 Task: Add an event  with title  Casual Lunch Break: Guided Meditation and Wellness Breakout Session, date '2024/05/24' to 2024/05/25 & Select Event type as  Group. Add location for the event as  Brussels, Belgium and add a description: As each participant delivers their presentation, fellow participants and a designated facilitator will provide constructive feedback, highlighting strengths and offering suggestions for improvement. The feedback will focus on areas such as clarity of message, organization of content, vocal delivery, non-verbal communication, and overall presentation effectiveness.Create an event link  http-casuallunchbreak:guidedmeditationandwellnessbreakoutsessioncom & Select the event color as  Lime Green. , logged in from the account softage.4@softage.netand send the event invitation to softage.9@softage.net and softage.10@softage.net
Action: Mouse pressed left at (726, 101)
Screenshot: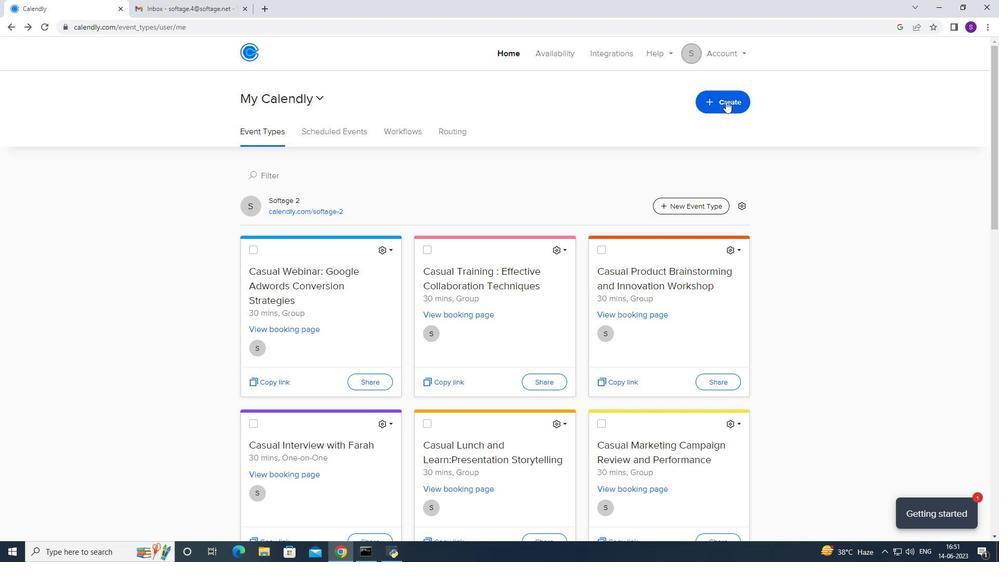 
Action: Mouse moved to (649, 138)
Screenshot: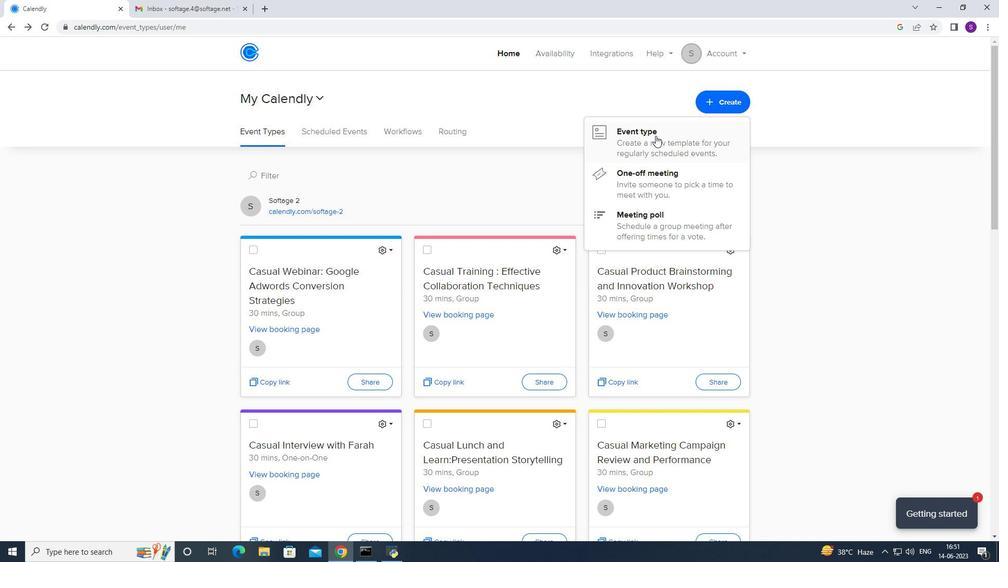 
Action: Mouse pressed left at (649, 138)
Screenshot: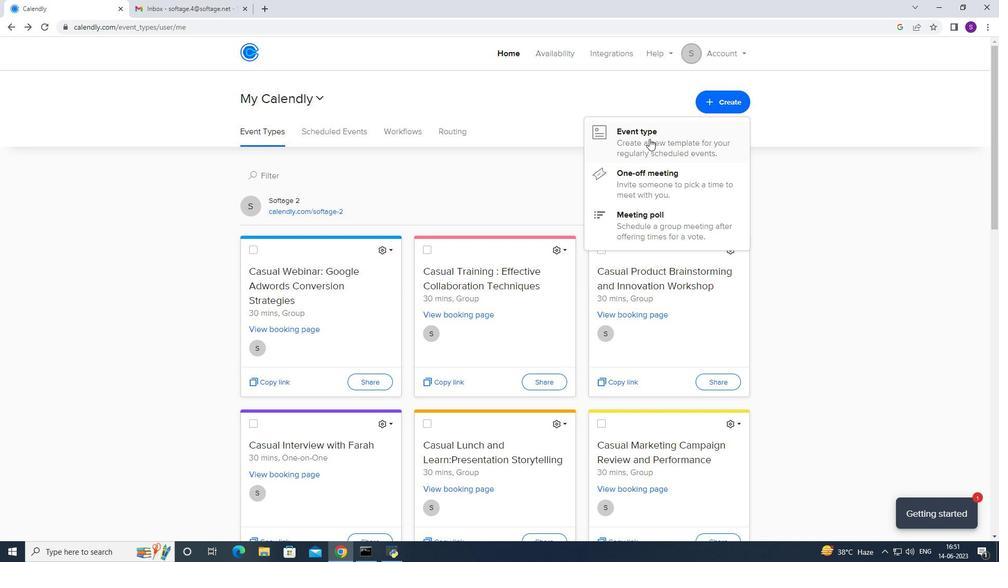 
Action: Mouse moved to (438, 227)
Screenshot: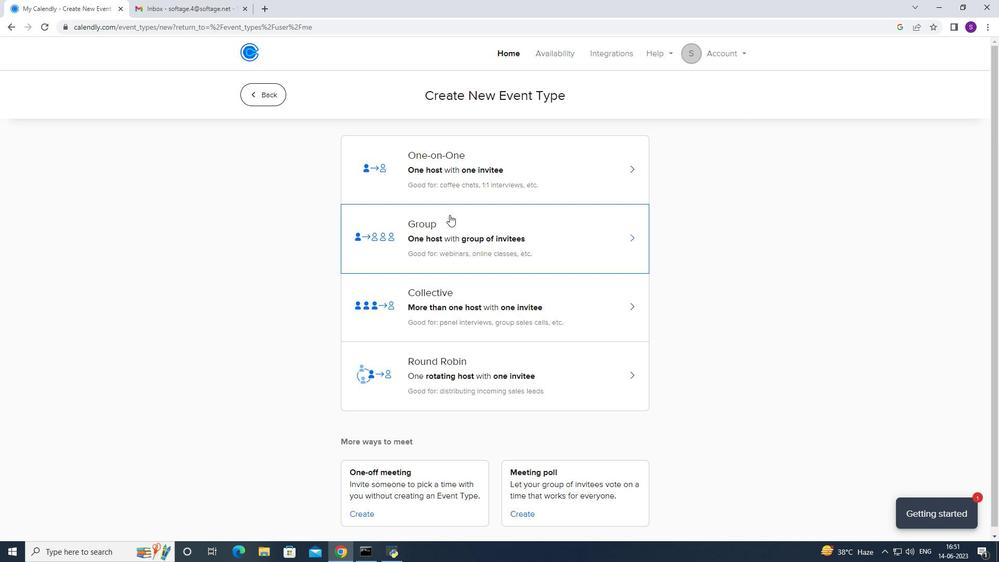 
Action: Mouse pressed left at (438, 227)
Screenshot: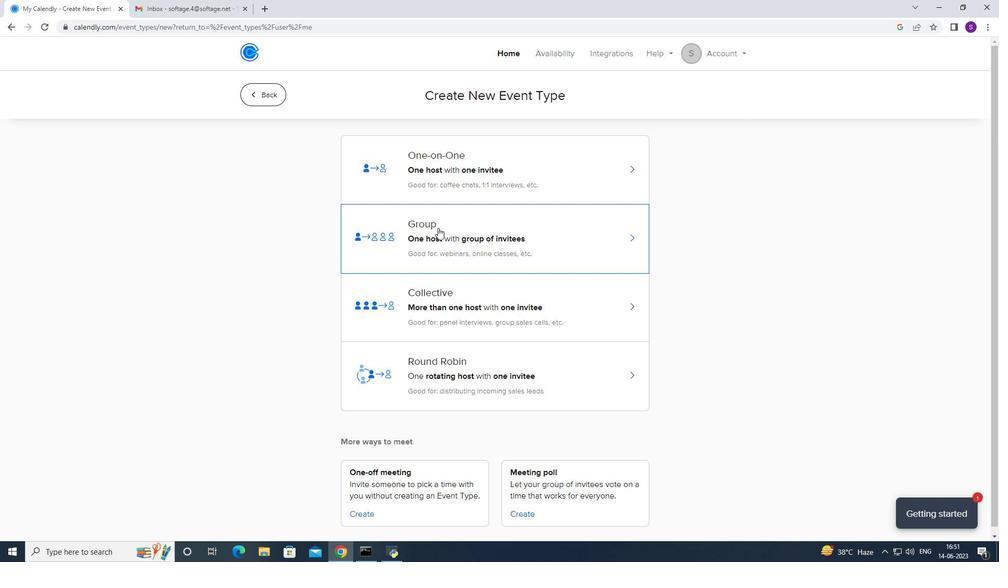 
Action: Mouse moved to (326, 238)
Screenshot: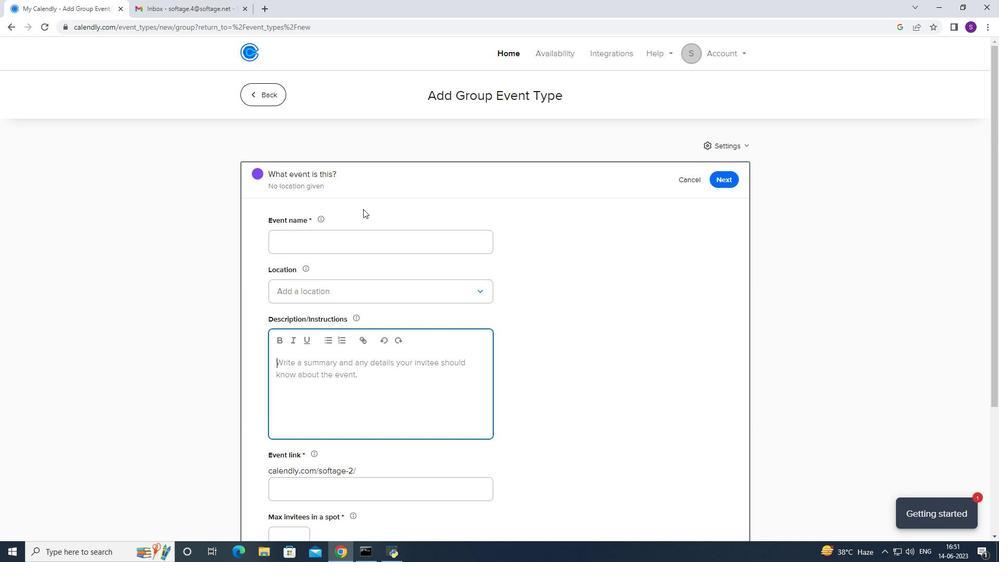 
Action: Mouse pressed left at (326, 238)
Screenshot: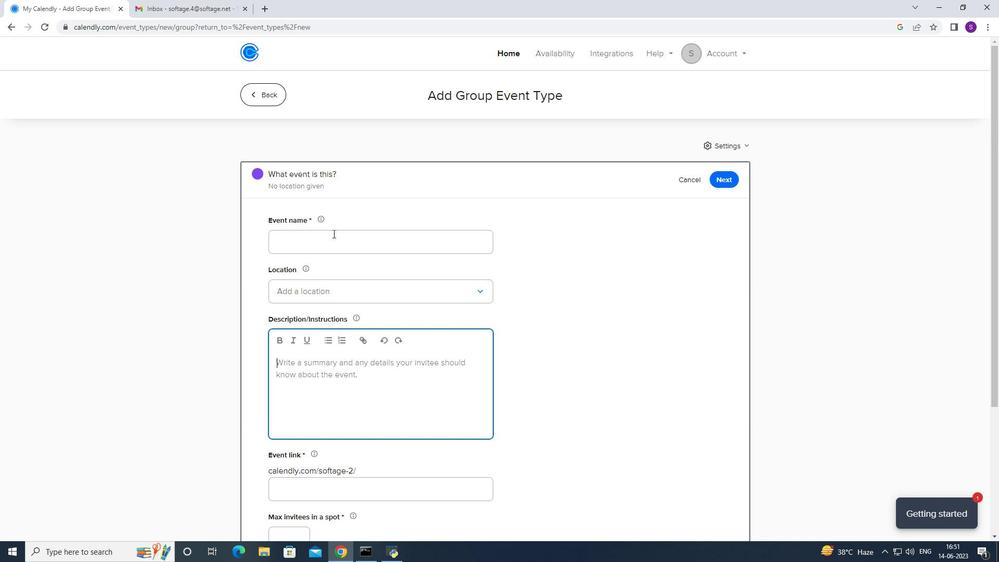 
Action: Mouse moved to (774, 215)
Screenshot: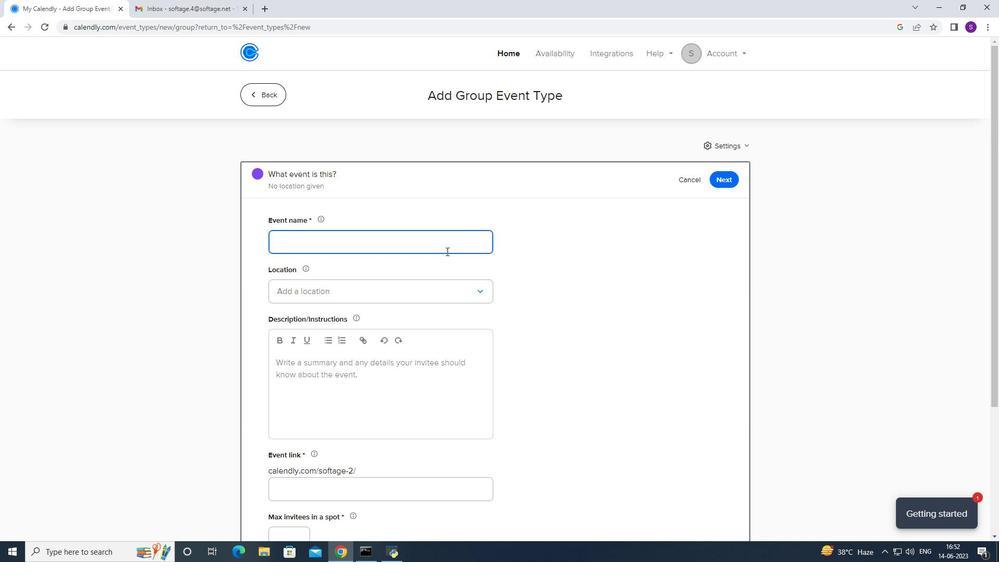 
Action: Key pressed <Key.caps_lock>C<Key.caps_lock>asual<Key.space><Key.caps_lock><Key.caps_lock>lunch<Key.space><Key.caps_lock><Key.caps_lock>break<Key.shift_r>::<Key.space>
Screenshot: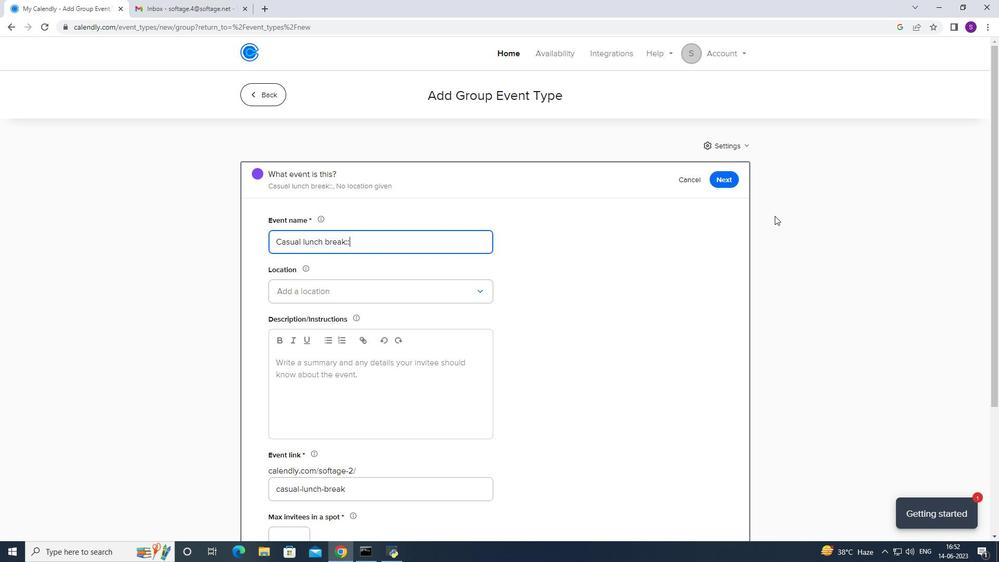 
Action: Mouse moved to (773, 223)
Screenshot: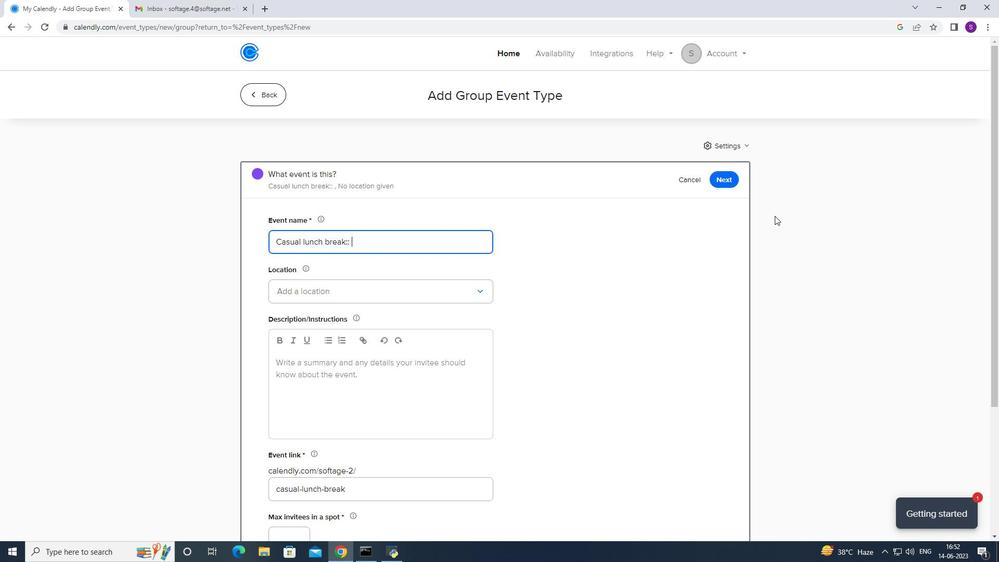 
Action: Key pressed <Key.backspace>
Screenshot: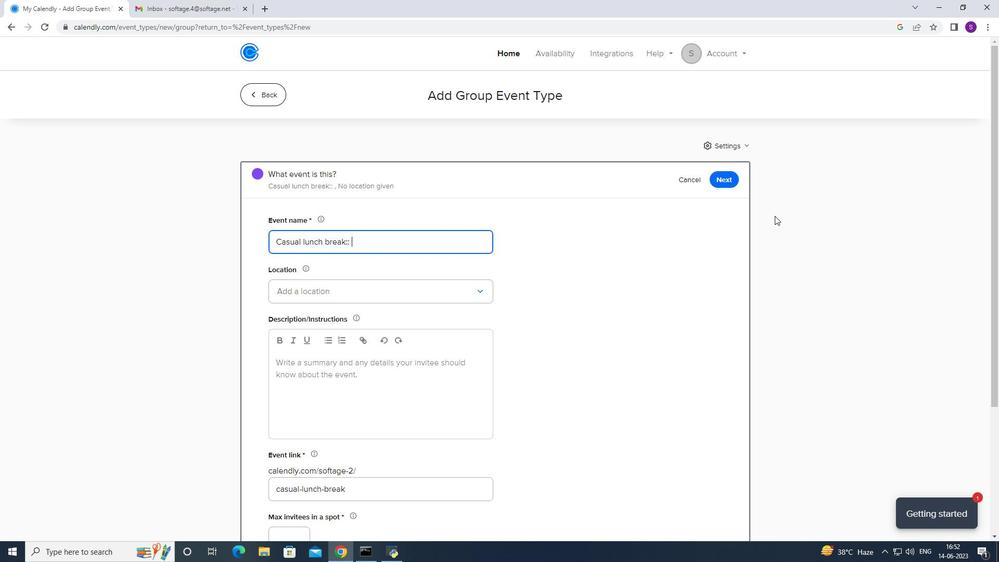 
Action: Mouse moved to (761, 236)
Screenshot: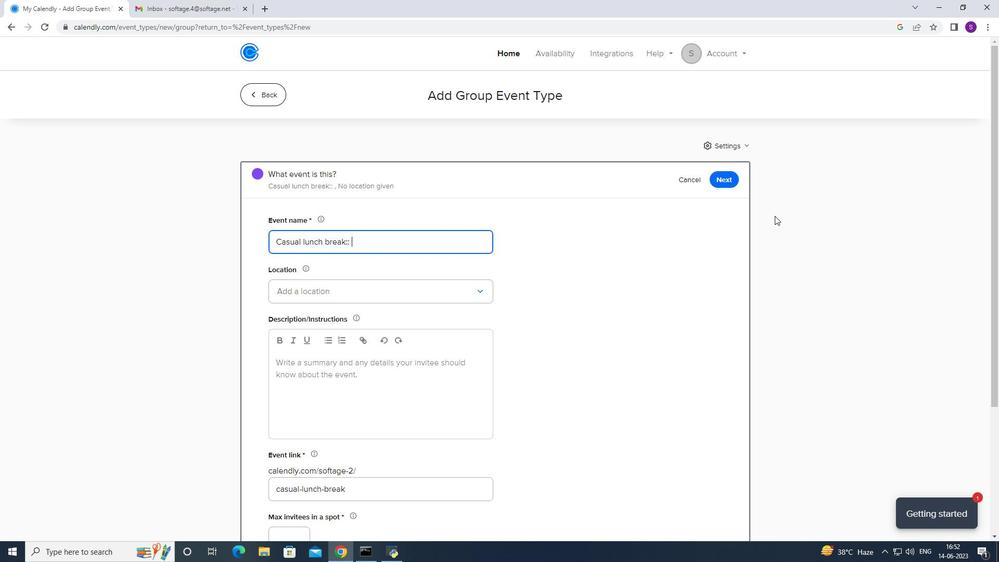 
Action: Key pressed <Key.backspace><Key.backspace><Key.backspace><Key.backspace><Key.backspace><Key.backspace><Key.backspace><Key.backspace><Key.backspace><Key.backspace><Key.backspace><Key.backspace><Key.backspace>
Screenshot: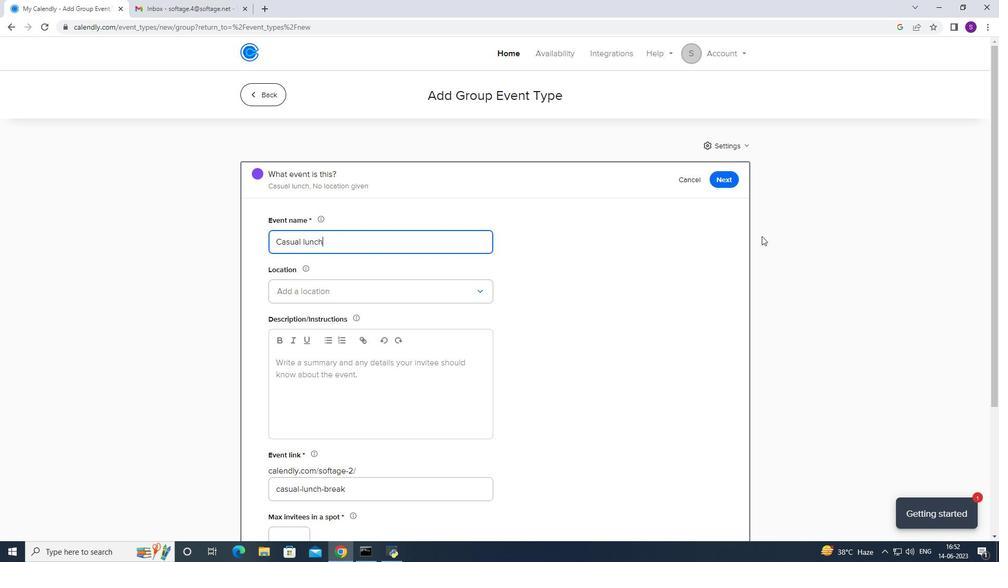 
Action: Mouse moved to (761, 236)
Screenshot: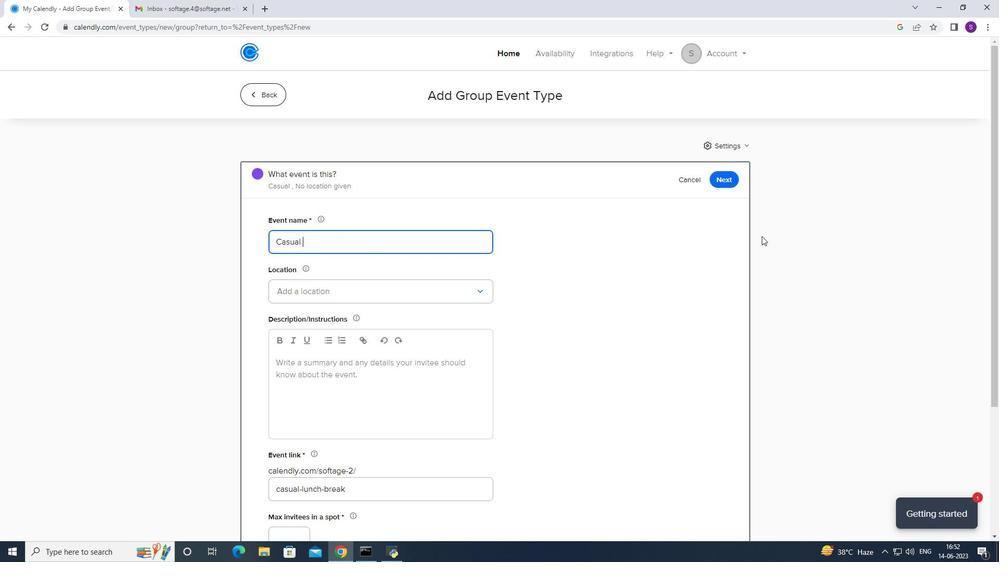 
Action: Key pressed <Key.caps_lock>L<Key.caps_lock>i
Screenshot: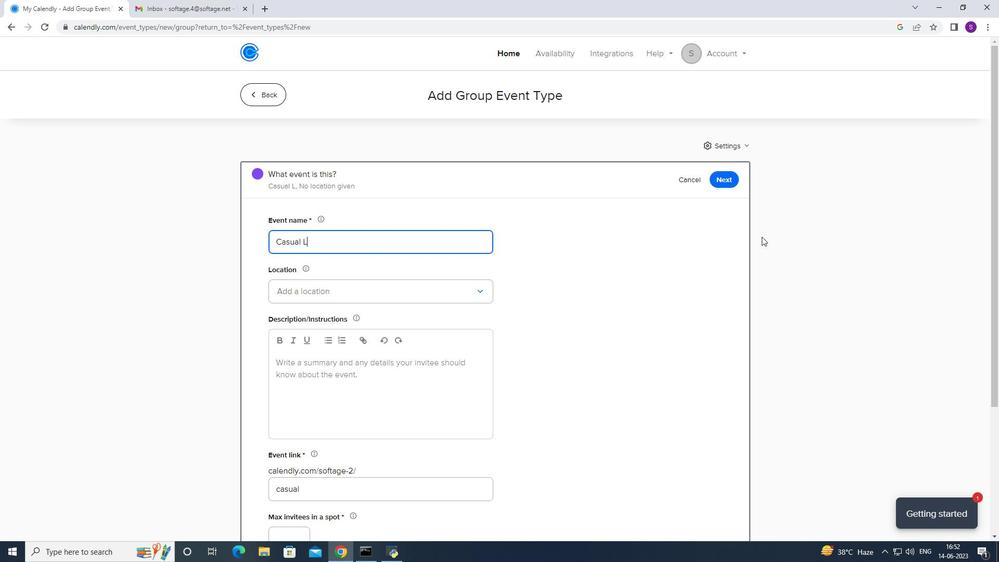 
Action: Mouse moved to (760, 238)
Screenshot: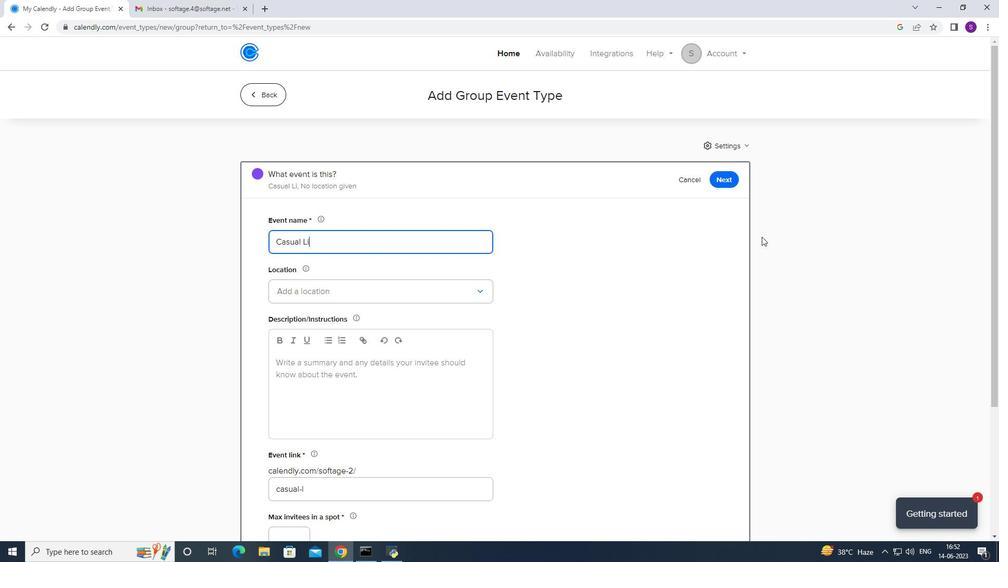 
Action: Key pressed <Key.backspace>
Screenshot: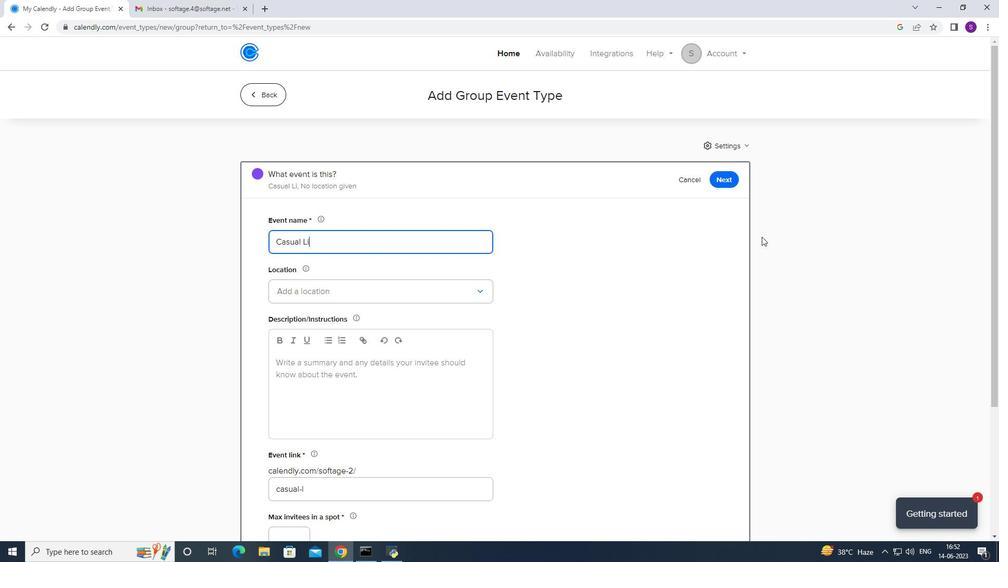 
Action: Mouse moved to (743, 262)
Screenshot: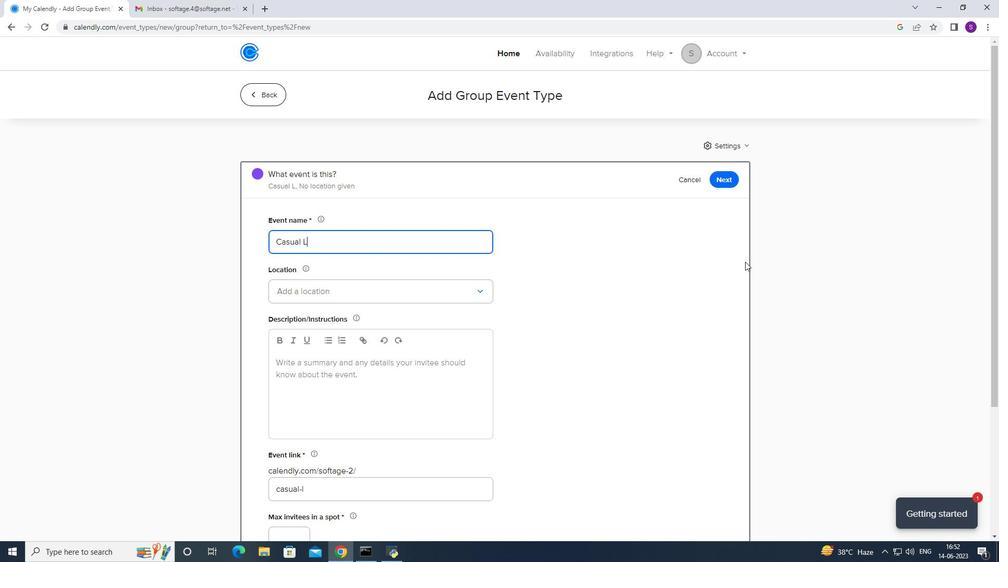 
Action: Key pressed unch<Key.space><Key.caps_lock>B<Key.caps_lock><Key.caps_lock>REAK<Key.shift_r><Key.shift_r><Key.shift_r><Key.shift_r>
Screenshot: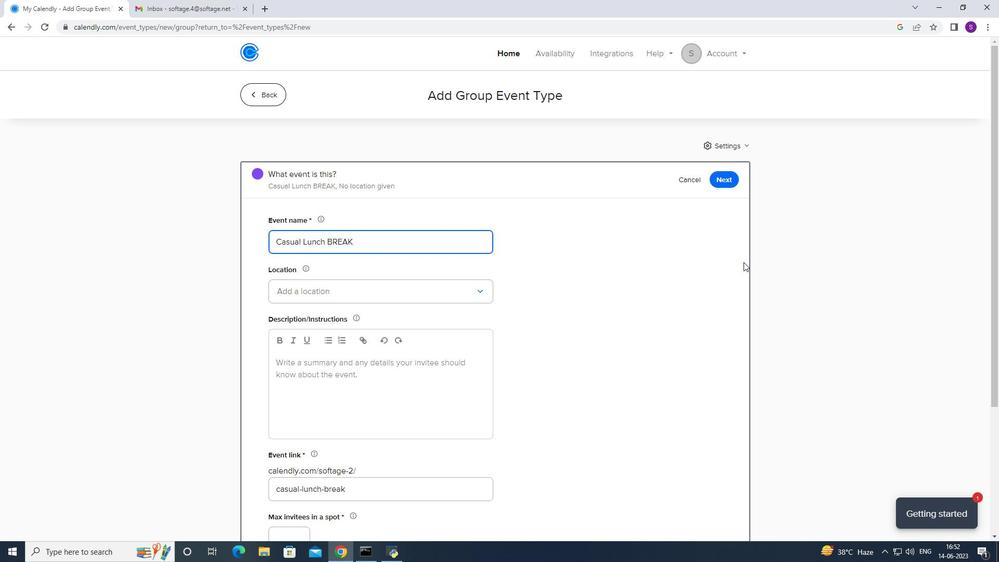 
Action: Mouse moved to (718, 296)
Screenshot: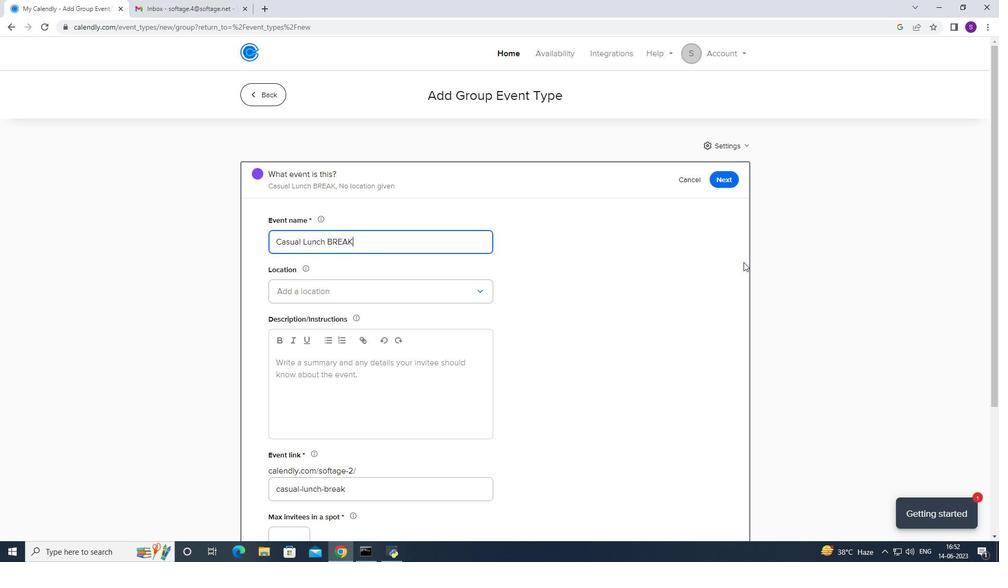 
Action: Key pressed <Key.backspace>
Screenshot: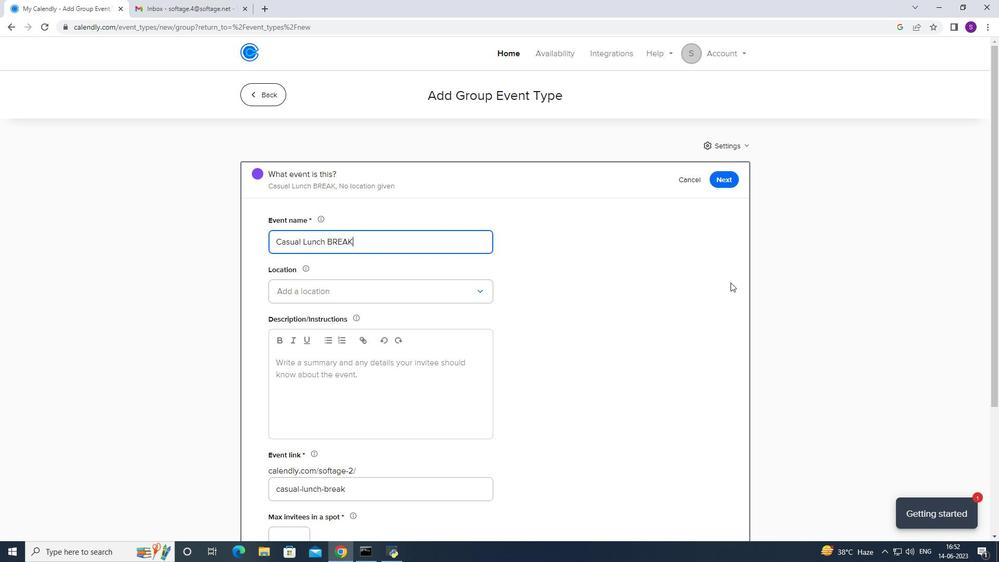 
Action: Mouse moved to (719, 296)
Screenshot: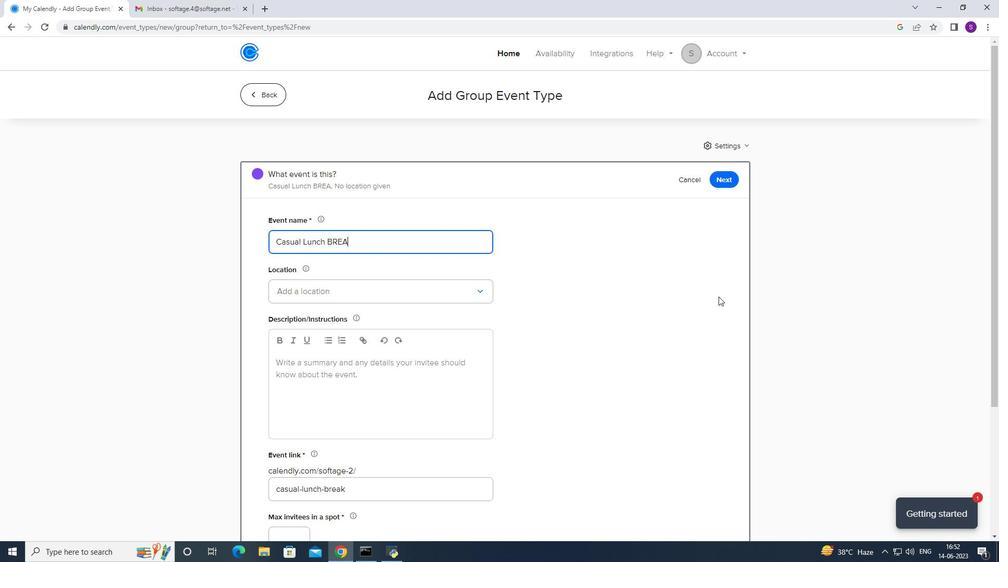 
Action: Key pressed <Key.backspace><Key.backspace><Key.backspace><Key.caps_lock>reak<Key.shift_r>:<Key.space><Key.caps_lock><Key.caps_lock>guided<Key.space>m]<Key.backspace><Key.caps_lock>M<Key.caps_lock><Key.caps_lock>EDIT<Key.backspace><Key.backspace><Key.backspace><Key.backspace><Key.backspace>
Screenshot: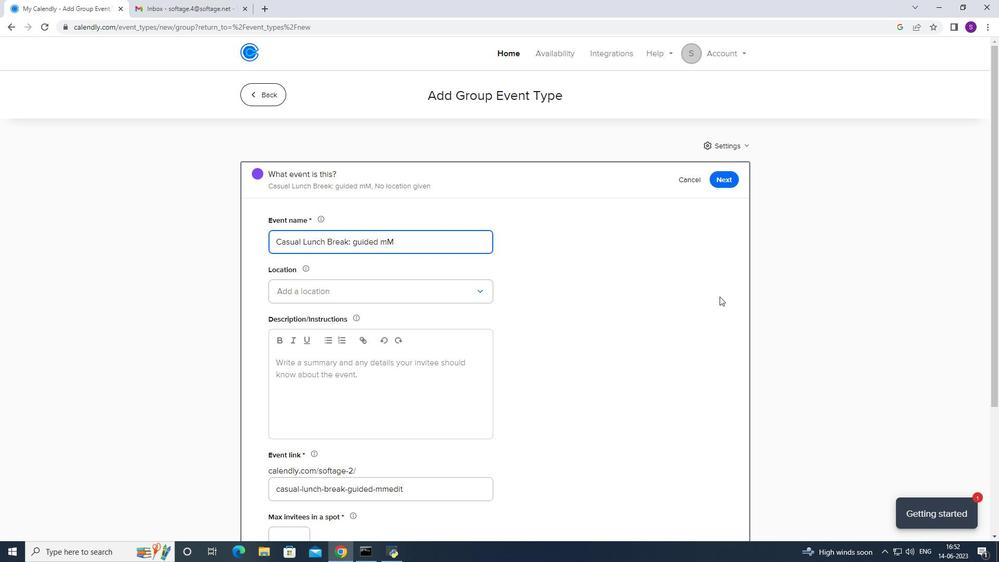 
Action: Mouse moved to (719, 296)
Screenshot: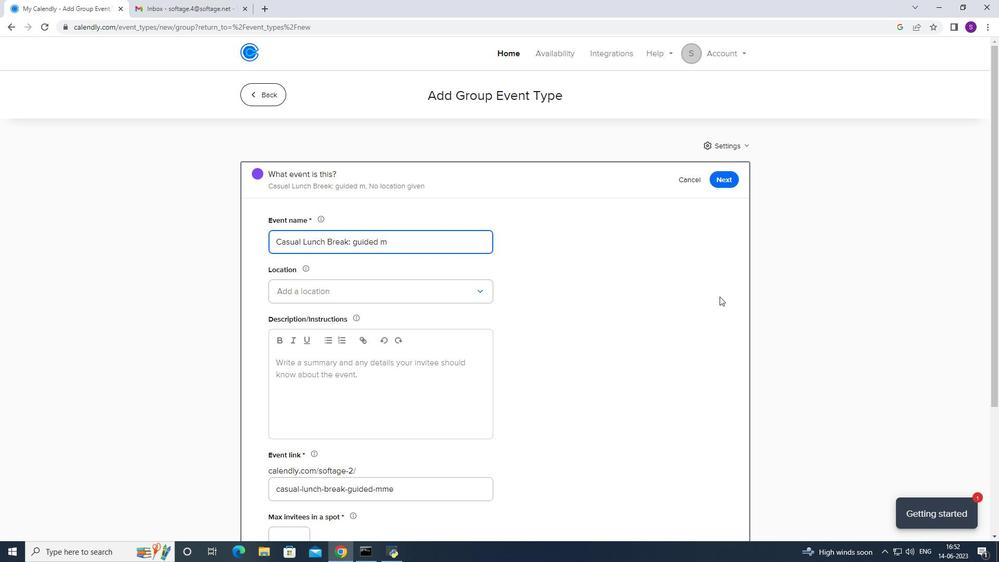 
Action: Key pressed <Key.backspace><Key.backspace>
Screenshot: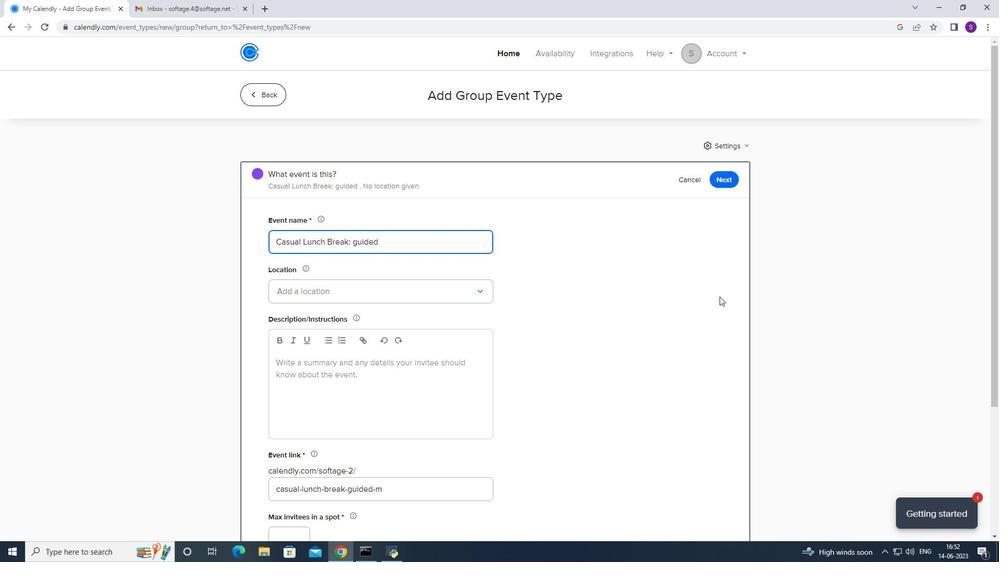 
Action: Mouse moved to (719, 299)
Screenshot: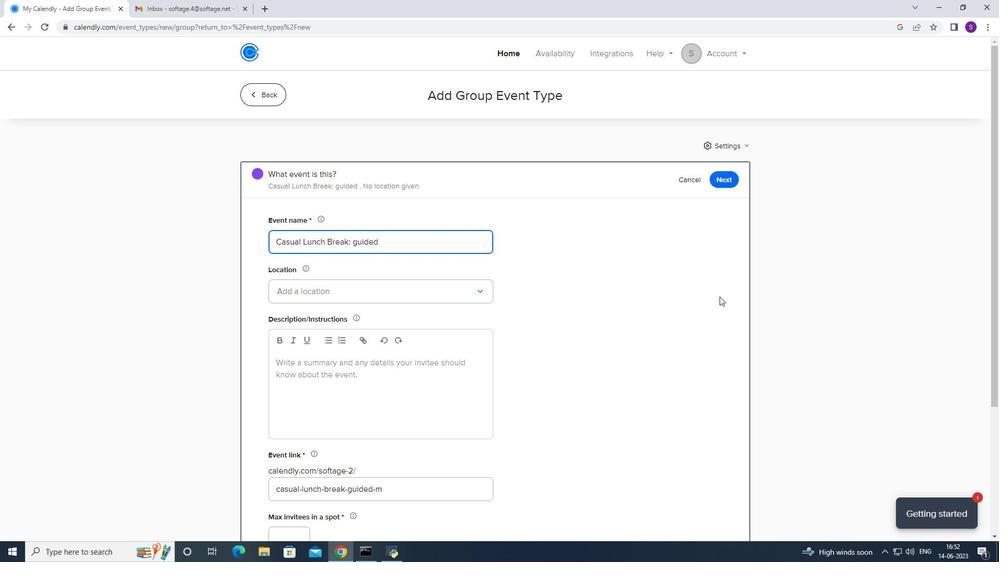 
Action: Key pressed <Key.backspace><Key.backspace><Key.backspace><Key.backspace><Key.backspace><Key.backspace>G<Key.caps_lock>uided<Key.space><Key.caps_lock>M<Key.caps_lock>editation<Key.space>and<Key.space><Key.caps_lock>W<Key.caps_lock>ek<Key.backspace>llness<Key.space><Key.caps_lock><Key.caps_lock>session
Screenshot: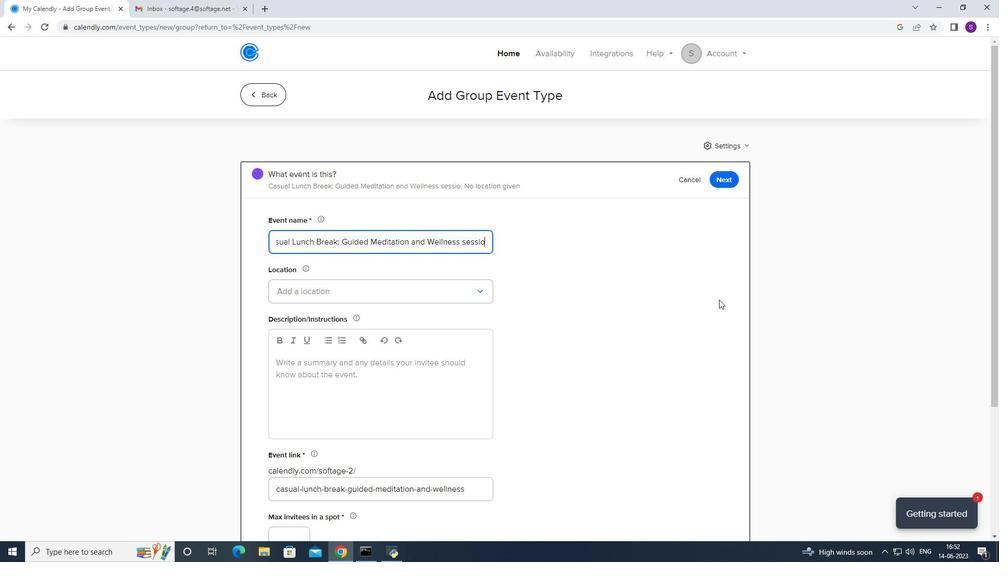 
Action: Mouse moved to (460, 238)
Screenshot: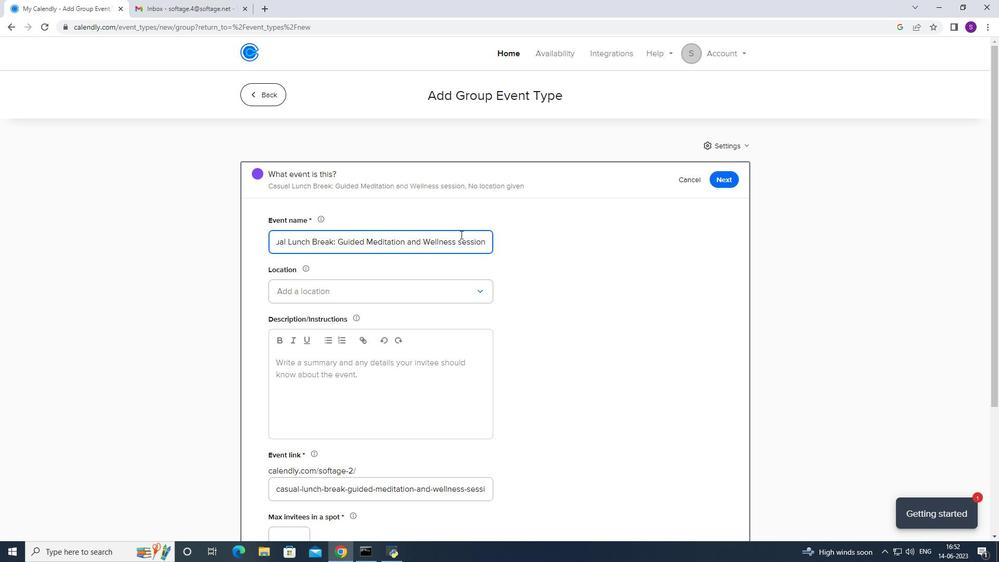 
Action: Mouse pressed left at (460, 238)
Screenshot: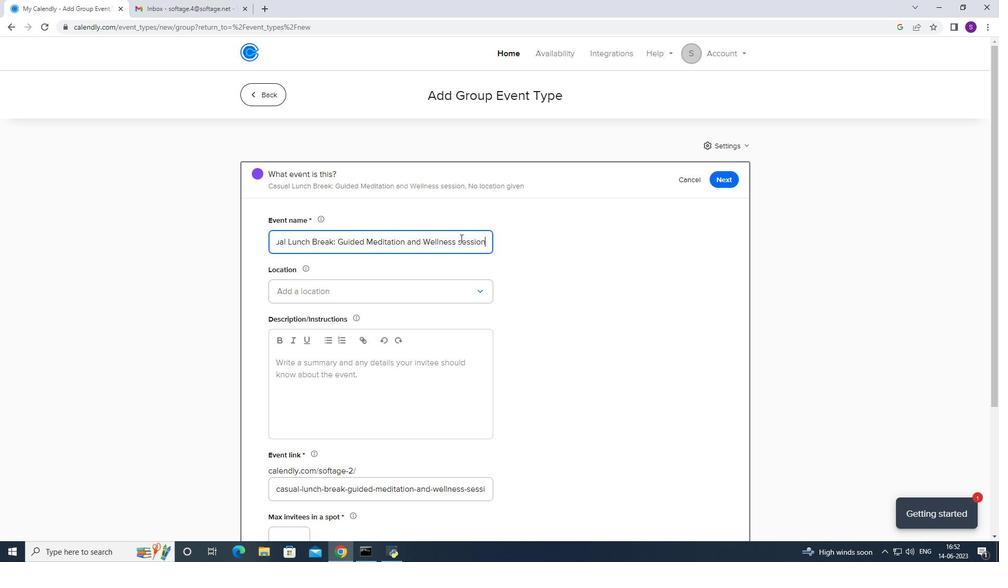 
Action: Mouse moved to (457, 242)
Screenshot: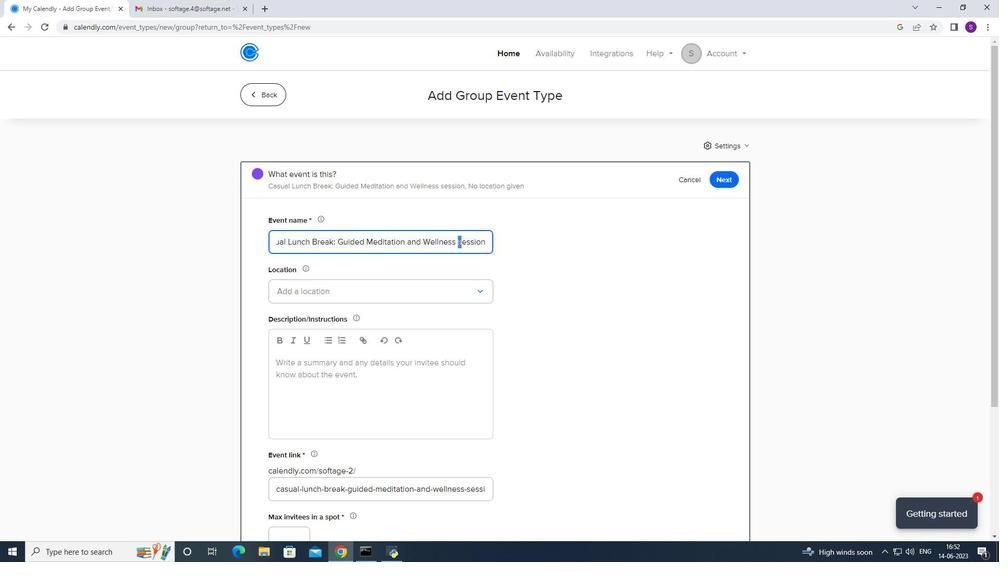 
Action: Key pressed <Key.backspace>
Screenshot: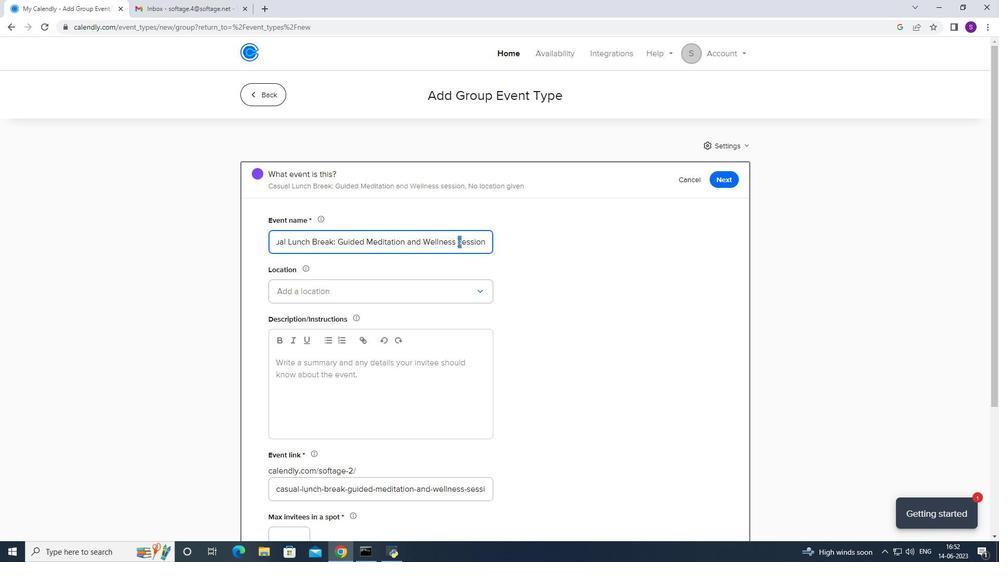 
Action: Mouse moved to (457, 242)
Screenshot: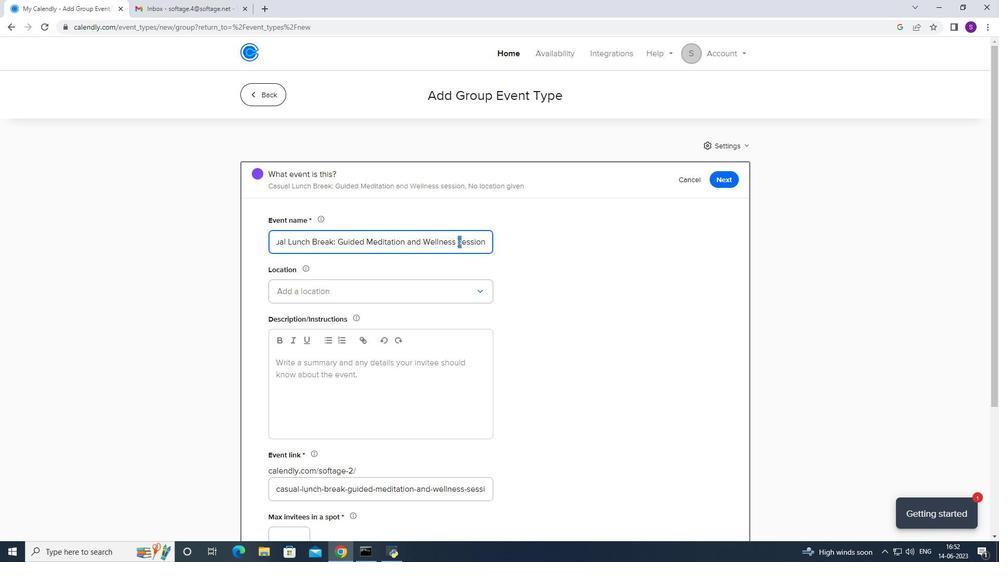 
Action: Key pressed <Key.caps_lock>S
Screenshot: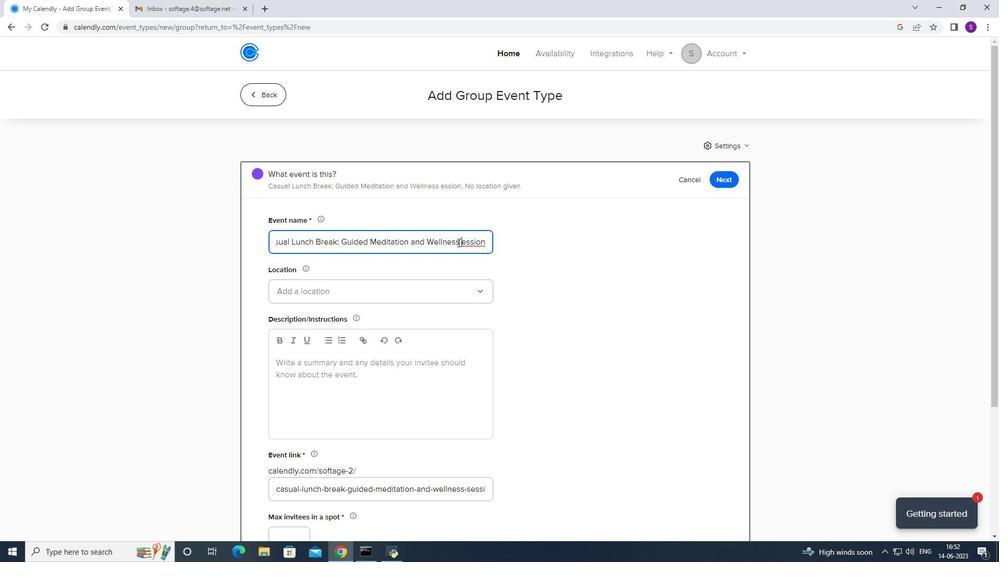 
Action: Mouse moved to (428, 243)
Screenshot: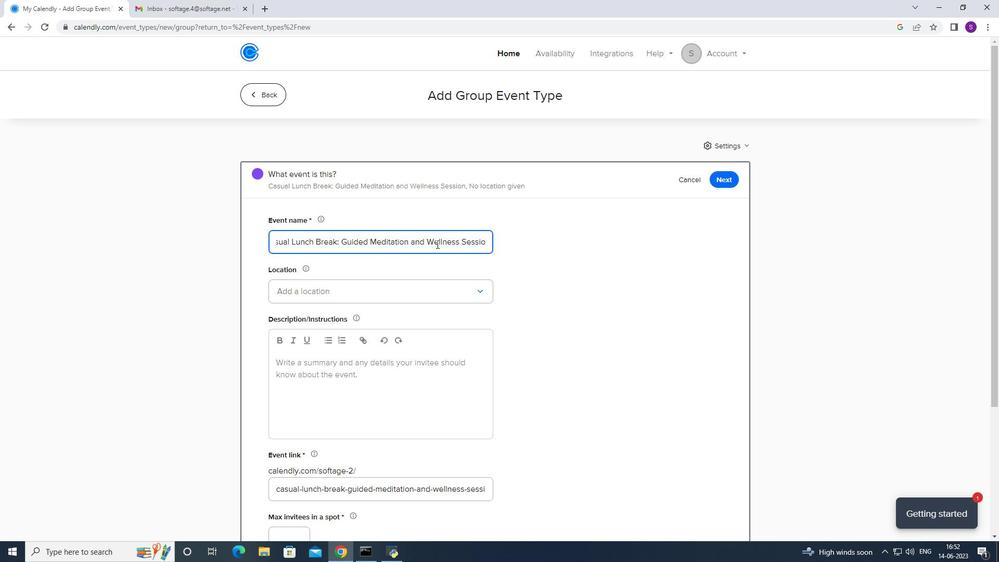 
Action: Mouse pressed left at (428, 243)
Screenshot: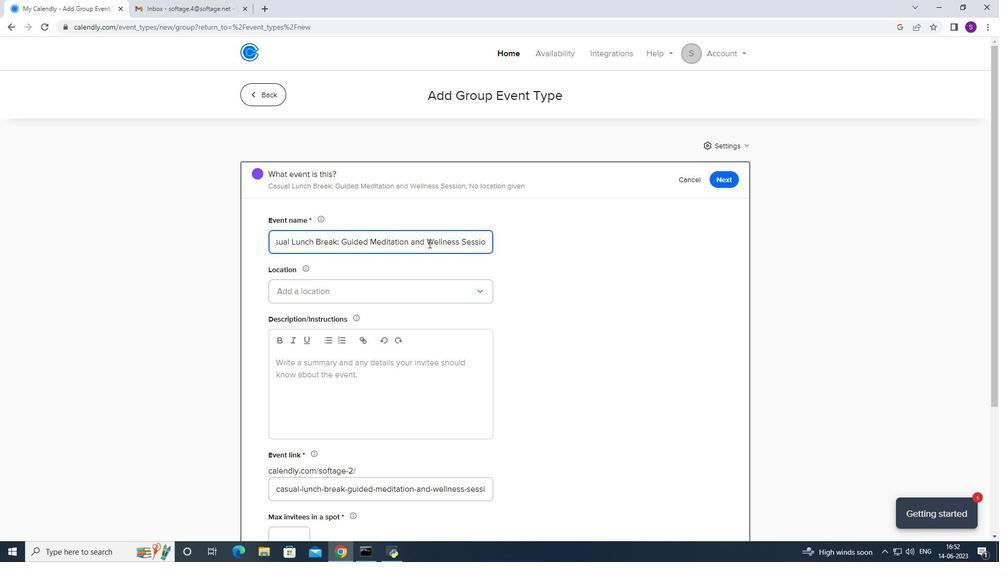 
Action: Mouse moved to (417, 243)
Screenshot: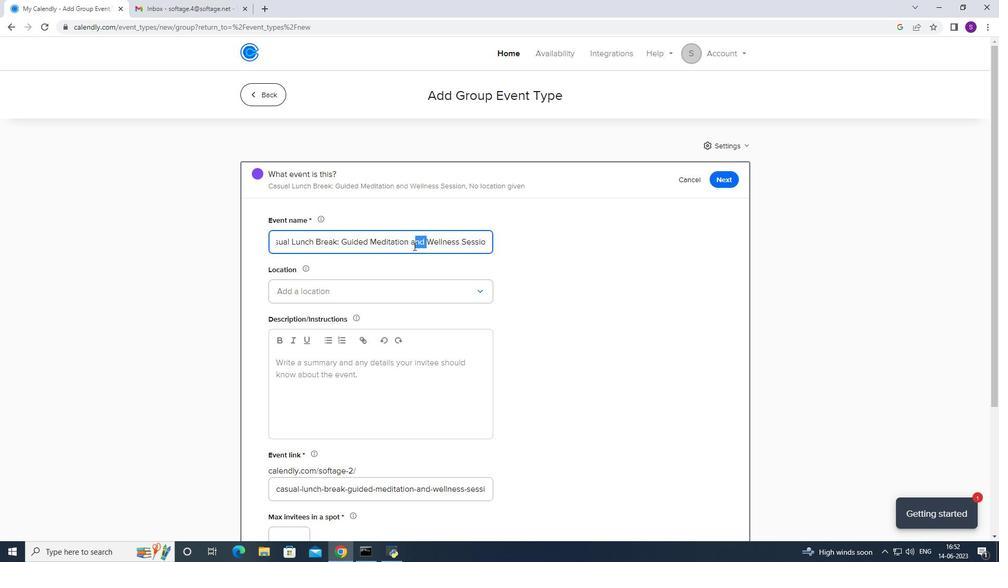 
Action: Key pressed <Key.backspace>
Screenshot: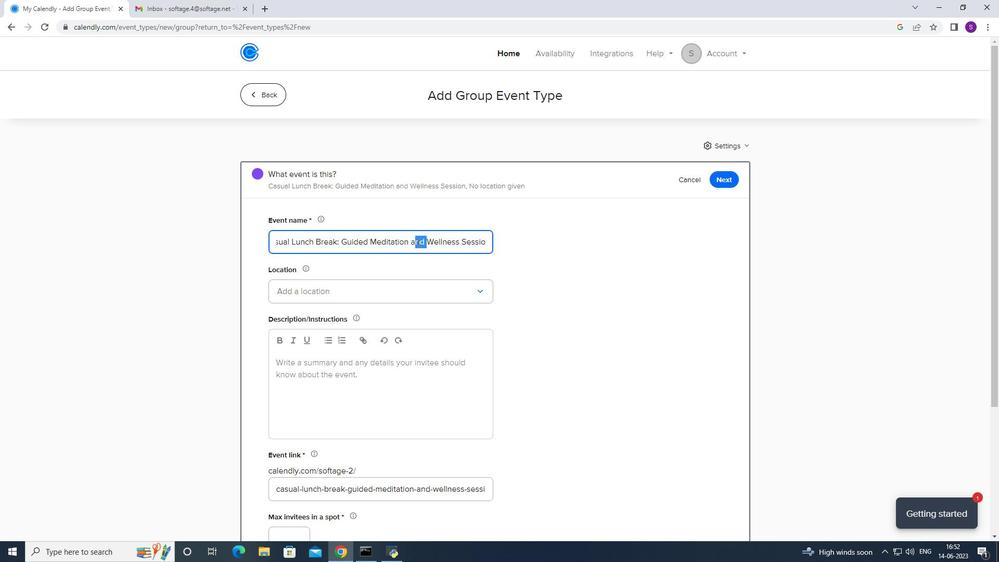 
Action: Mouse moved to (417, 244)
Screenshot: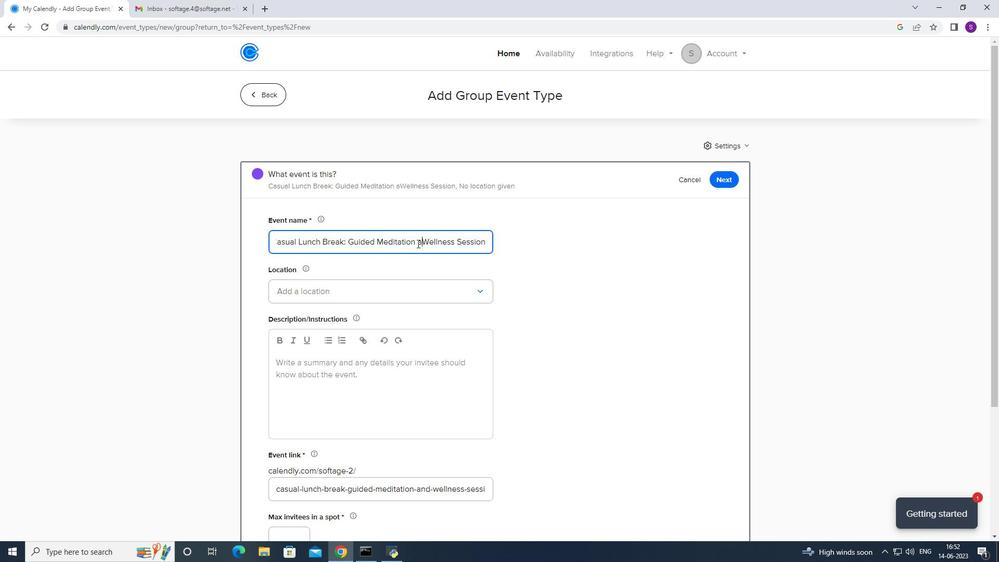 
Action: Key pressed <Key.backspace><Key.shift_r><Key.shift_r><Key.shift_r><Key.shift_r><Key.shift_r><Key.shift_r><Key.shift_r>&<Key.space>
Screenshot: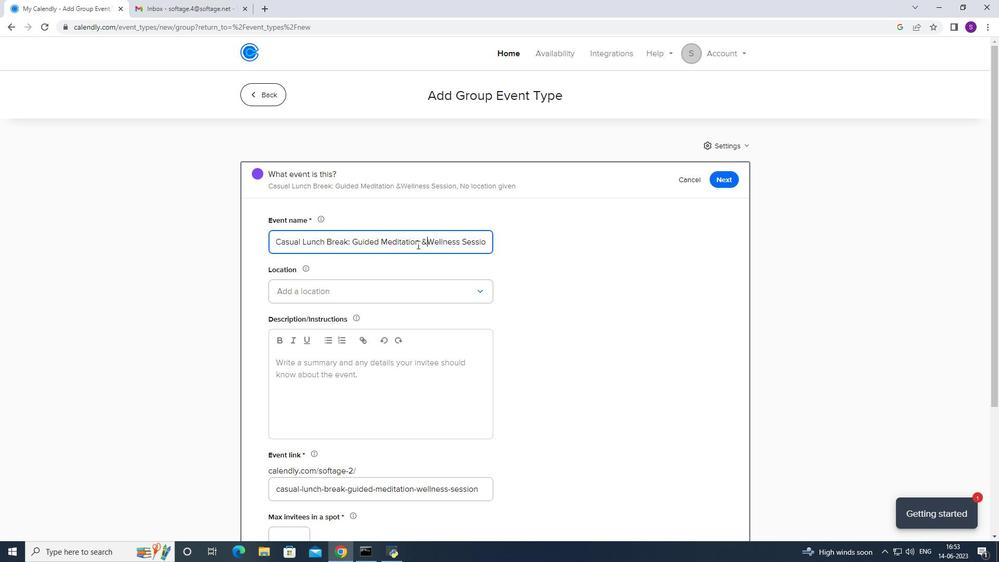 
Action: Mouse moved to (326, 292)
Screenshot: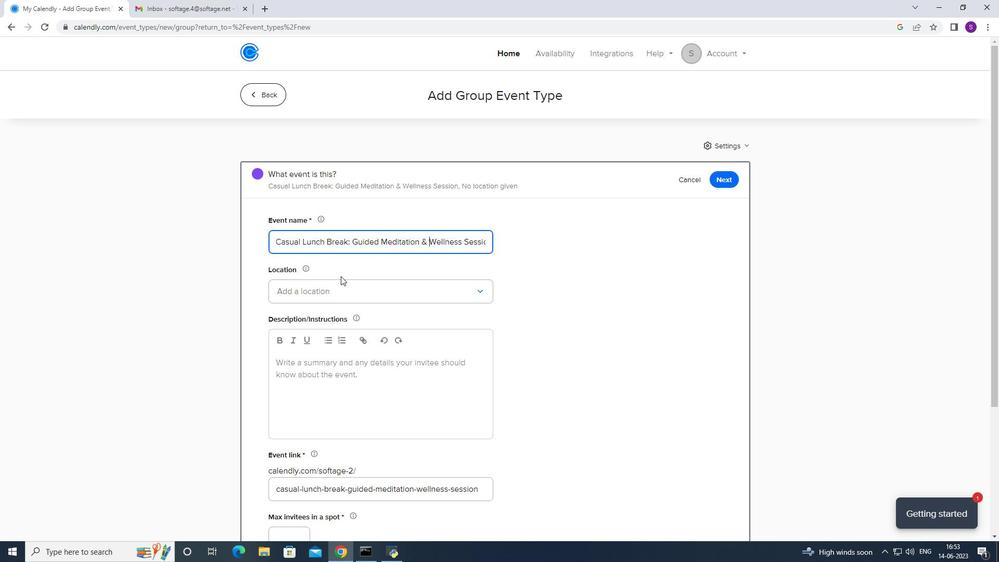 
Action: Mouse pressed left at (326, 292)
Screenshot: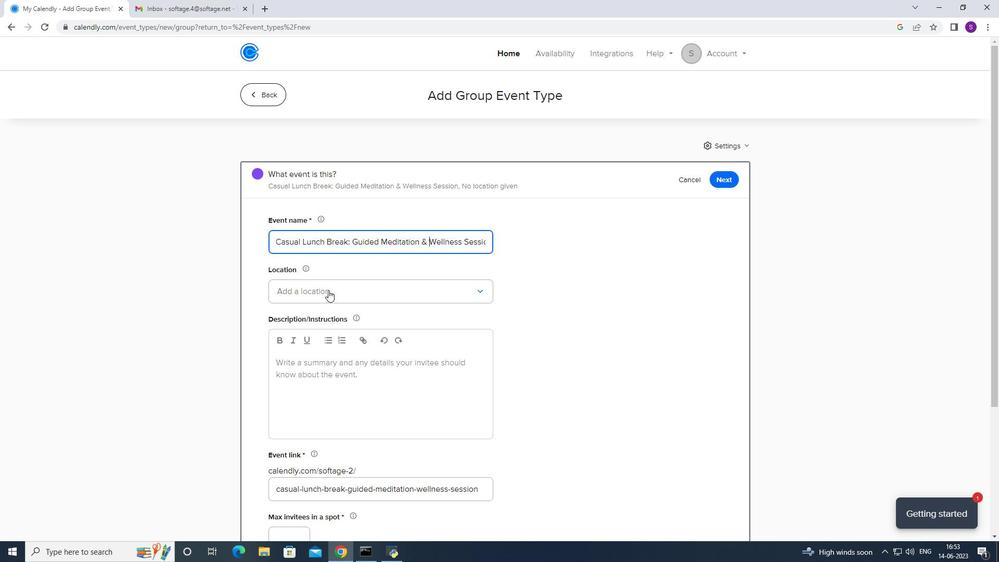 
Action: Mouse moved to (317, 312)
Screenshot: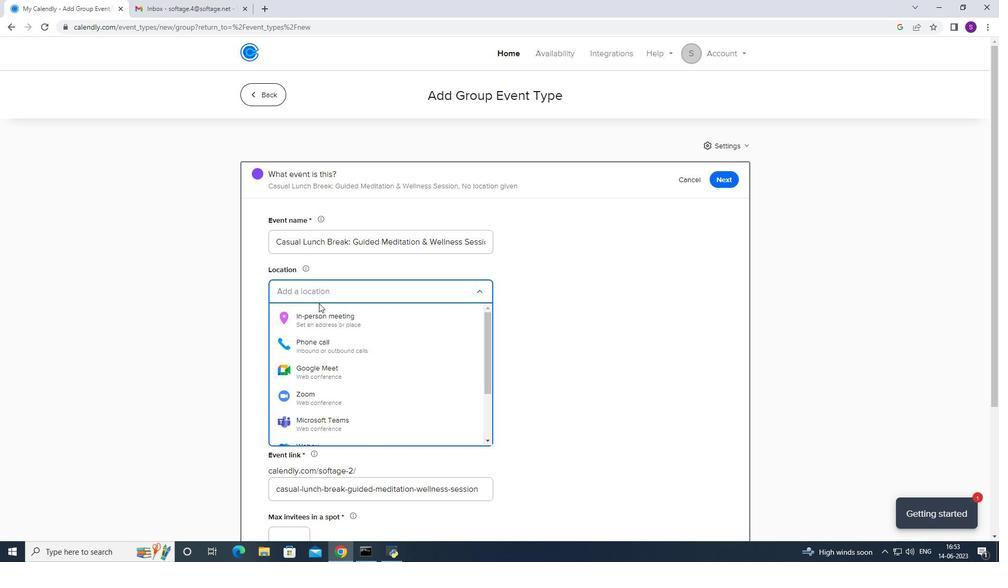 
Action: Mouse pressed left at (317, 312)
Screenshot: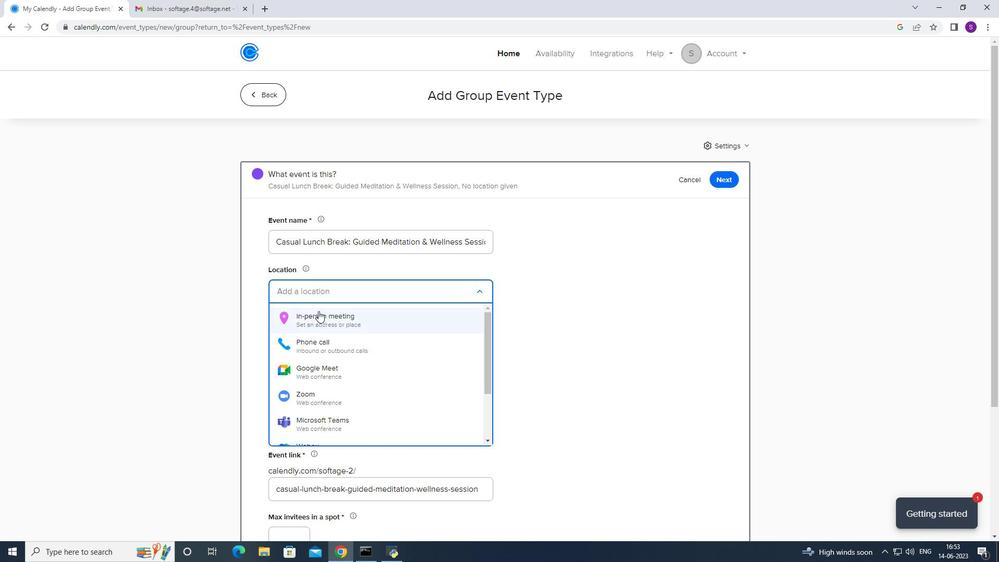 
Action: Mouse moved to (457, 164)
Screenshot: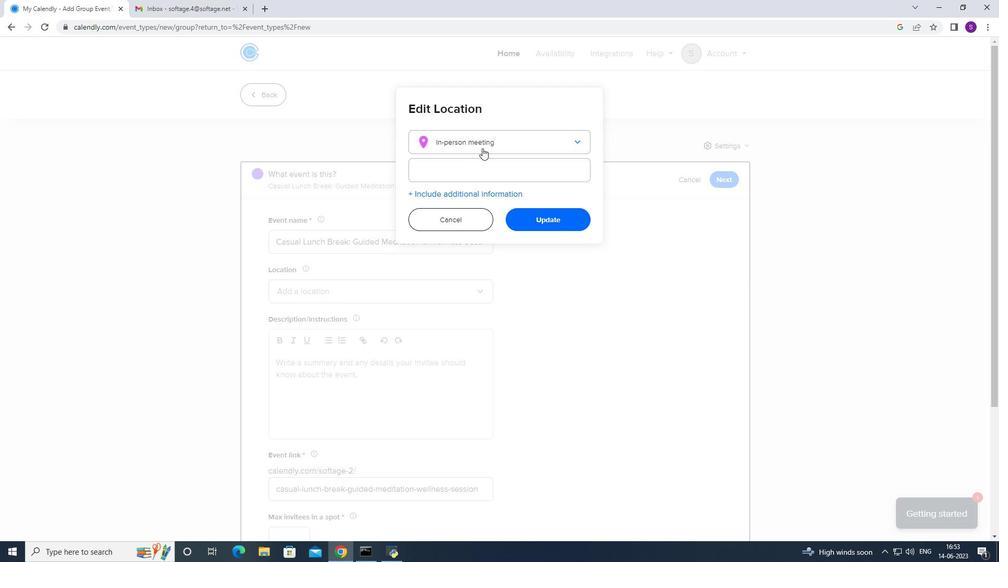 
Action: Mouse pressed left at (457, 164)
Screenshot: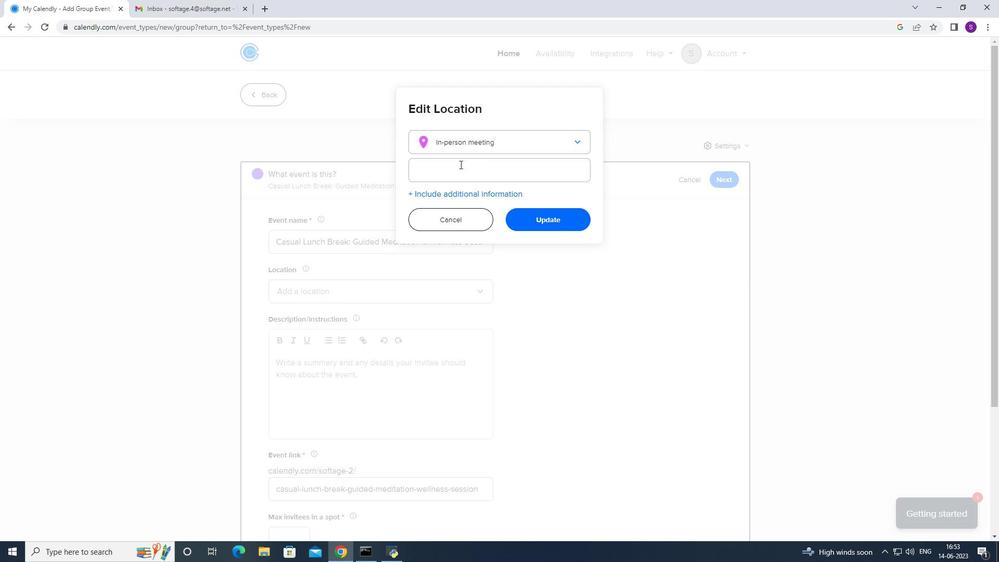 
Action: Key pressed <Key.caps_lock>
Screenshot: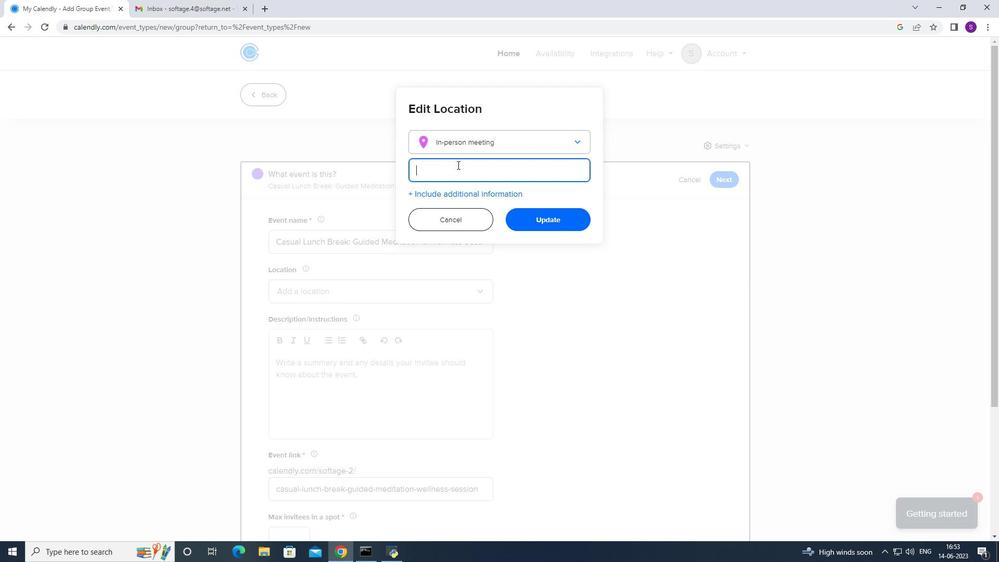 
Action: Mouse moved to (456, 165)
Screenshot: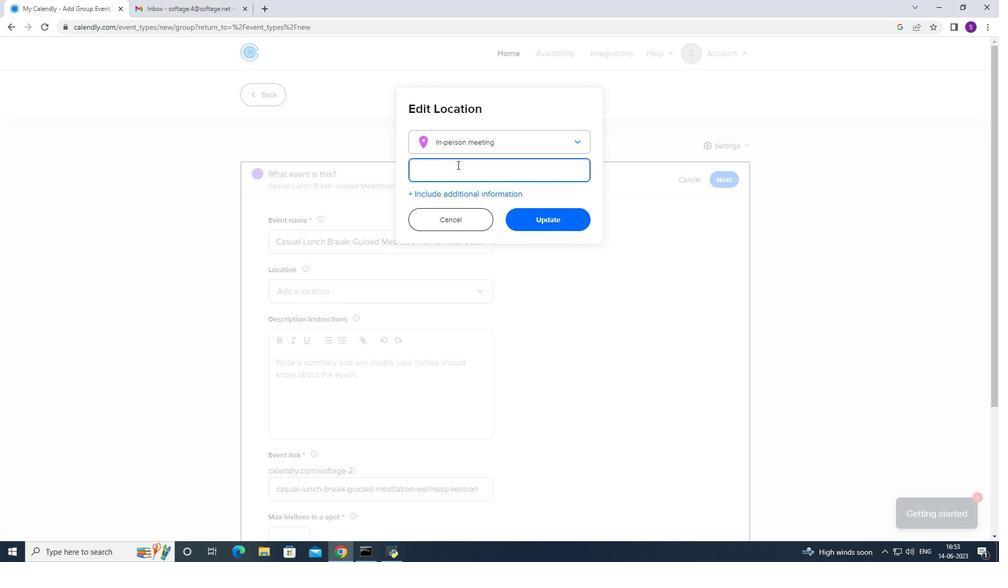 
Action: Key pressed b<Key.caps_lock>R
Screenshot: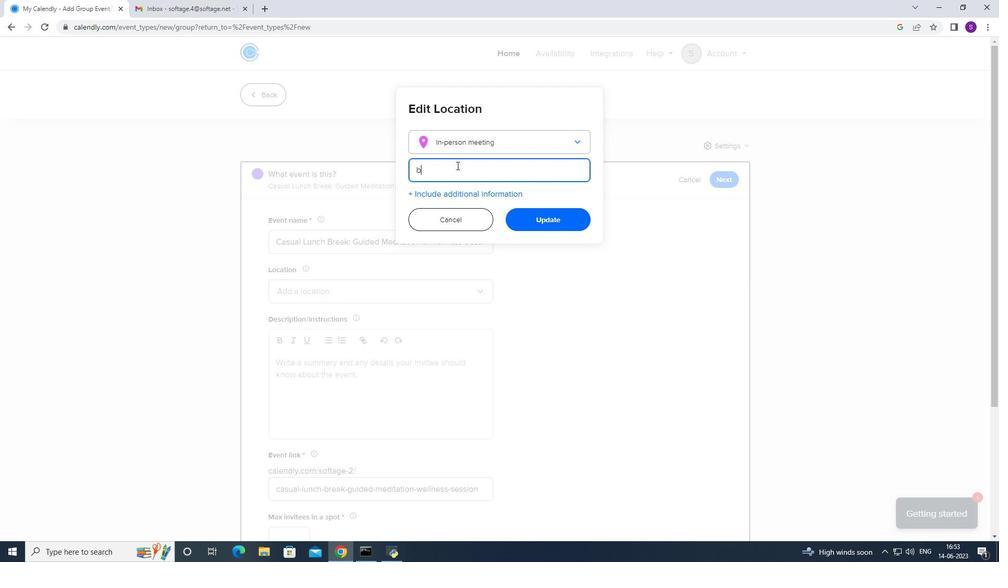 
Action: Mouse moved to (456, 165)
Screenshot: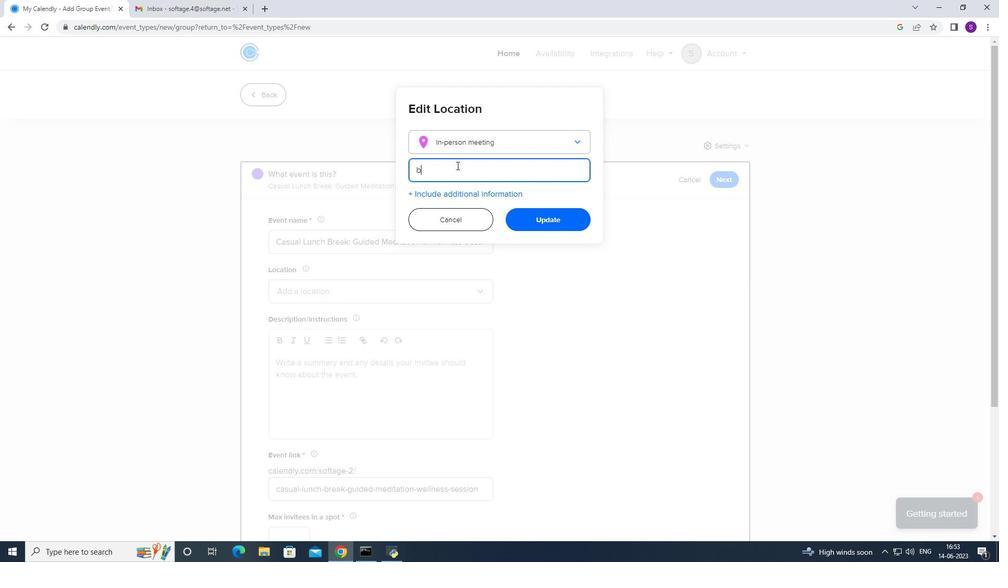 
Action: Key pressed USE
Screenshot: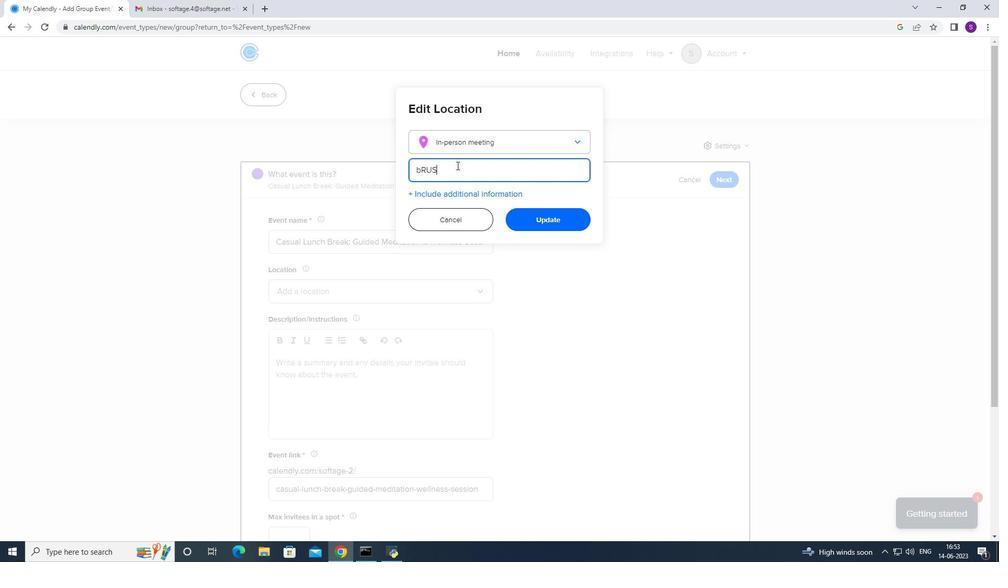 
Action: Mouse moved to (456, 166)
Screenshot: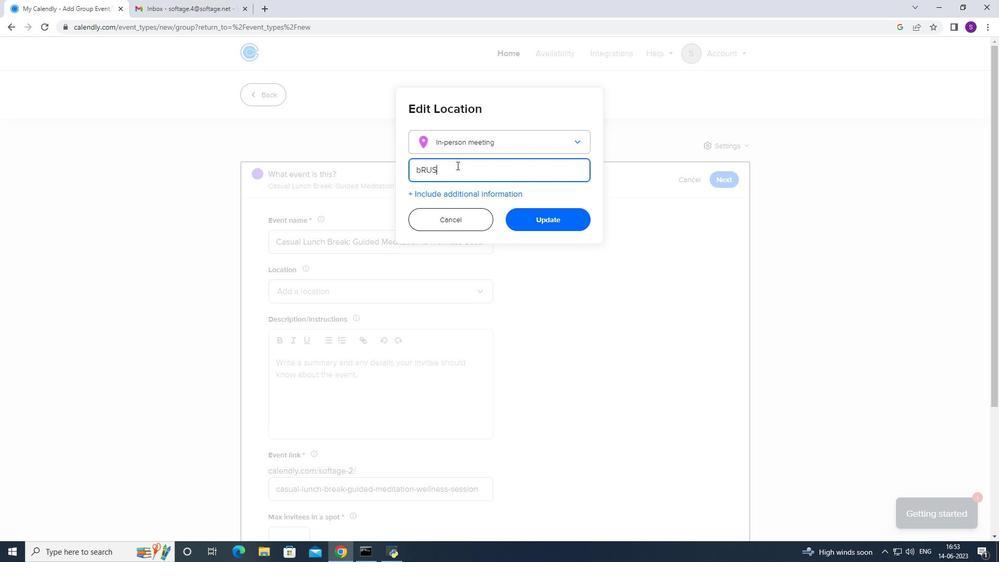 
Action: Key pressed ELS
Screenshot: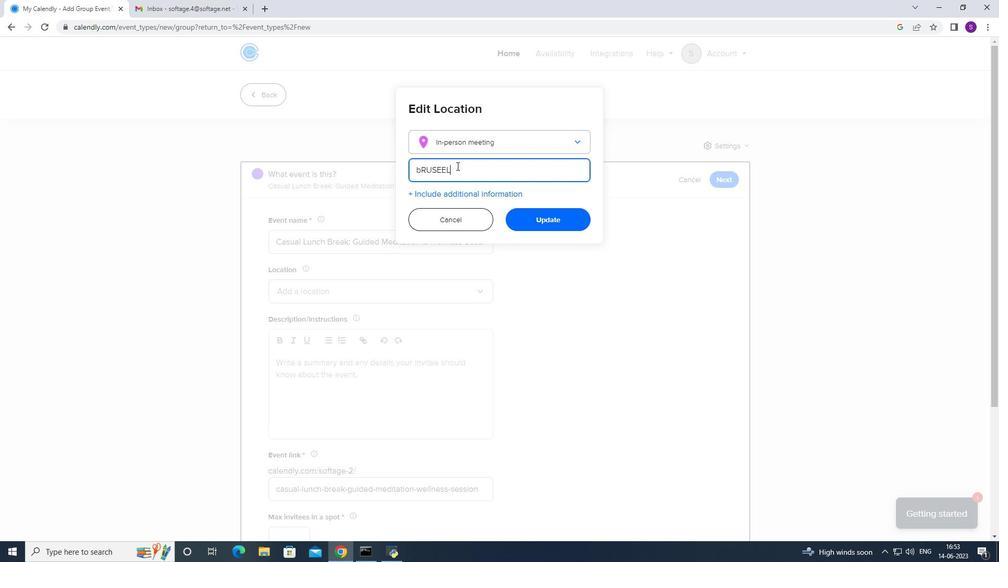 
Action: Mouse moved to (443, 188)
Screenshot: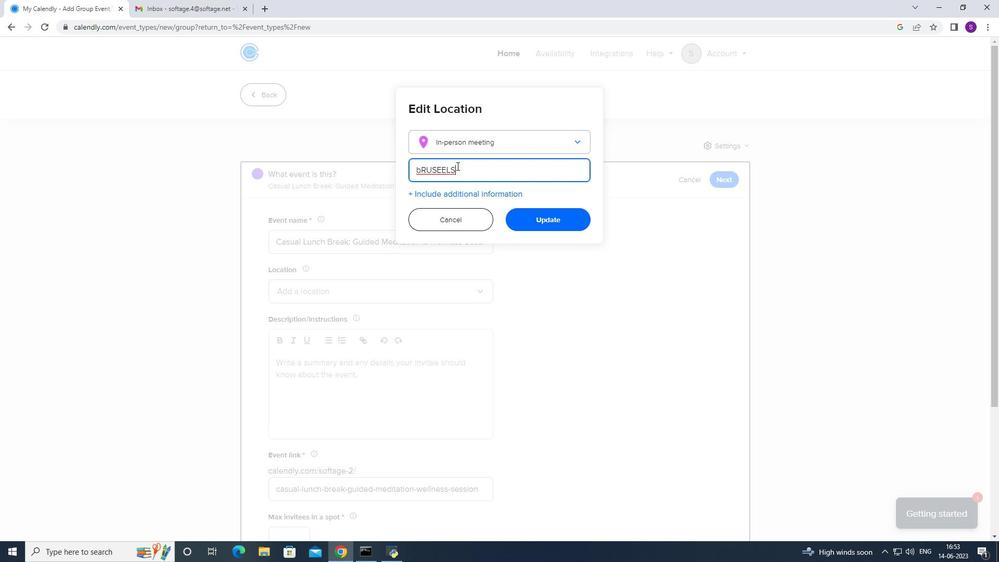 
Action: Key pressed <Key.backspace>
Screenshot: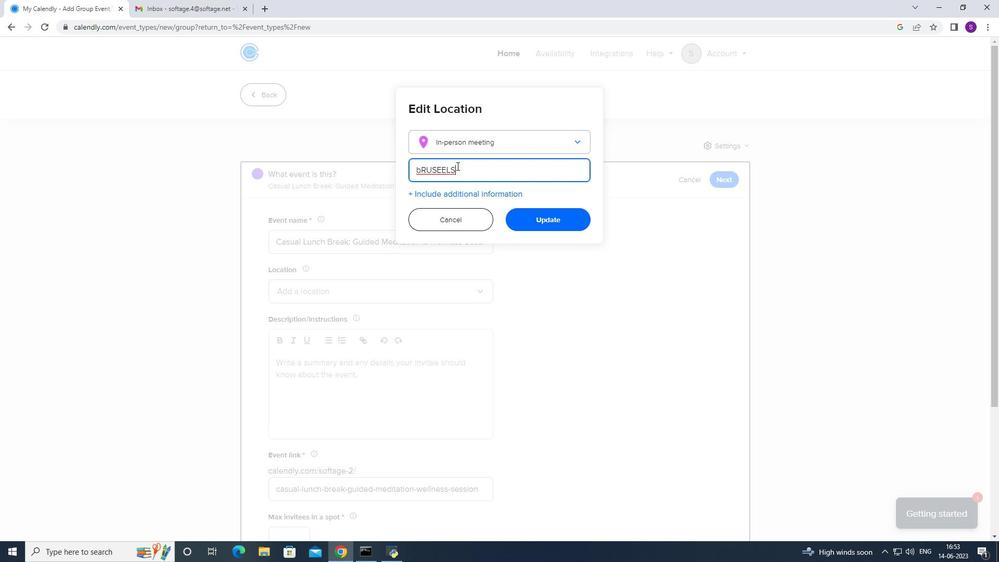 
Action: Mouse moved to (433, 197)
Screenshot: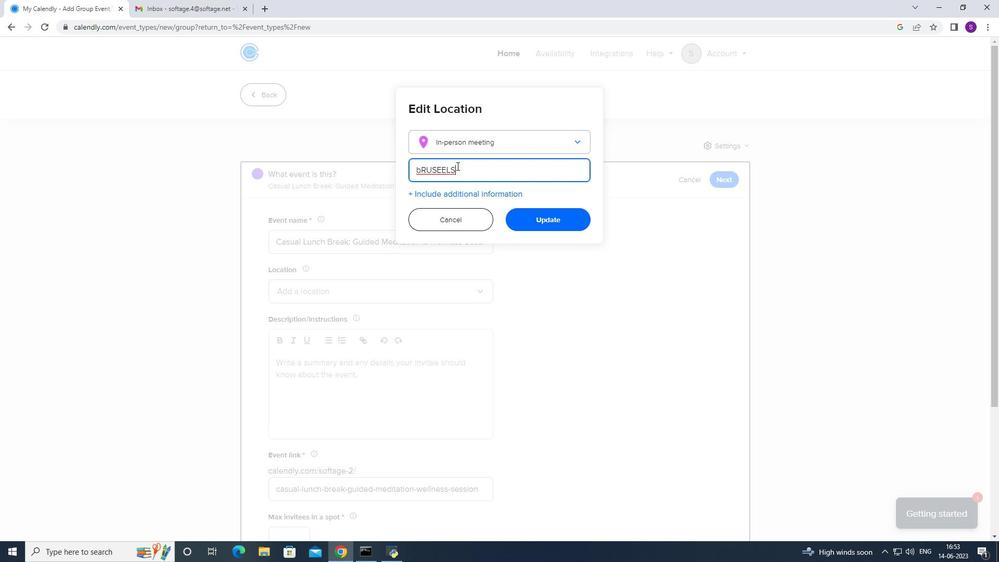 
Action: Key pressed <Key.backspace><Key.backspace><Key.backspace><Key.backspace><Key.backspace><Key.backspace><Key.backspace><Key.backspace><Key.backspace><Key.backspace><Key.backspace><Key.backspace><Key.backspace><Key.backspace><Key.caps_lock><Key.caps_lock>B<Key.caps_lock>ruseekls<Key.backspace><Key.backspace><Key.backspace><Key.backspace><Key.backspace>sels
Screenshot: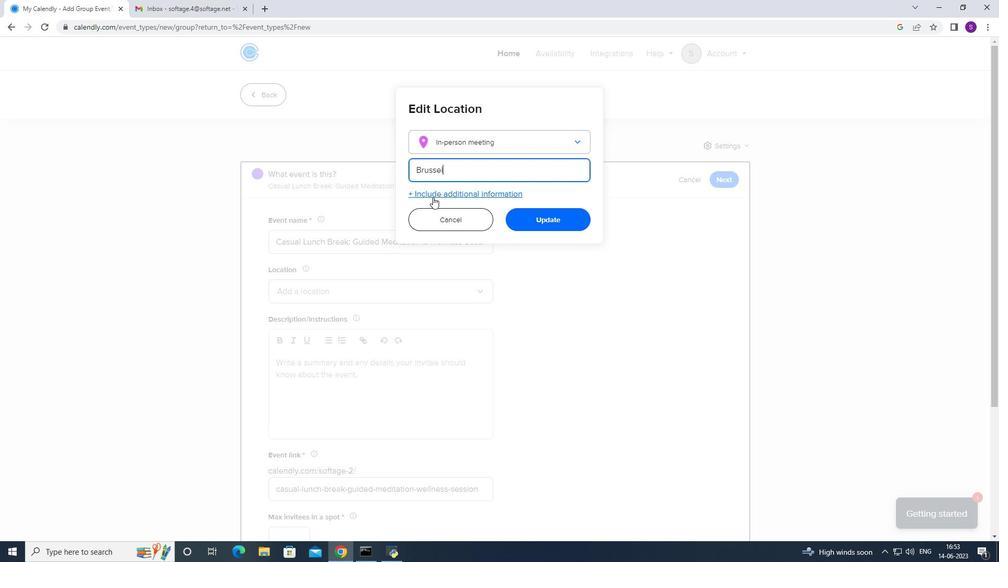 
Action: Mouse moved to (433, 197)
Screenshot: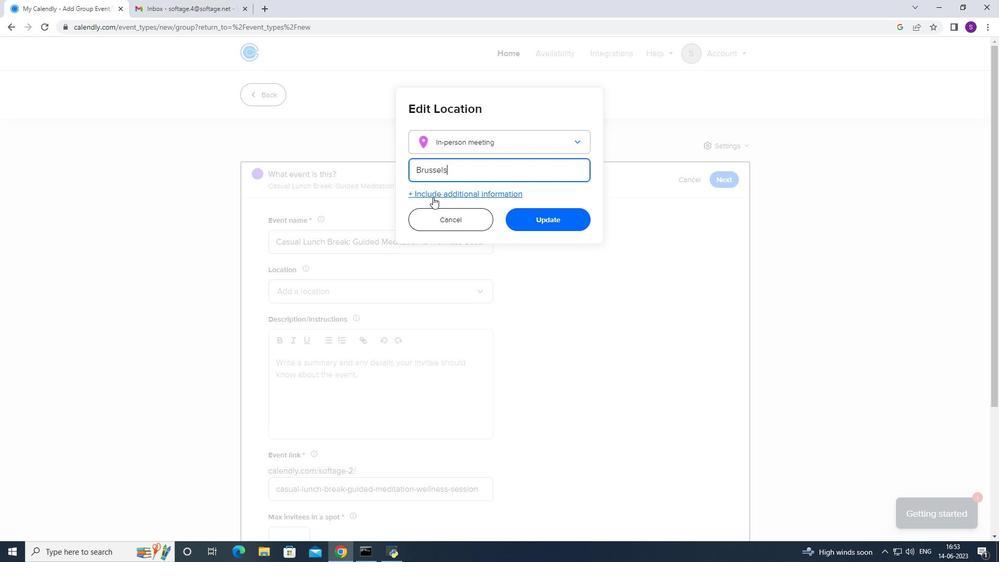 
Action: Key pressed ,<Key.space><Key.caps_lock>B<Key.caps_lock>elgiy<Key.backspace>
Screenshot: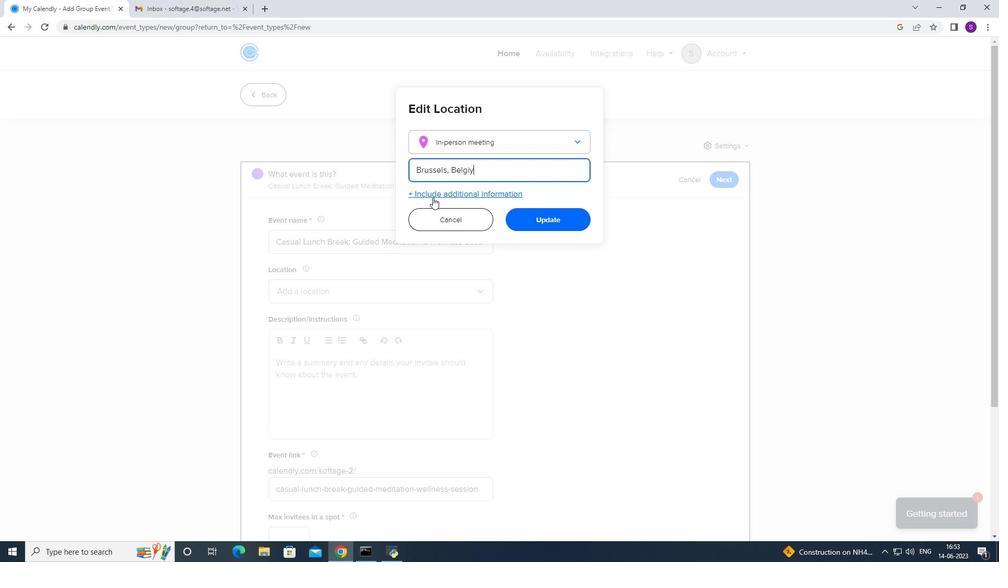 
Action: Mouse moved to (427, 202)
Screenshot: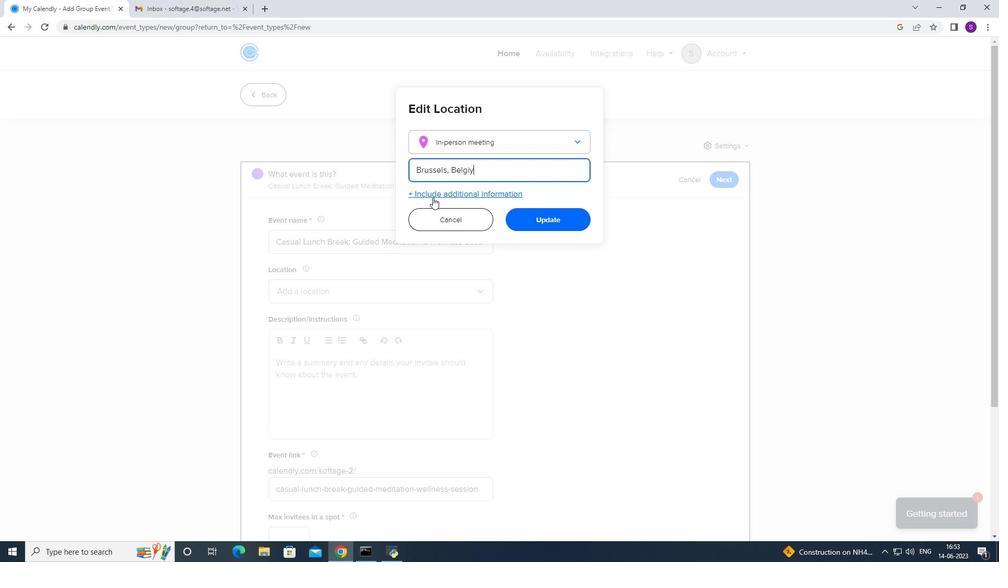
Action: Key pressed um
Screenshot: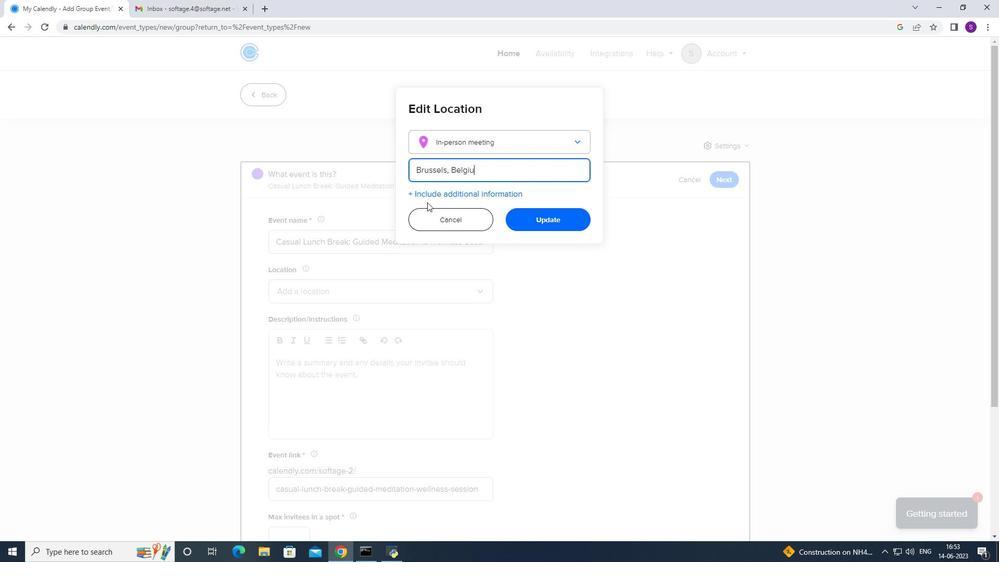 
Action: Mouse moved to (522, 222)
Screenshot: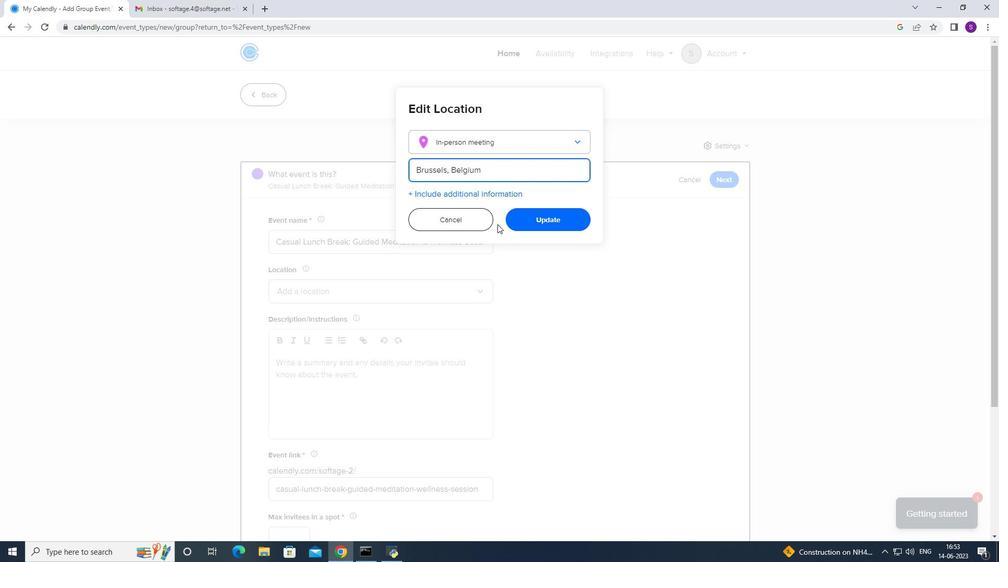 
Action: Mouse pressed left at (522, 222)
Screenshot: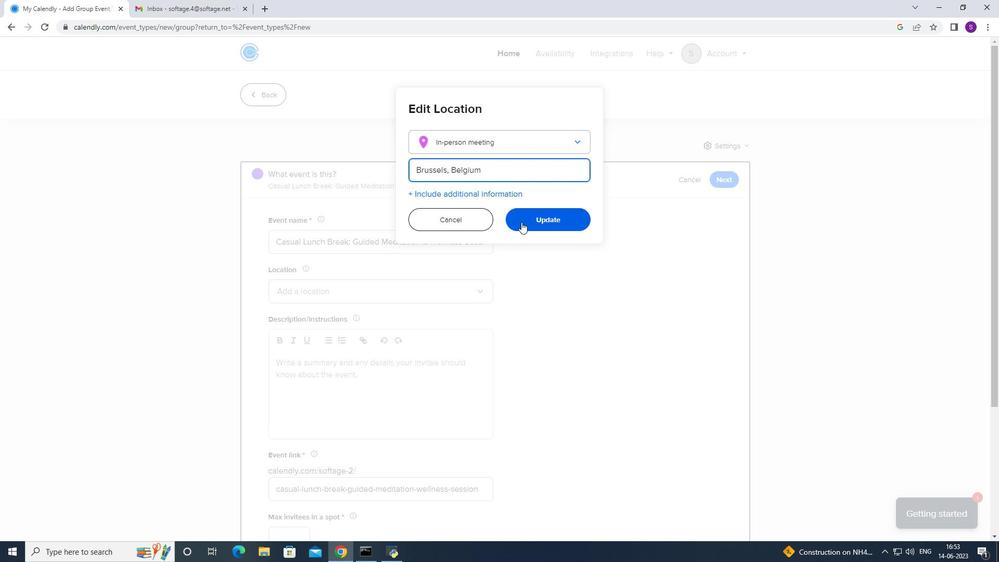
Action: Mouse moved to (362, 328)
Screenshot: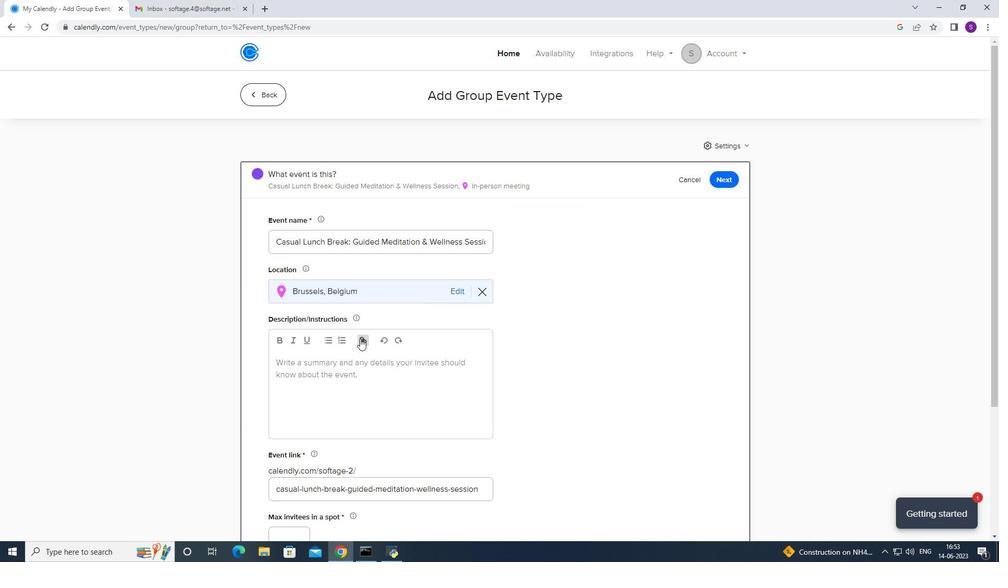 
Action: Mouse scrolled (362, 327) with delta (0, 0)
Screenshot: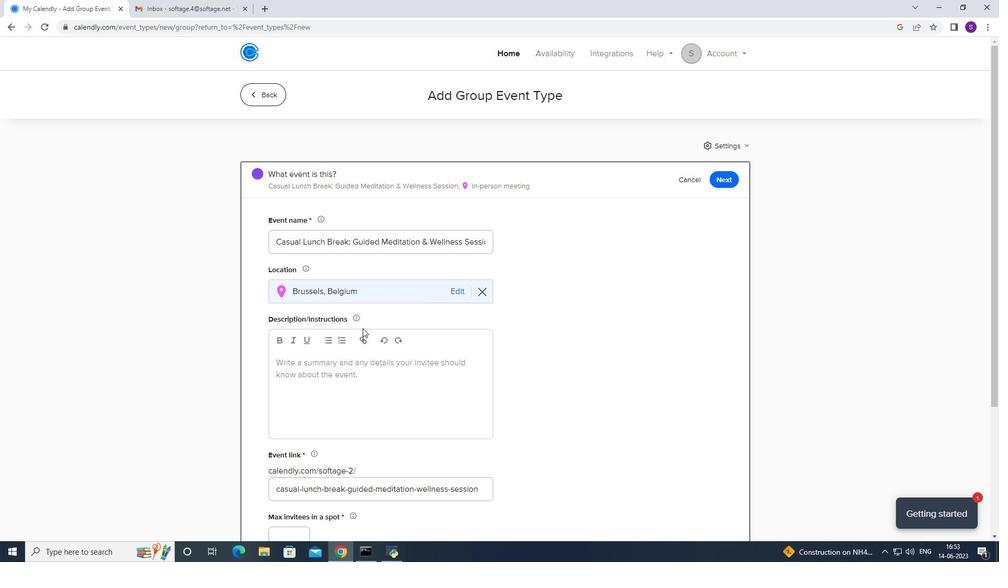 
Action: Mouse scrolled (362, 327) with delta (0, 0)
Screenshot: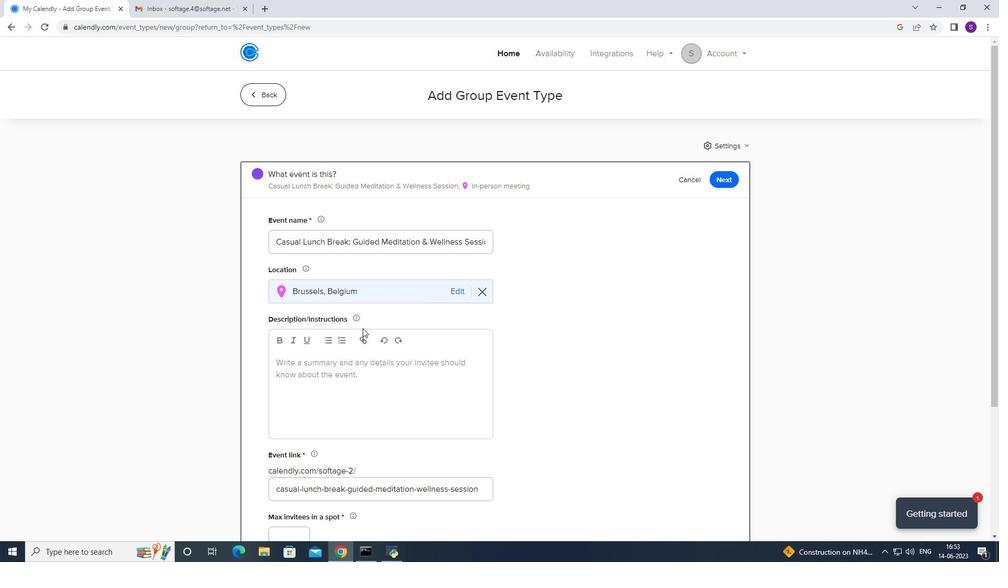 
Action: Mouse scrolled (362, 327) with delta (0, 0)
Screenshot: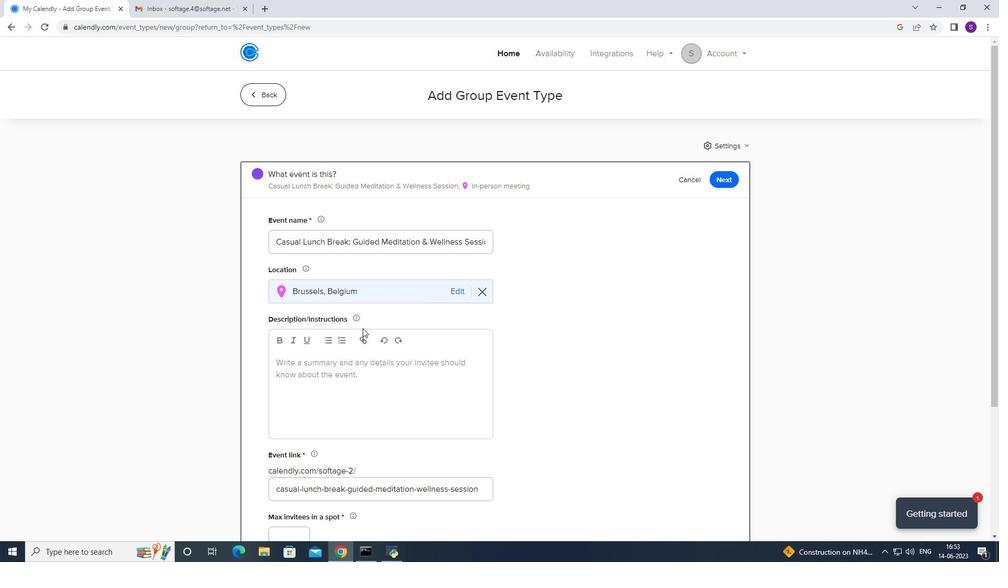 
Action: Mouse scrolled (362, 327) with delta (0, 0)
Screenshot: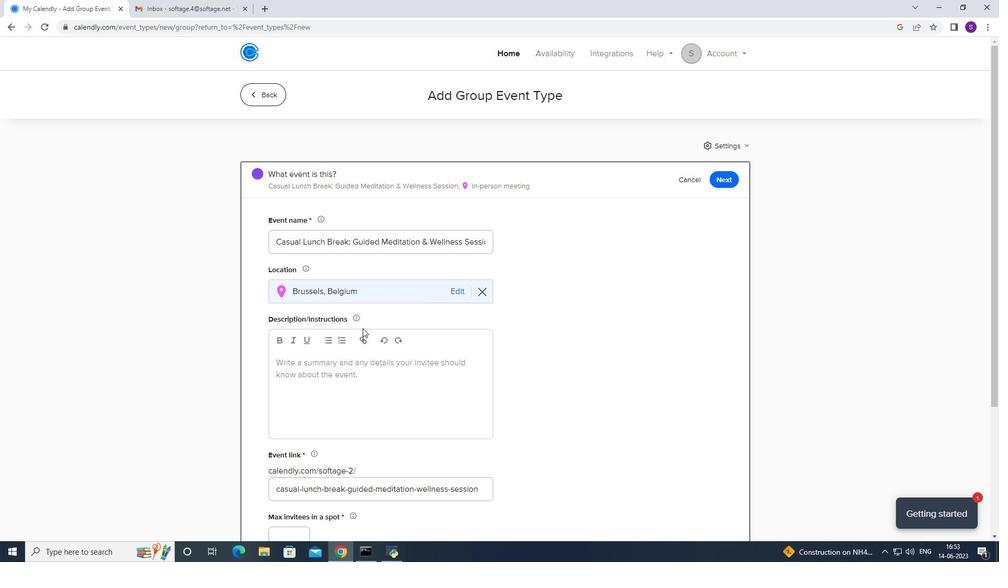 
Action: Mouse scrolled (362, 327) with delta (0, 0)
Screenshot: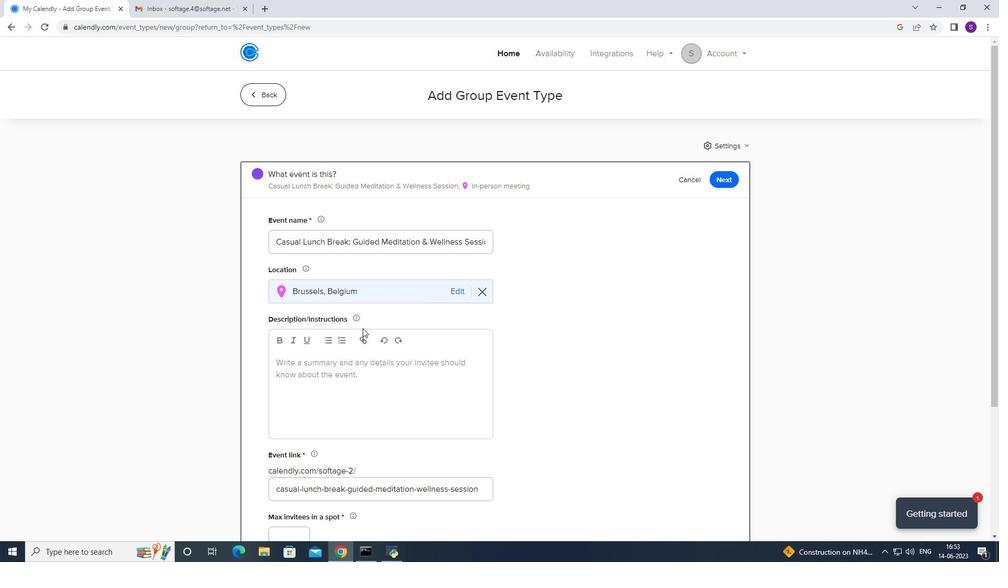 
Action: Mouse scrolled (362, 327) with delta (0, 0)
Screenshot: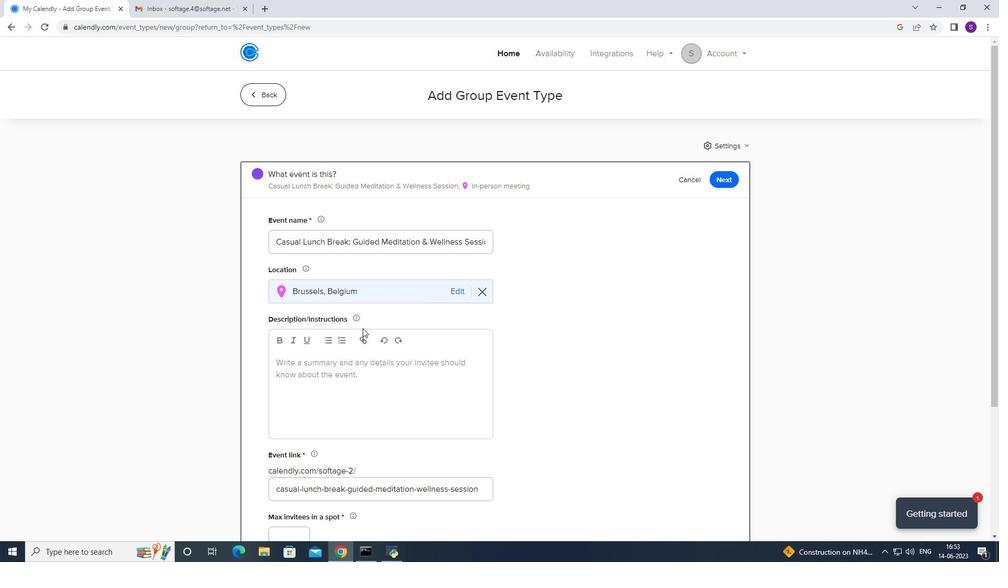 
Action: Mouse scrolled (362, 327) with delta (0, 0)
Screenshot: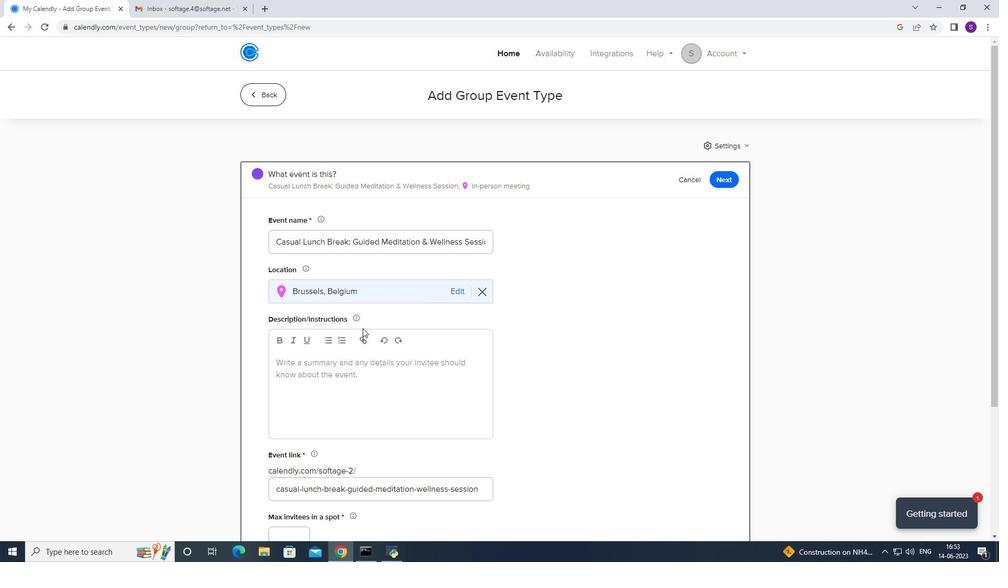 
Action: Mouse scrolled (362, 327) with delta (0, 0)
Screenshot: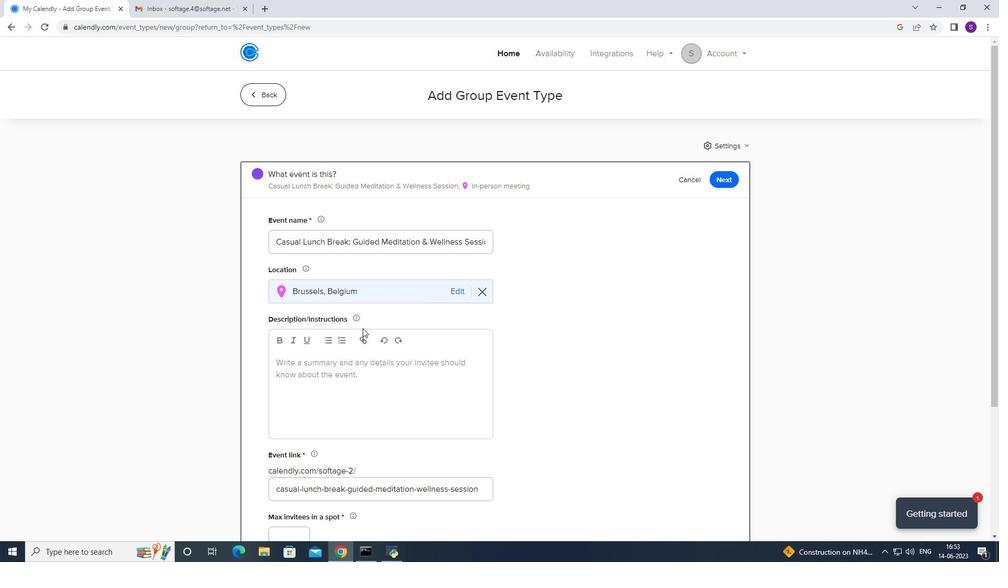 
Action: Mouse moved to (320, 227)
Screenshot: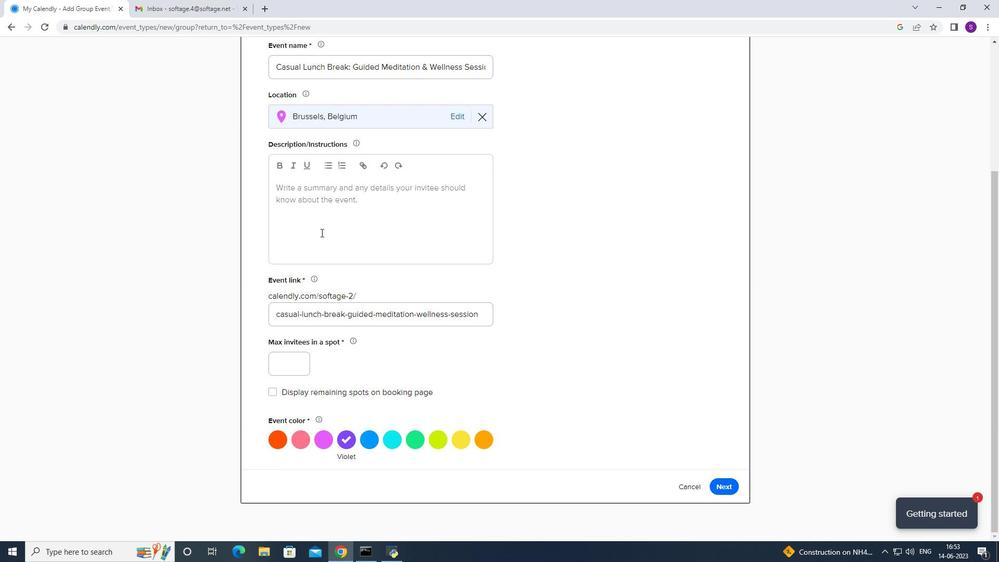 
Action: Mouse scrolled (320, 227) with delta (0, 0)
Screenshot: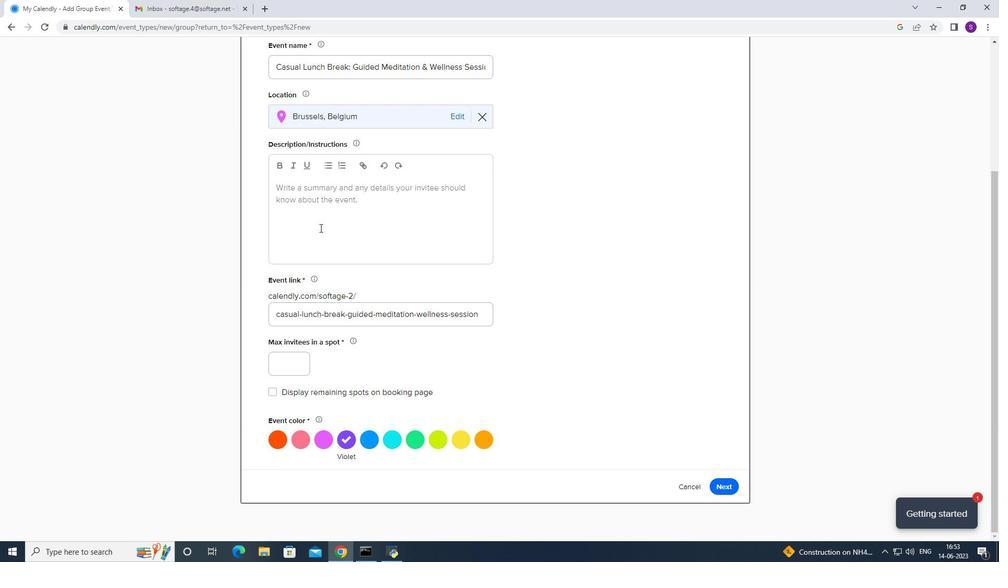 
Action: Mouse scrolled (320, 227) with delta (0, 0)
Screenshot: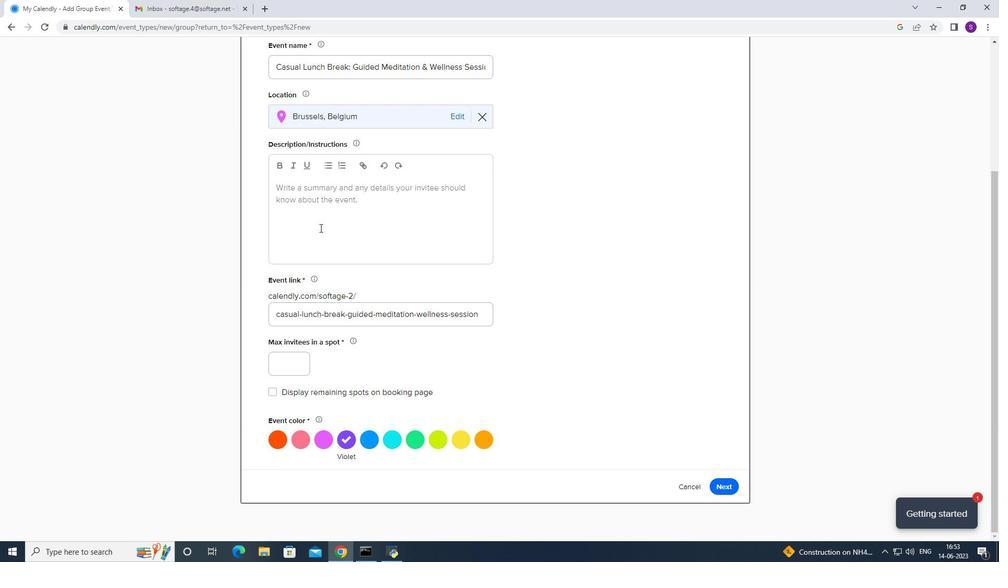 
Action: Mouse scrolled (320, 227) with delta (0, 0)
Screenshot: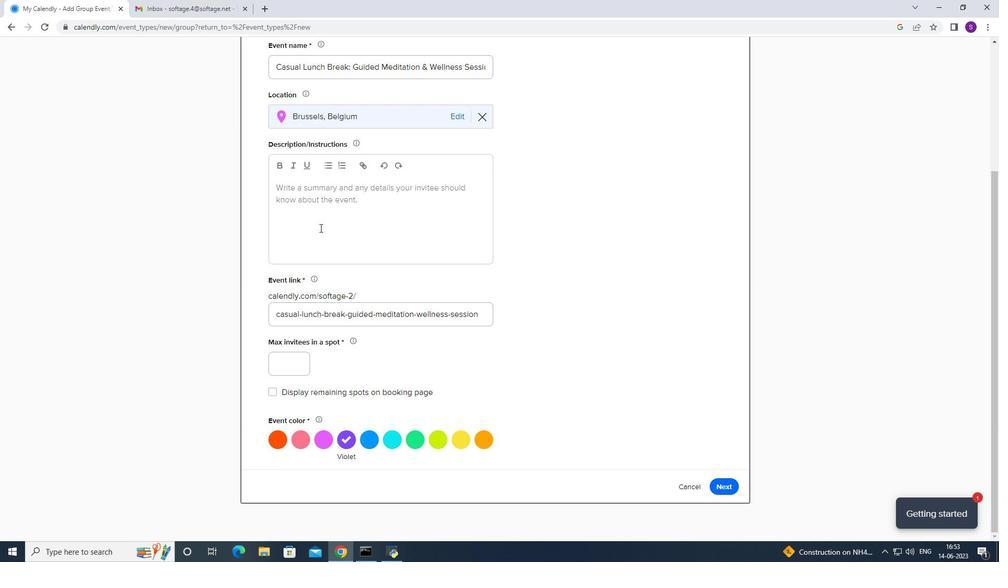 
Action: Mouse moved to (320, 227)
Screenshot: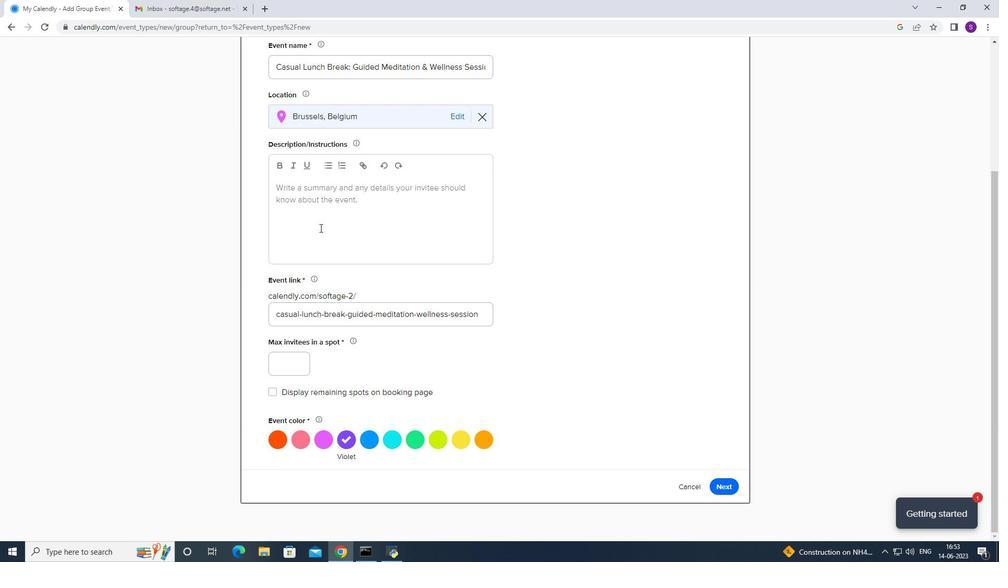
Action: Mouse scrolled (320, 226) with delta (0, 0)
Screenshot: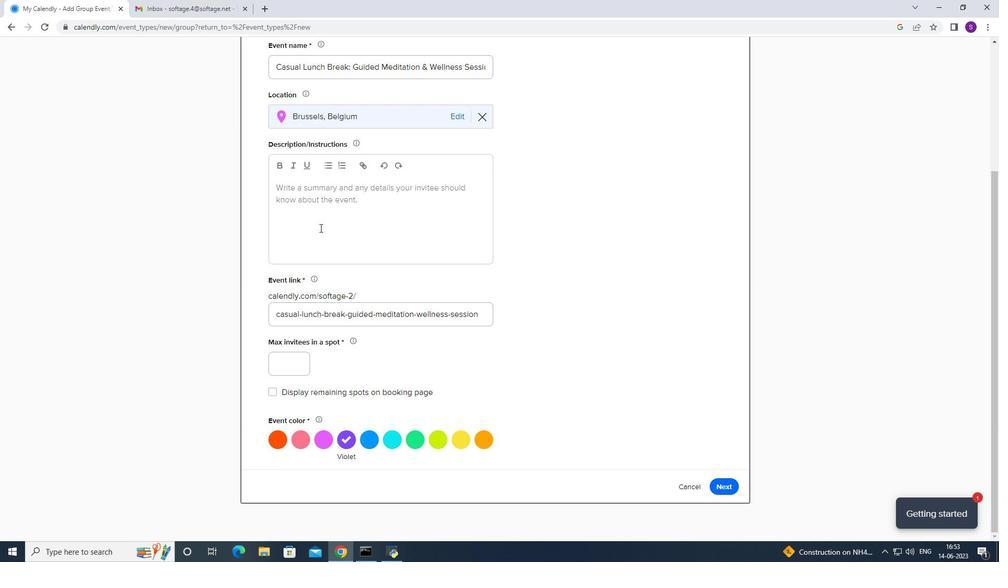 
Action: Mouse moved to (319, 227)
Screenshot: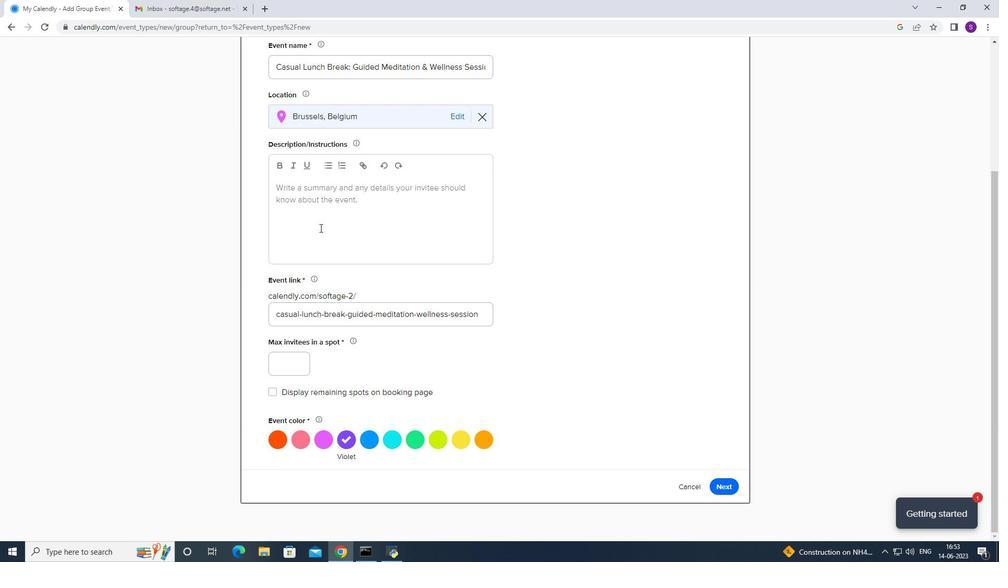 
Action: Mouse scrolled (319, 226) with delta (0, 0)
Screenshot: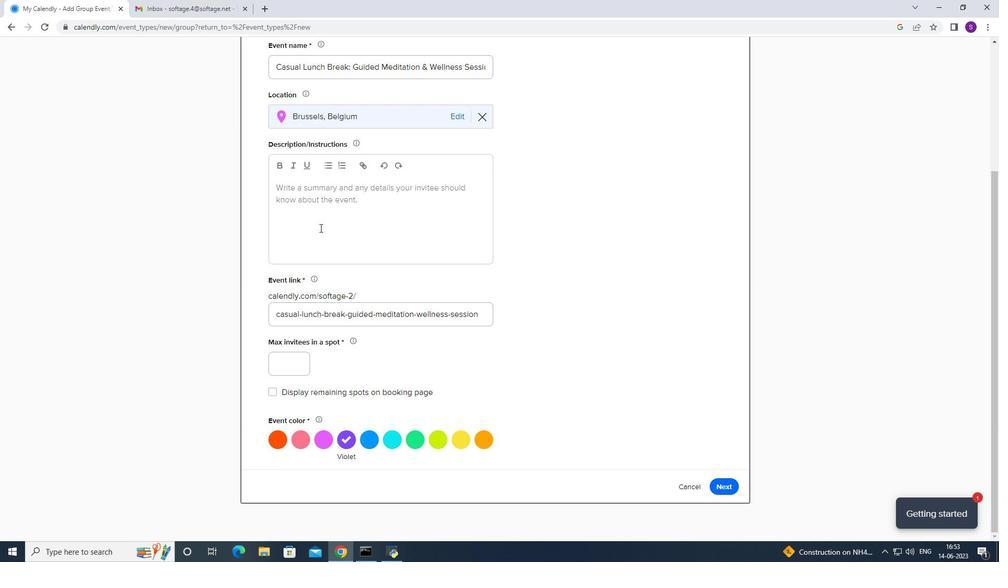 
Action: Mouse moved to (319, 228)
Screenshot: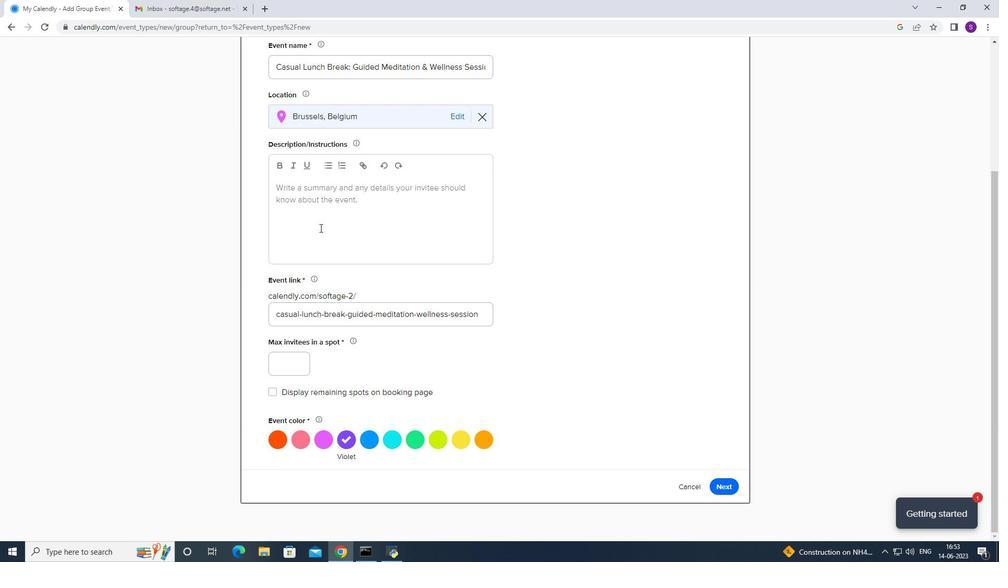 
Action: Mouse scrolled (319, 227) with delta (0, 0)
Screenshot: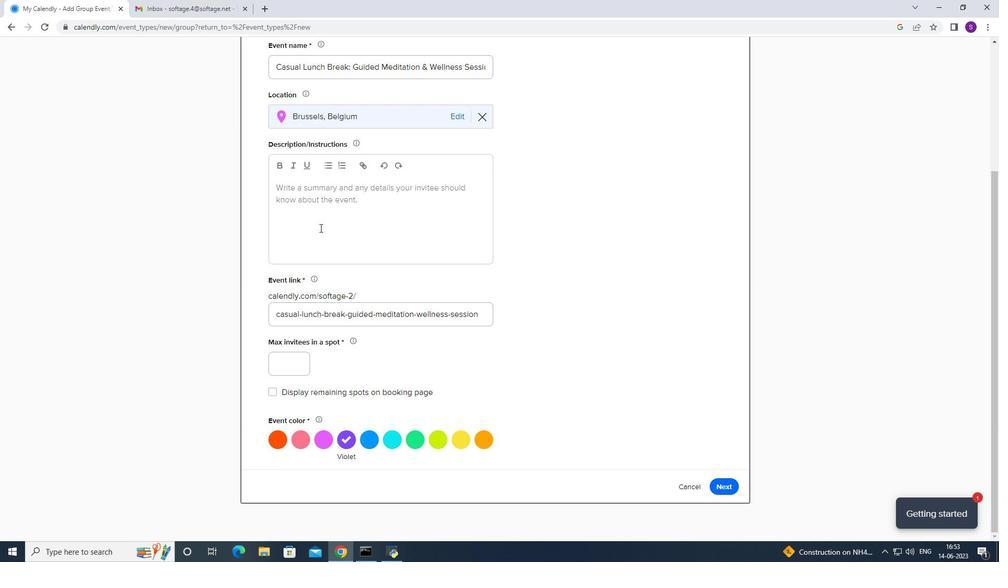 
Action: Mouse moved to (287, 363)
Screenshot: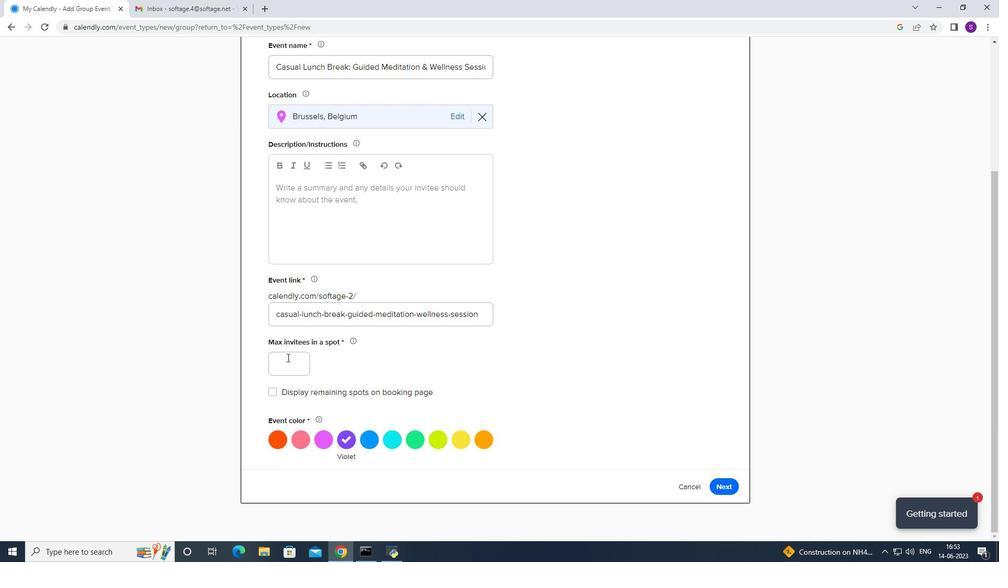 
Action: Mouse pressed left at (287, 363)
Screenshot: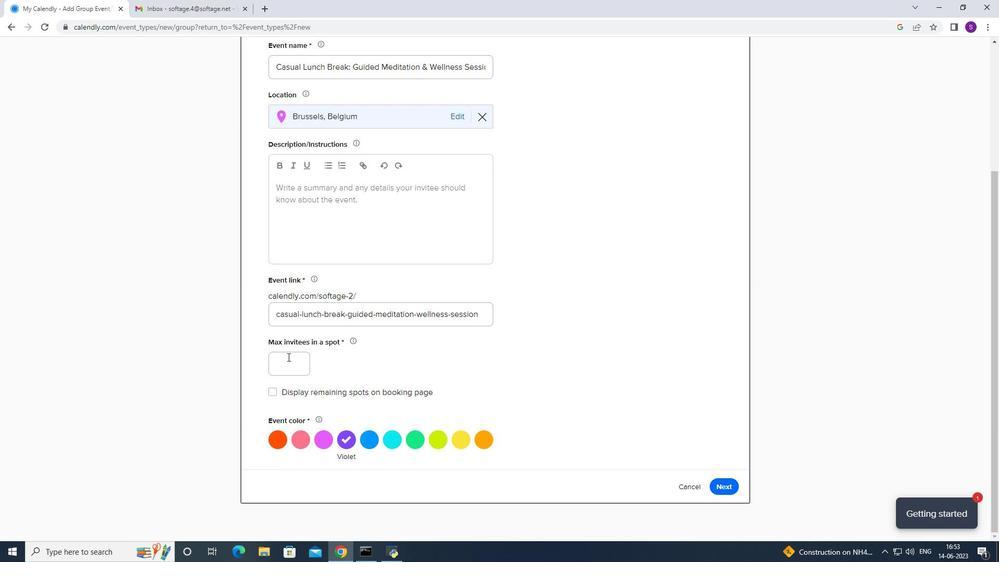 
Action: Key pressed 2
Screenshot: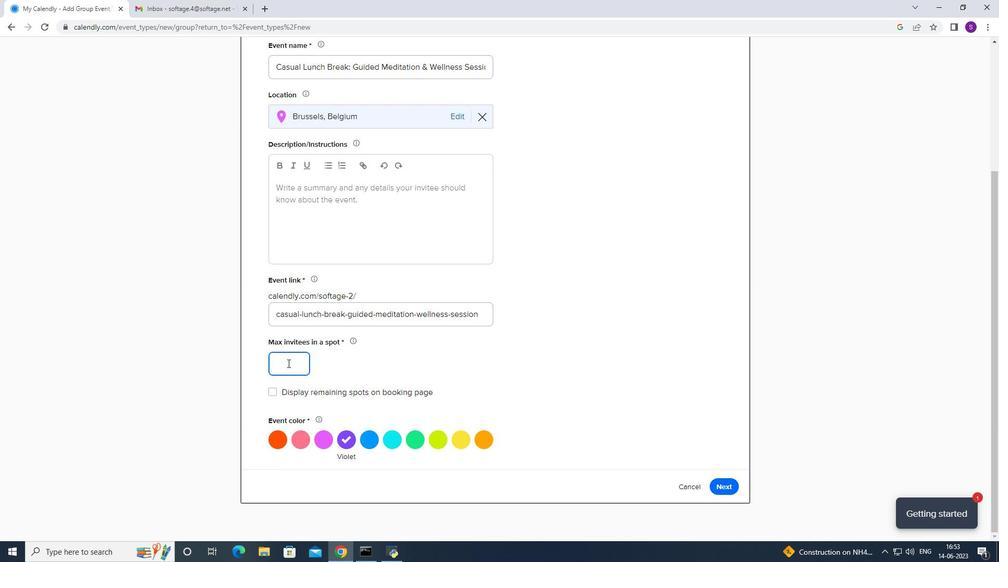 
Action: Mouse moved to (413, 440)
Screenshot: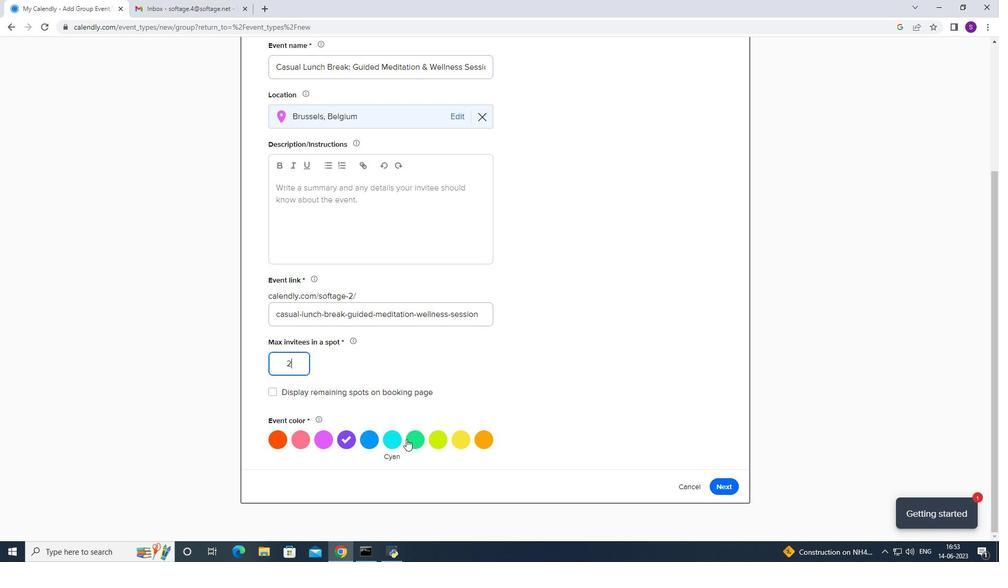 
Action: Mouse pressed left at (413, 440)
Screenshot: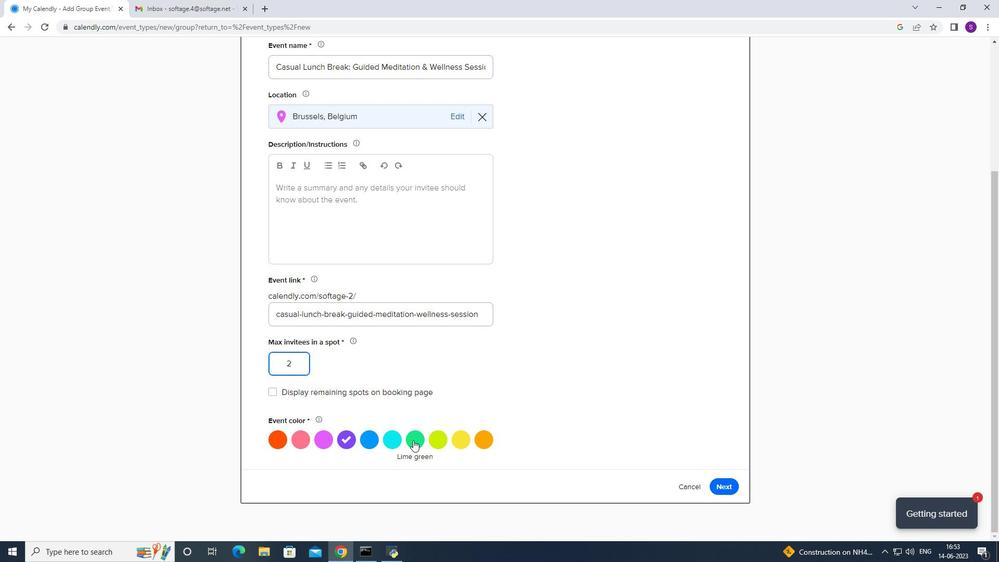 
Action: Mouse moved to (345, 240)
Screenshot: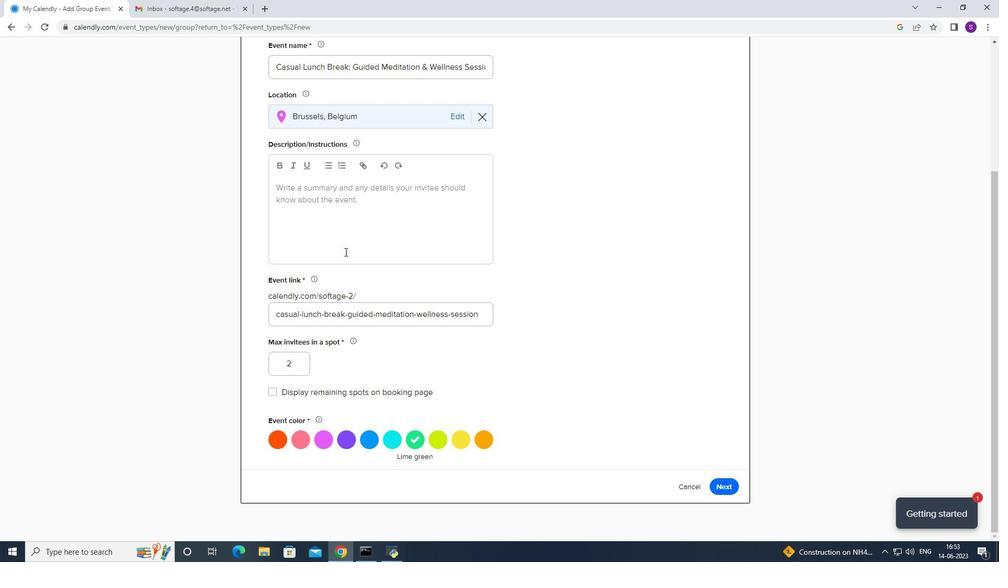 
Action: Mouse pressed left at (345, 240)
Screenshot: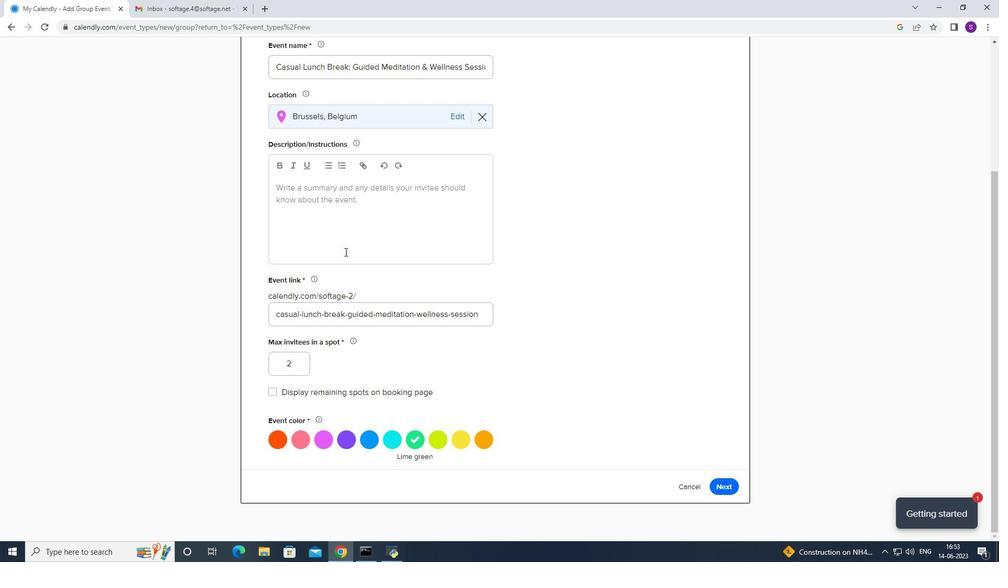 
Action: Mouse moved to (354, 244)
Screenshot: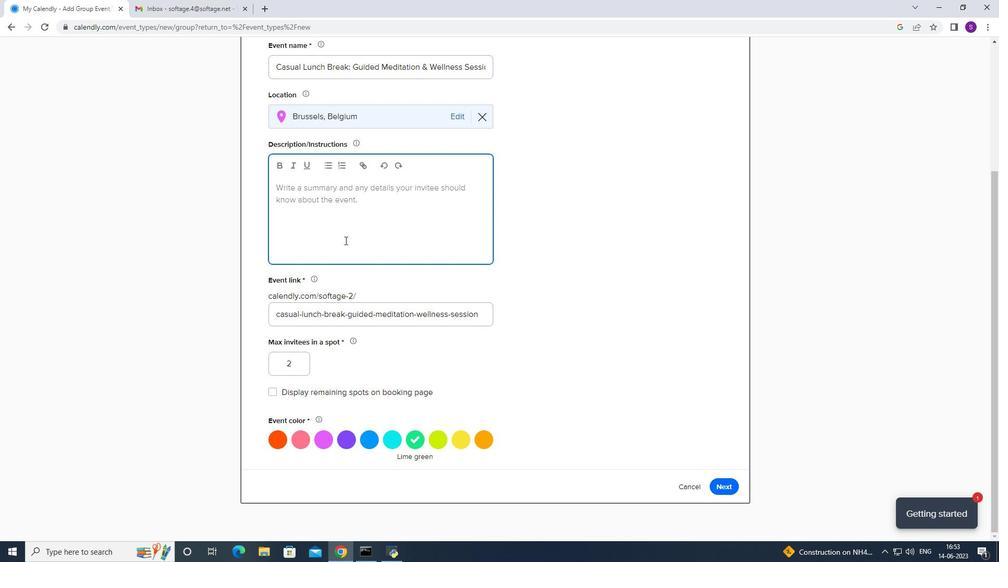
Action: Key pressed <Key.caps_lock>A<Key.caps_lock>s
Screenshot: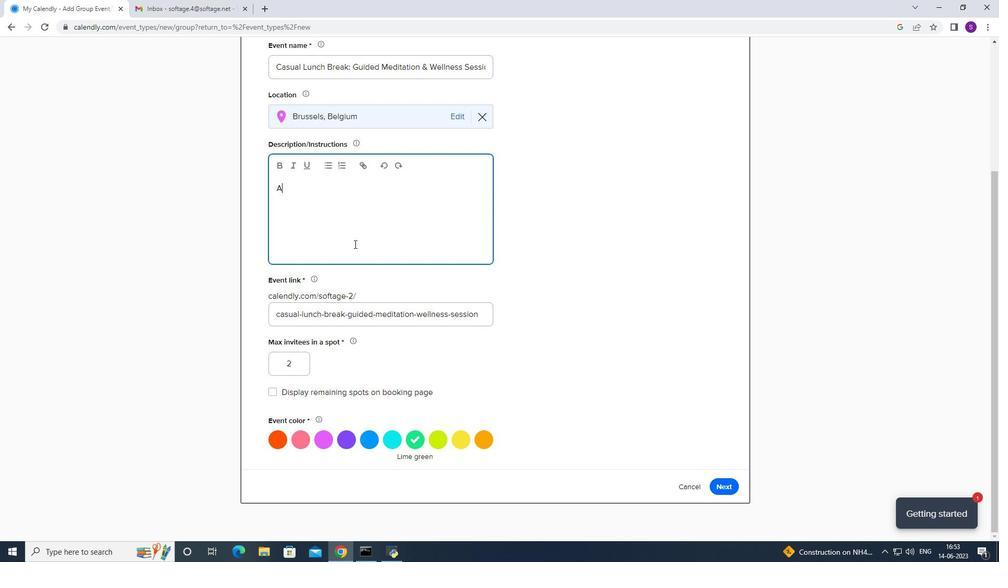 
Action: Mouse moved to (354, 244)
Screenshot: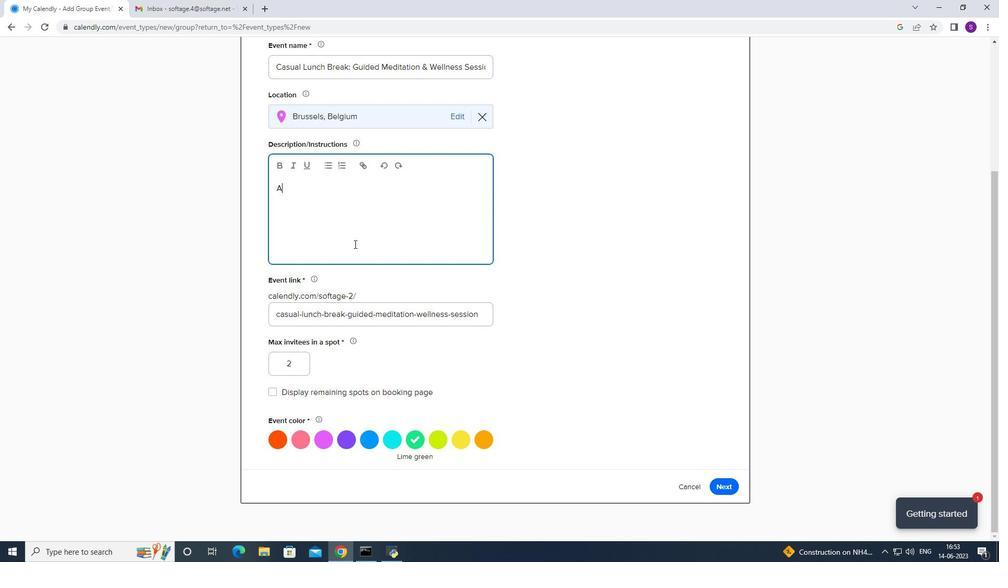 
Action: Key pressed <Key.space>
Screenshot: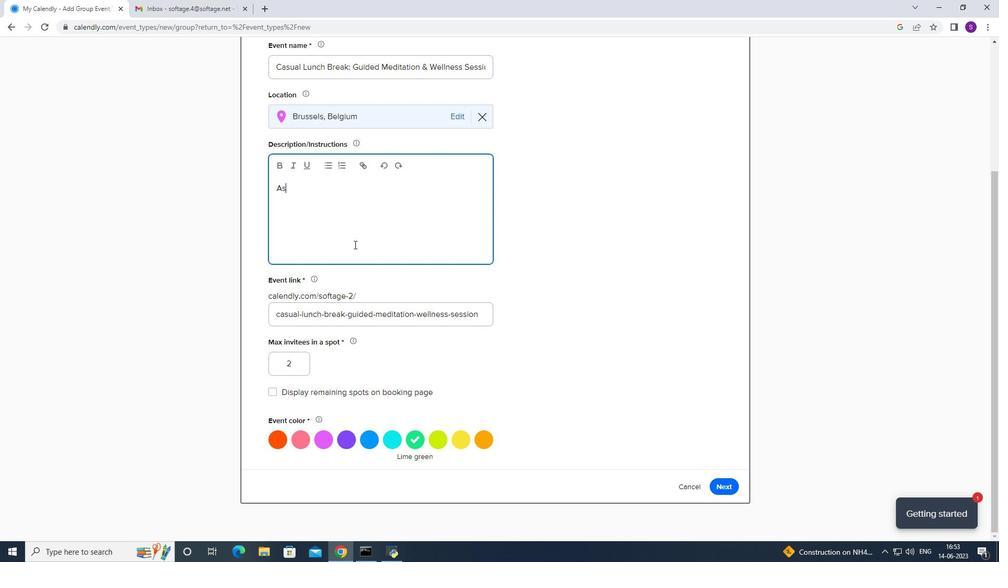 
Action: Mouse moved to (354, 245)
Screenshot: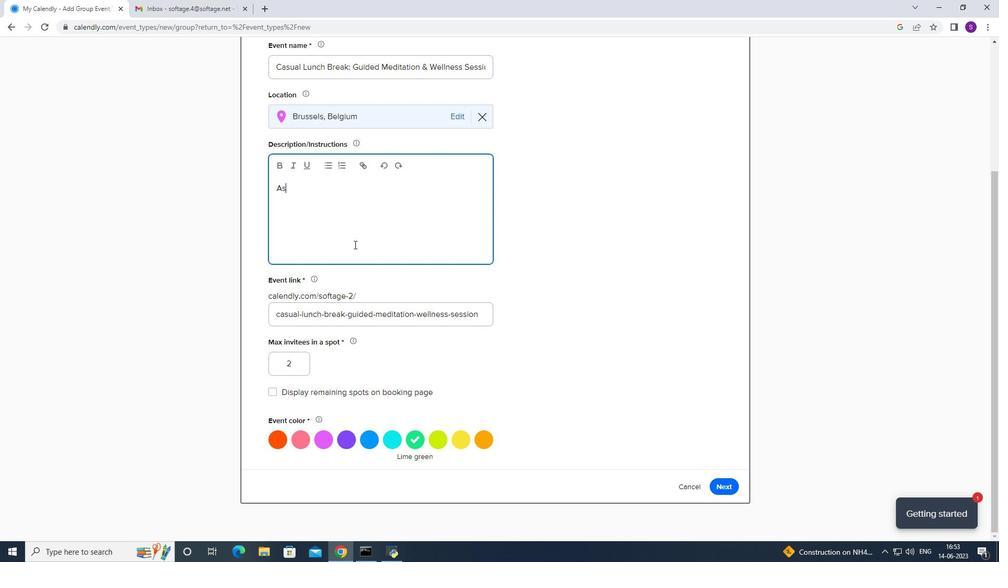 
Action: Key pressed e
Screenshot: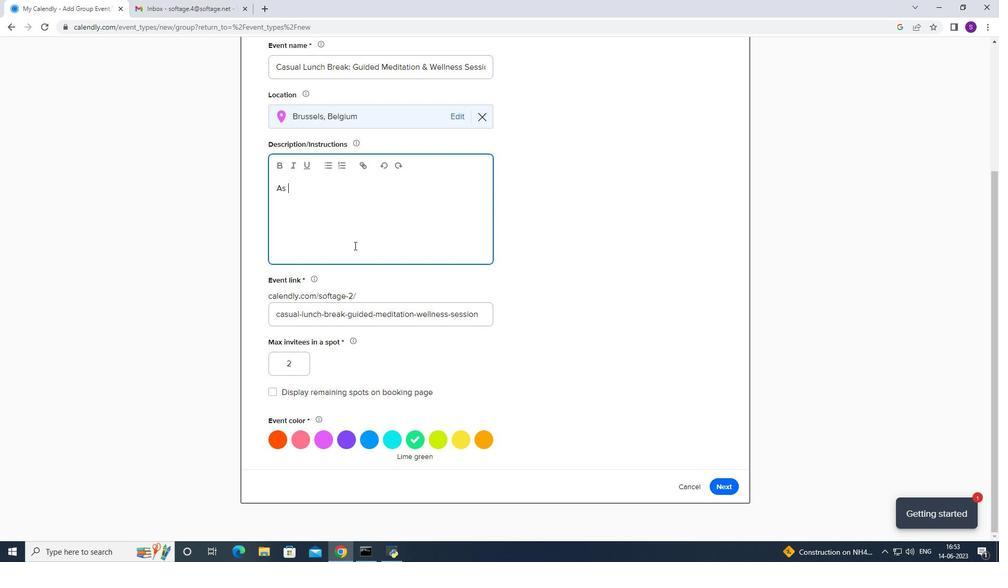 
Action: Mouse moved to (353, 246)
Screenshot: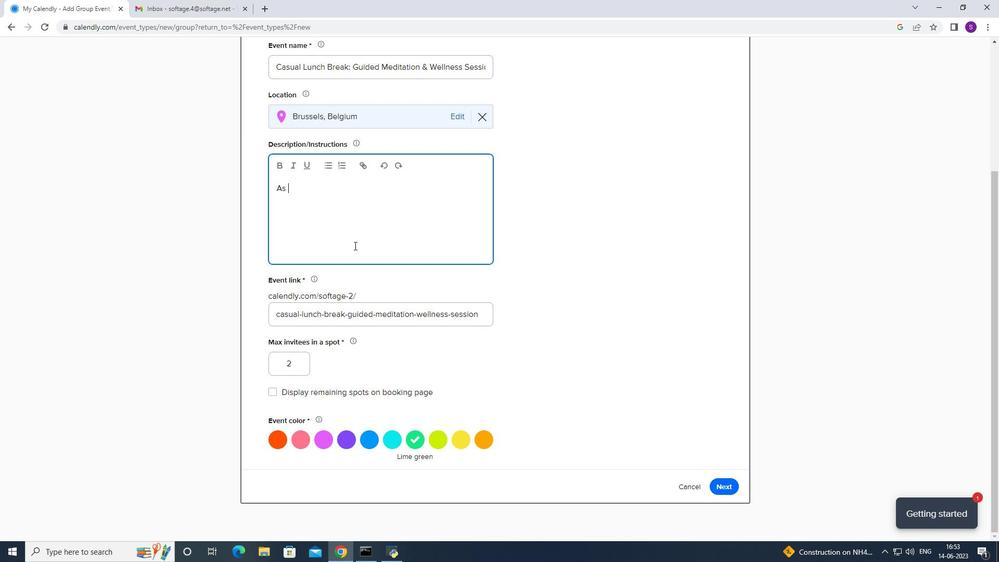 
Action: Key pressed ac
Screenshot: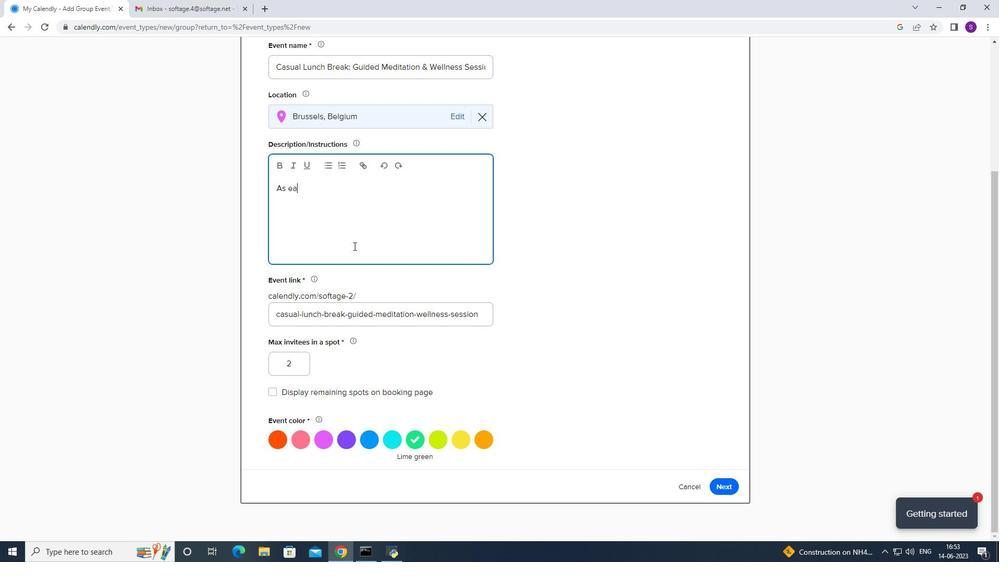 
Action: Mouse moved to (353, 246)
Screenshot: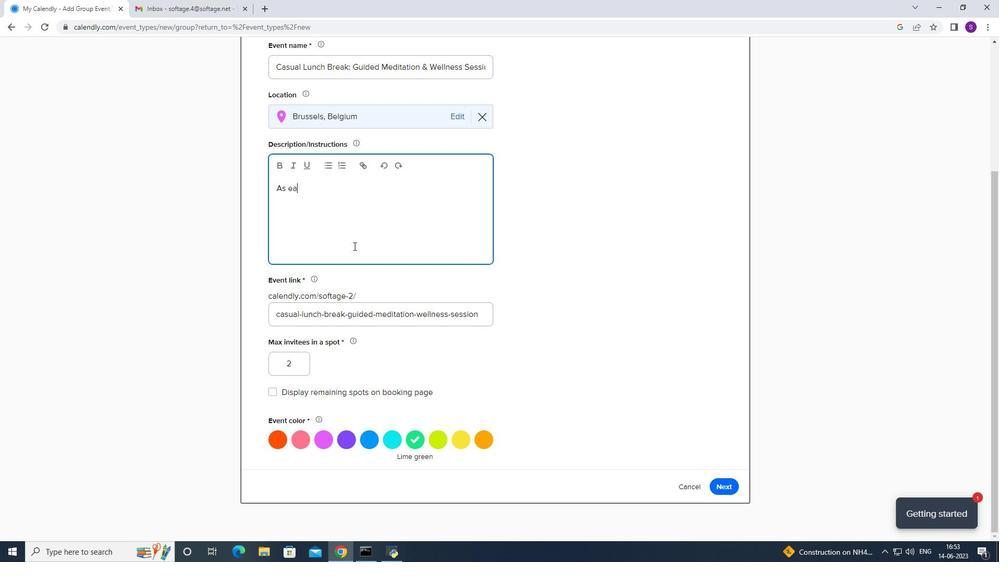 
Action: Key pressed h<Key.space>pa
Screenshot: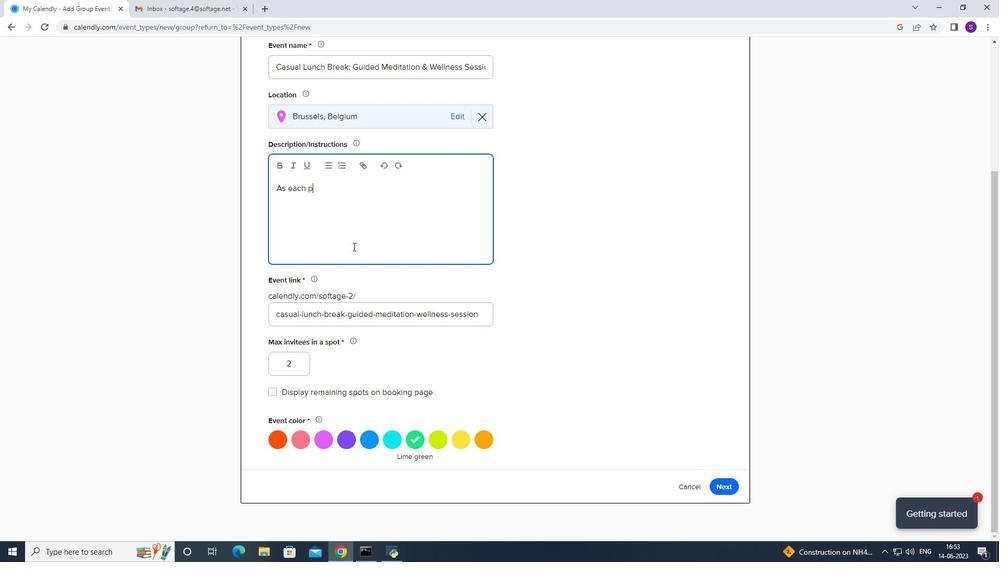 
Action: Mouse moved to (353, 246)
Screenshot: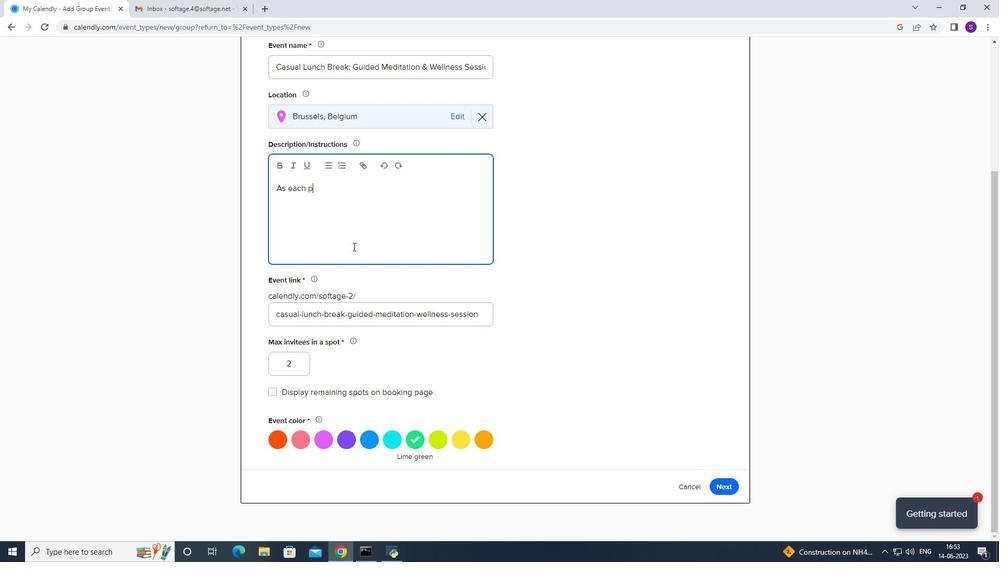 
Action: Key pressed rticipant<Key.space>del
Screenshot: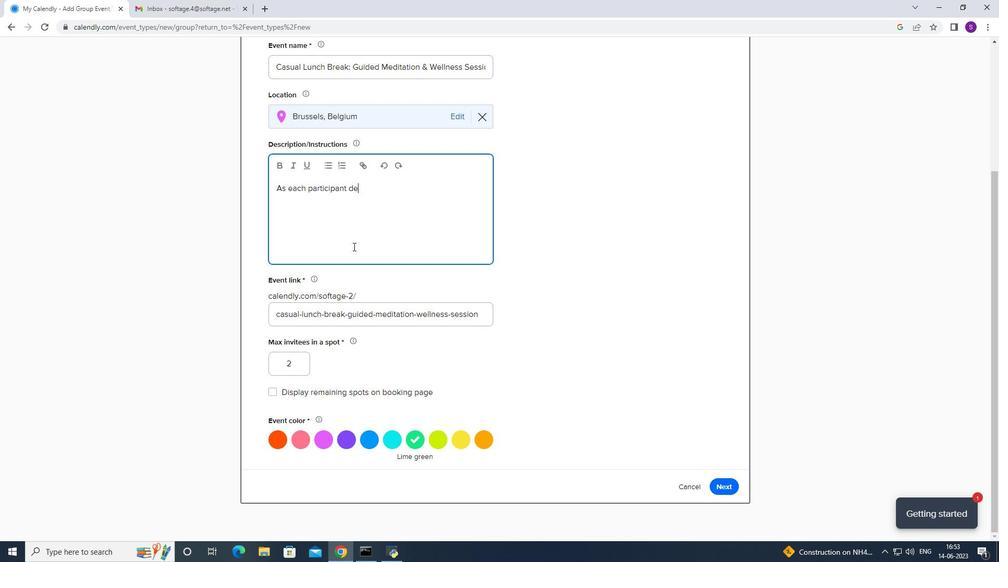 
Action: Mouse moved to (352, 247)
Screenshot: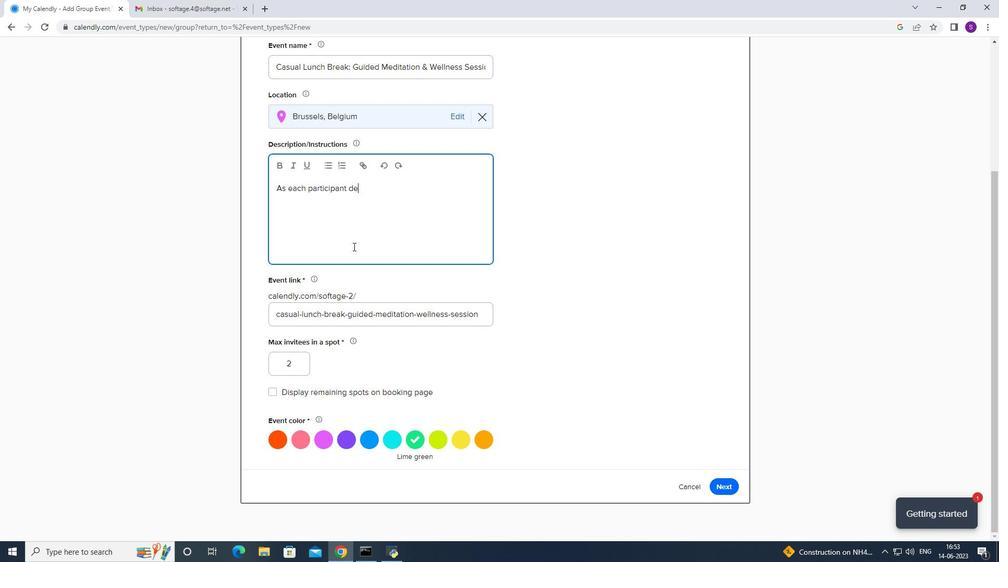 
Action: Key pressed ivers<Key.space>
Screenshot: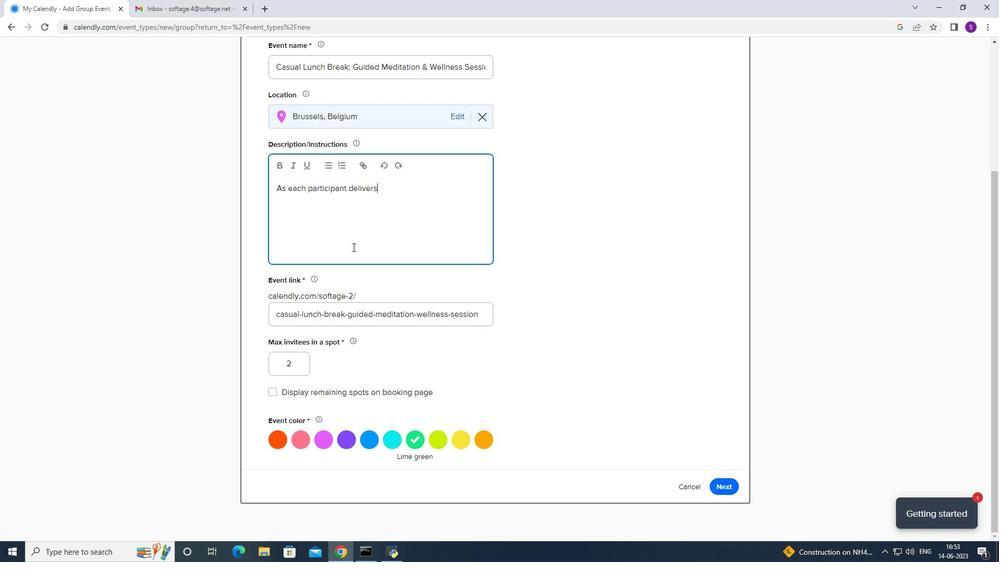 
Action: Mouse moved to (352, 247)
Screenshot: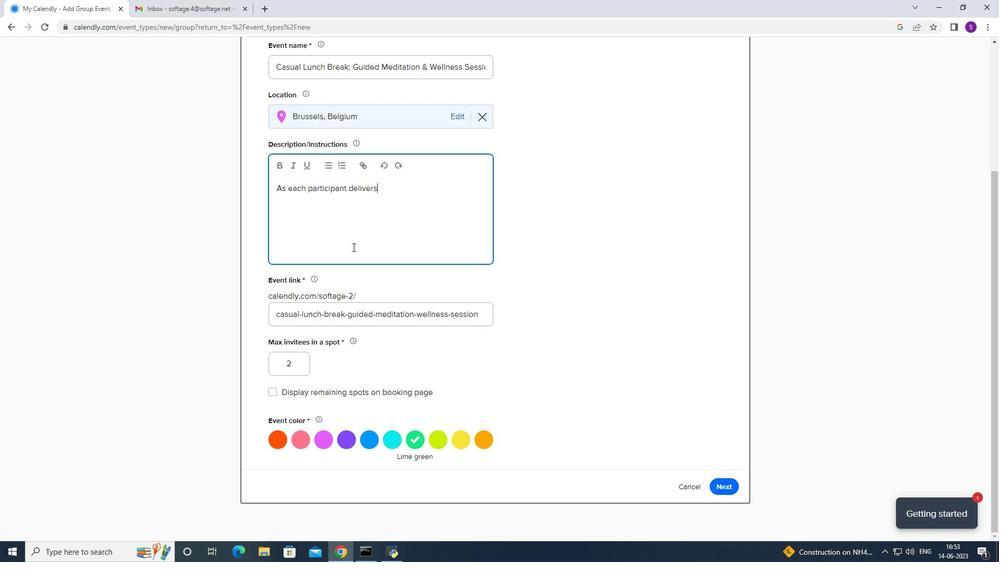 
Action: Key pressed t
Screenshot: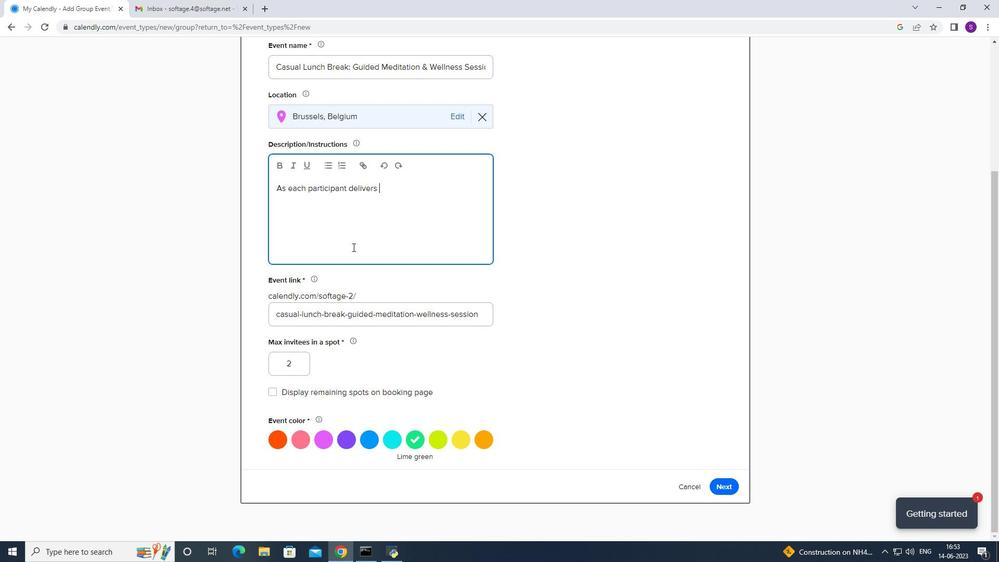
Action: Mouse moved to (352, 247)
Screenshot: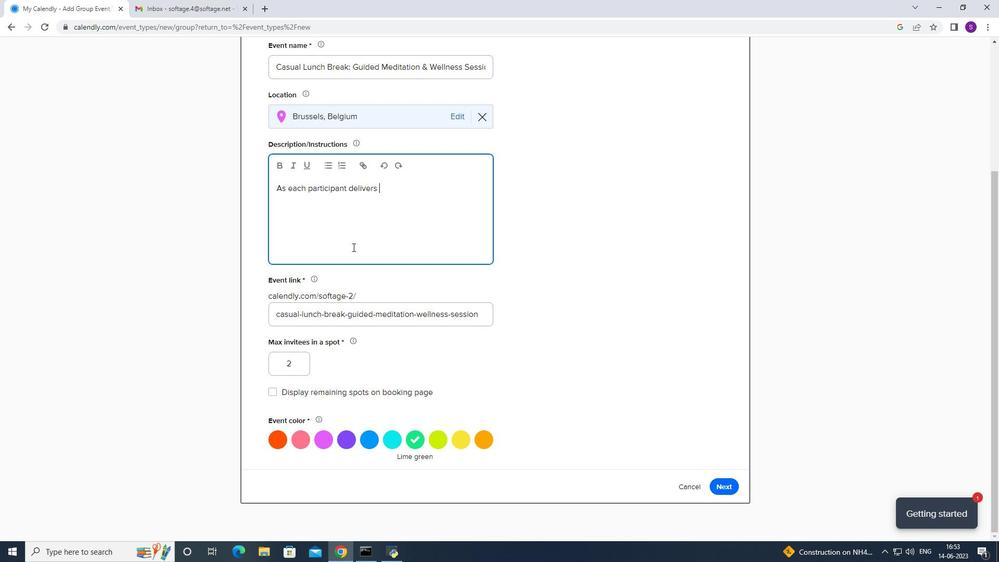 
Action: Key pressed hei
Screenshot: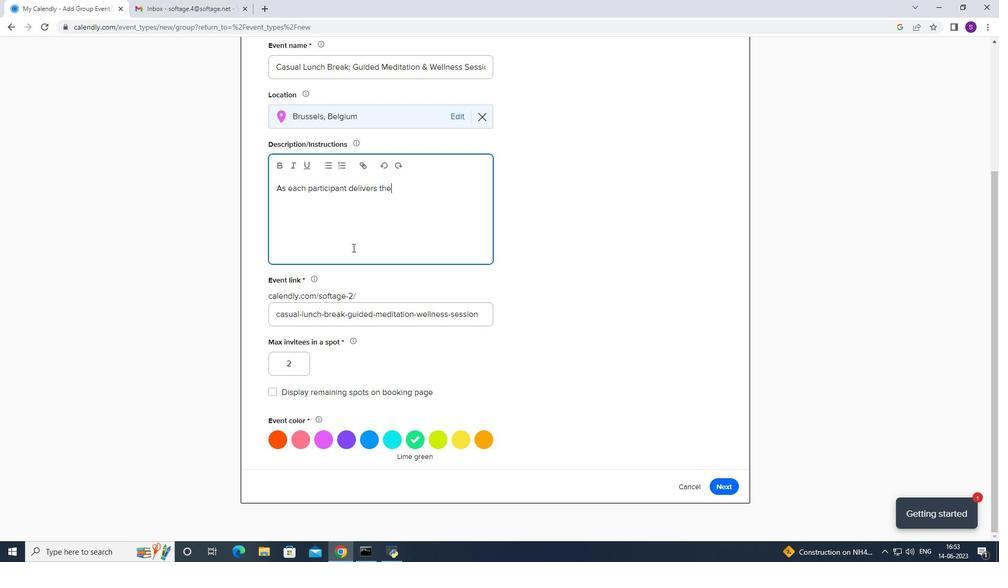 
Action: Mouse moved to (352, 248)
Screenshot: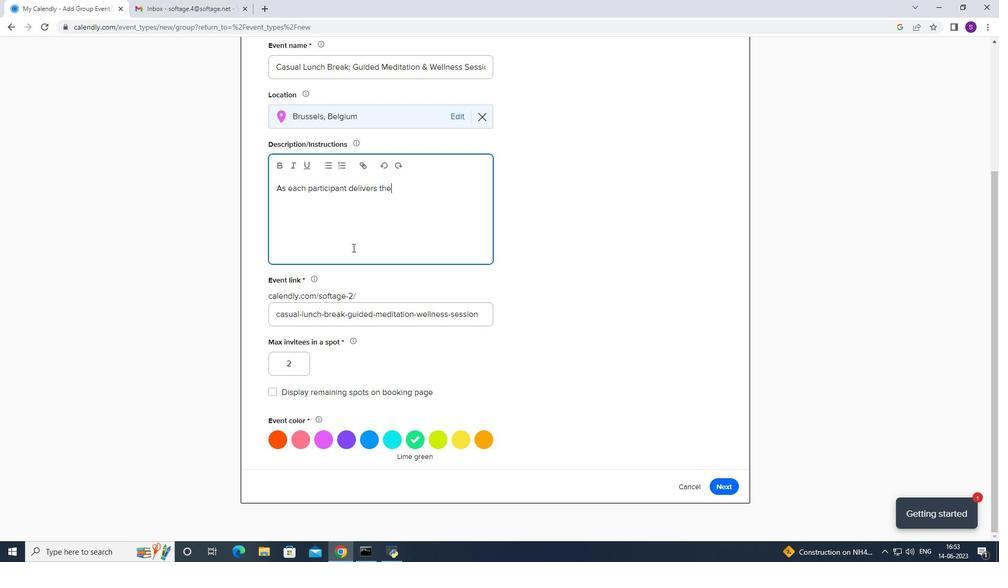 
Action: Key pressed r
Screenshot: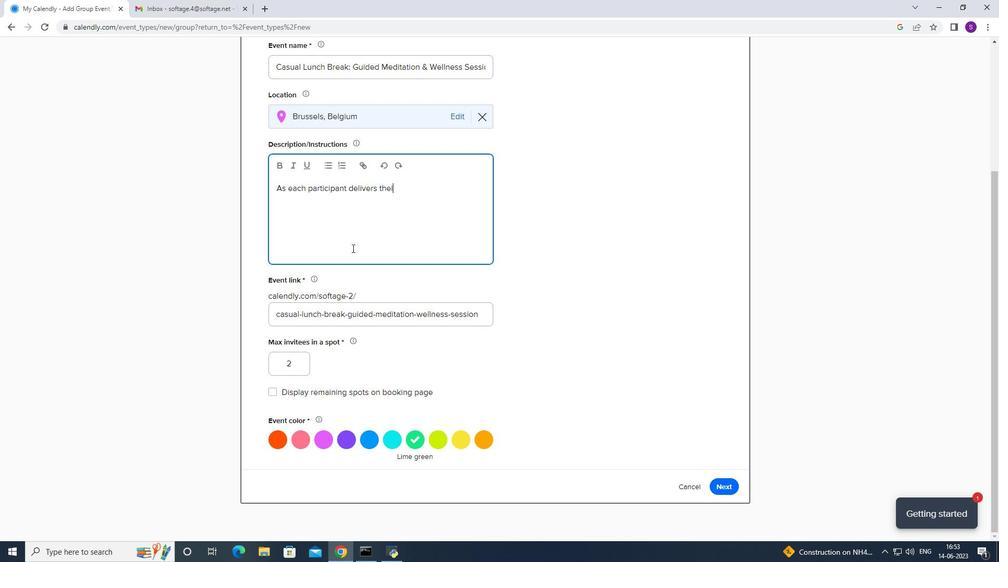 
Action: Mouse moved to (351, 248)
Screenshot: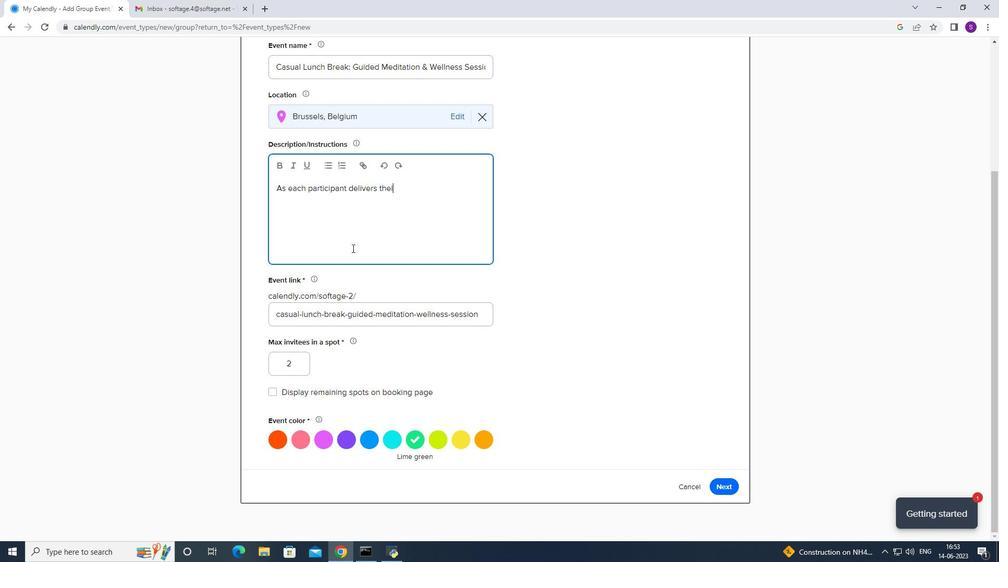 
Action: Key pressed <Key.space>presentation<Key.space>,<Key.space>
Screenshot: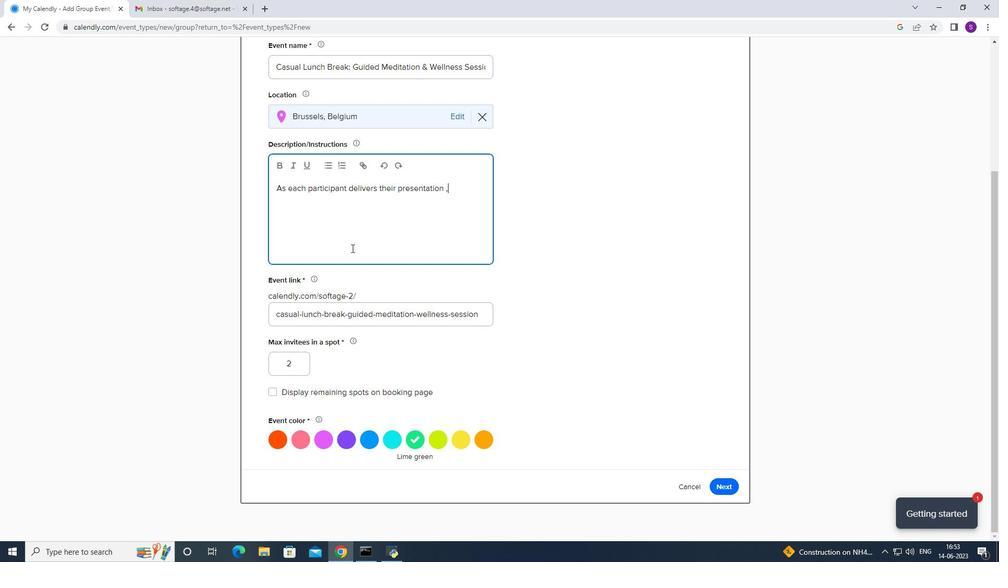 
Action: Mouse moved to (351, 248)
Screenshot: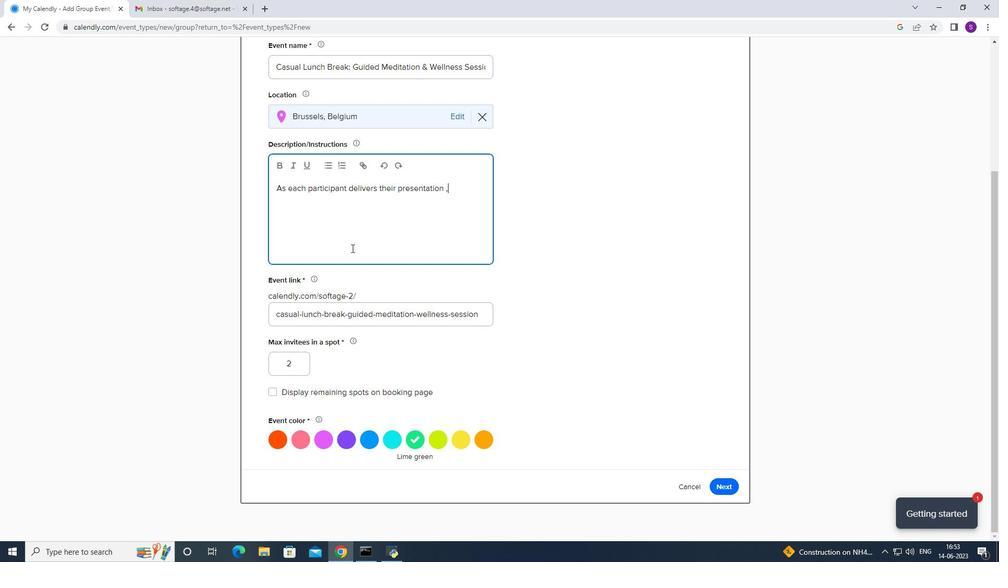 
Action: Key pressed fel
Screenshot: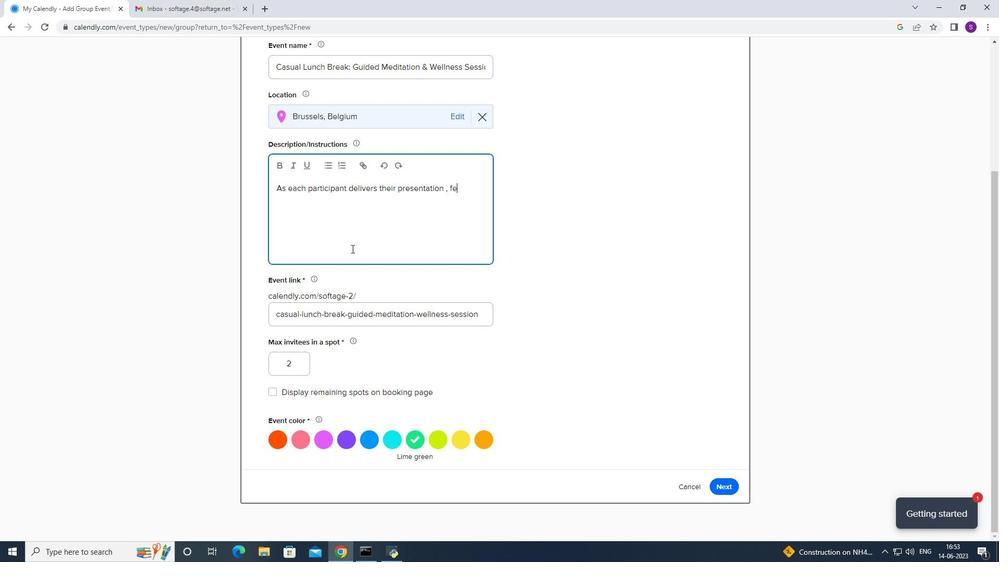 
Action: Mouse moved to (351, 248)
Screenshot: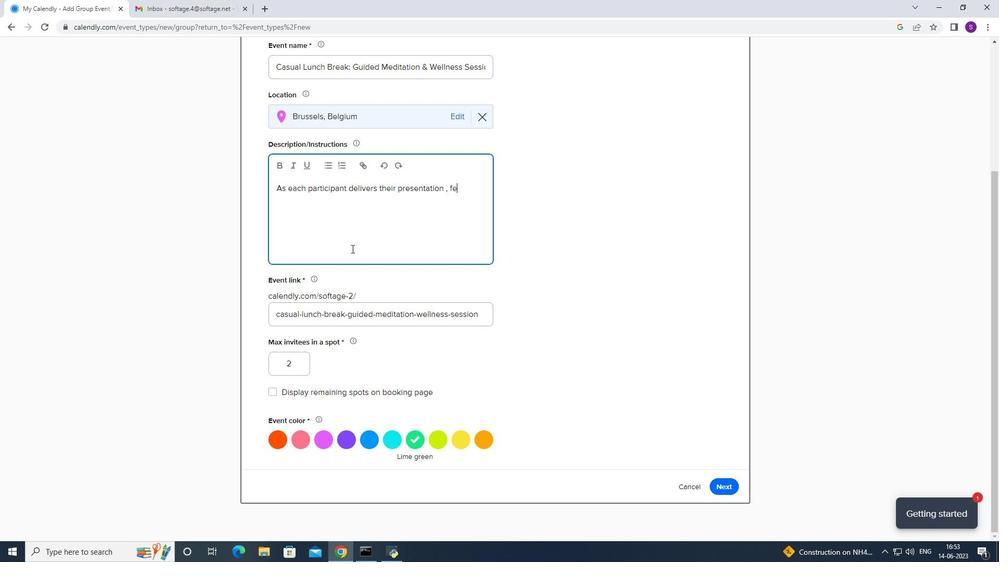 
Action: Key pressed low<Key.space>parti
Screenshot: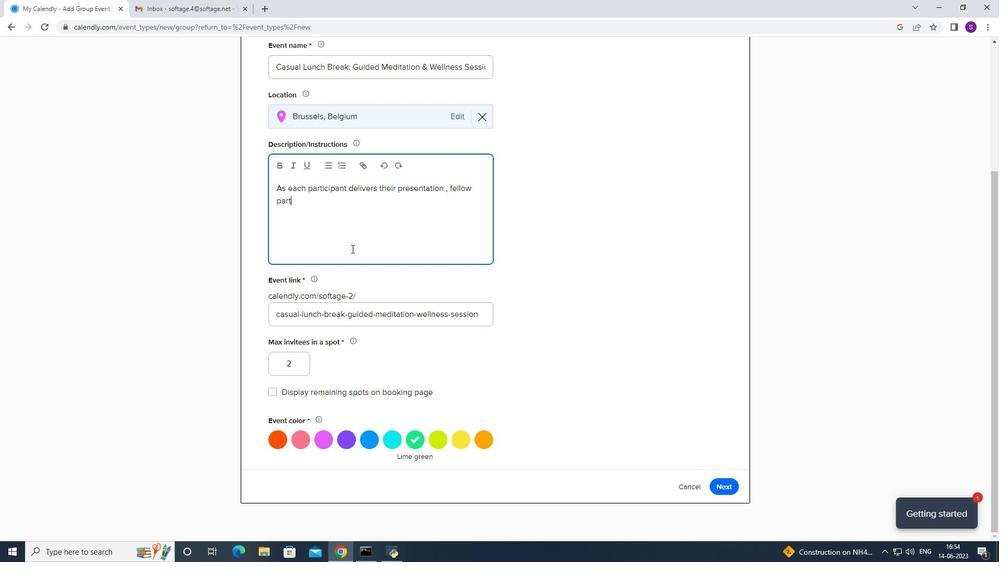 
Action: Mouse moved to (351, 249)
Screenshot: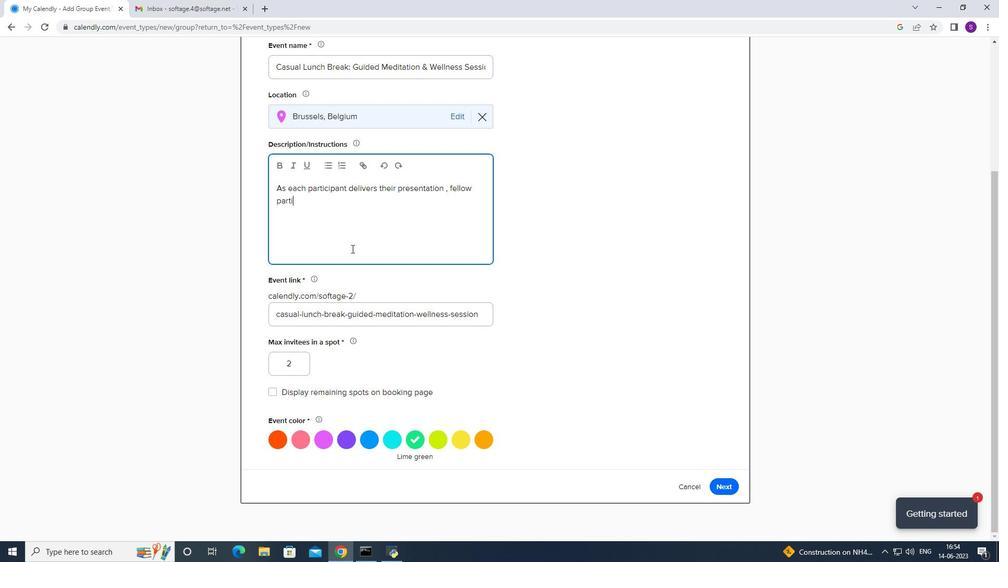 
Action: Key pressed cipants<Key.space>
Screenshot: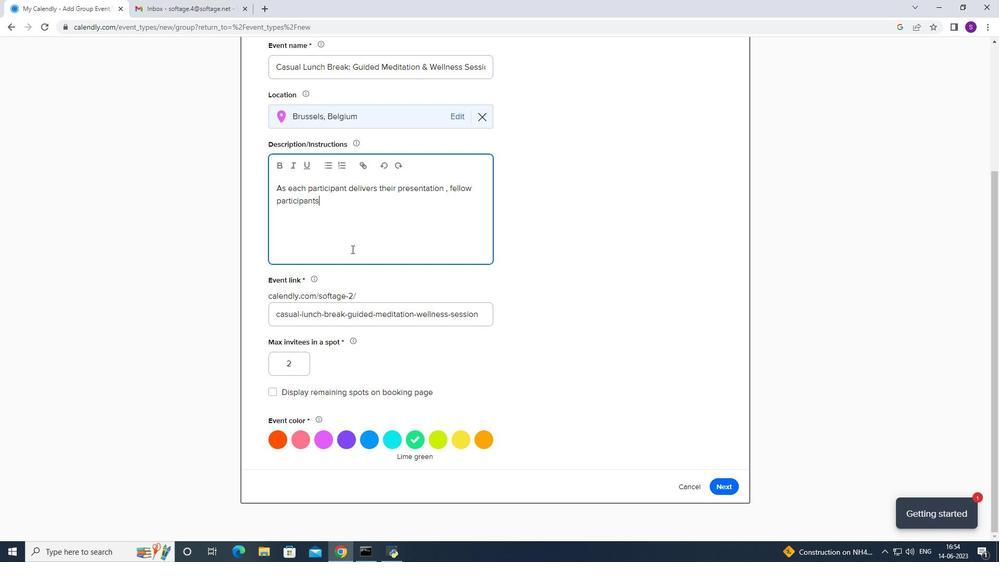 
Action: Mouse moved to (351, 249)
Screenshot: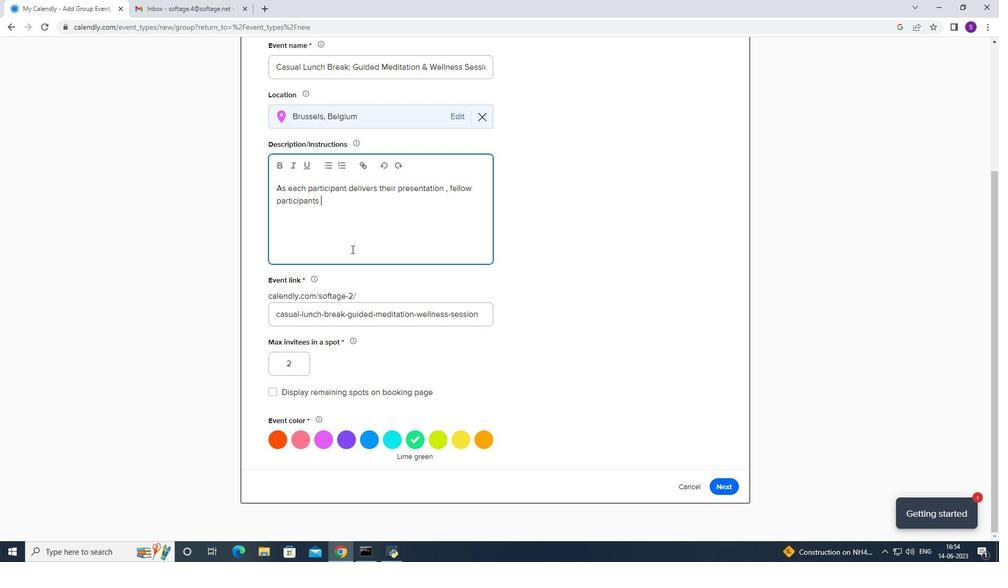 
Action: Key pressed and<Key.space>a
Screenshot: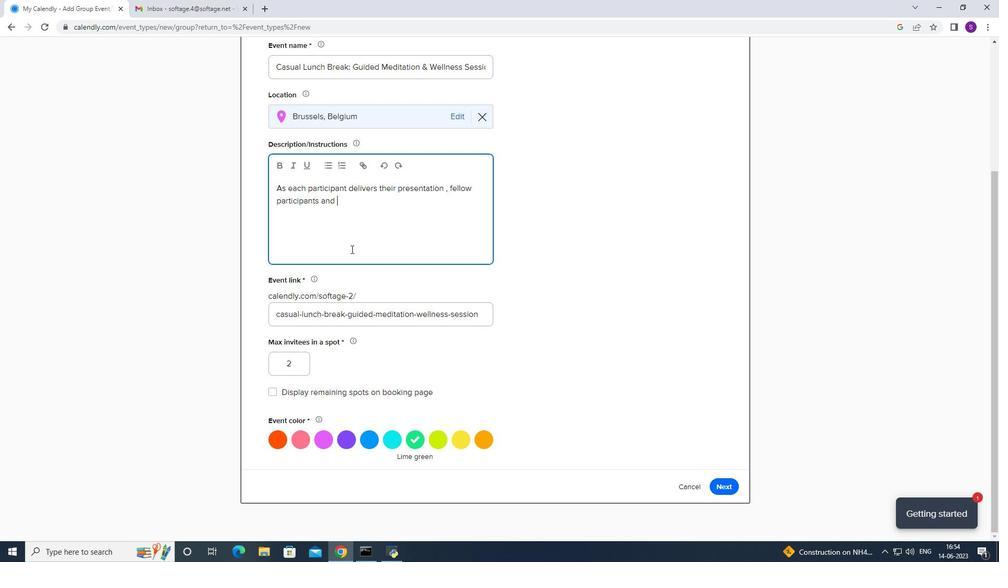 
Action: Mouse moved to (351, 249)
Screenshot: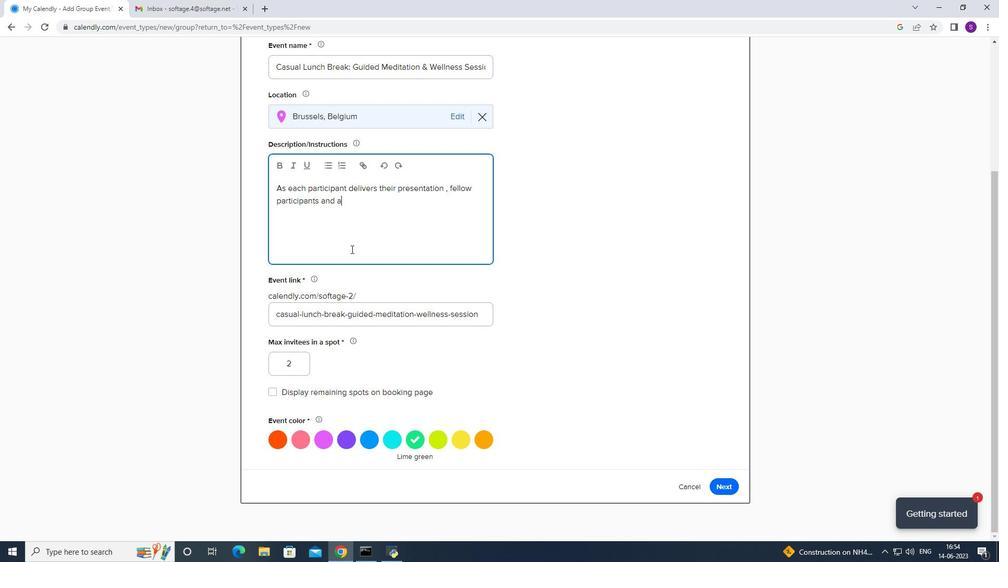 
Action: Key pressed <Key.space>designated<Key.space>facuilitator<Key.space>
Screenshot: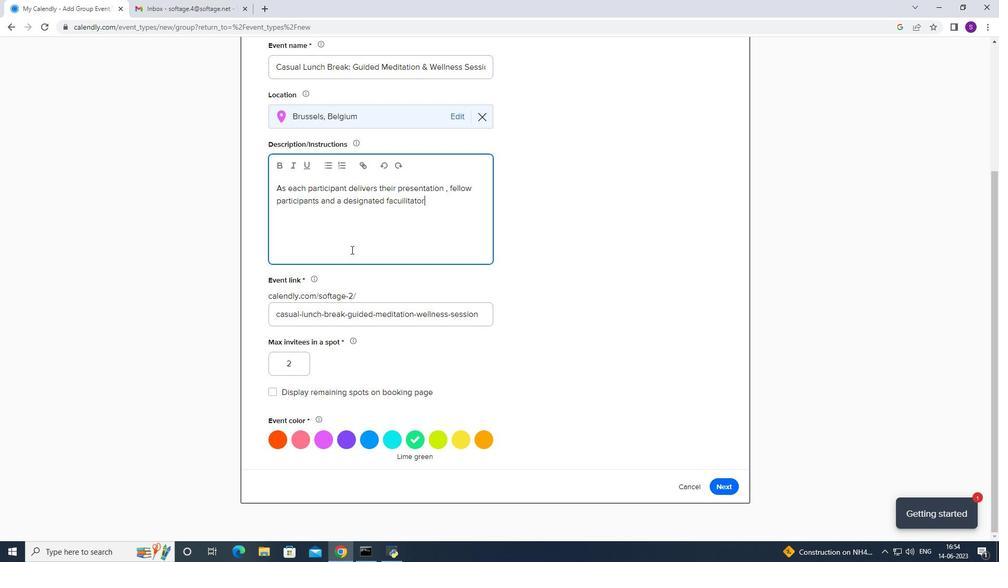 
Action: Mouse moved to (386, 218)
Screenshot: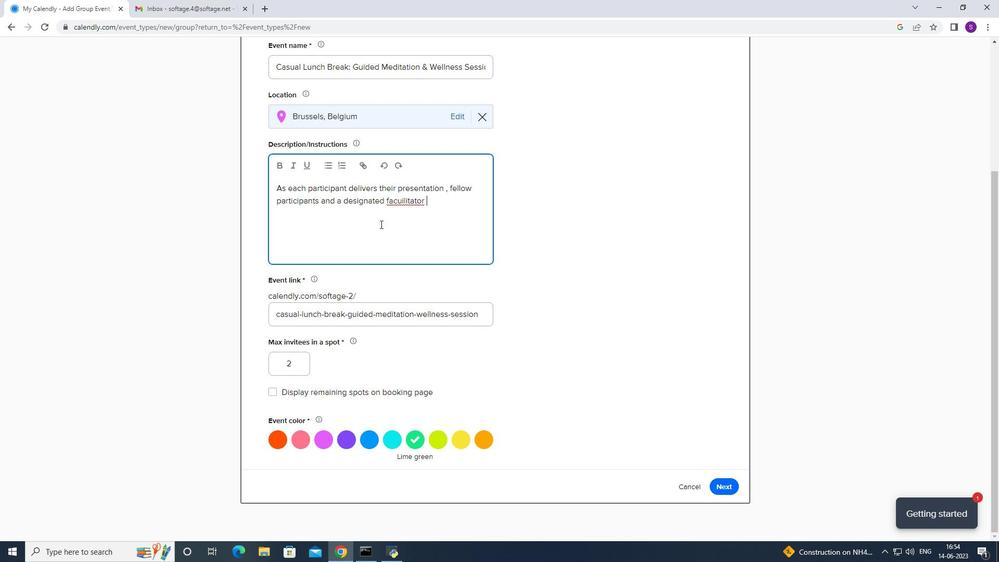 
Action: Mouse pressed right at (386, 218)
Screenshot: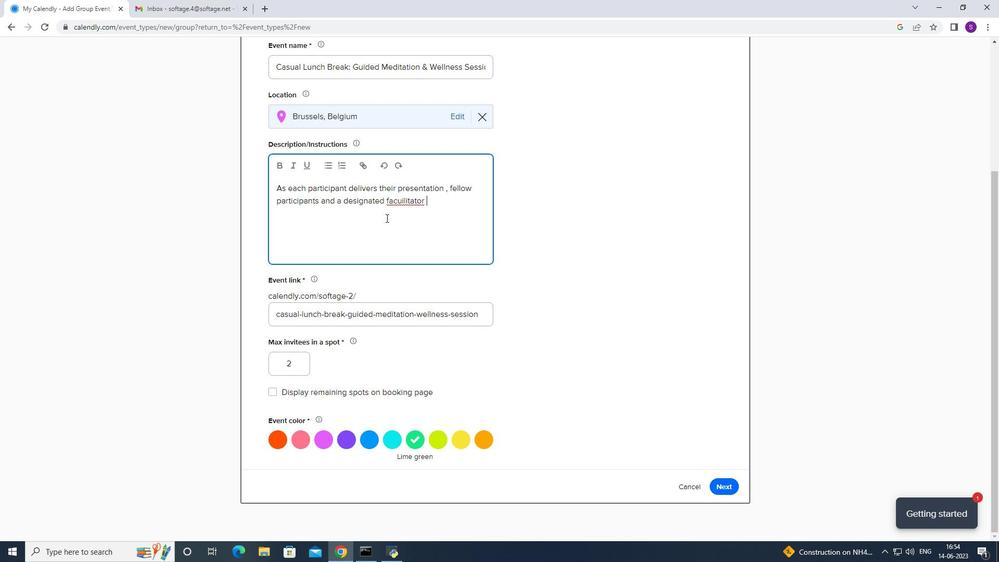 
Action: Mouse moved to (402, 224)
Screenshot: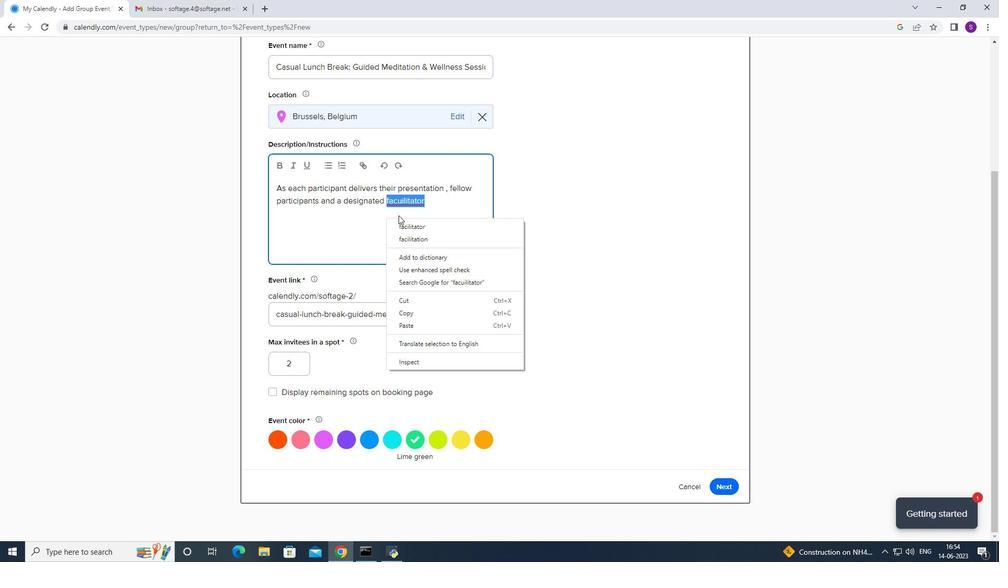 
Action: Mouse pressed left at (402, 224)
Screenshot: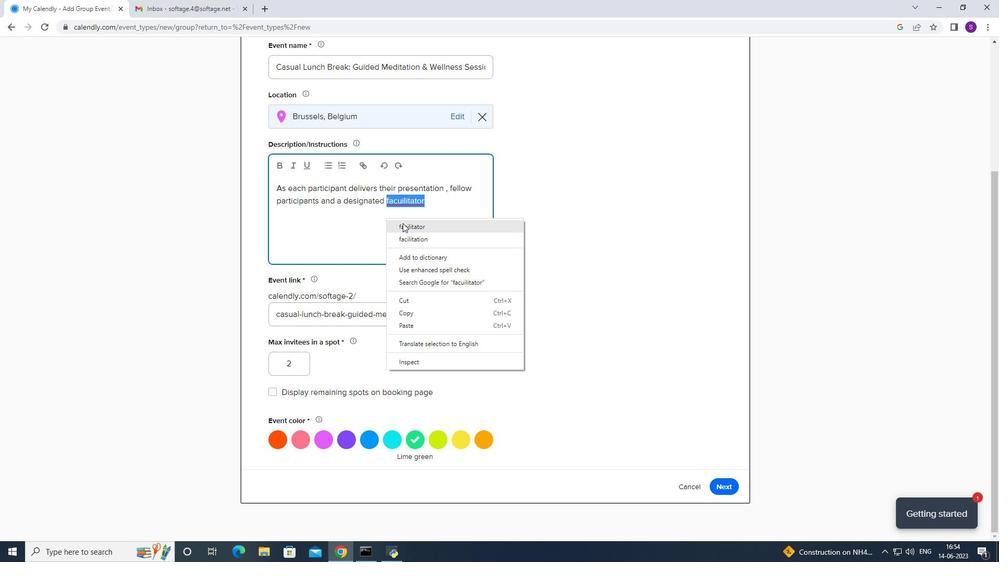 
Action: Mouse moved to (433, 215)
Screenshot: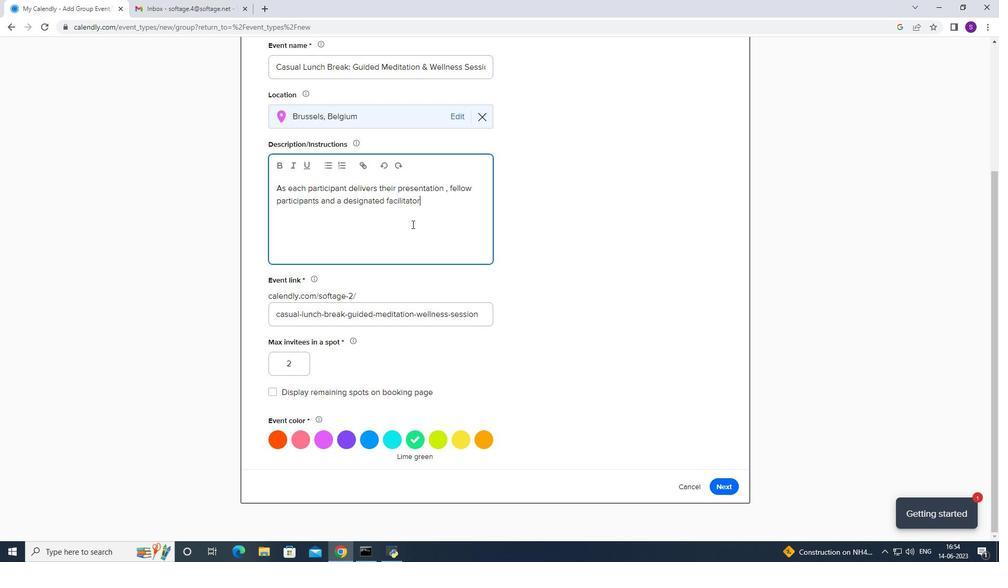 
Action: Mouse pressed left at (433, 215)
Screenshot: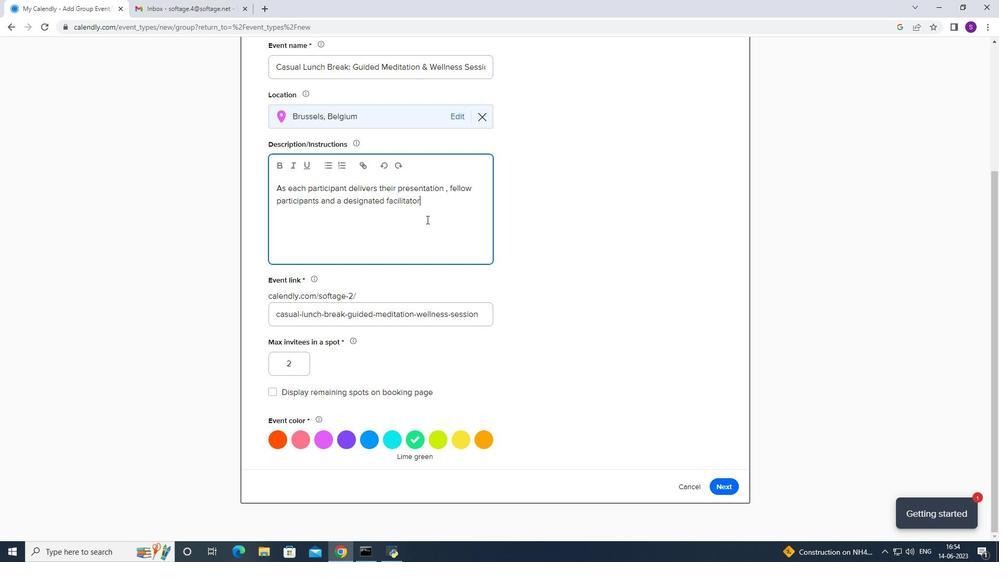 
Action: Mouse moved to (440, 218)
Screenshot: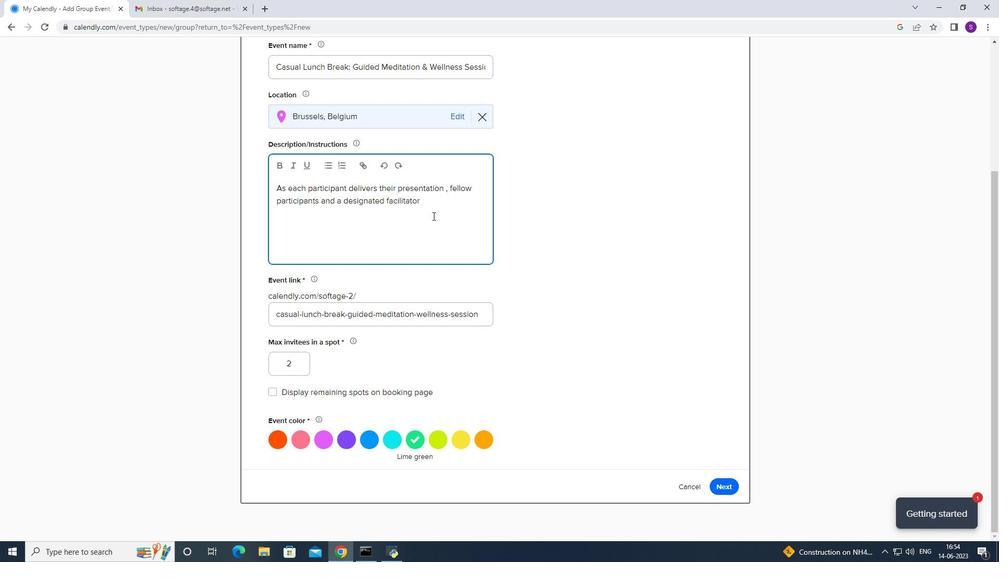 
Action: Key pressed wi
Screenshot: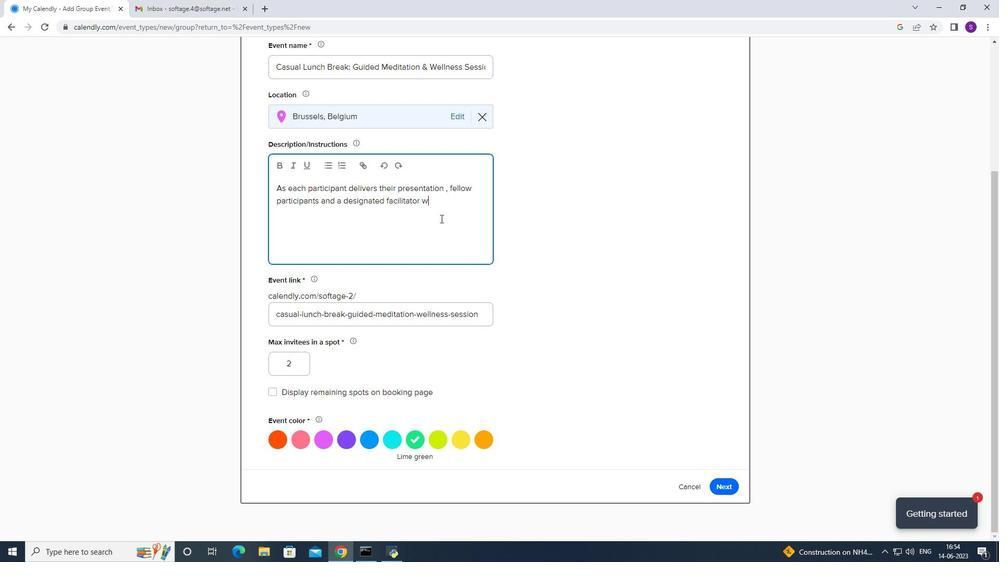 
Action: Mouse moved to (440, 218)
Screenshot: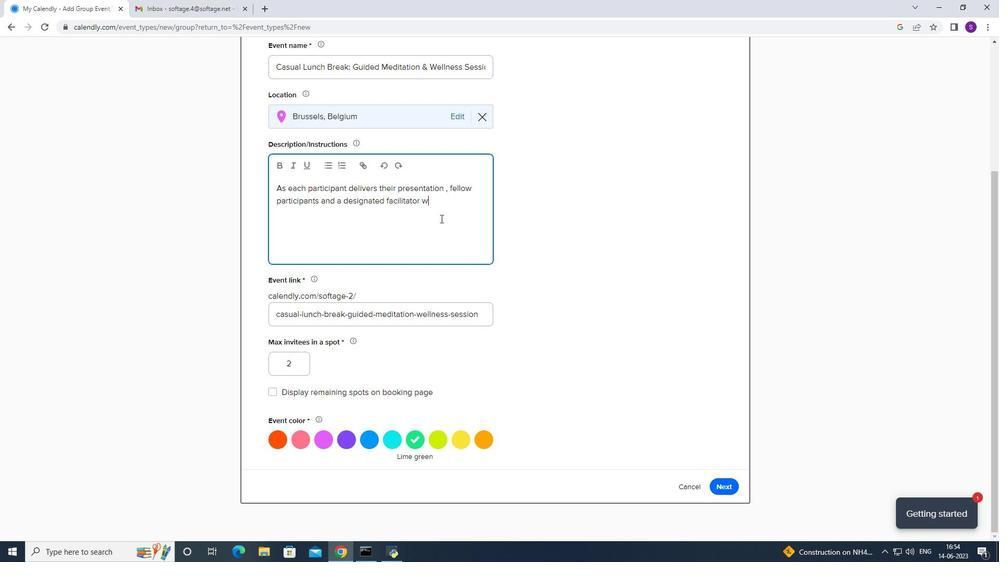 
Action: Key pressed l
Screenshot: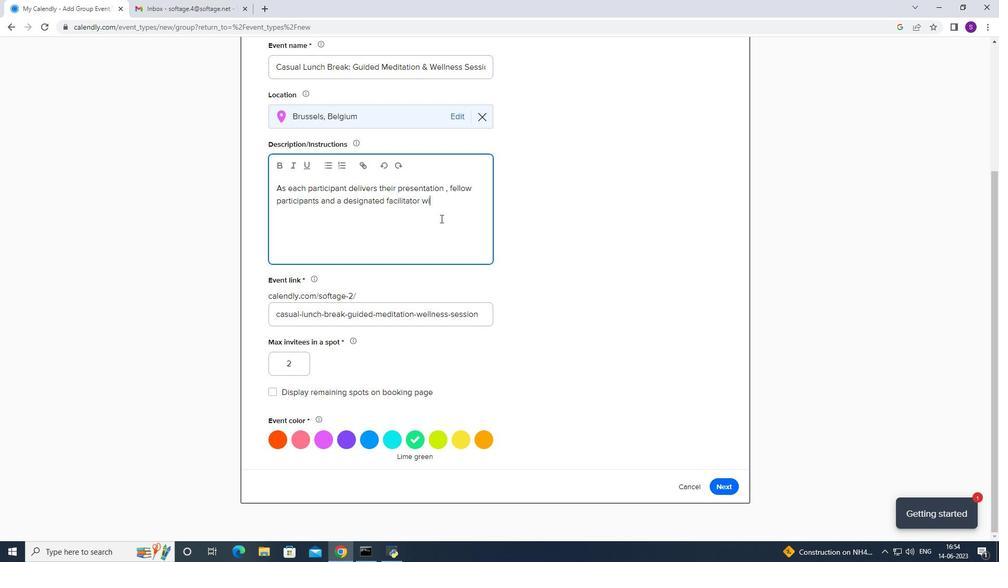
Action: Mouse moved to (440, 219)
Screenshot: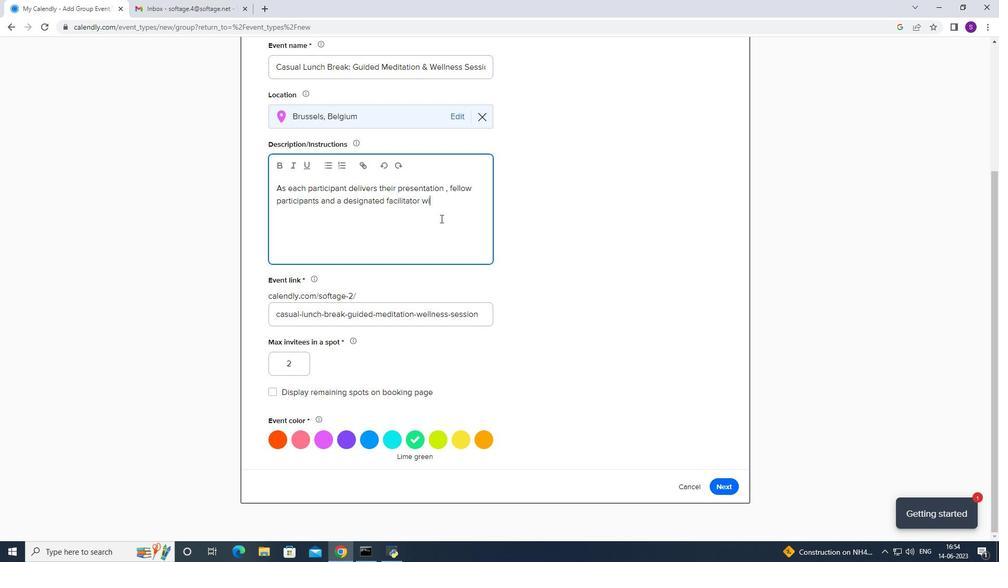
Action: Key pressed l<Key.space>p
Screenshot: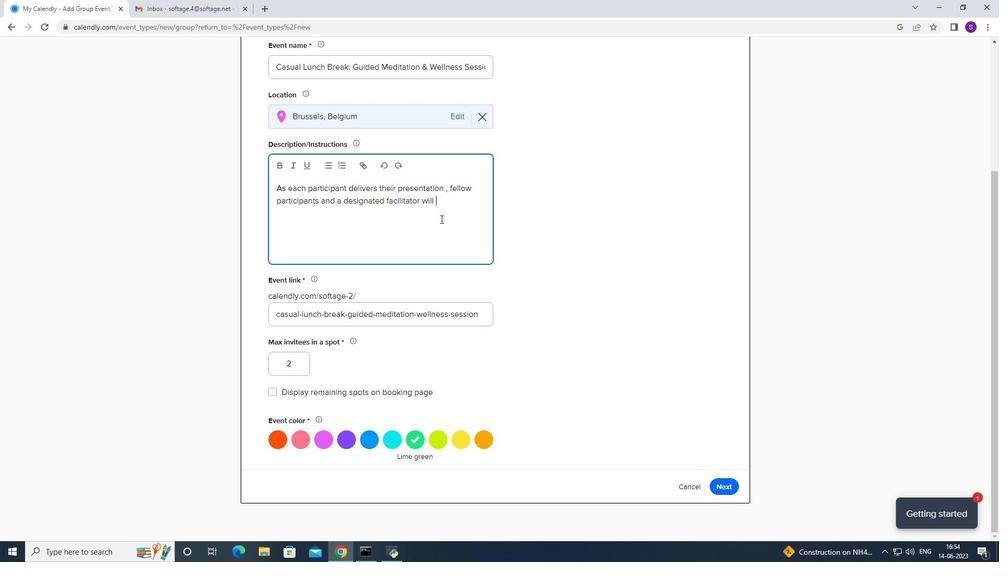 
Action: Mouse moved to (440, 219)
Screenshot: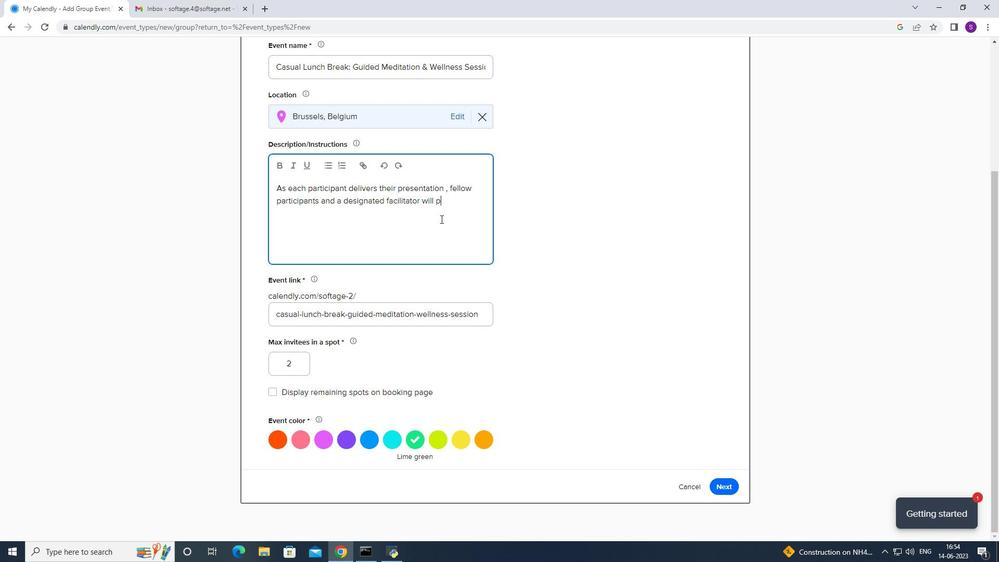 
Action: Key pressed rovi
Screenshot: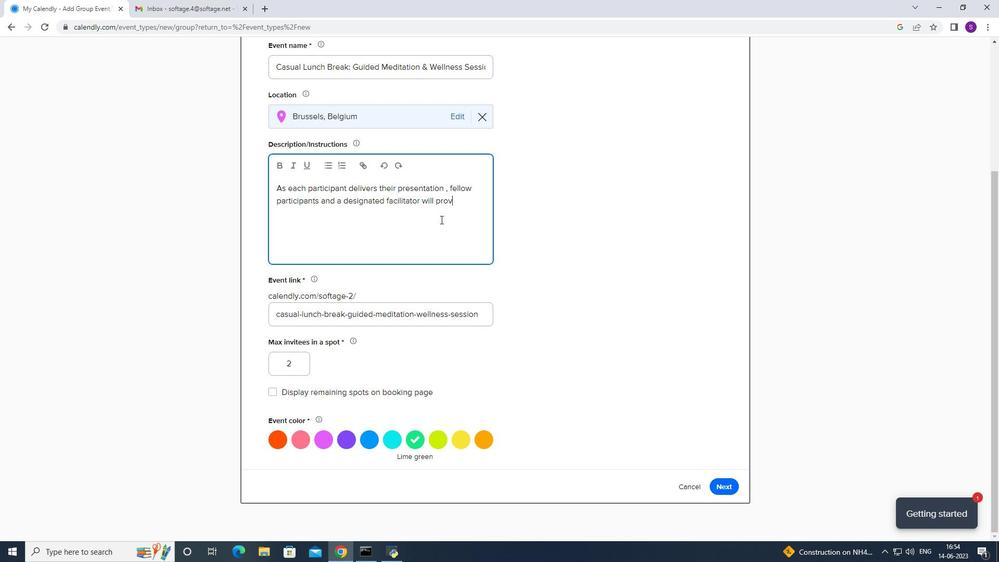 
Action: Mouse moved to (440, 220)
Screenshot: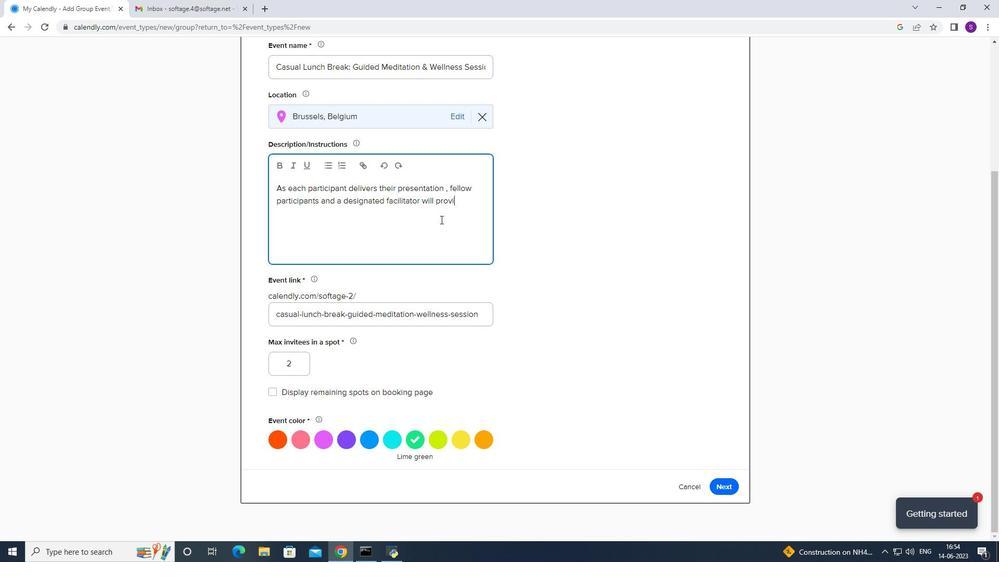 
Action: Key pressed de<Key.space>co
Screenshot: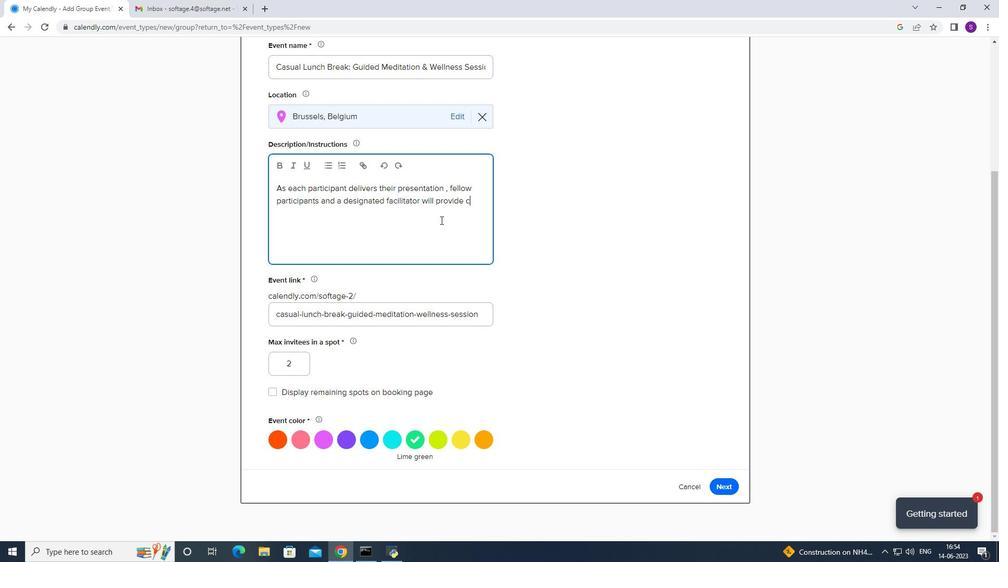 
Action: Mouse moved to (440, 220)
Screenshot: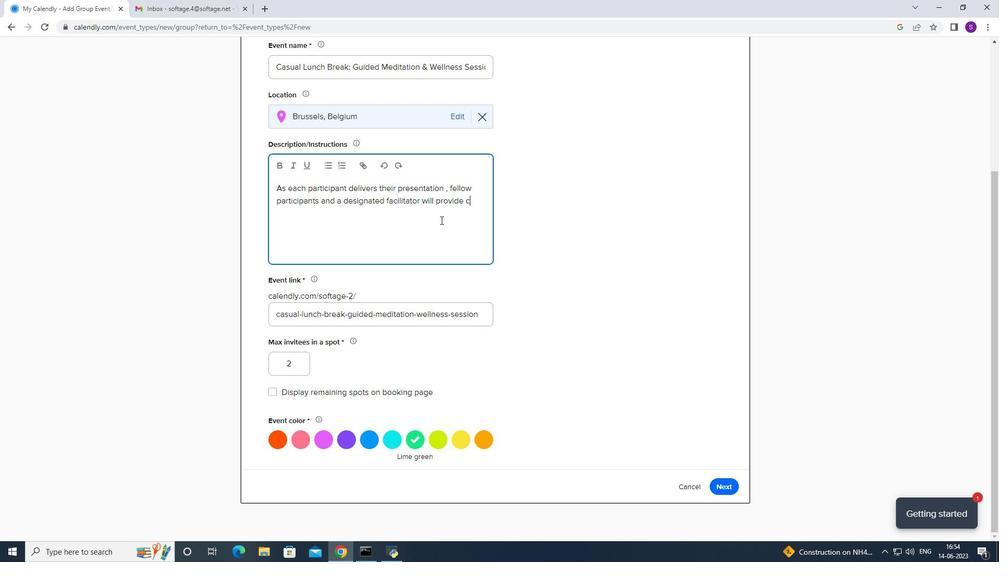 
Action: Key pressed 9
Screenshot: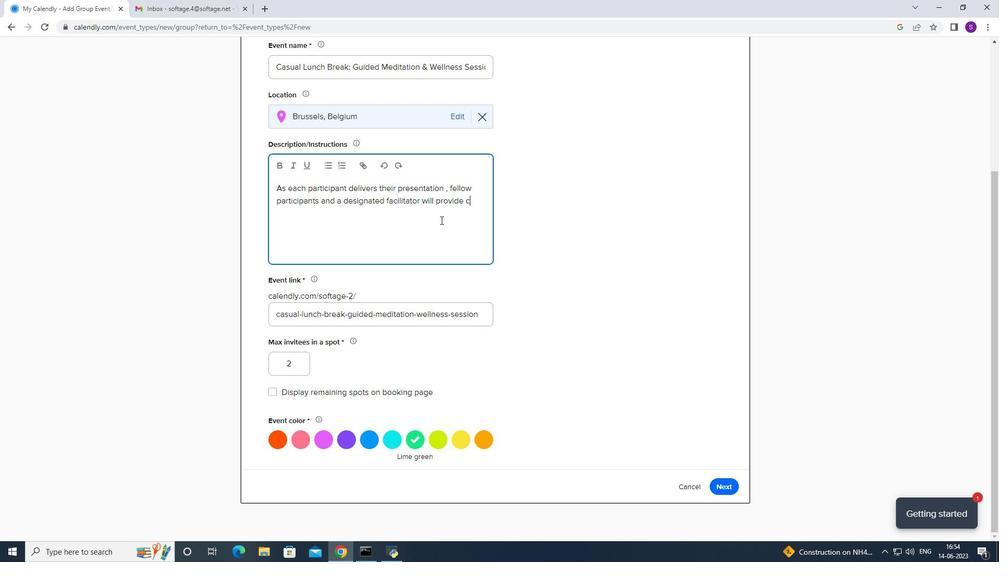 
Action: Mouse moved to (440, 220)
Screenshot: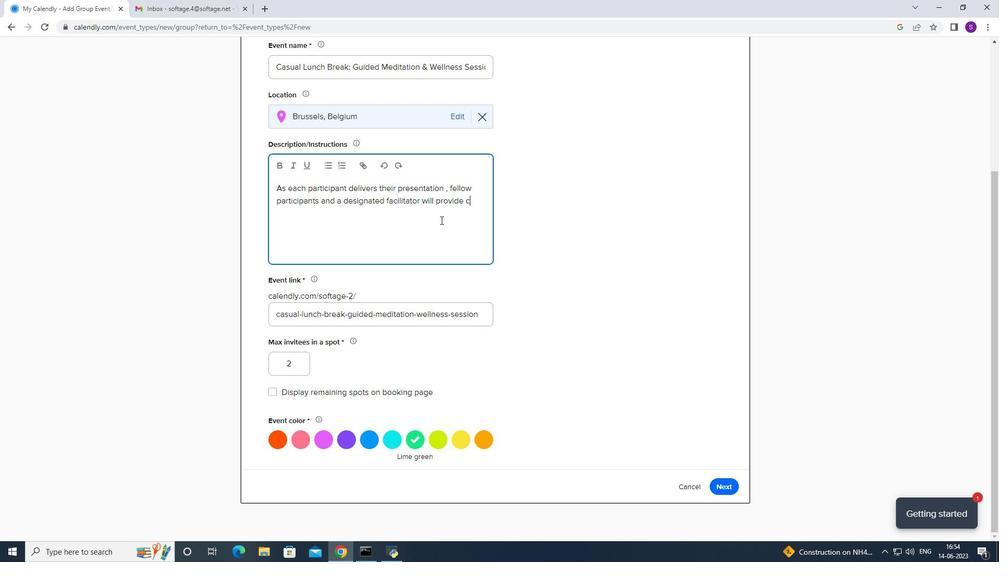 
Action: Key pressed nstructiv
Screenshot: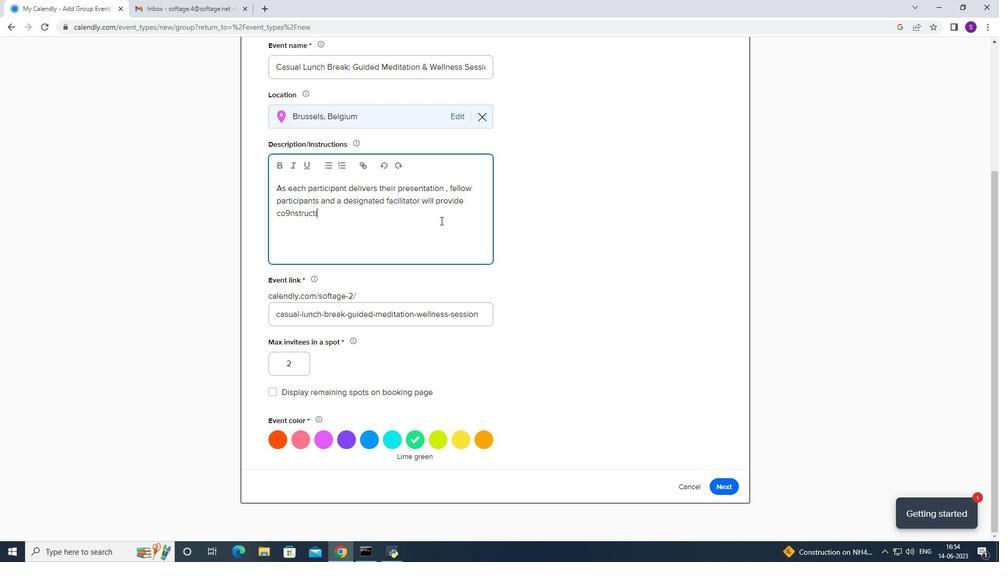 
Action: Mouse moved to (440, 220)
Screenshot: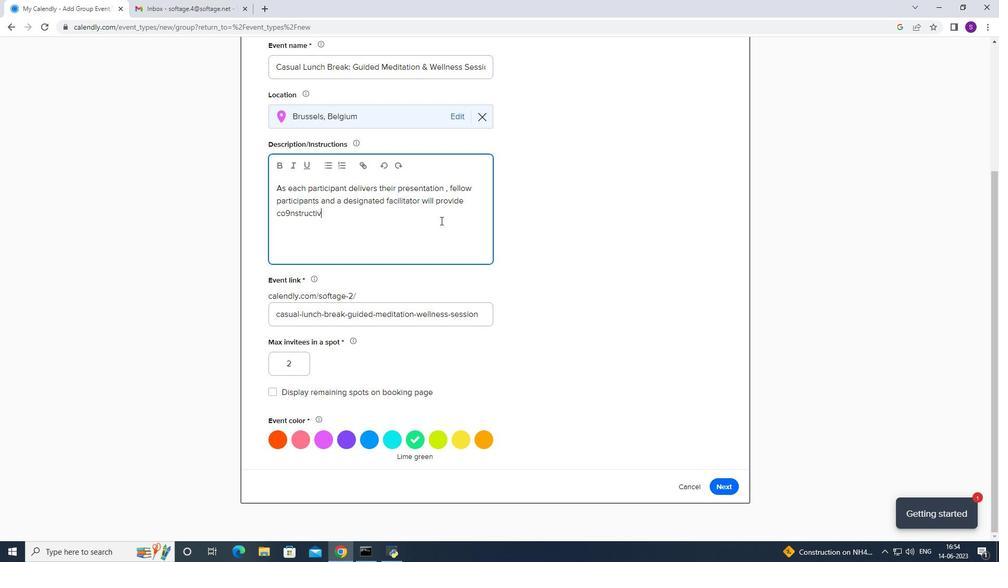 
Action: Key pressed e<Key.space>cruiticidm
Screenshot: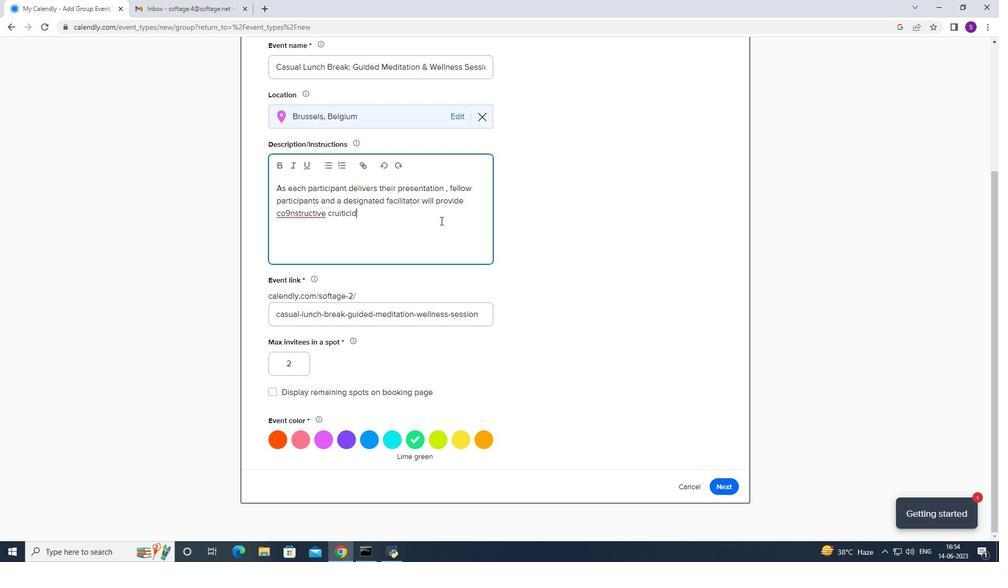 
Action: Mouse moved to (440, 221)
Screenshot: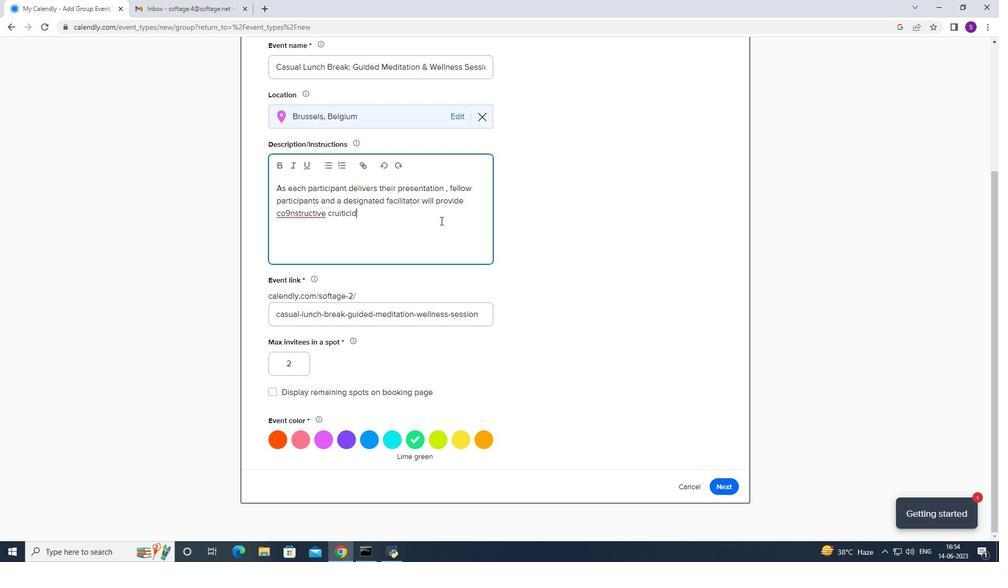 
Action: Key pressed <Key.space>
Screenshot: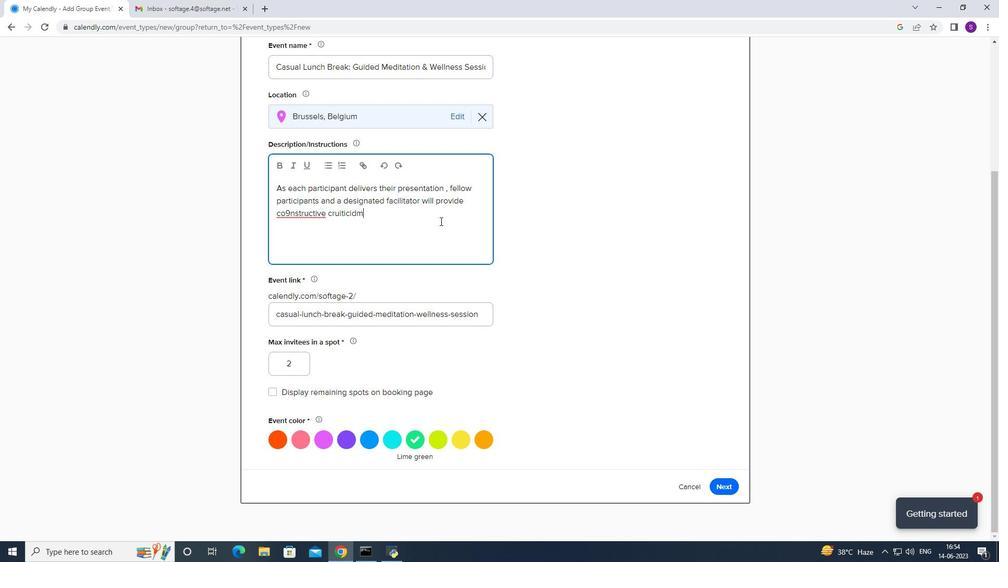 
Action: Mouse moved to (285, 201)
Screenshot: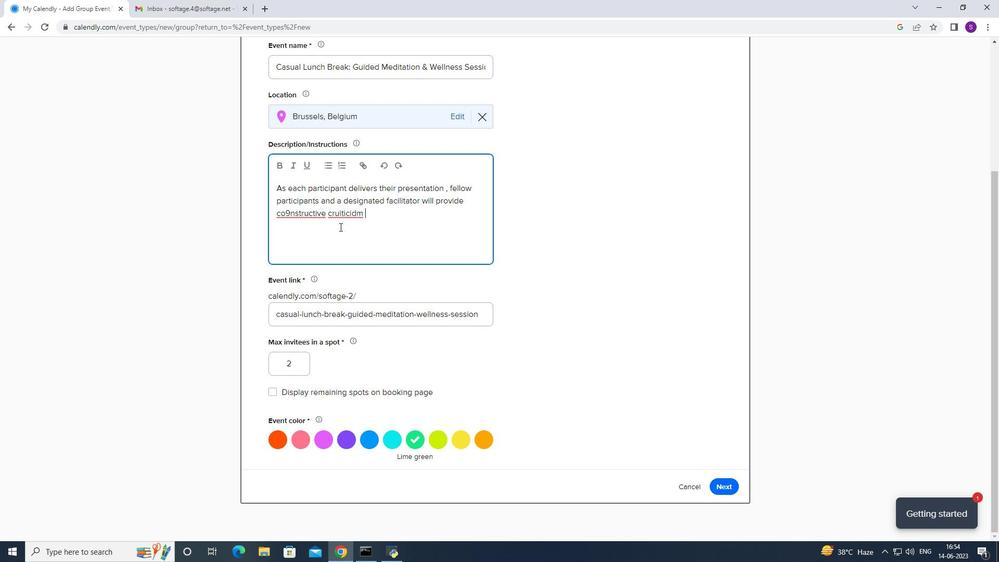 
Action: Mouse pressed right at (285, 201)
Screenshot: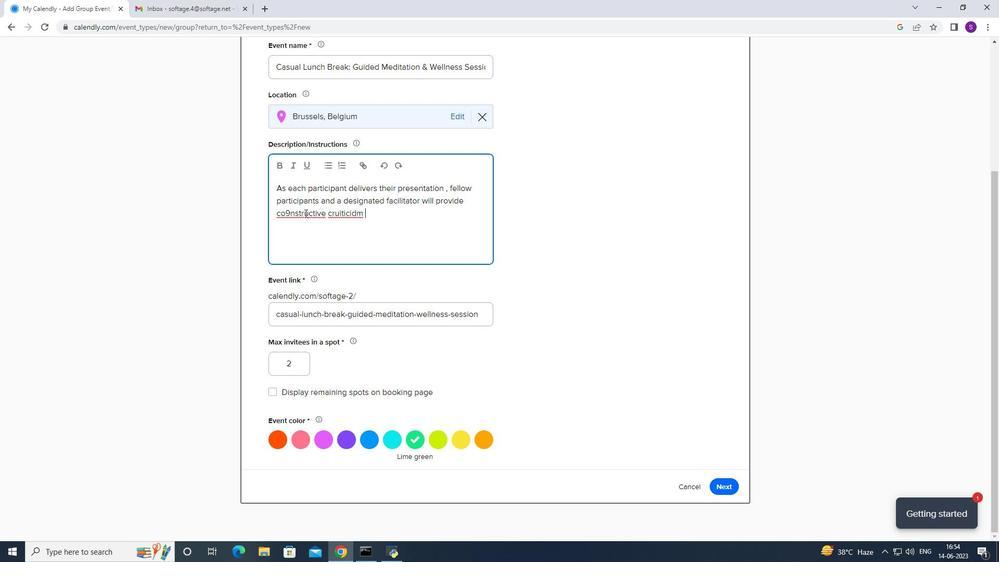 
Action: Mouse moved to (282, 211)
Screenshot: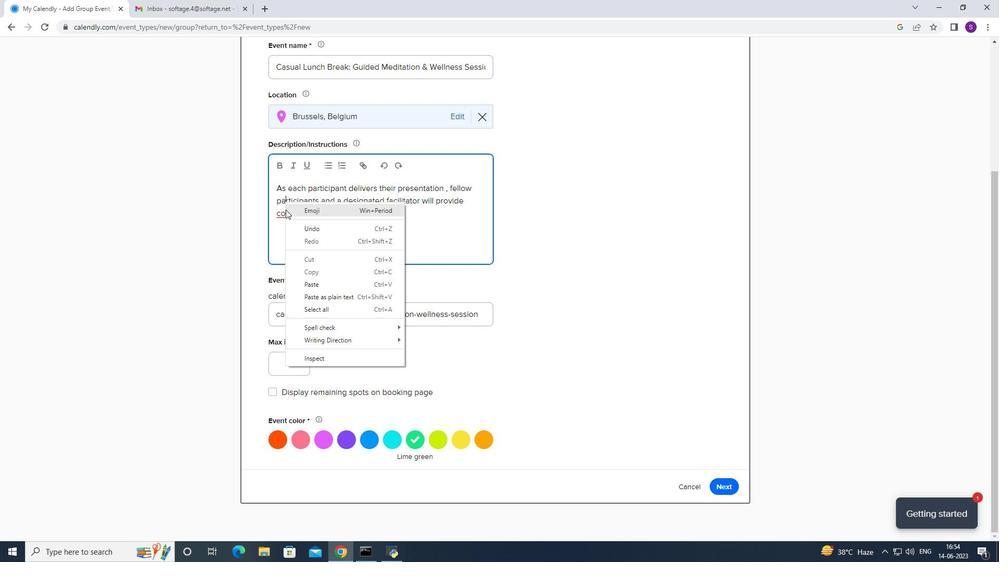 
Action: Mouse pressed left at (282, 211)
Screenshot: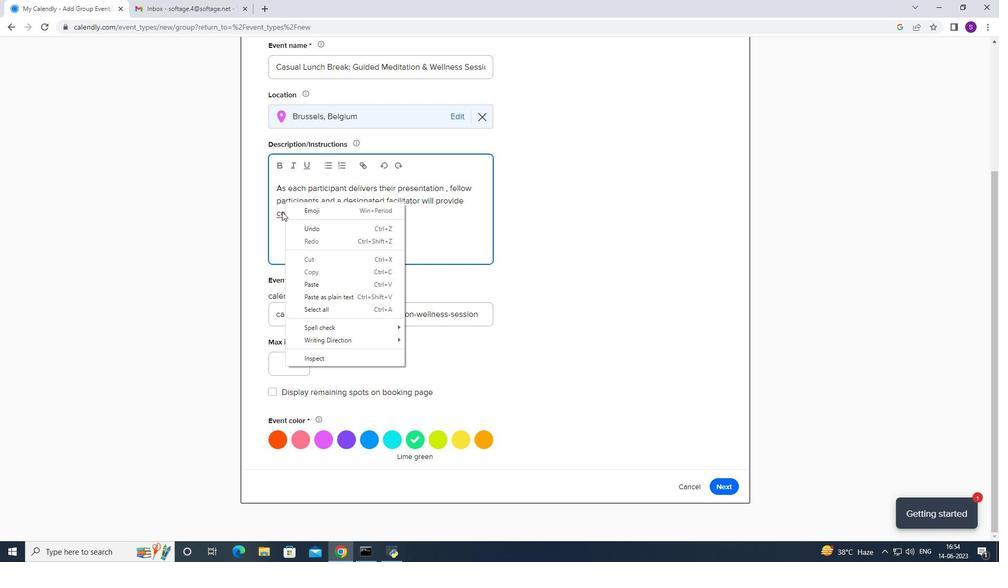 
Action: Mouse pressed right at (282, 211)
Screenshot: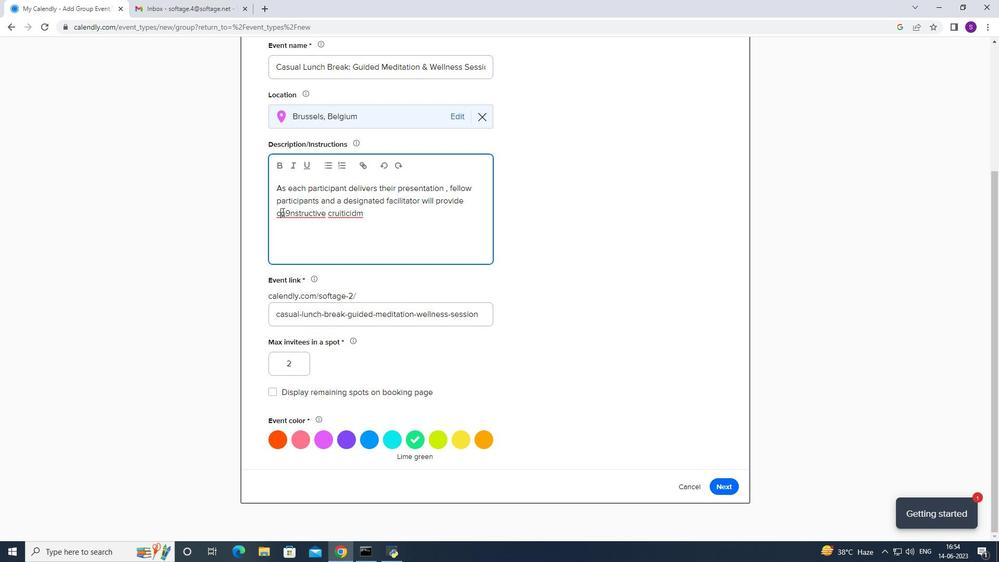 
Action: Mouse moved to (295, 222)
Screenshot: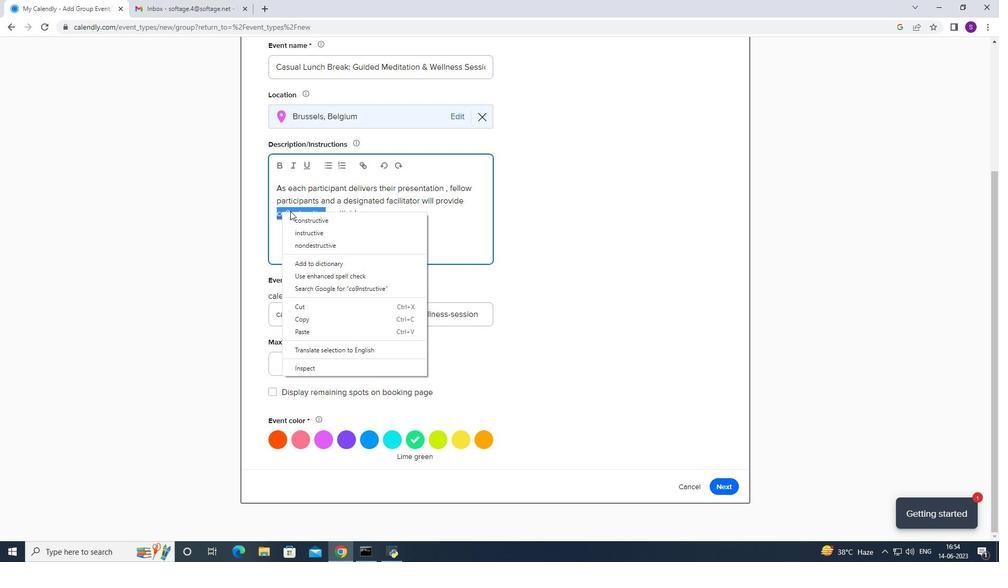 
Action: Mouse pressed left at (295, 222)
Screenshot: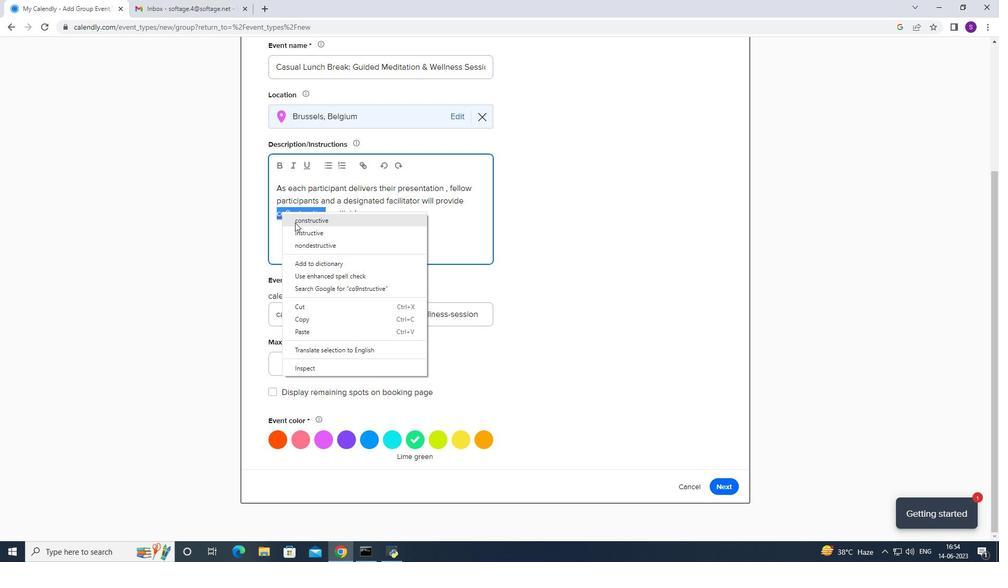 
Action: Mouse moved to (327, 214)
Screenshot: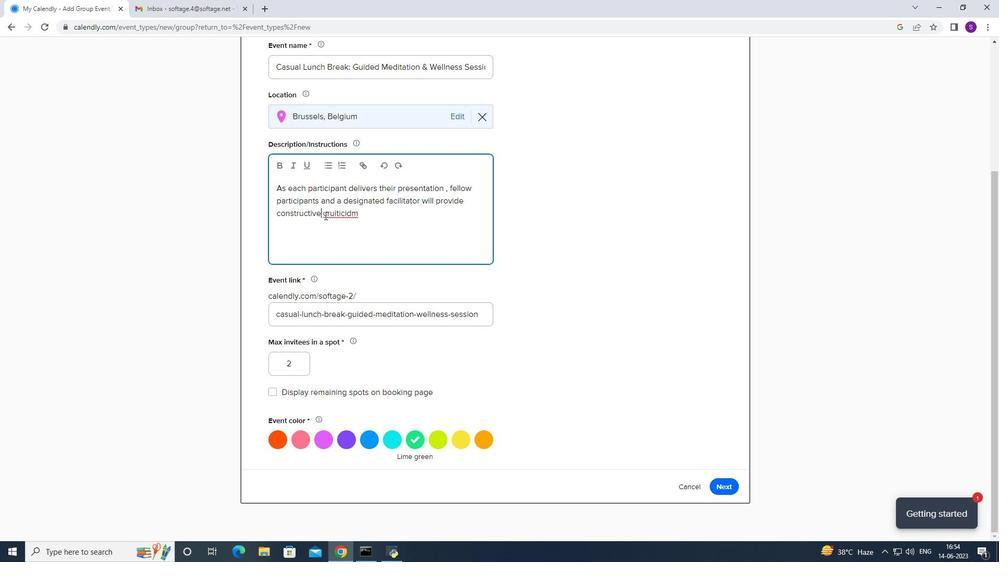 
Action: Mouse pressed right at (327, 214)
Screenshot: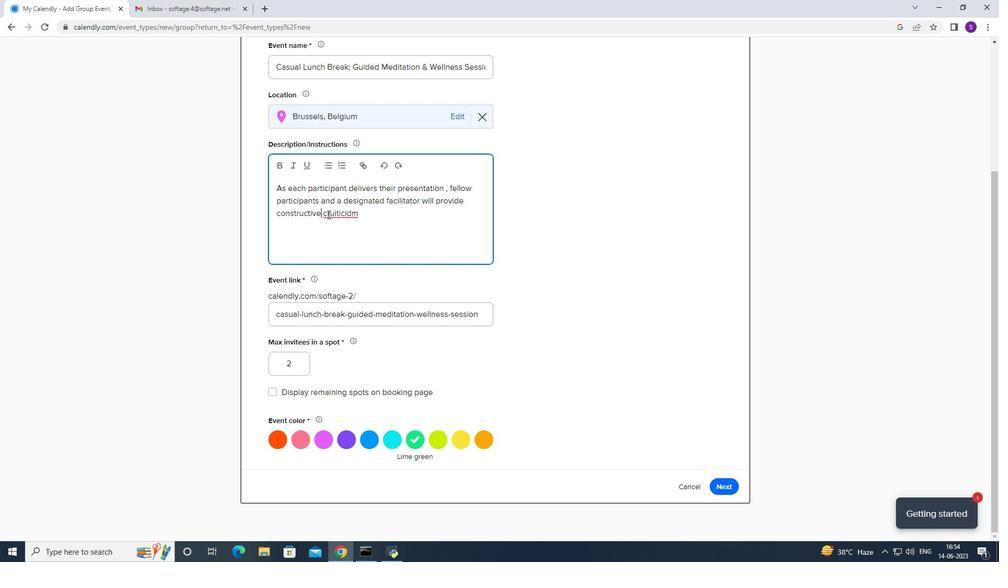 
Action: Mouse moved to (335, 221)
Screenshot: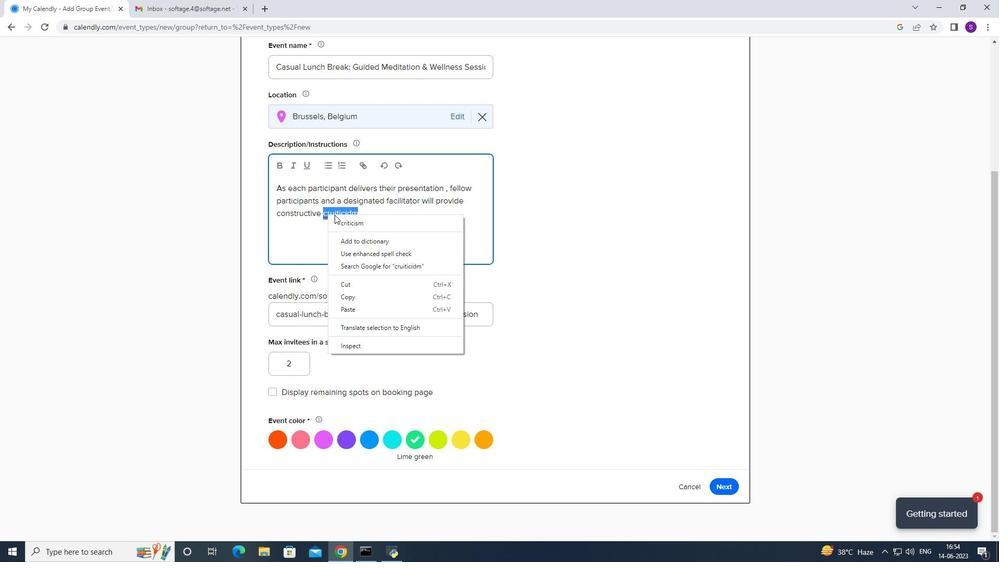 
Action: Mouse pressed left at (335, 221)
Screenshot: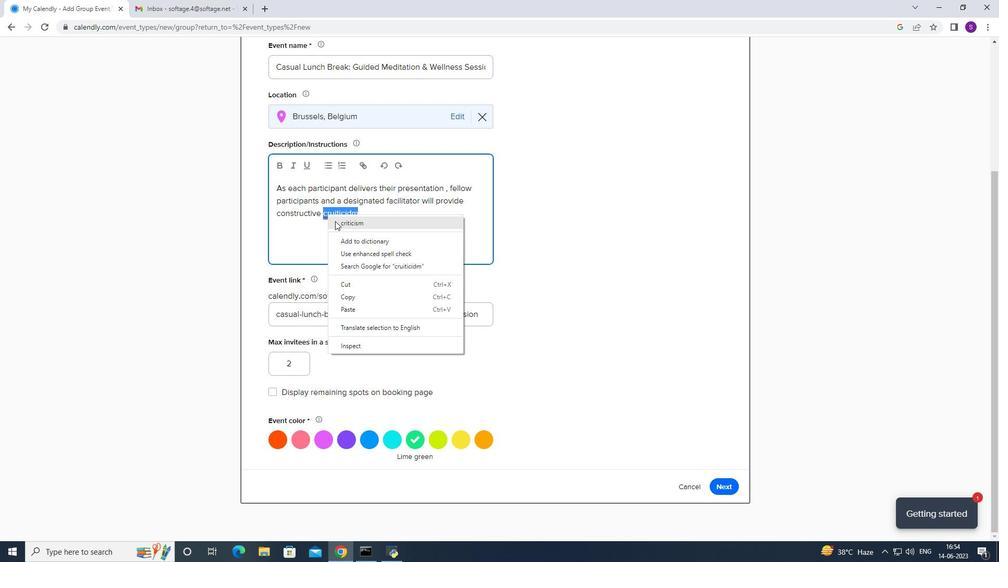 
Action: Mouse moved to (359, 215)
Screenshot: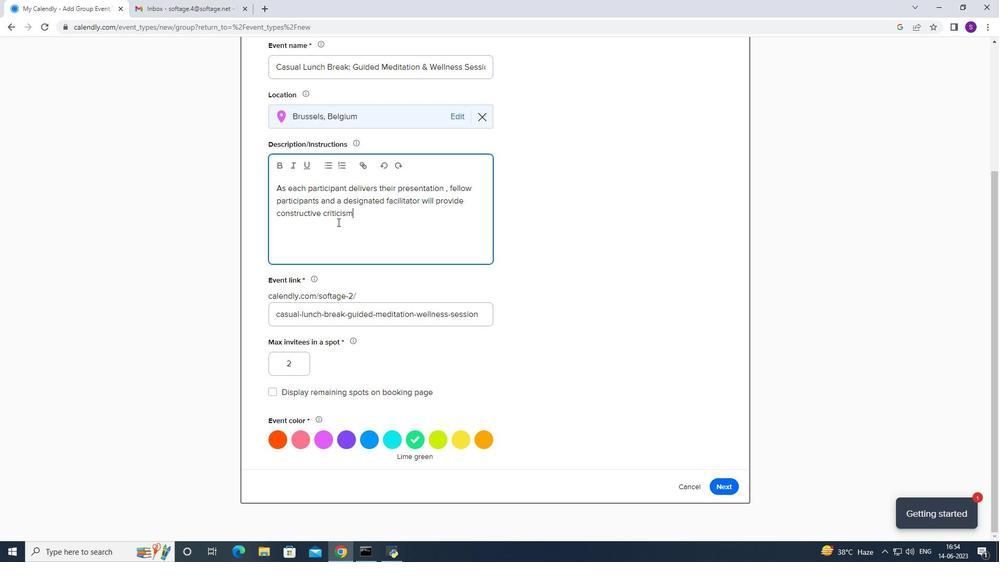 
Action: Mouse pressed left at (359, 215)
Screenshot: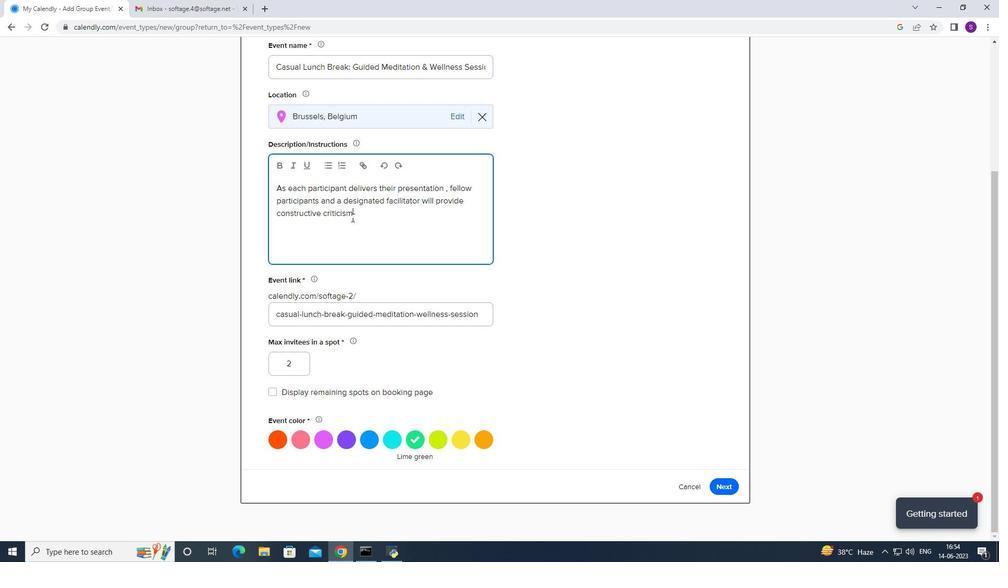 
Action: Mouse moved to (360, 215)
Screenshot: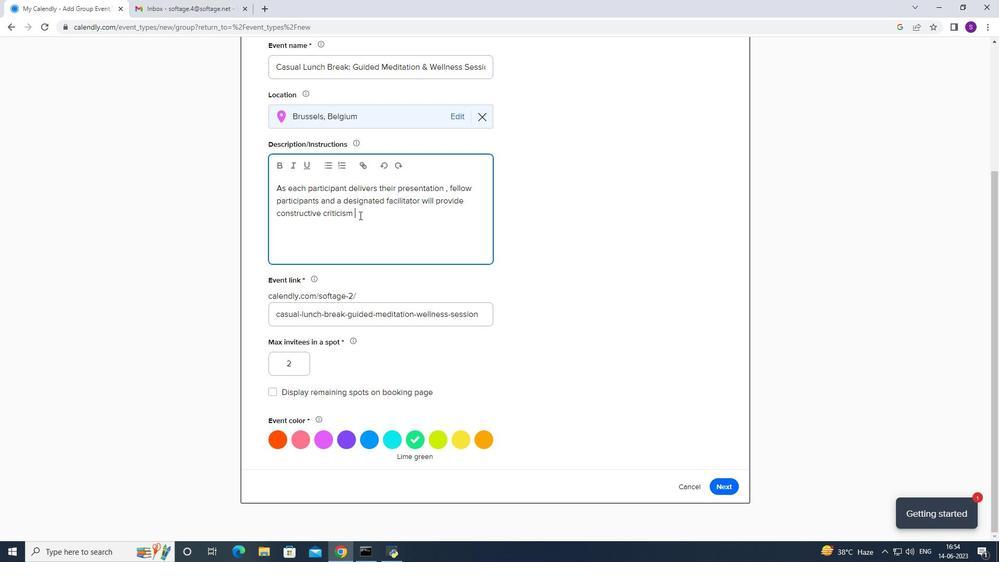 
Action: Key pressed <Key.backspace><Key.backspace><Key.backspace><Key.backspace><Key.backspace><Key.backspace><Key.backspace><Key.backspace><Key.backspace><Key.backspace>feedback,<Key.space>highlkig<Key.backspace><Key.backspace><Key.backspace>ightin
Screenshot: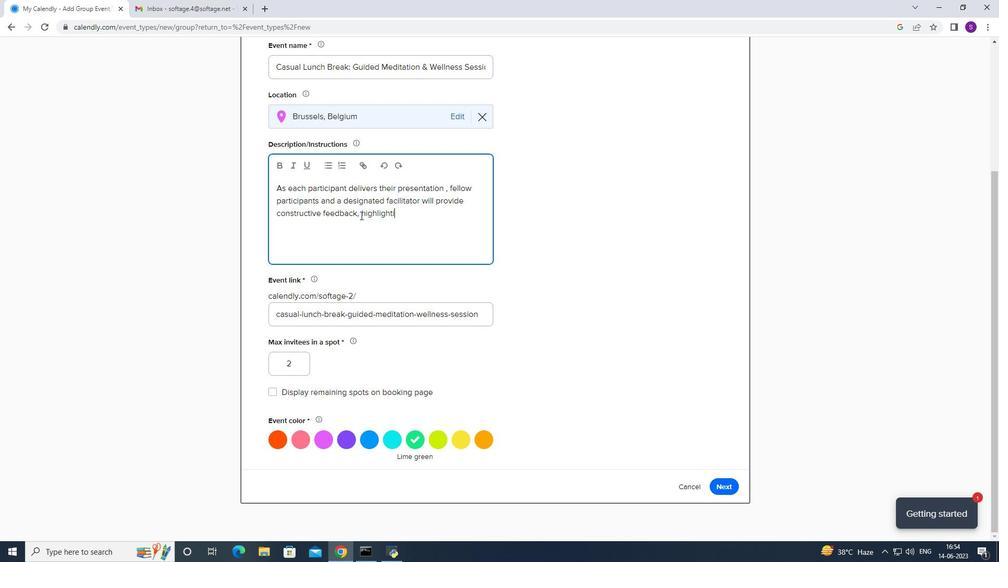 
Action: Mouse moved to (361, 215)
Screenshot: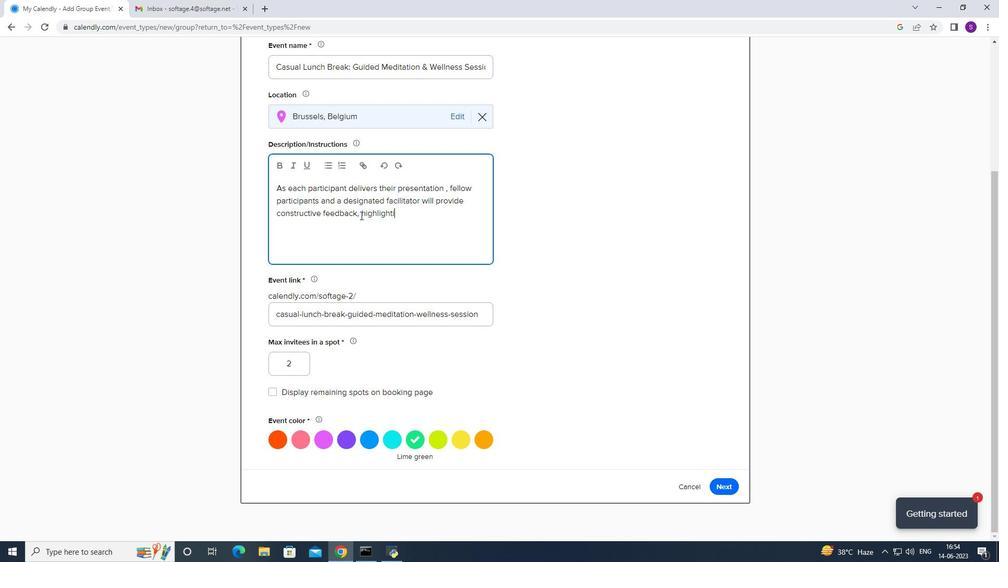 
Action: Key pressed g<Key.space>strengths<Key.space>and<Key.space>offrering<Key.space>si<Key.backspace>
Screenshot: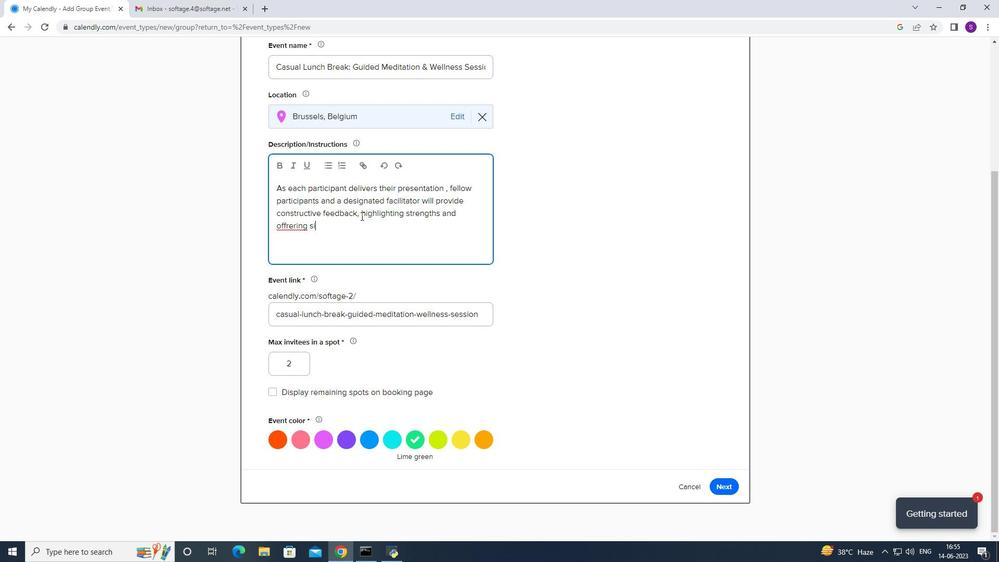 
Action: Mouse moved to (361, 217)
Screenshot: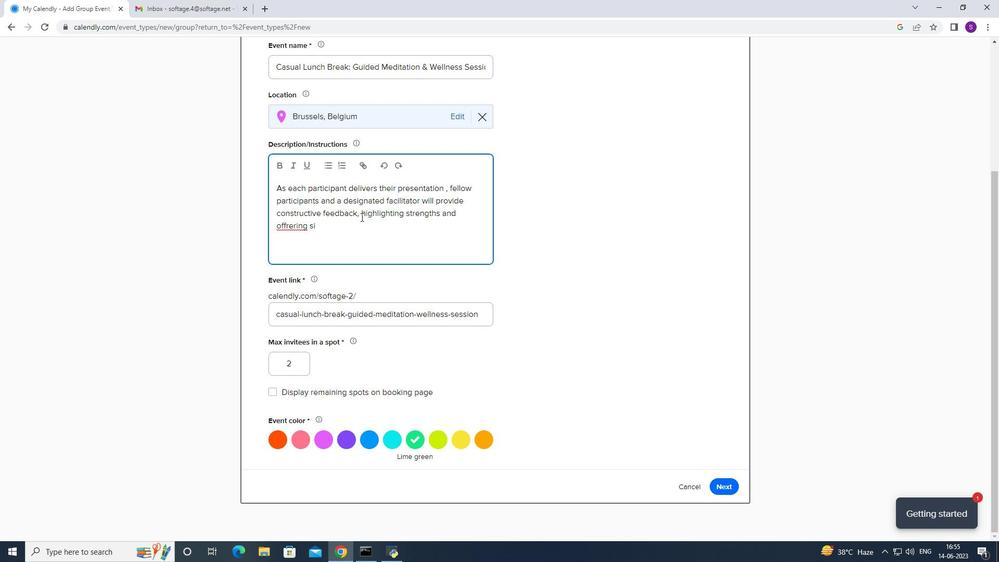 
Action: Key pressed ufg<Key.backspace>
Screenshot: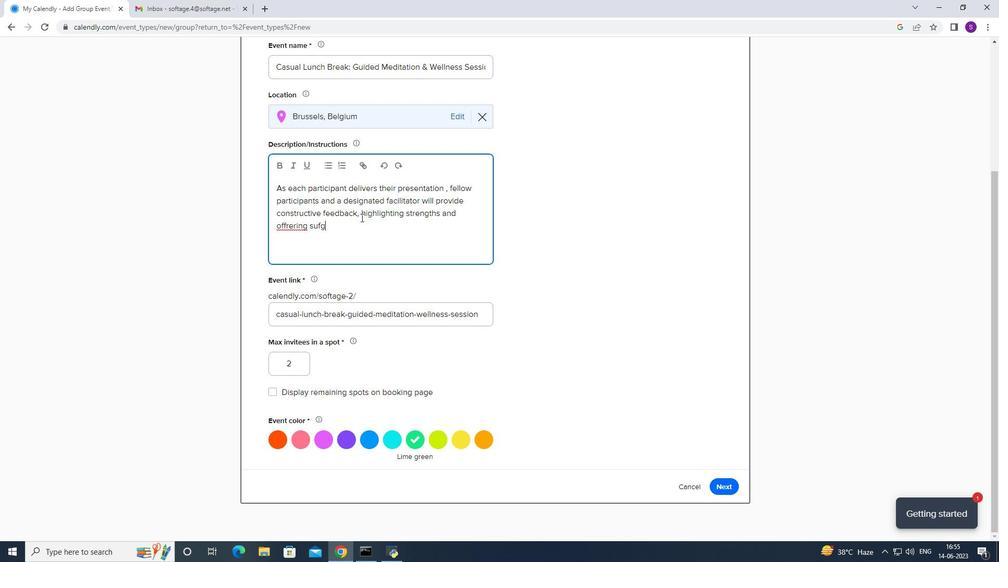 
Action: Mouse moved to (358, 222)
Screenshot: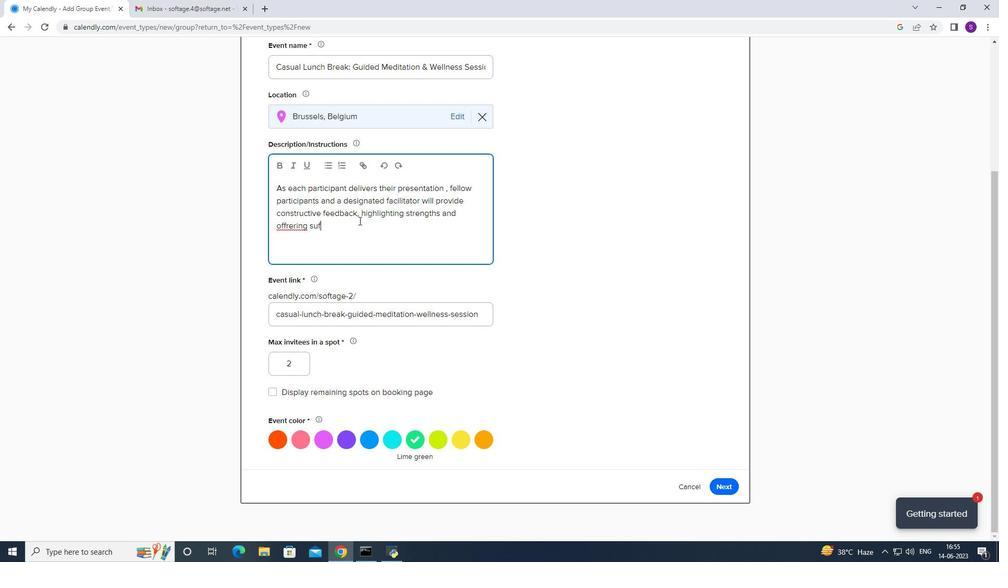 
Action: Key pressed <Key.backspace>
Screenshot: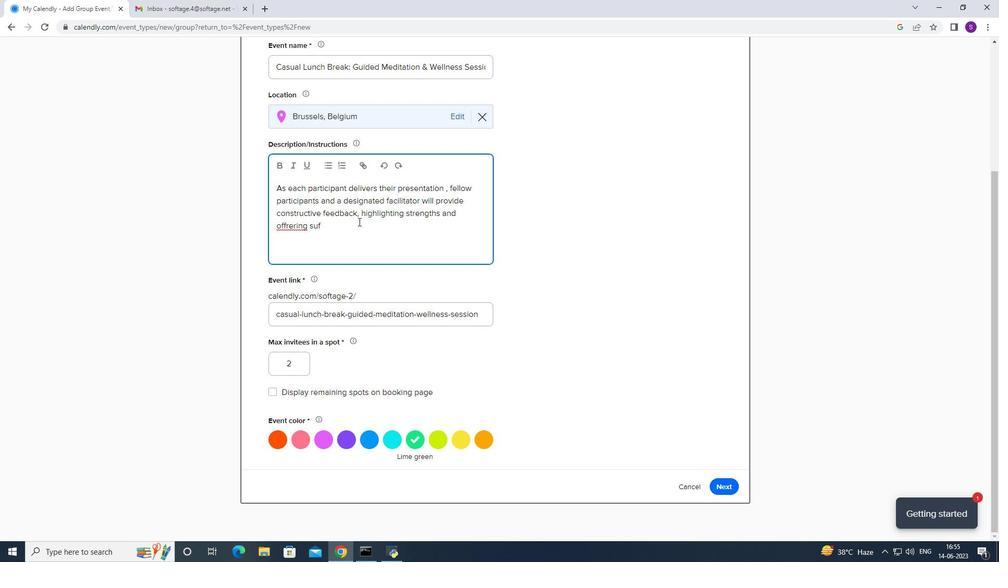 
Action: Mouse moved to (354, 227)
Screenshot: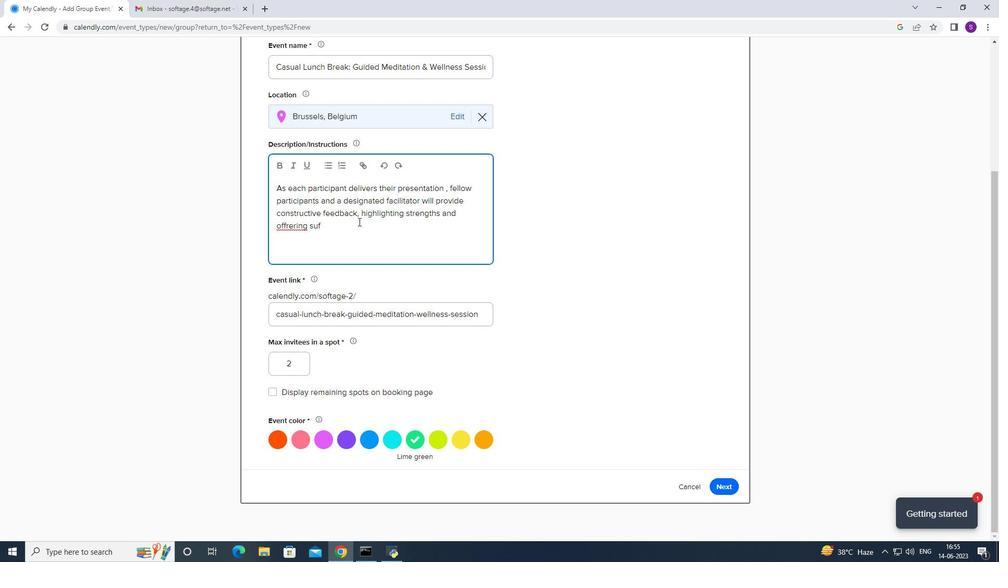 
Action: Key pressed ggestions<Key.space>for<Key.space>improvement.,
Screenshot: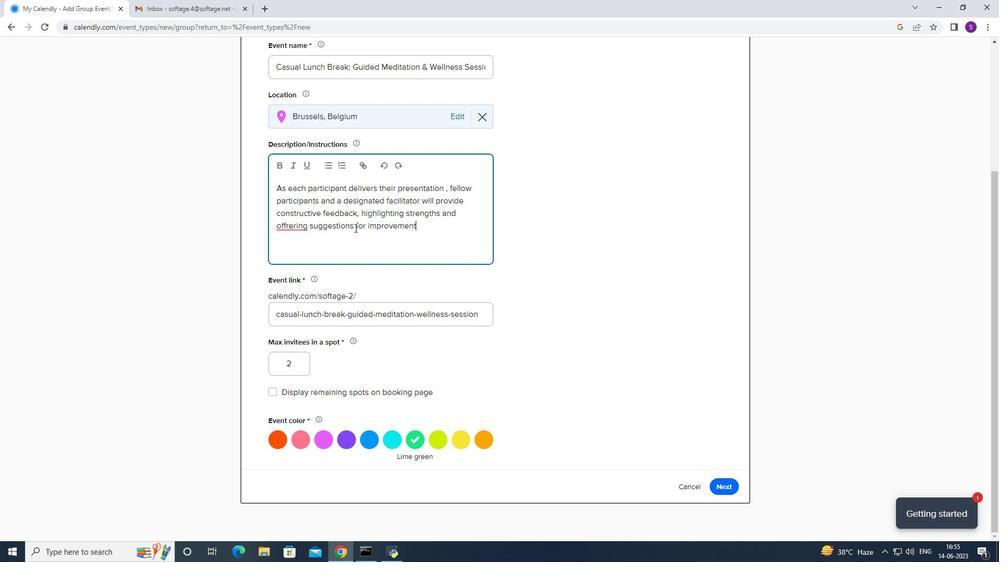 
Action: Mouse moved to (282, 232)
Screenshot: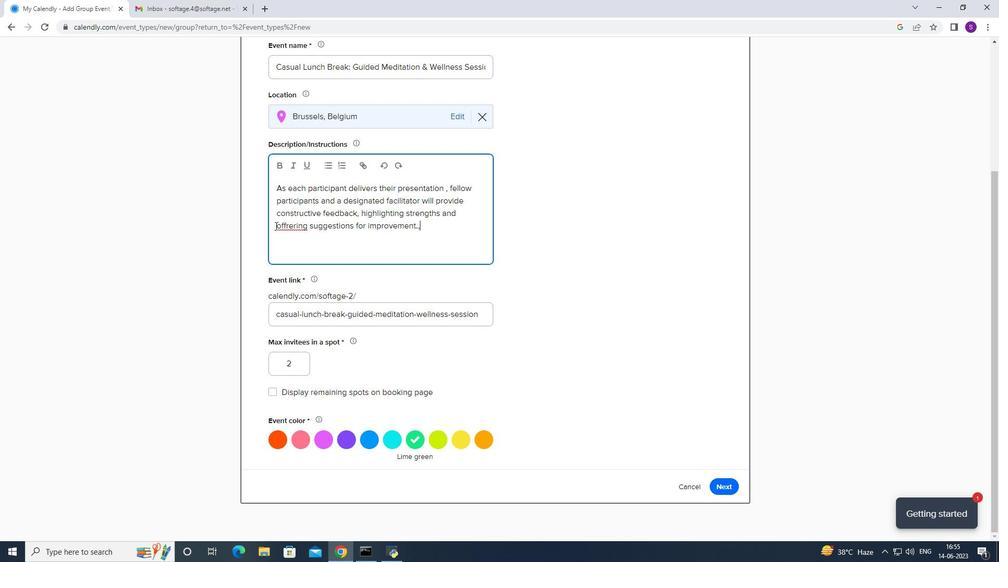 
Action: Mouse pressed left at (282, 232)
Screenshot: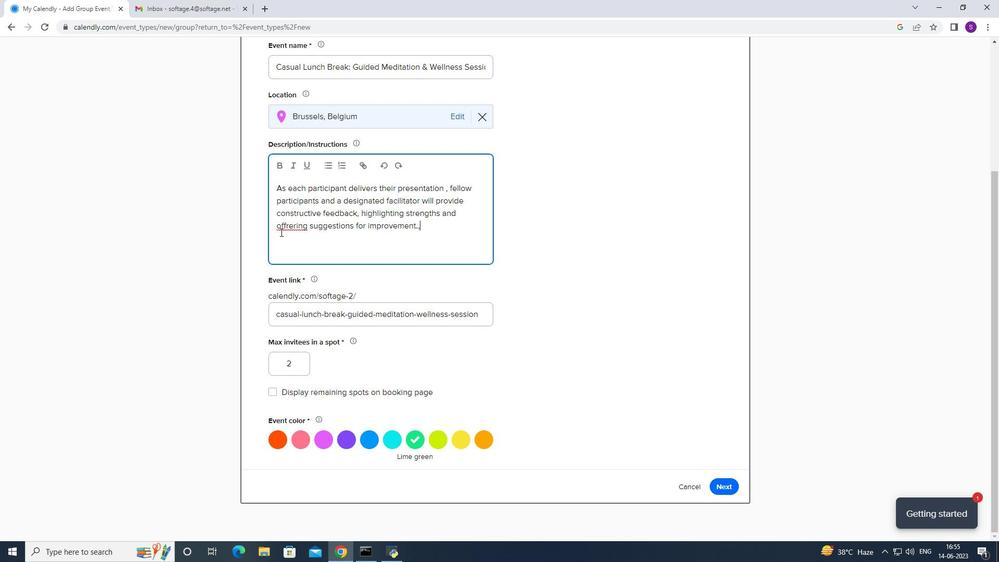 
Action: Mouse pressed right at (282, 232)
Screenshot: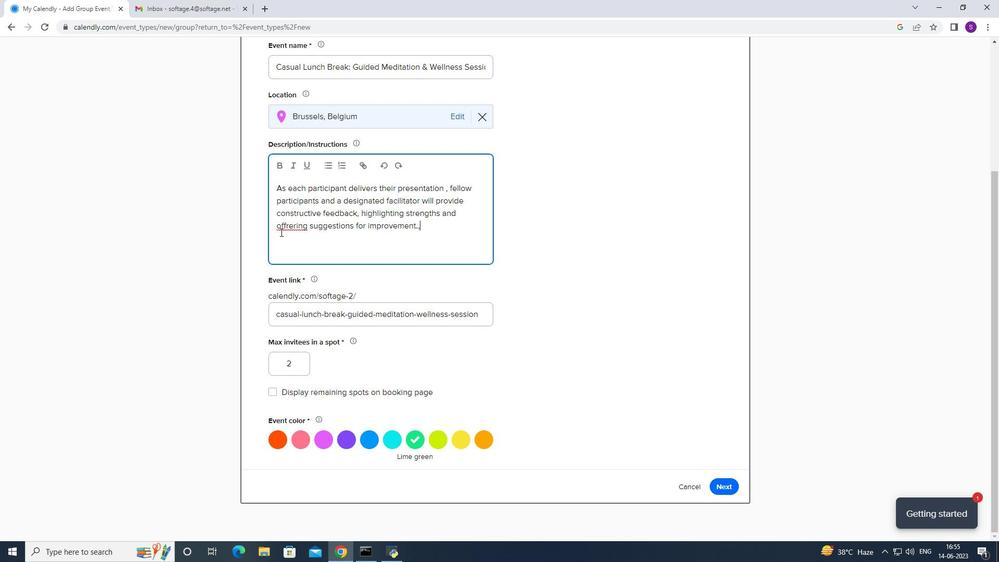 
Action: Mouse moved to (294, 238)
Screenshot: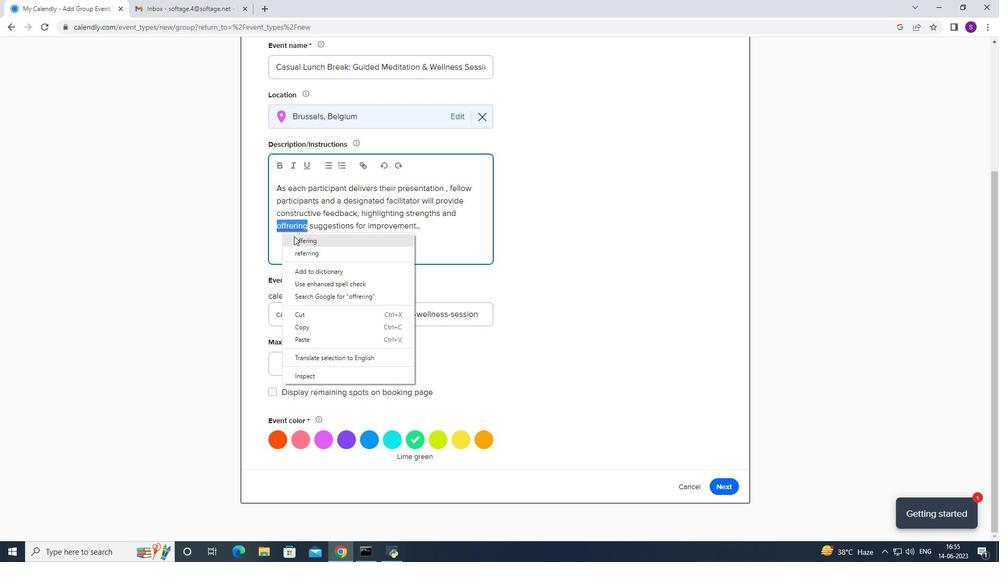
Action: Mouse pressed left at (294, 238)
Screenshot: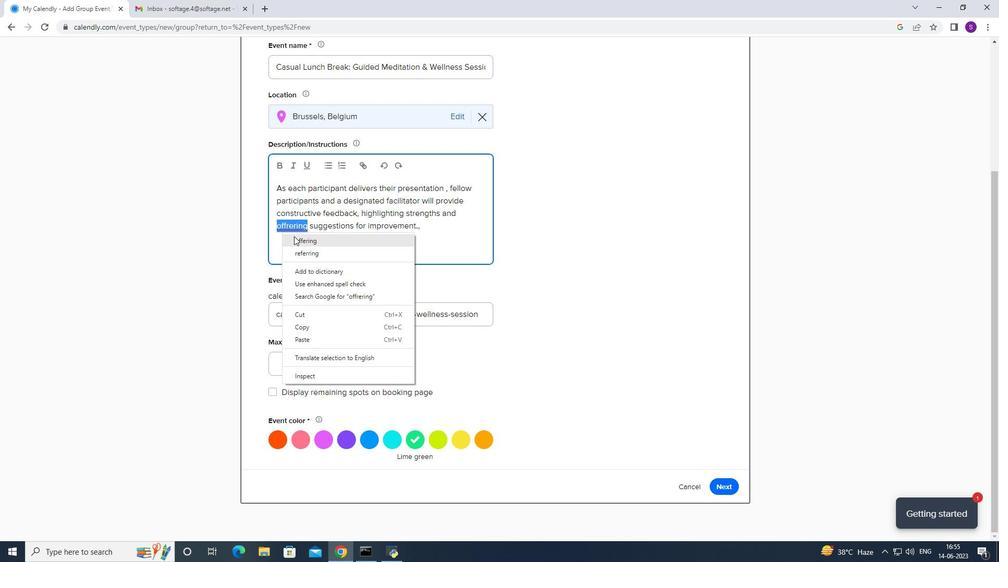 
Action: Mouse moved to (422, 226)
Screenshot: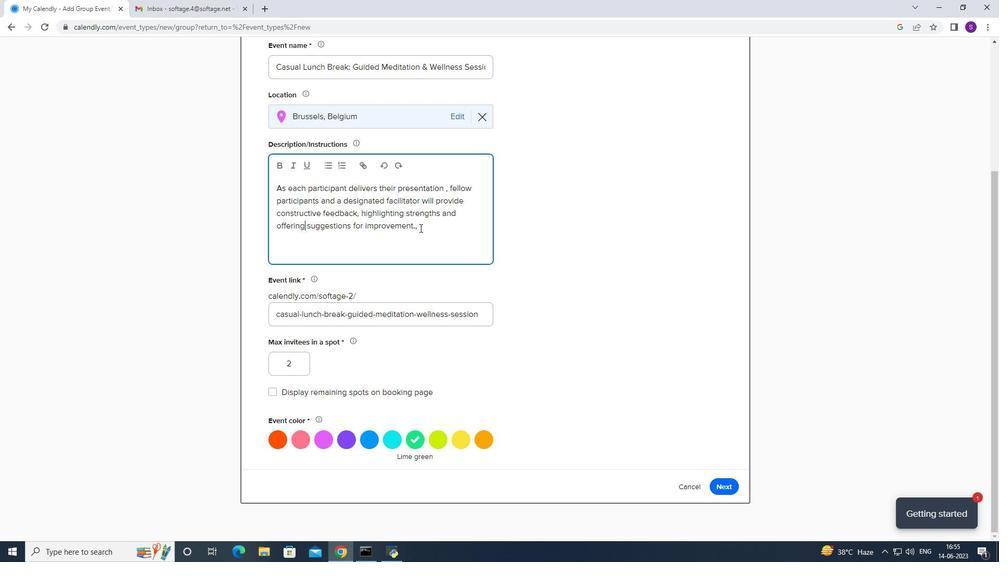 
Action: Mouse pressed left at (422, 226)
Screenshot: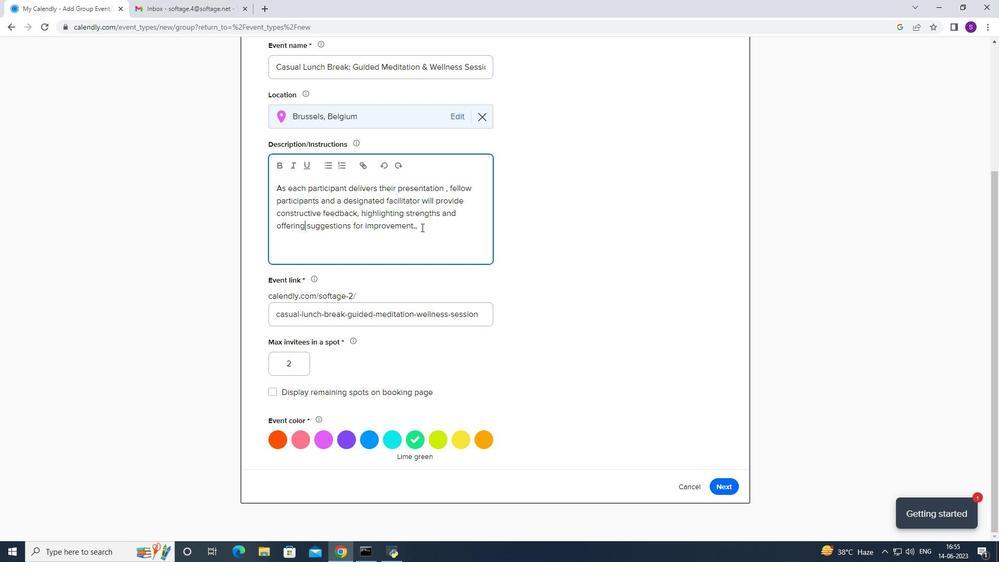 
Action: Mouse moved to (421, 227)
Screenshot: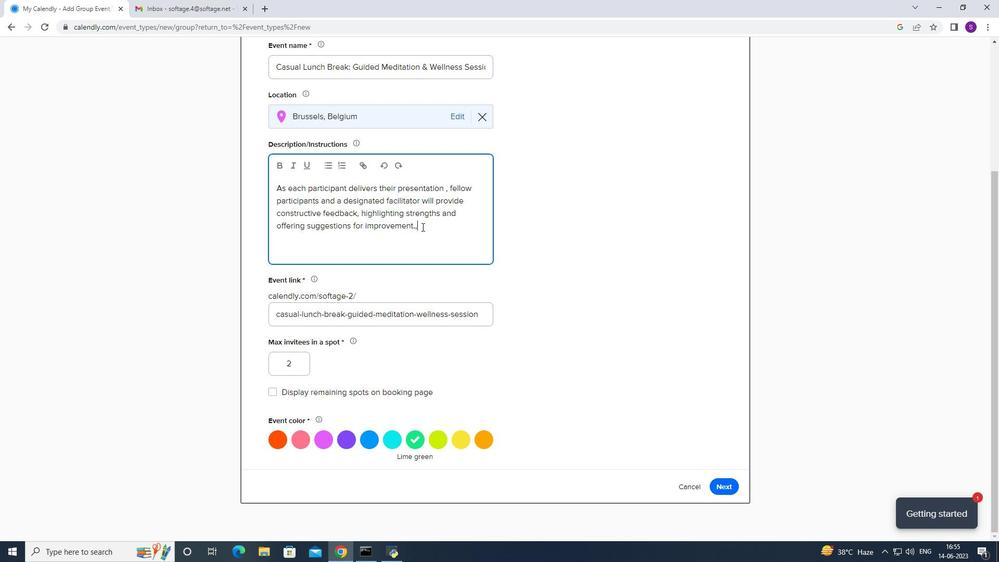 
Action: Key pressed =
Screenshot: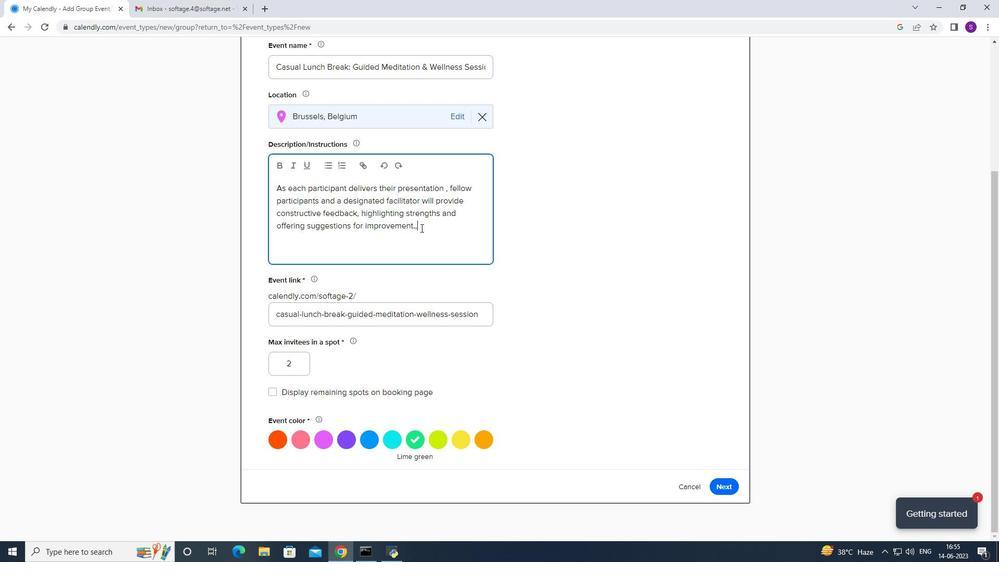 
Action: Mouse moved to (420, 227)
Screenshot: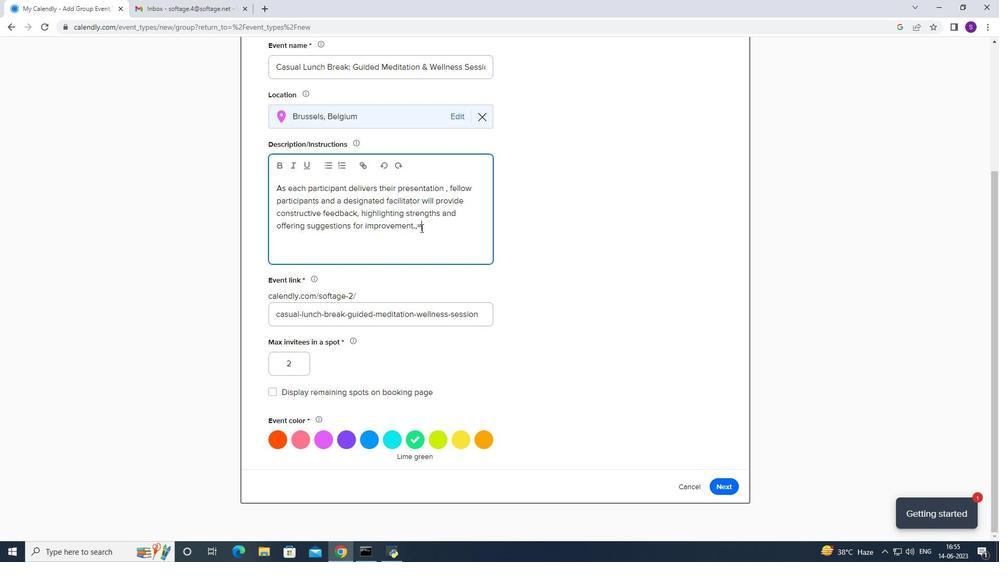 
Action: Key pressed <Key.backspace><Key.backspace><Key.caps_lock>T<Key.caps_lock>he<Key.space>feedback<Key.space>will<Key.space>focus<Key.space>on<Key.space>areas
Screenshot: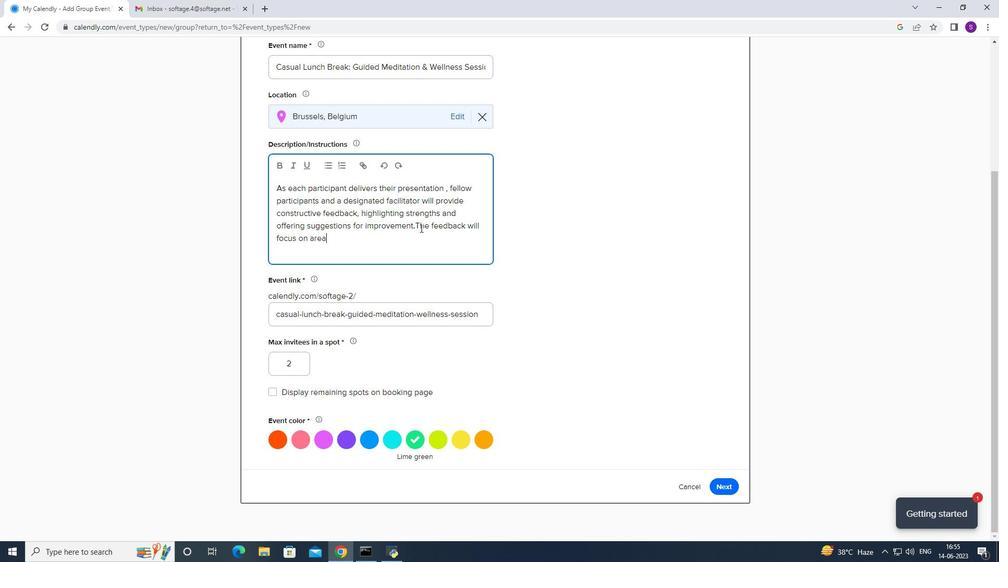 
Action: Mouse moved to (419, 228)
Screenshot: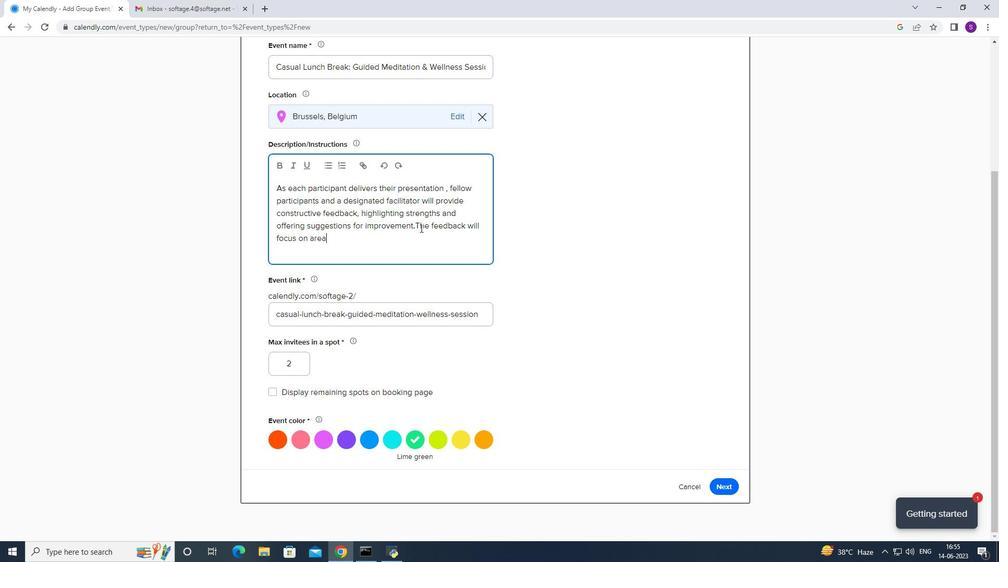 
Action: Key pressed <Key.space>likre<Key.space><Key.backspace><Key.backspace><Key.backspace><Key.backspace><Key.backspace><Key.backspace>such<Key.space>as<Key.space>clarity<Key.space>of<Key.space>message,<Key.space>organixzation<Key.space>of<Key.space>content<Key.space>
Screenshot: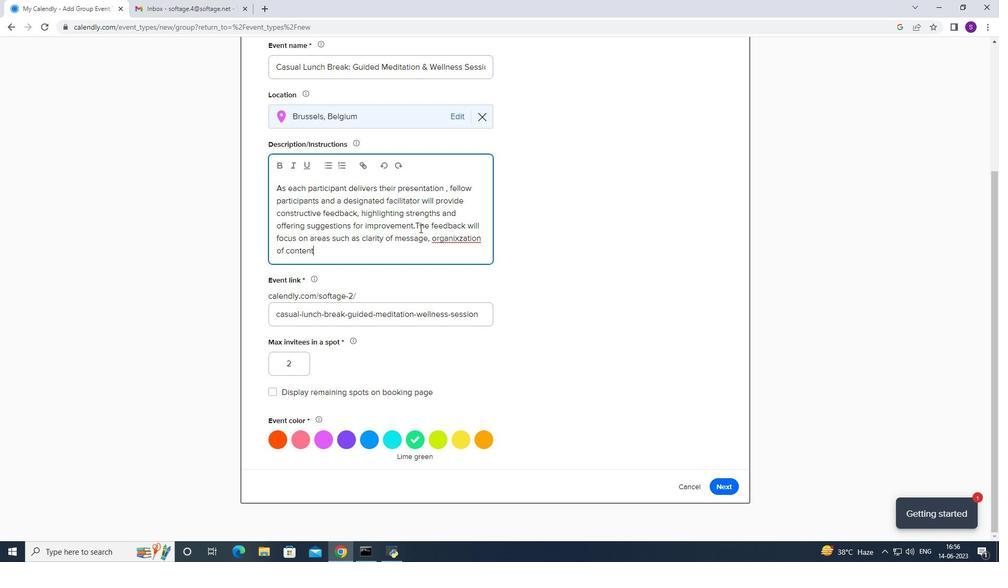 
Action: Mouse moved to (452, 228)
Screenshot: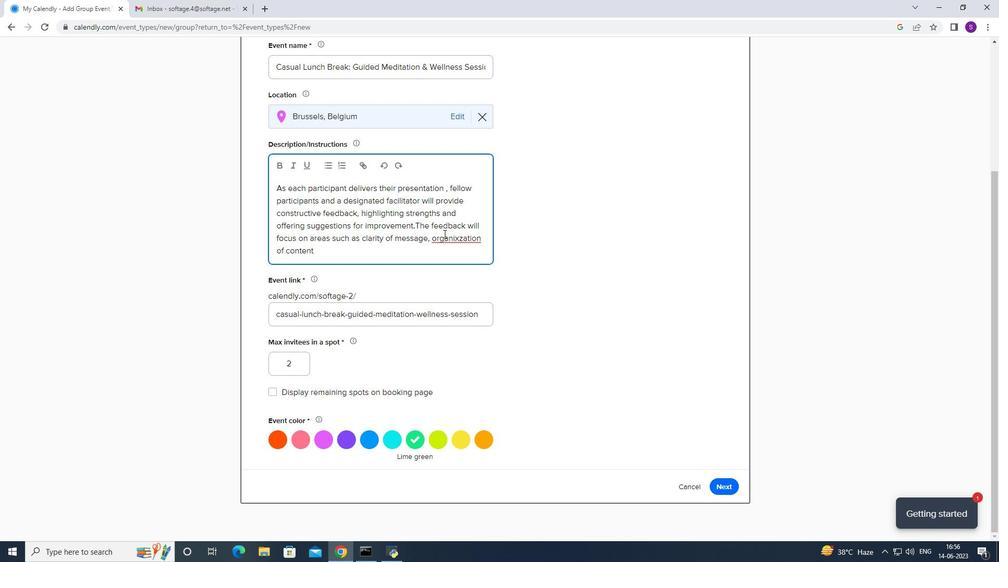 
Action: Mouse pressed right at (452, 228)
Screenshot: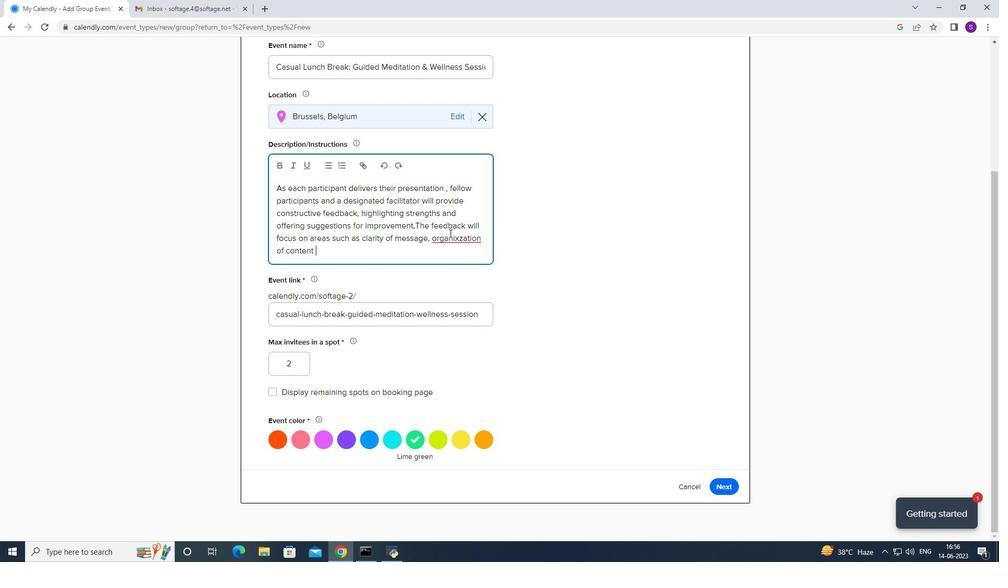 
Action: Mouse moved to (446, 240)
Screenshot: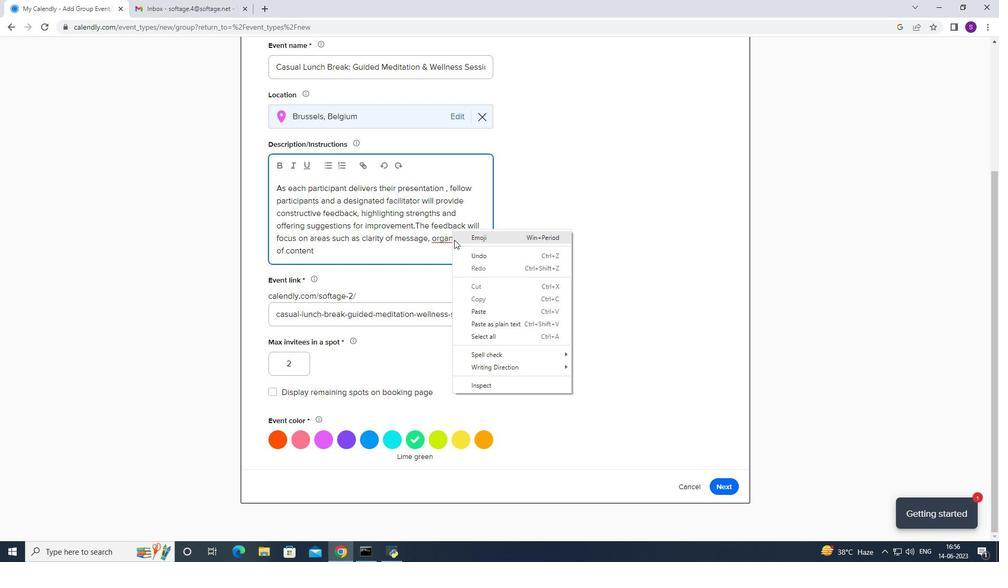
Action: Mouse pressed left at (446, 240)
Screenshot: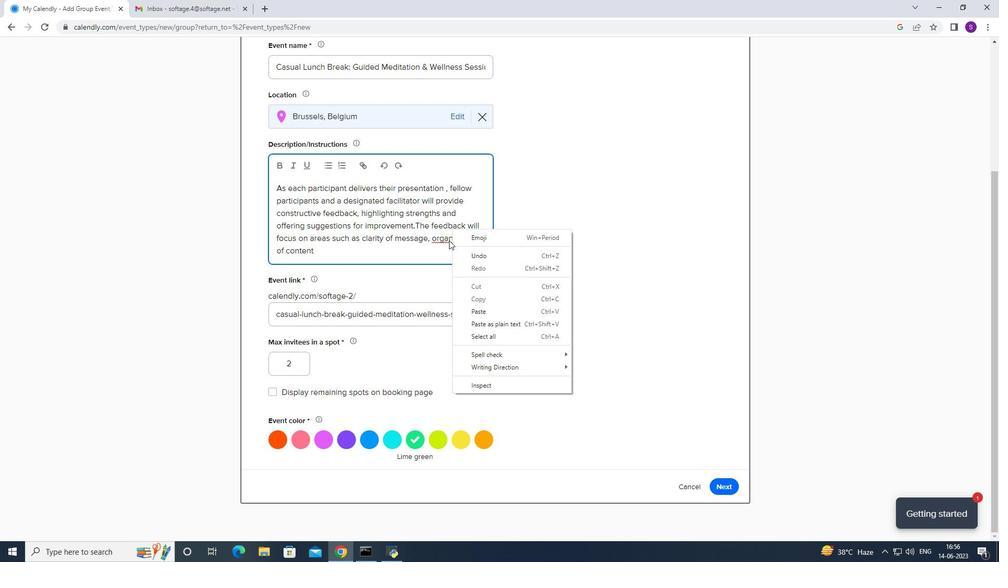 
Action: Mouse pressed right at (446, 240)
Screenshot: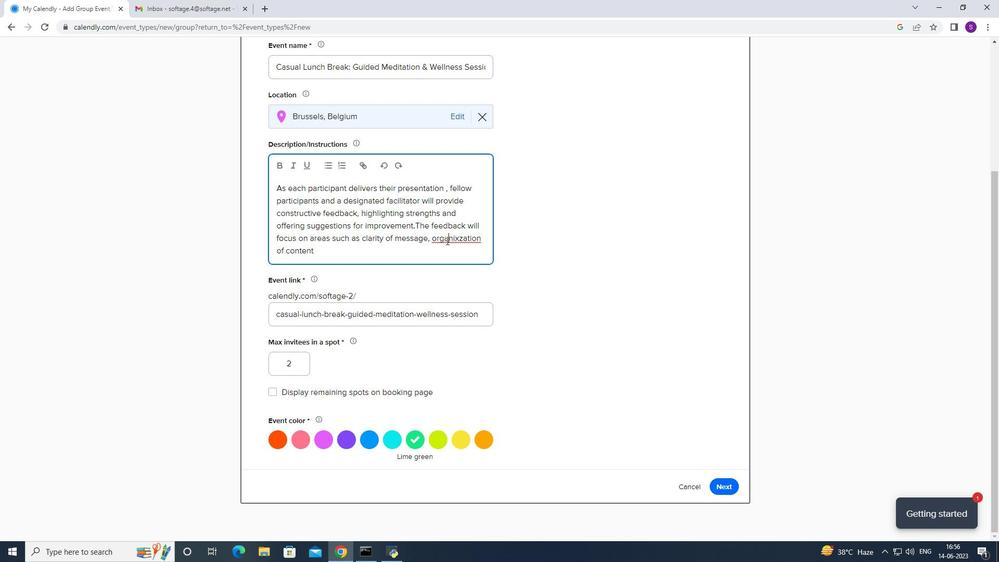 
Action: Mouse moved to (453, 246)
Screenshot: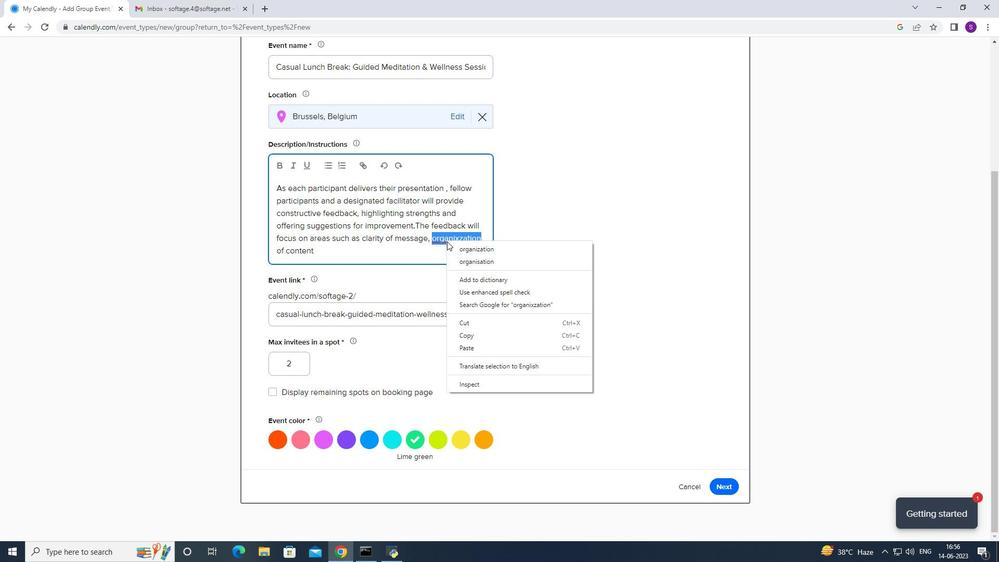 
Action: Mouse pressed left at (453, 246)
Screenshot: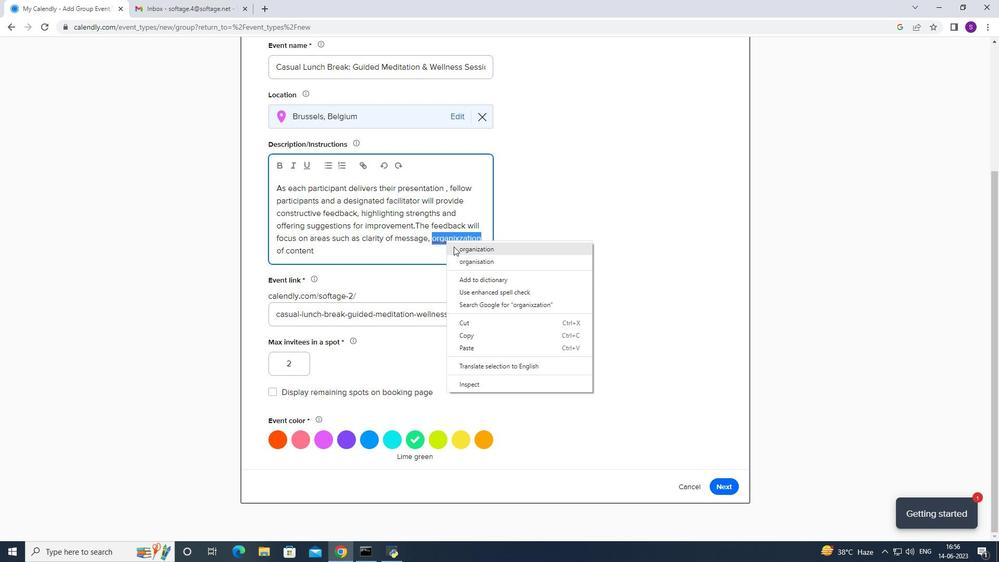 
Action: Mouse moved to (410, 250)
Screenshot: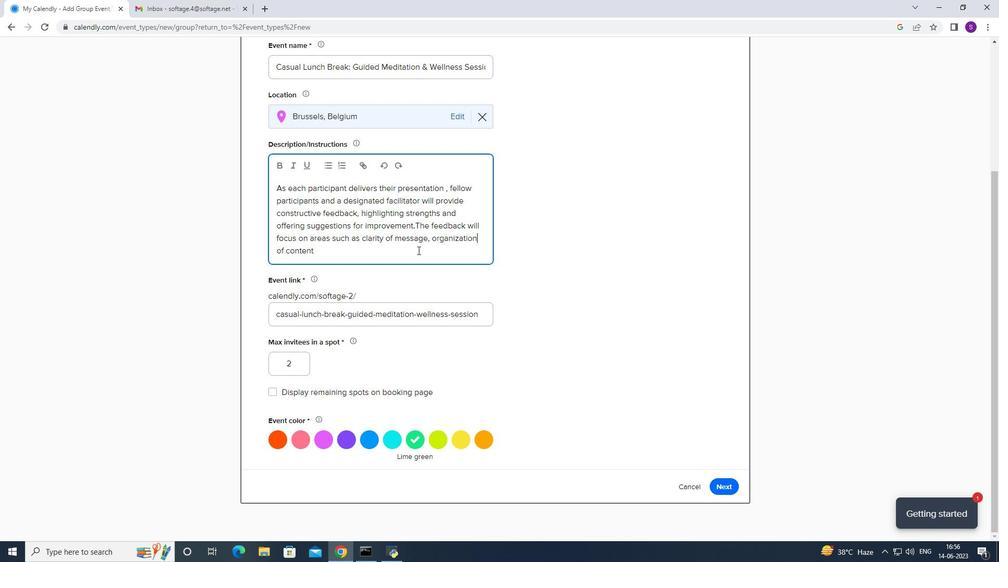 
Action: Mouse pressed left at (410, 250)
Screenshot: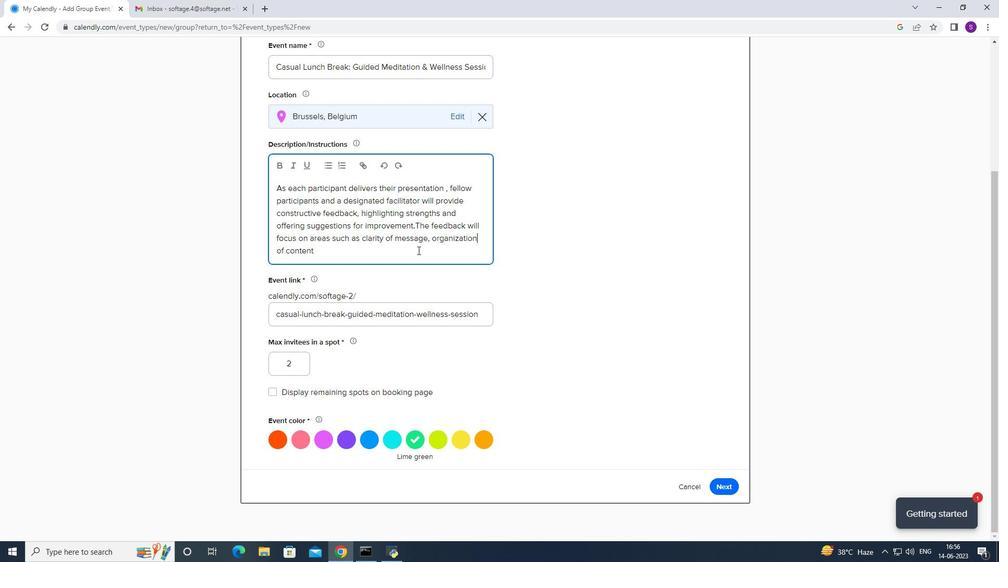 
Action: Mouse moved to (413, 247)
Screenshot: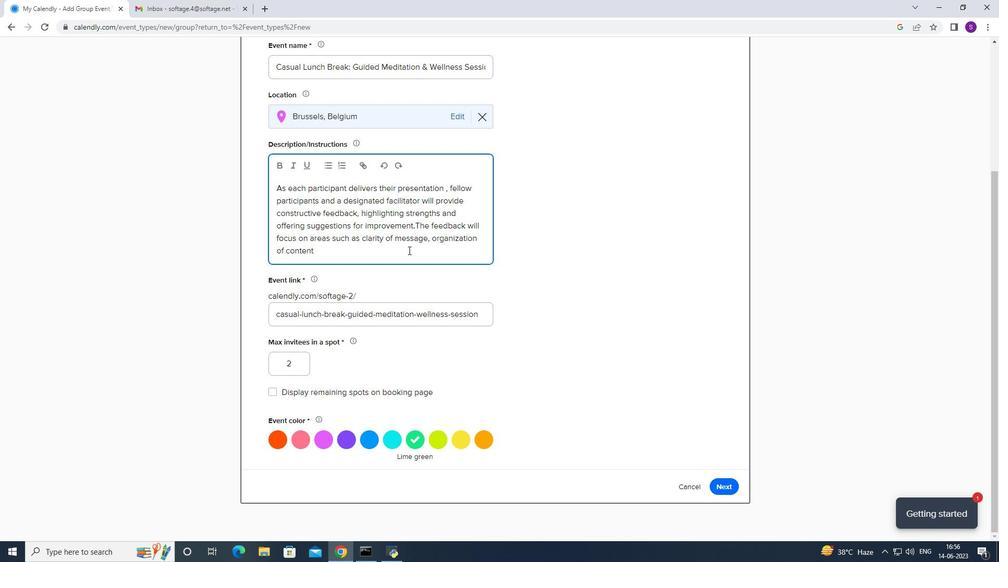 
Action: Key pressed ,<Key.space>vocal<Key.space>delivery,non<Key.space>bverbal<Key.space>
Screenshot: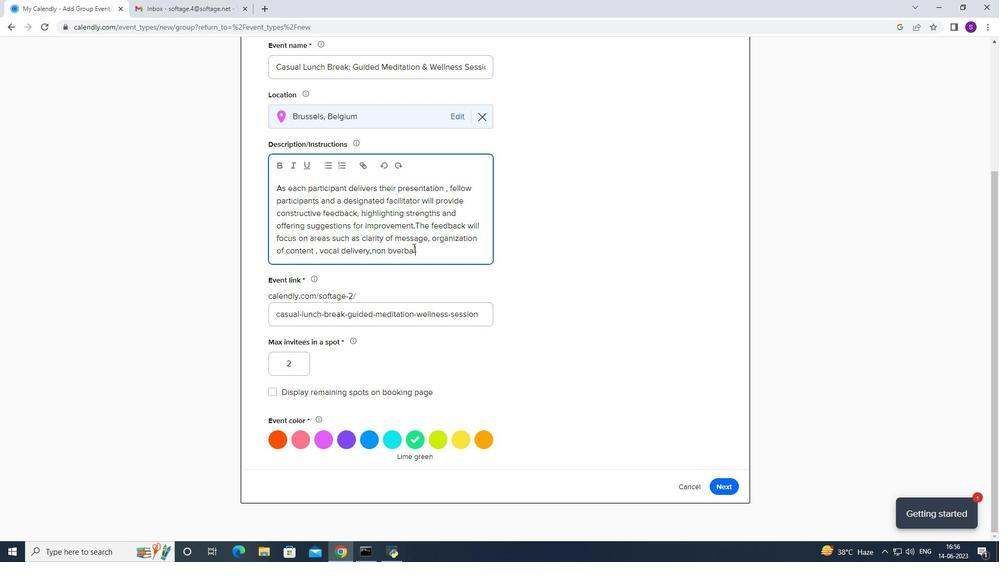 
Action: Mouse moved to (393, 253)
Screenshot: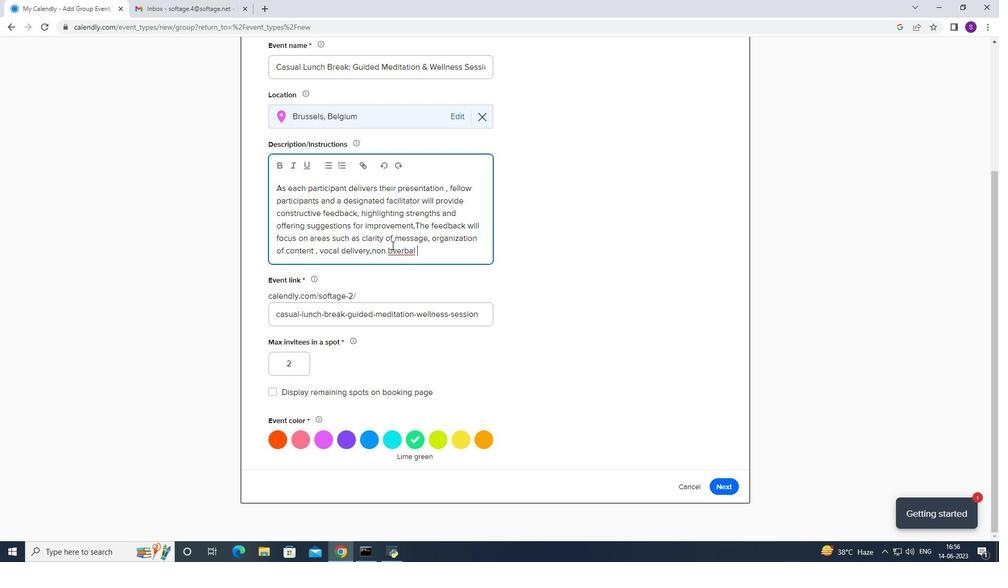 
Action: Mouse pressed right at (393, 253)
Screenshot: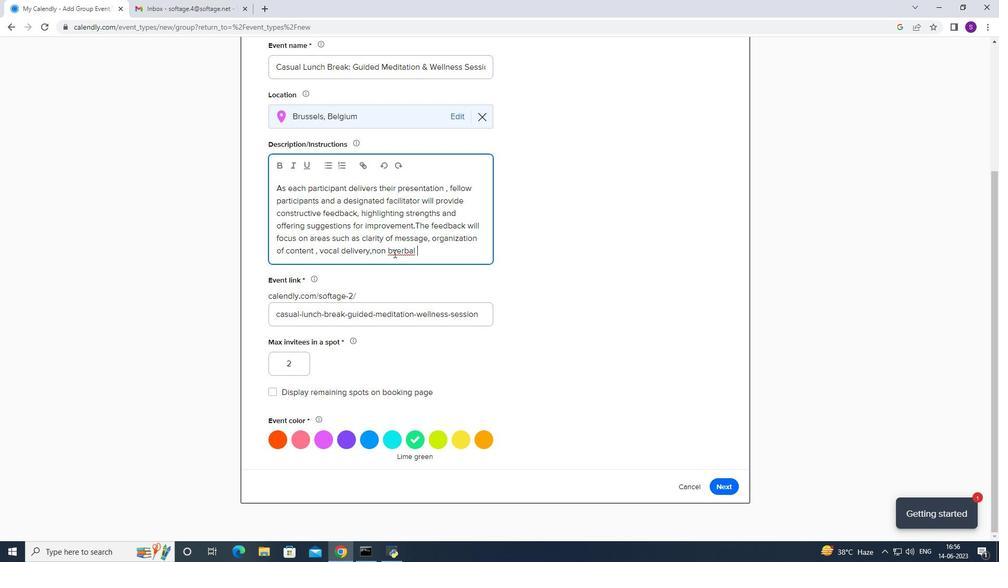 
Action: Mouse moved to (409, 258)
Screenshot: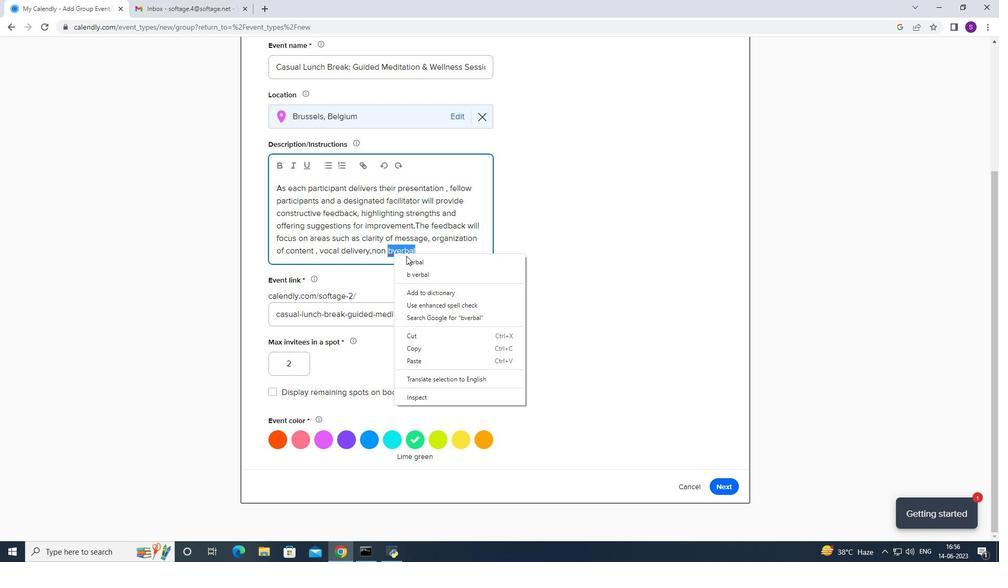 
Action: Mouse pressed left at (409, 258)
Screenshot: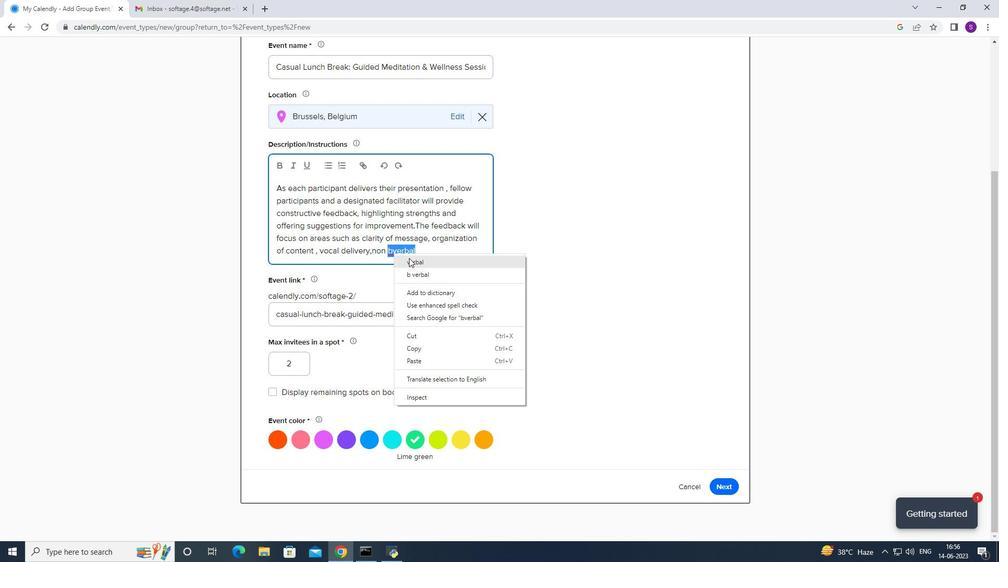 
Action: Mouse moved to (425, 253)
Screenshot: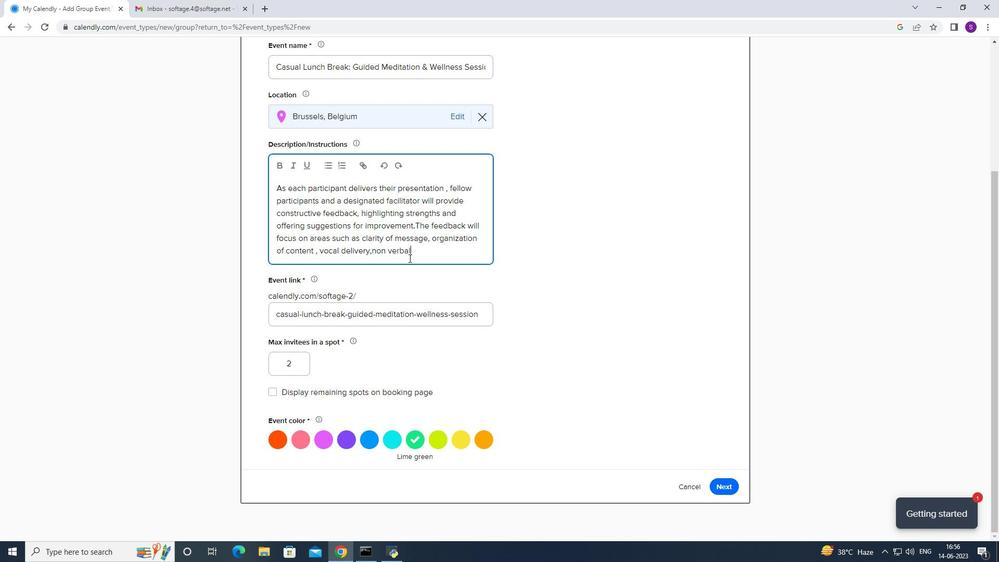 
Action: Mouse pressed left at (425, 253)
Screenshot: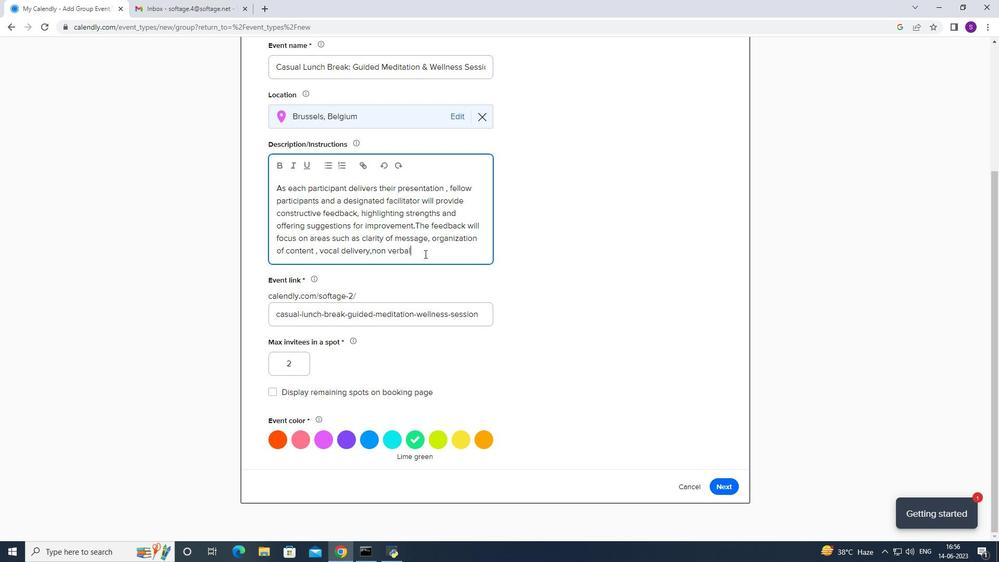 
Action: Mouse moved to (405, 256)
Screenshot: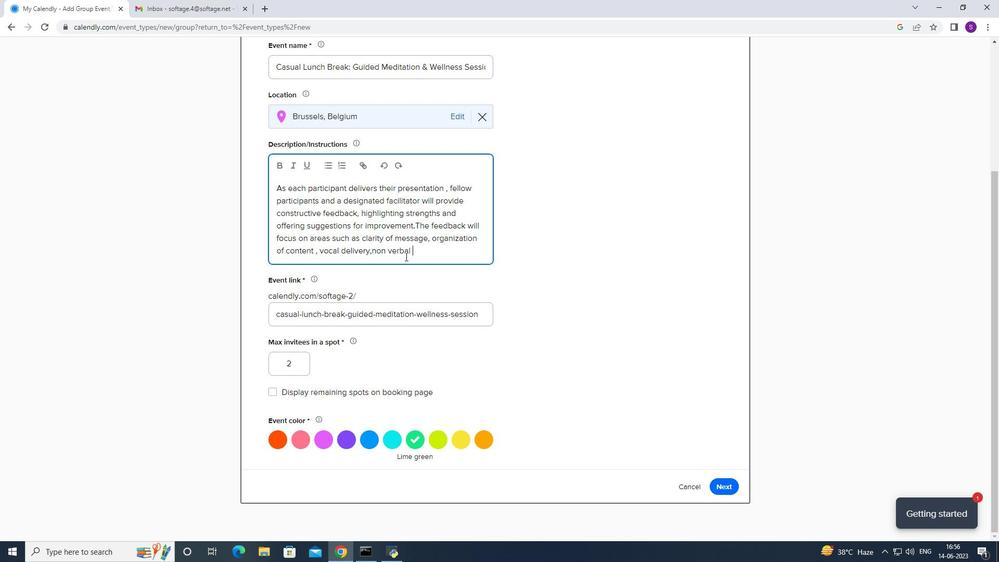 
Action: Key pressed communicastion<Key.space>and<Key.space>overall<Key.space>
Screenshot: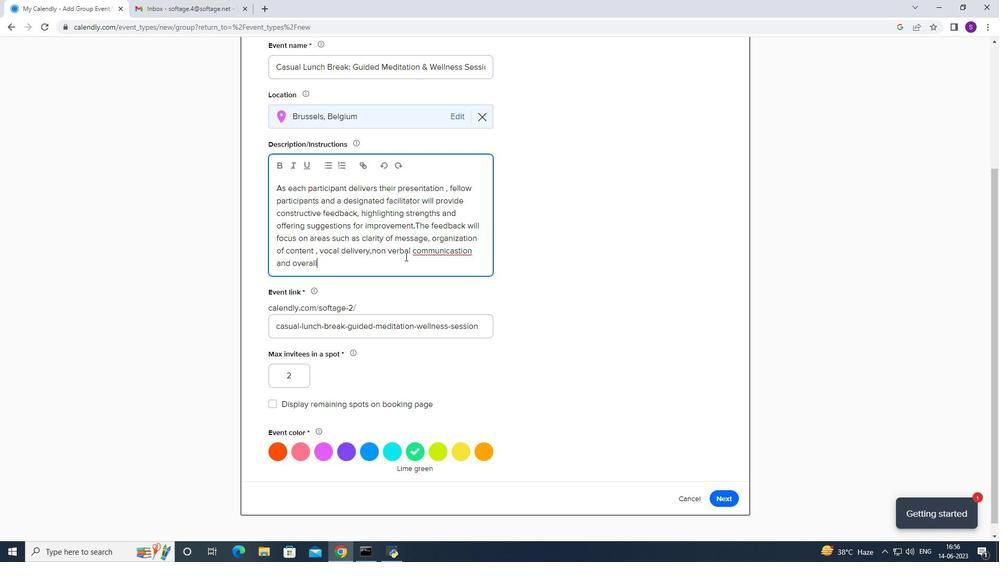 
Action: Mouse moved to (430, 249)
Screenshot: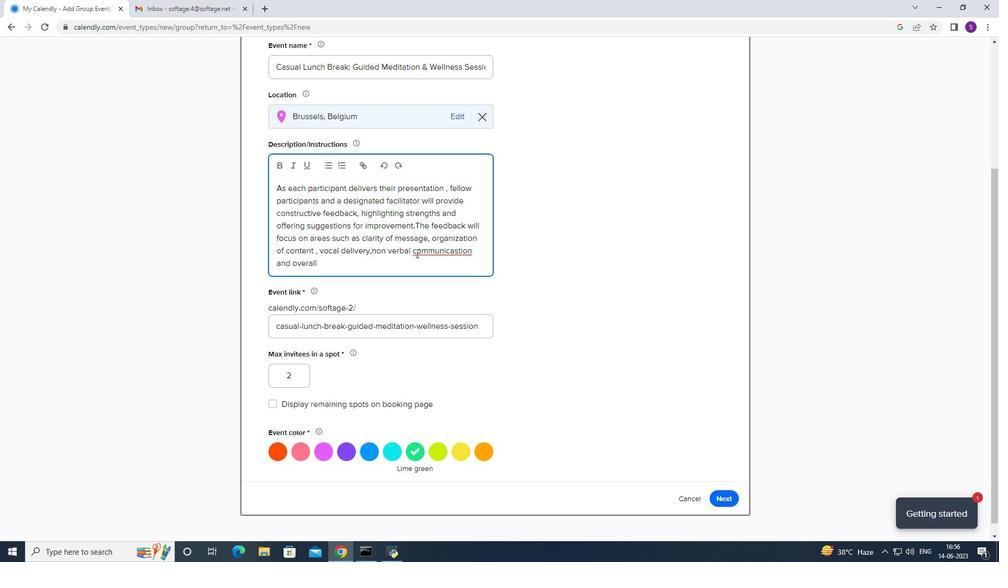 
Action: Mouse pressed right at (430, 249)
Screenshot: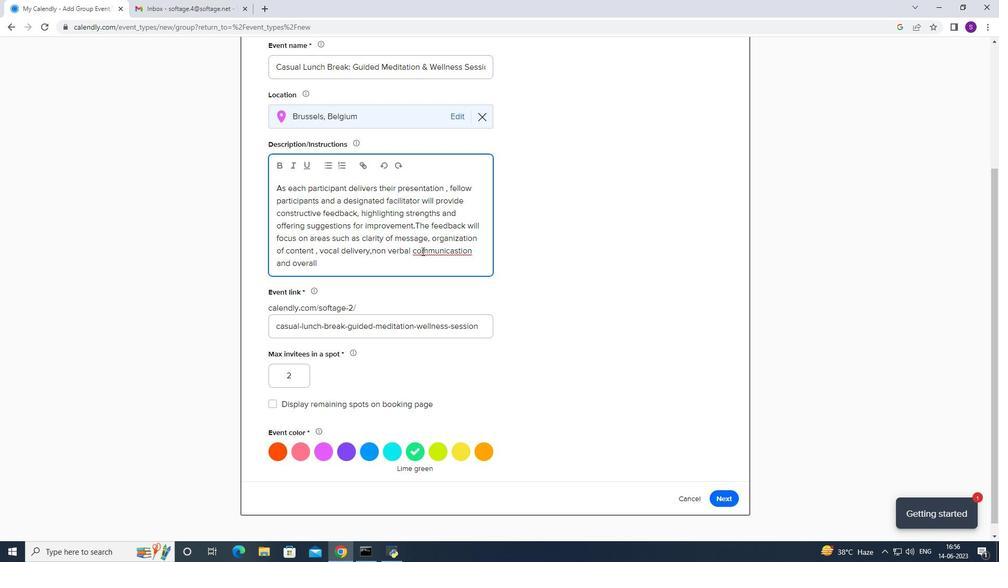 
Action: Mouse moved to (449, 254)
Screenshot: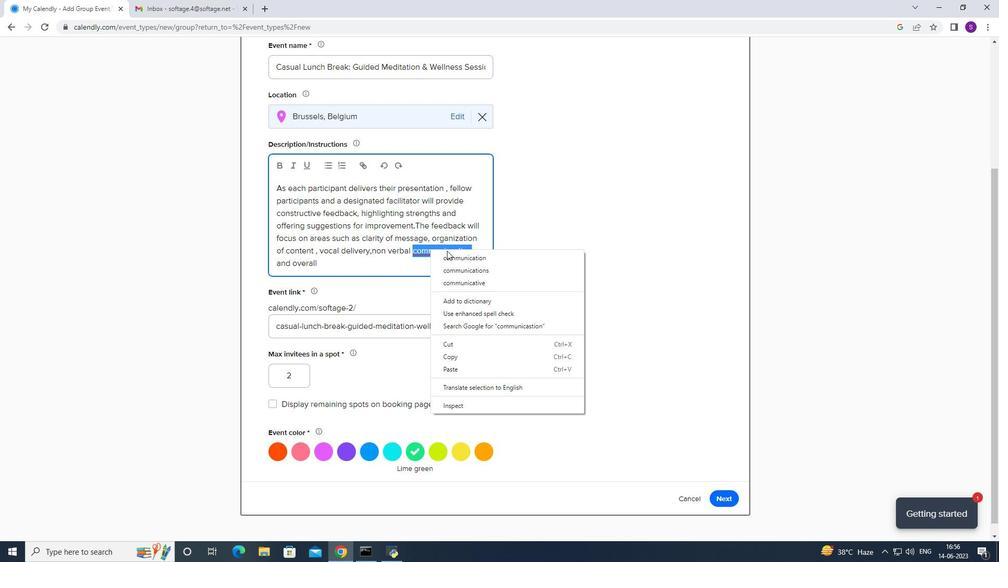 
Action: Mouse pressed left at (449, 254)
Screenshot: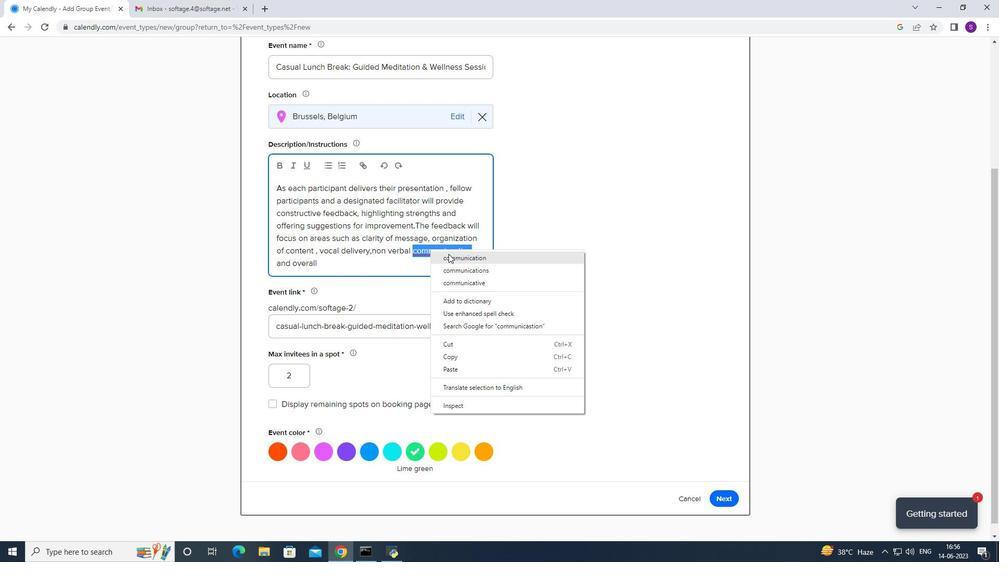 
Action: Mouse moved to (431, 257)
Screenshot: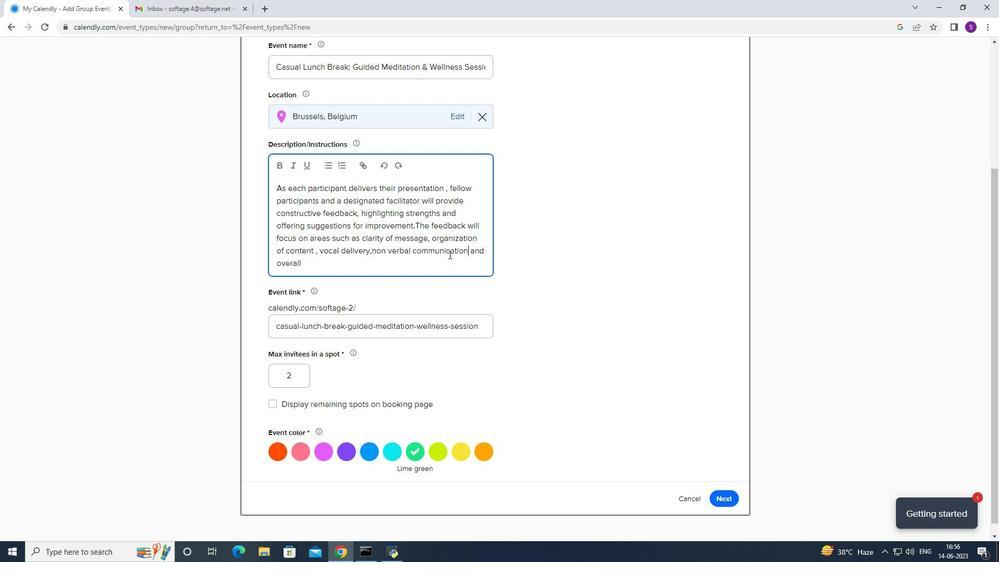 
Action: Mouse pressed left at (431, 257)
Screenshot: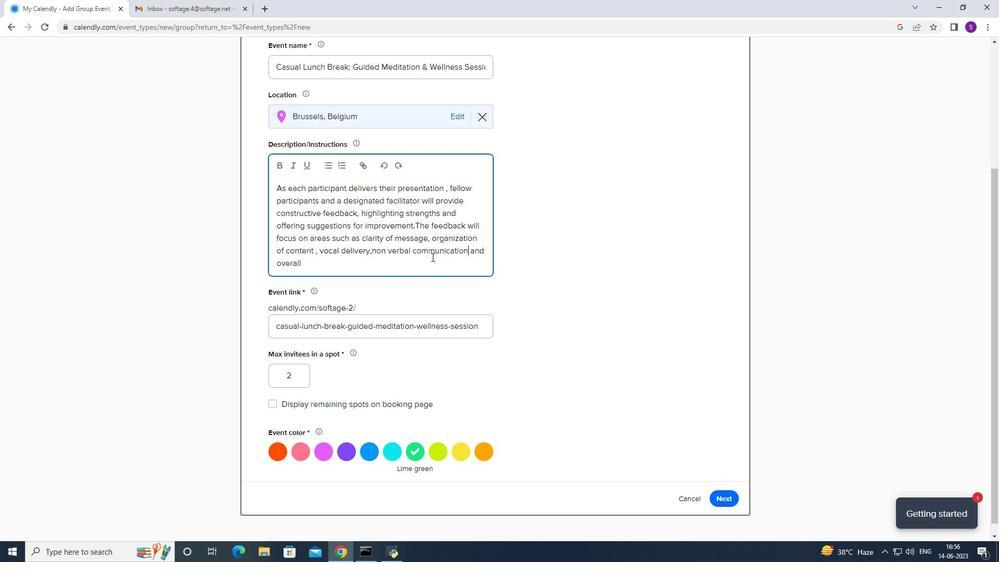 
Action: Mouse moved to (409, 266)
Screenshot: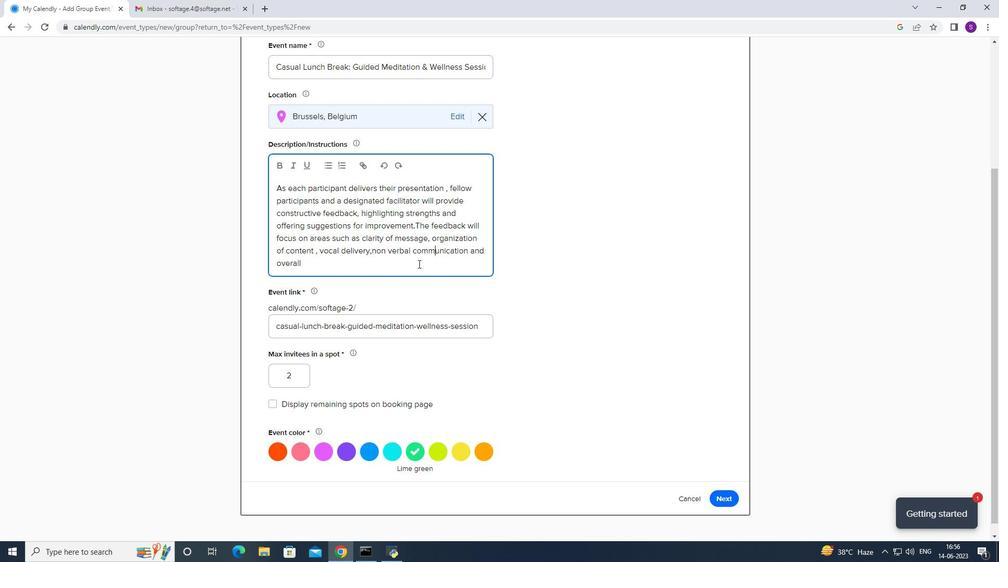 
Action: Mouse pressed left at (409, 266)
Screenshot: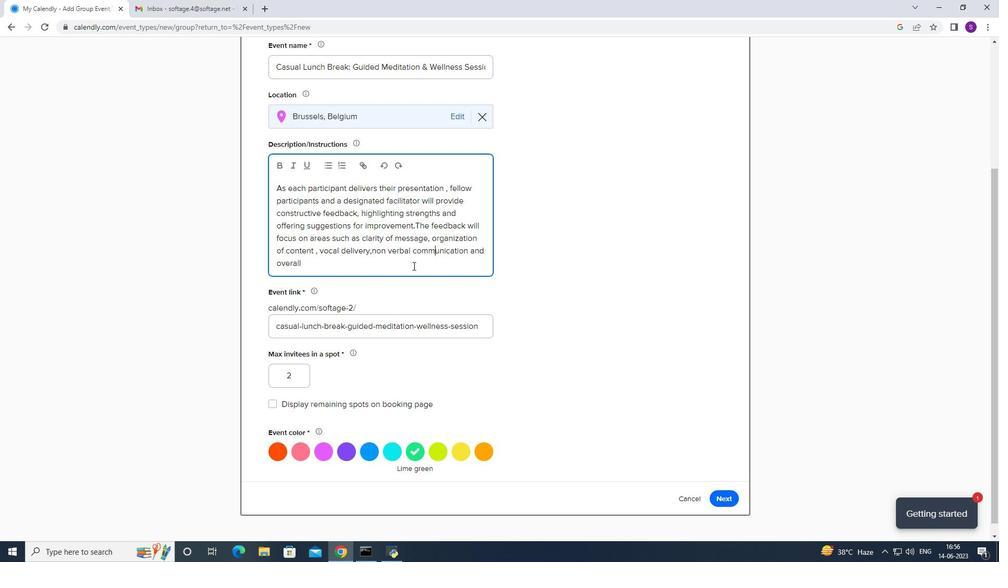 
Action: Mouse moved to (393, 267)
Screenshot: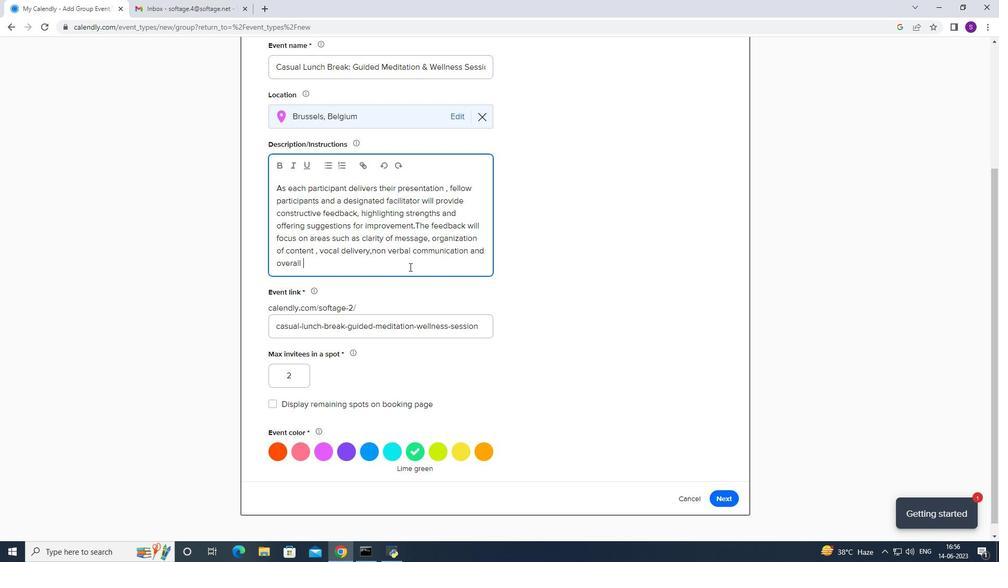 
Action: Key pressed presentarion<Key.space>
Screenshot: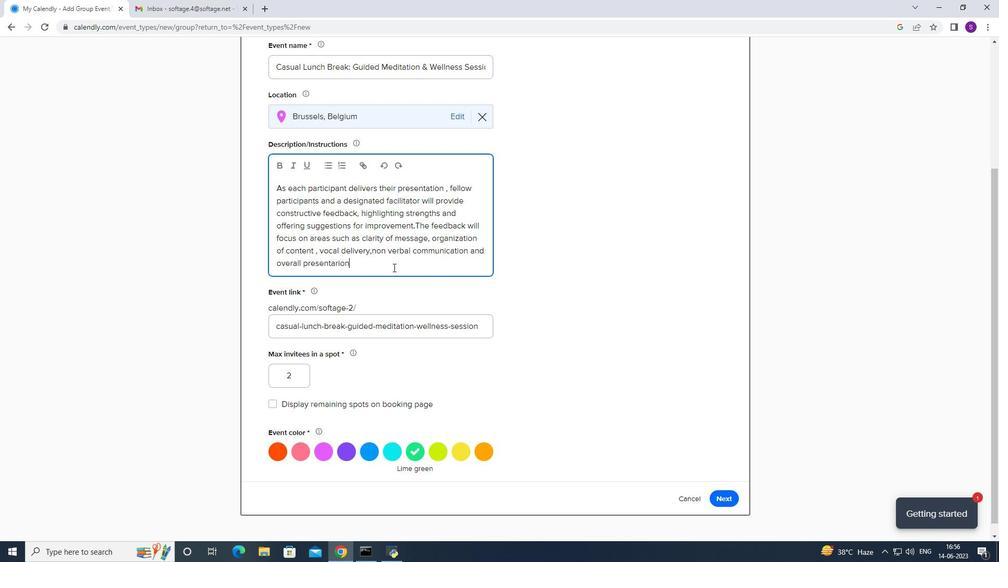 
Action: Mouse moved to (332, 256)
Screenshot: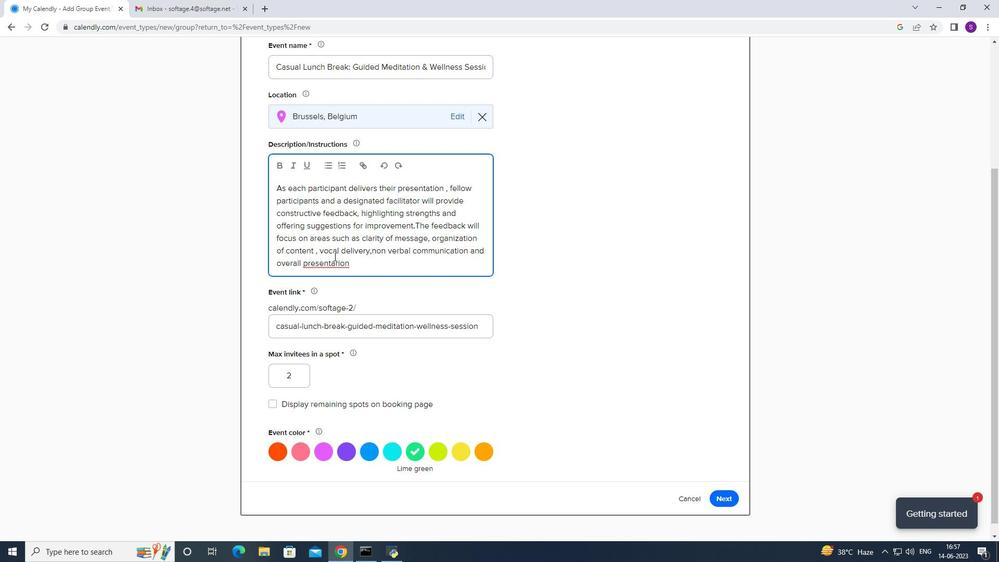 
Action: Mouse pressed right at (332, 256)
Screenshot: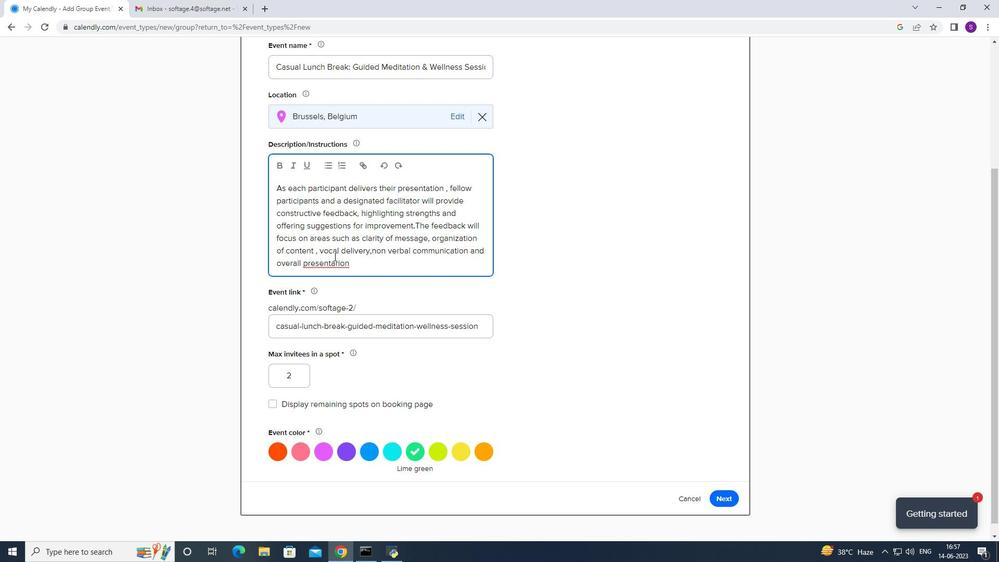 
Action: Mouse moved to (329, 263)
Screenshot: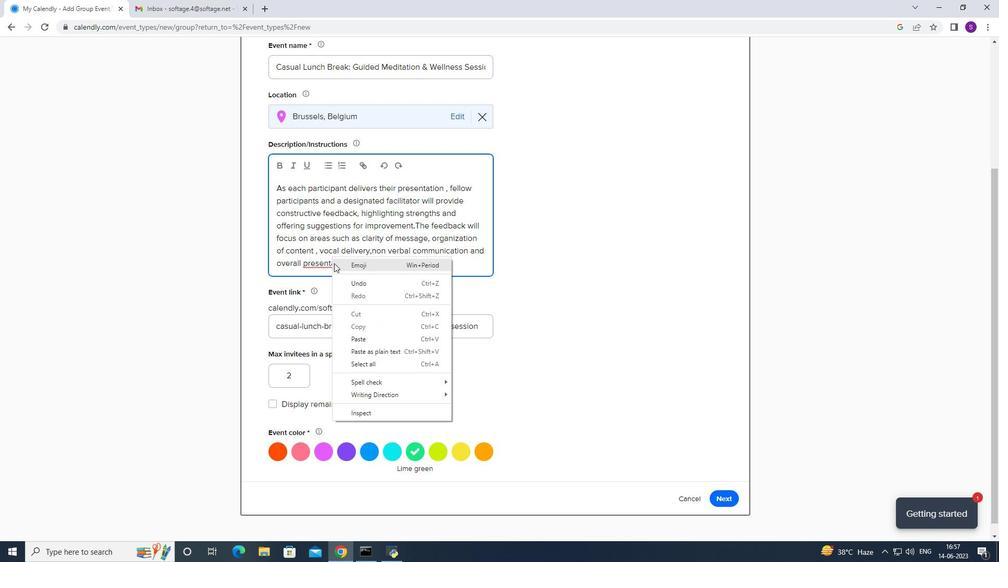 
Action: Mouse pressed right at (329, 263)
Screenshot: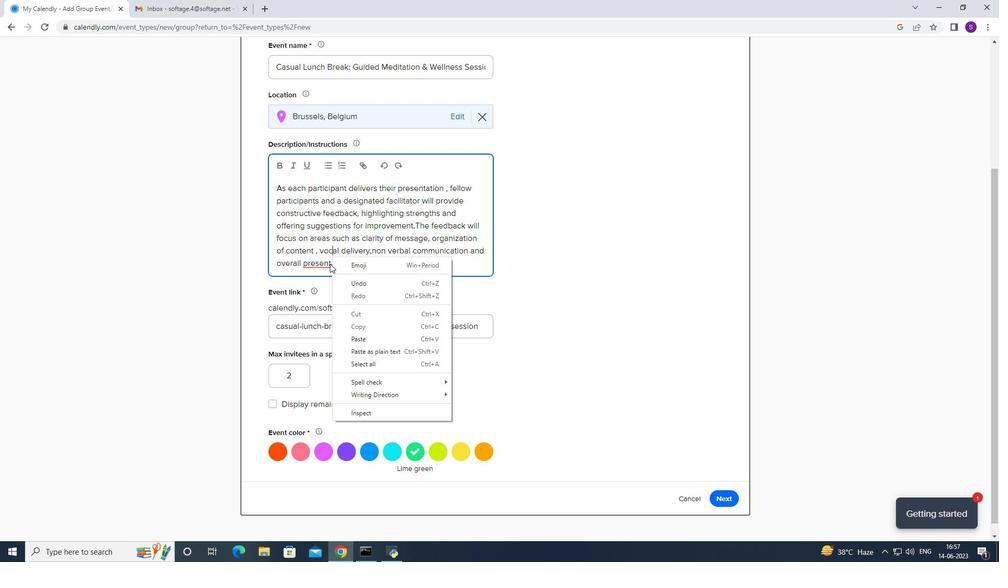 
Action: Mouse moved to (343, 270)
Screenshot: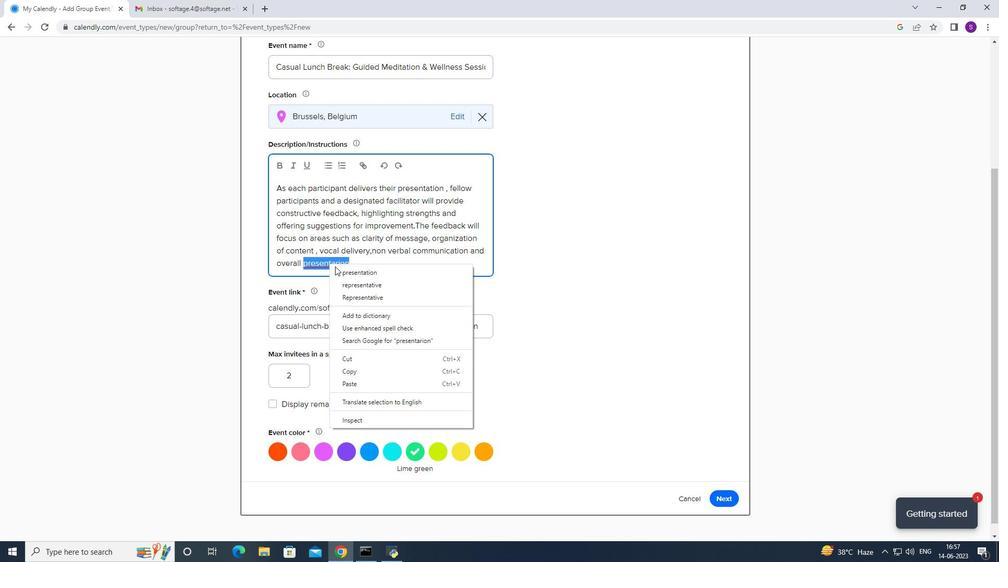 
Action: Mouse pressed left at (343, 270)
Screenshot: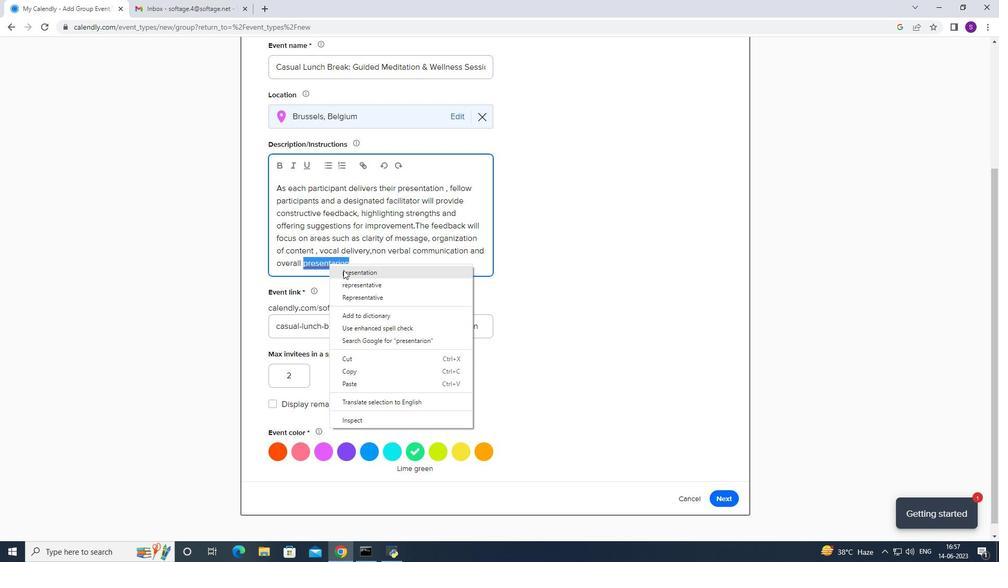 
Action: Mouse moved to (364, 272)
Screenshot: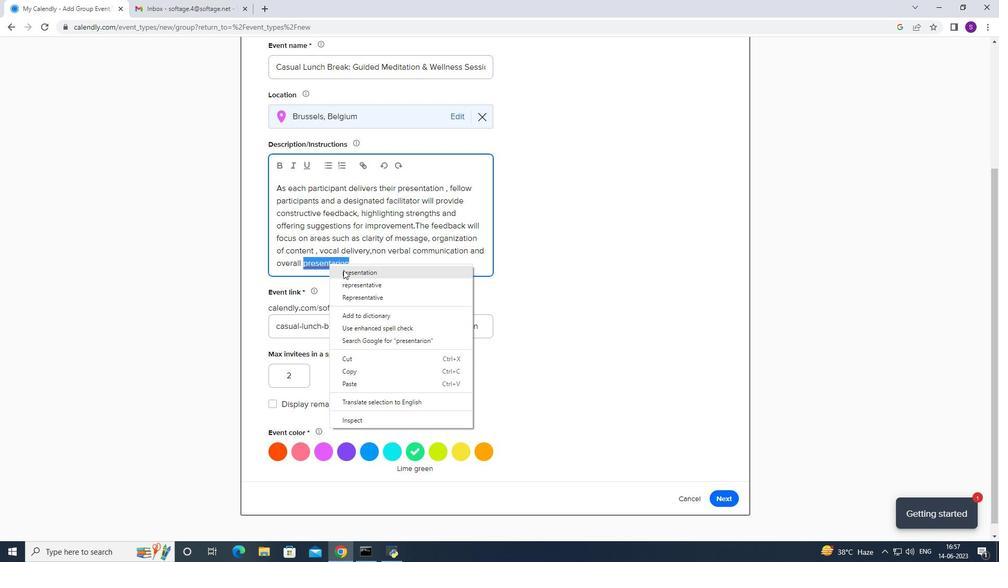 
Action: Mouse pressed left at (364, 272)
Screenshot: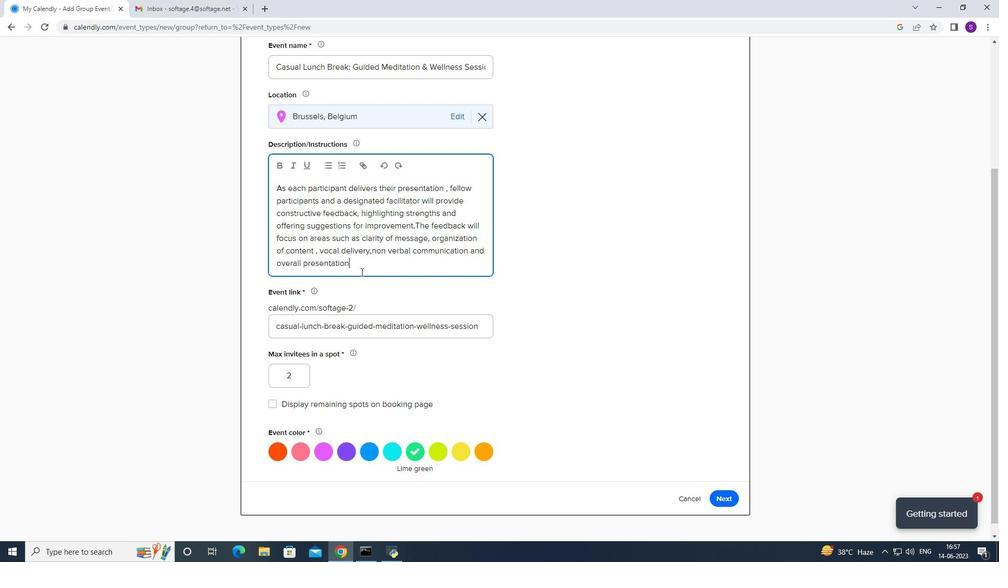 
Action: Mouse moved to (365, 272)
Screenshot: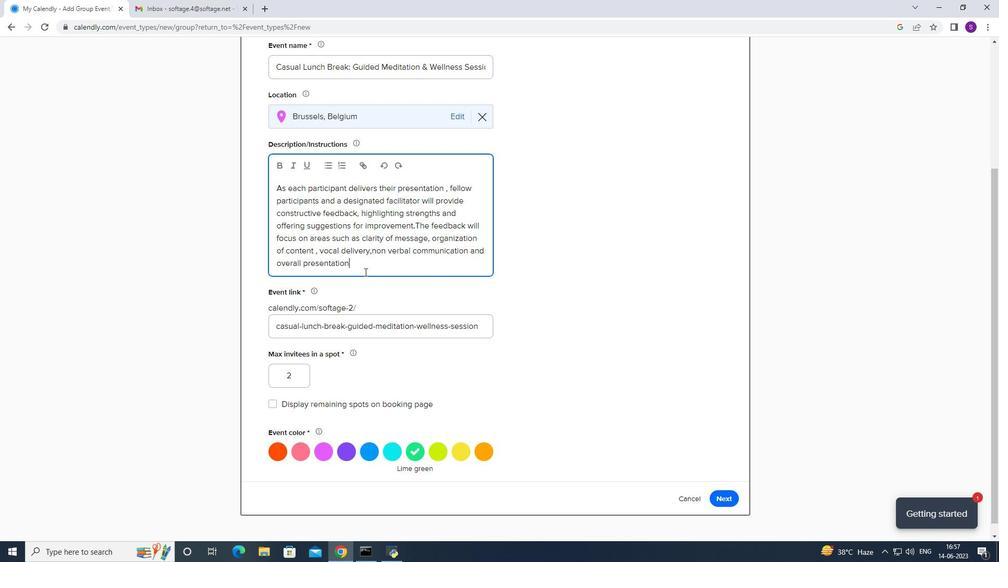 
Action: Key pressed effectiveness.
Screenshot: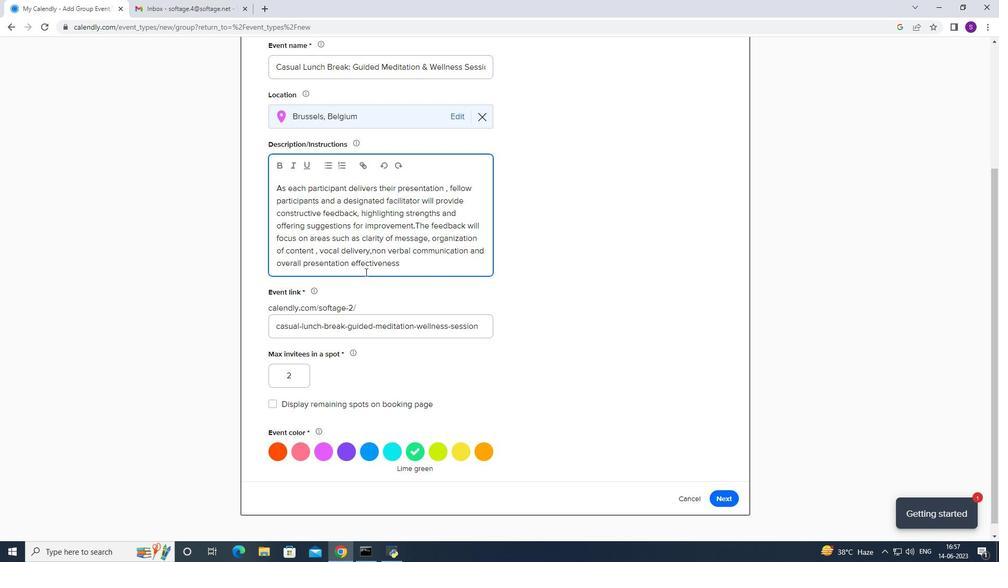 
Action: Mouse moved to (409, 271)
Screenshot: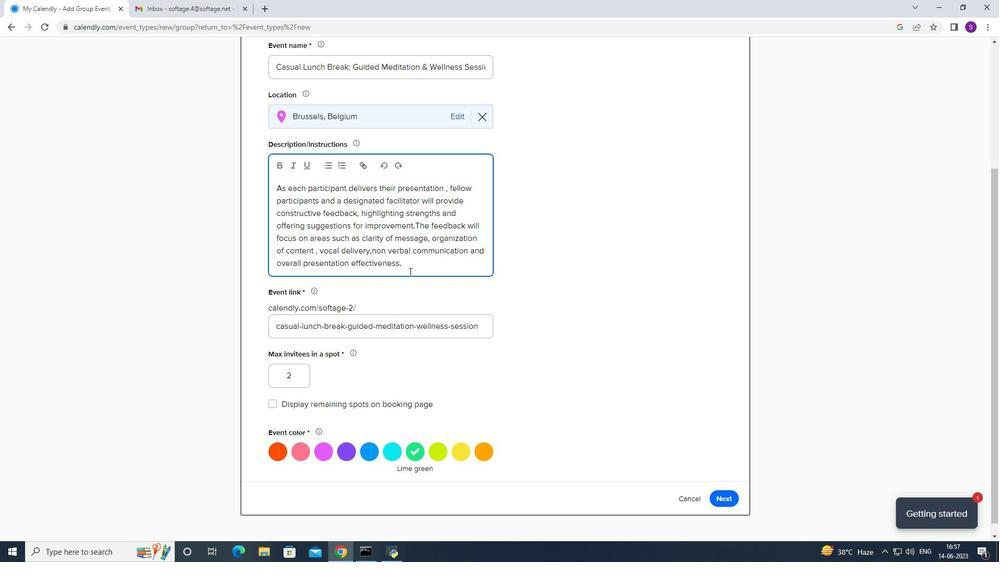 
Action: Mouse pressed left at (409, 271)
Screenshot: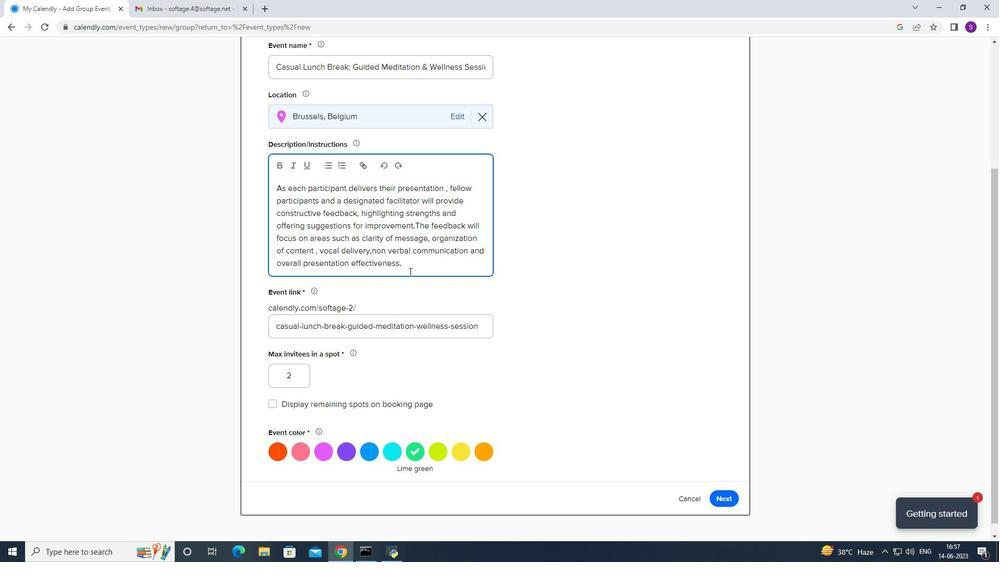 
Action: Mouse moved to (293, 162)
Screenshot: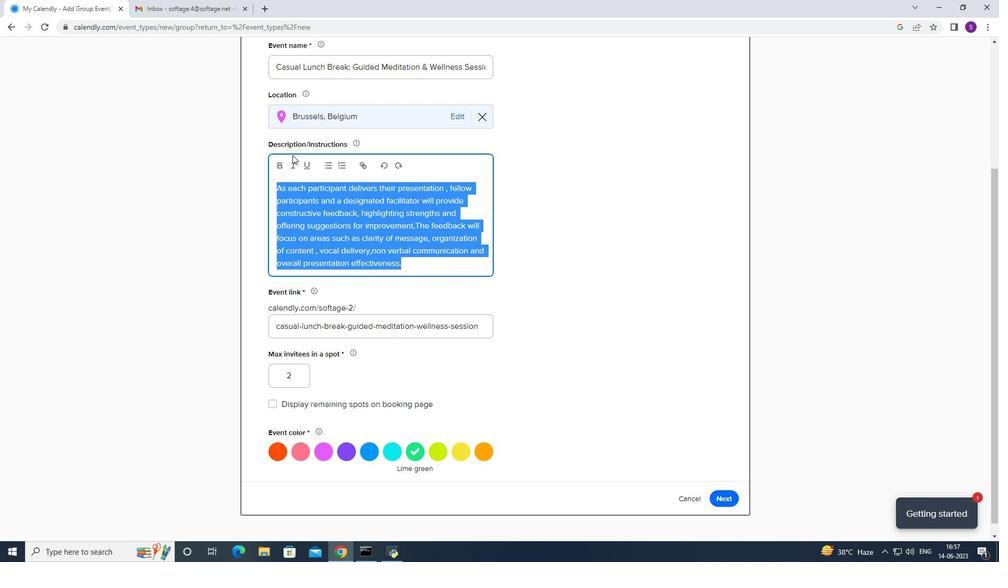 
Action: Mouse pressed left at (293, 162)
Screenshot: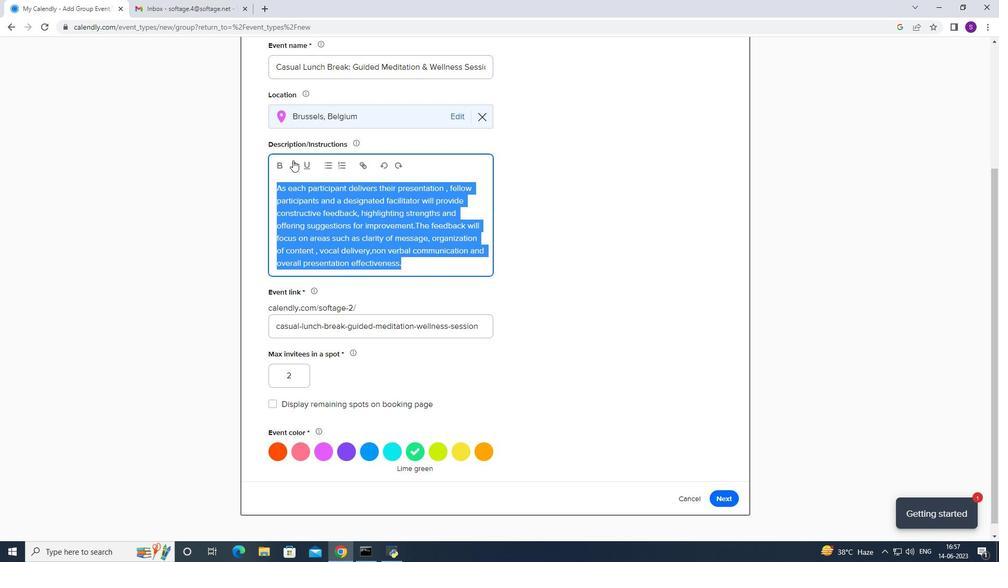 
Action: Mouse moved to (309, 146)
Screenshot: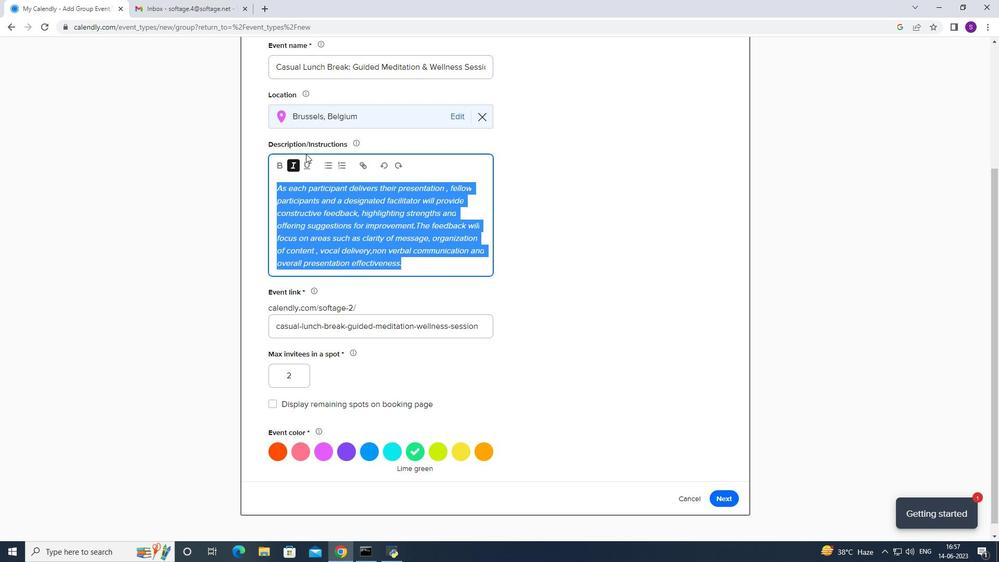 
Action: Mouse scrolled (309, 145) with delta (0, 0)
Screenshot: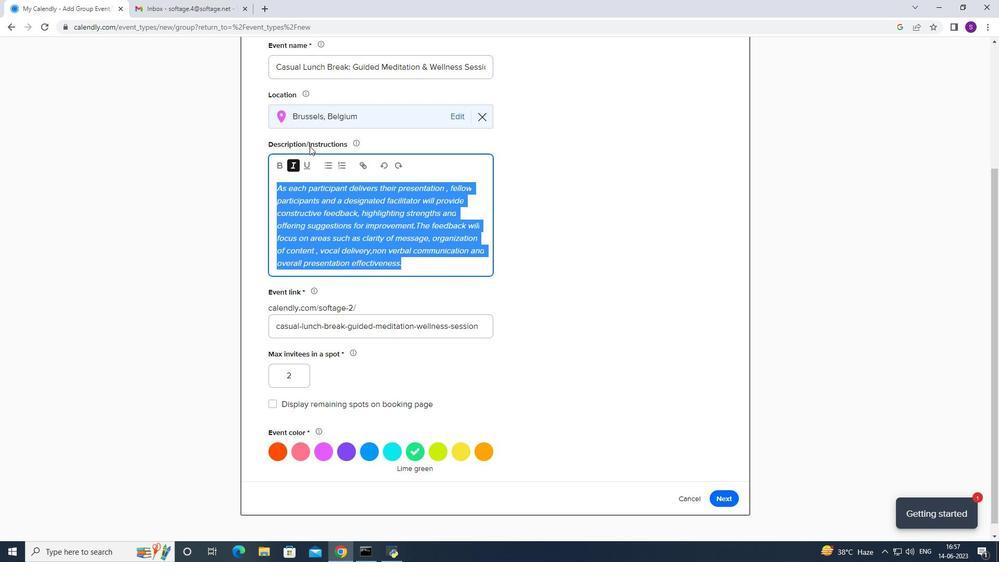 
Action: Mouse scrolled (309, 145) with delta (0, 0)
Screenshot: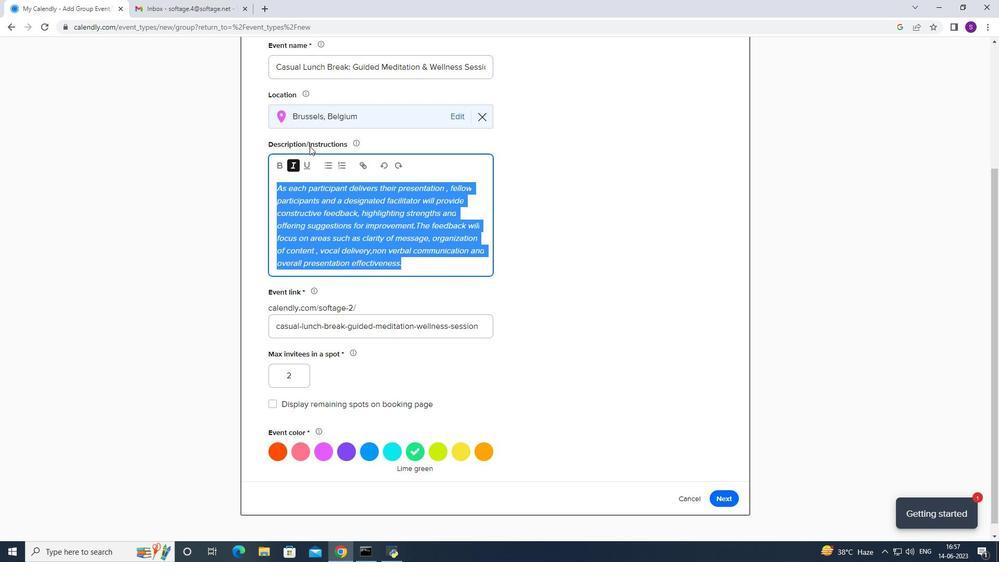 
Action: Mouse scrolled (309, 145) with delta (0, 0)
Screenshot: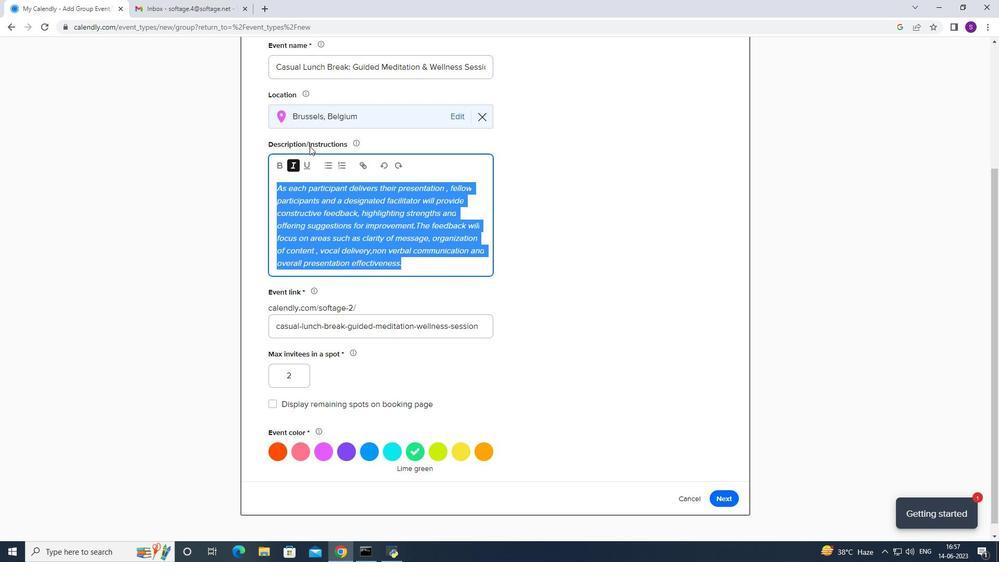 
Action: Mouse scrolled (309, 145) with delta (0, 0)
Screenshot: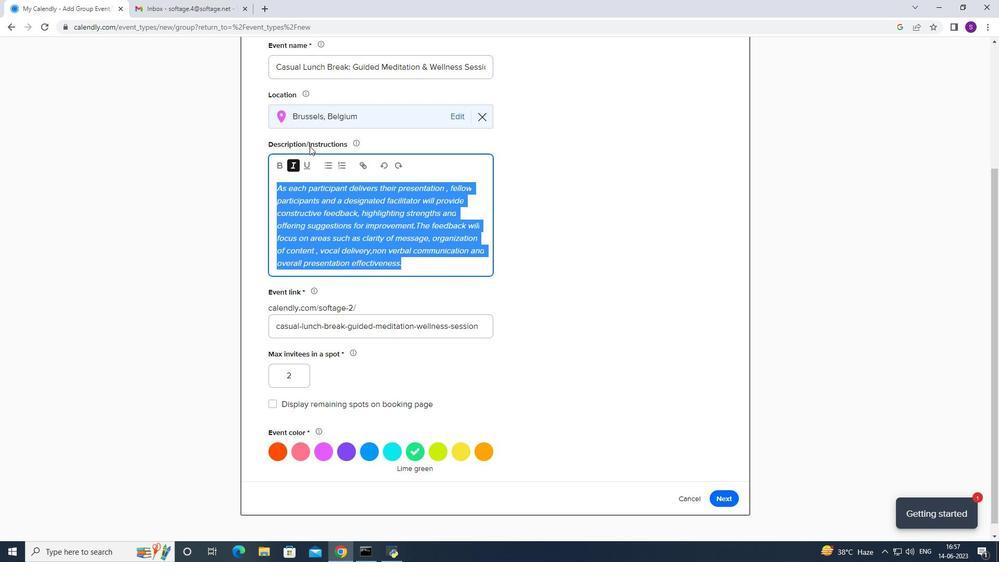 
Action: Mouse scrolled (309, 145) with delta (0, 0)
Screenshot: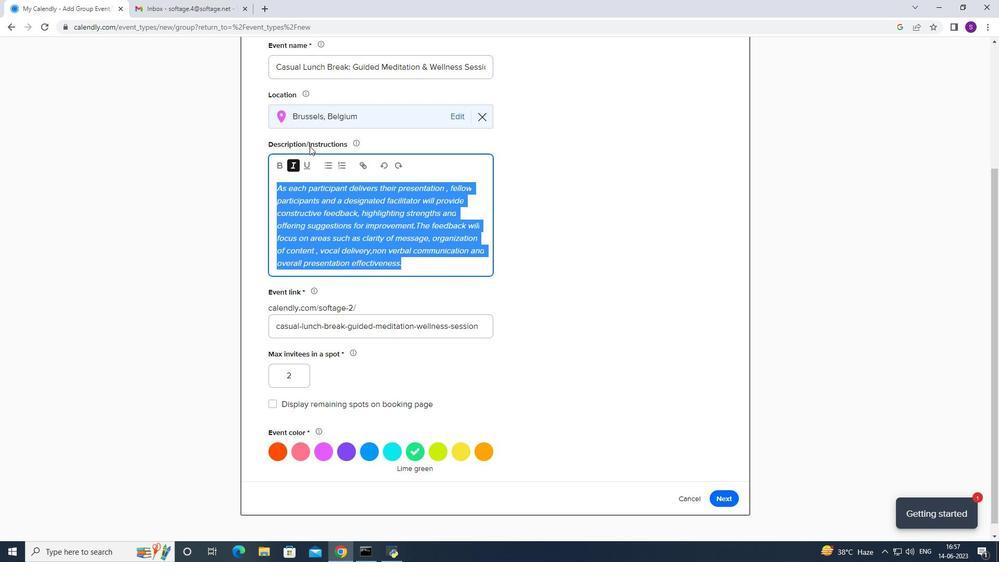 
Action: Mouse scrolled (309, 145) with delta (0, 0)
Screenshot: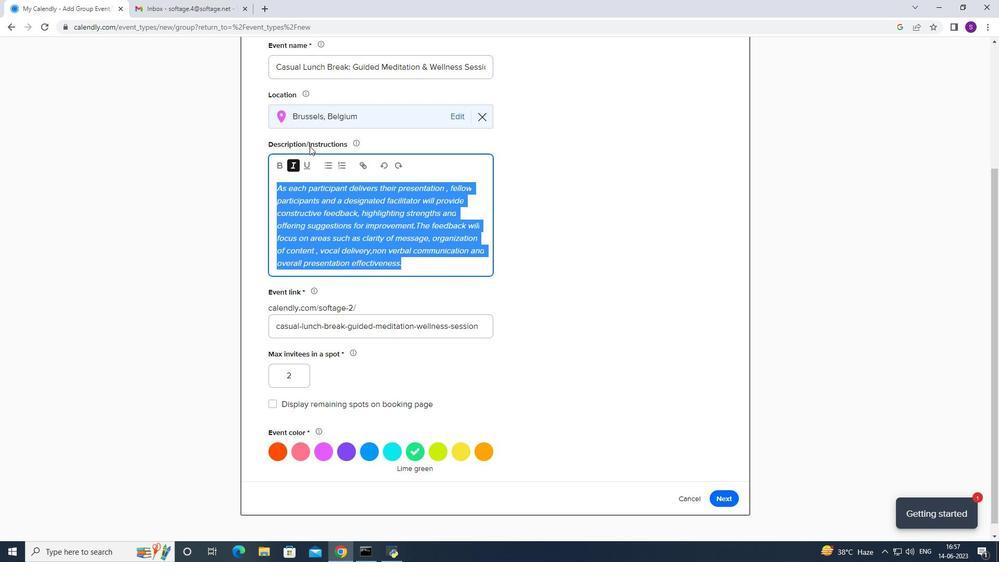 
Action: Mouse scrolled (309, 145) with delta (0, 0)
Screenshot: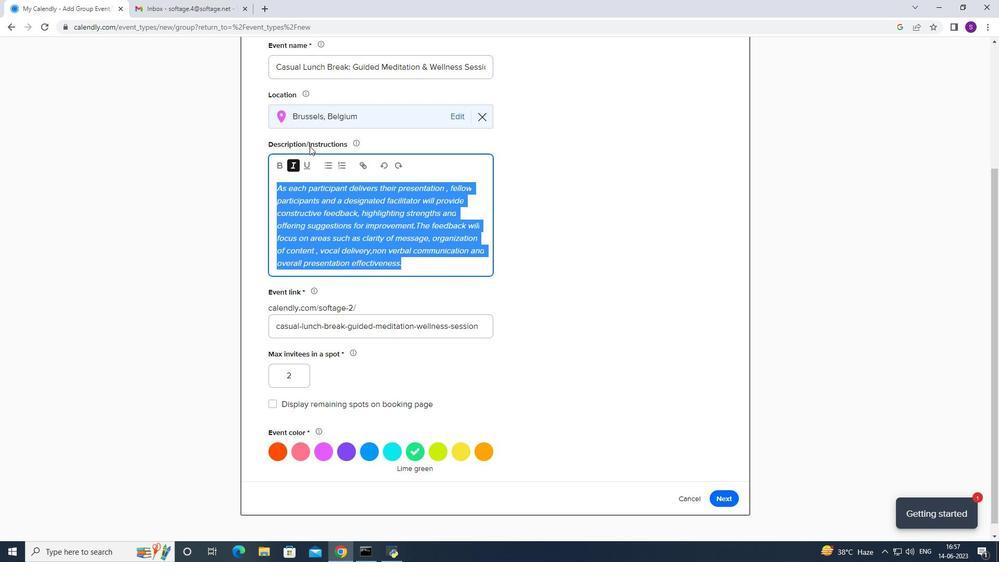 
Action: Mouse scrolled (309, 145) with delta (0, 0)
Screenshot: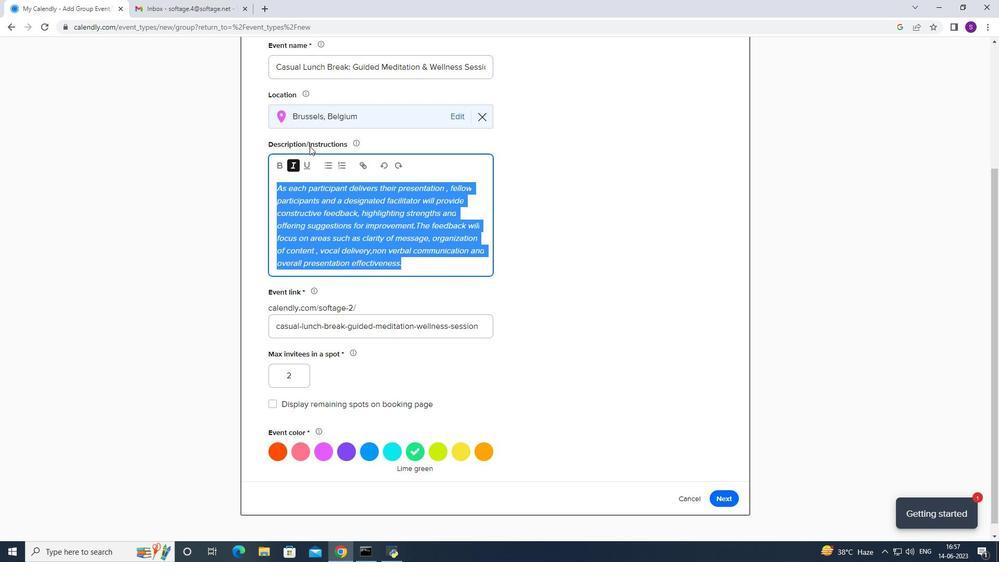 
Action: Mouse moved to (309, 145)
Screenshot: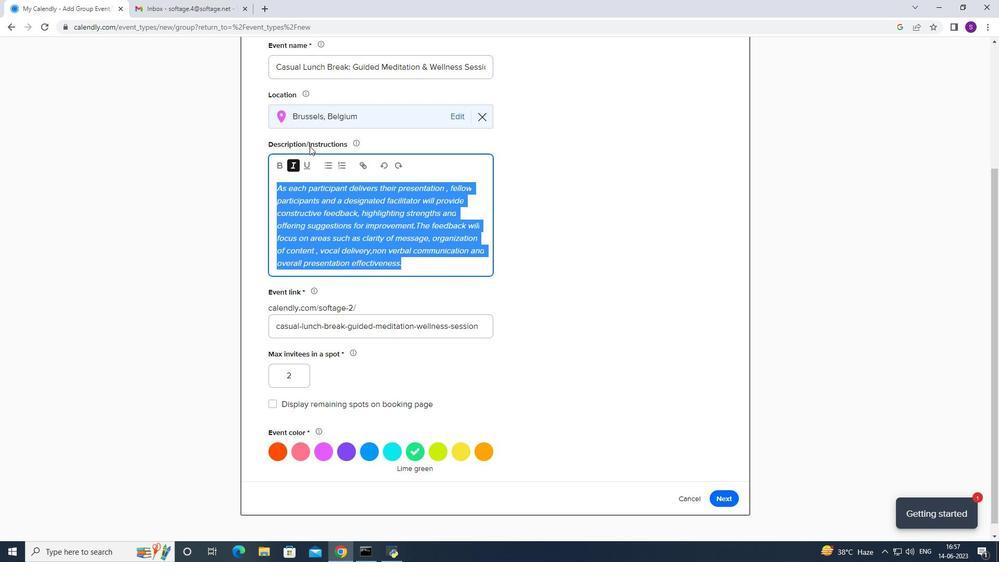 
Action: Mouse scrolled (309, 145) with delta (0, 0)
Screenshot: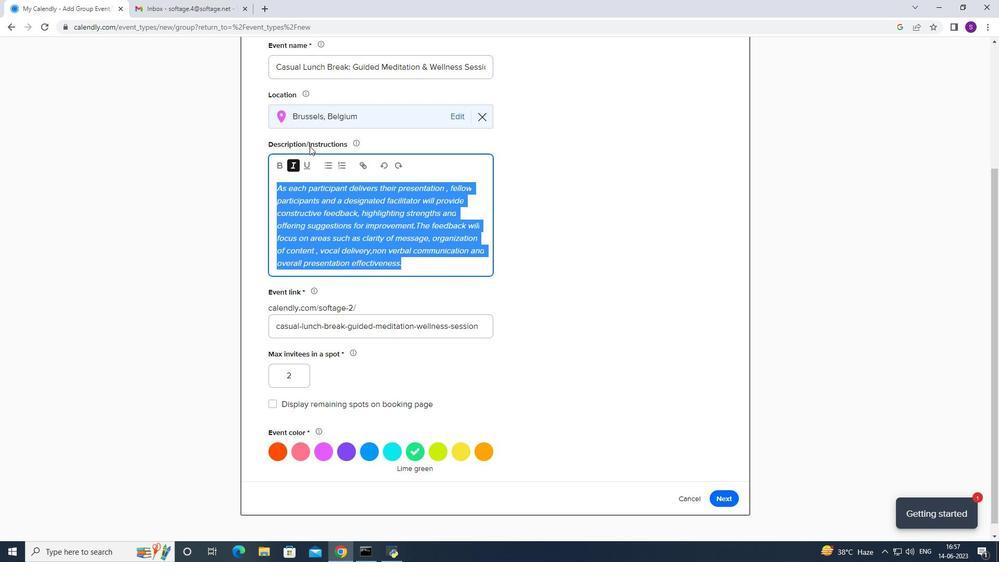
Action: Mouse moved to (350, 213)
Screenshot: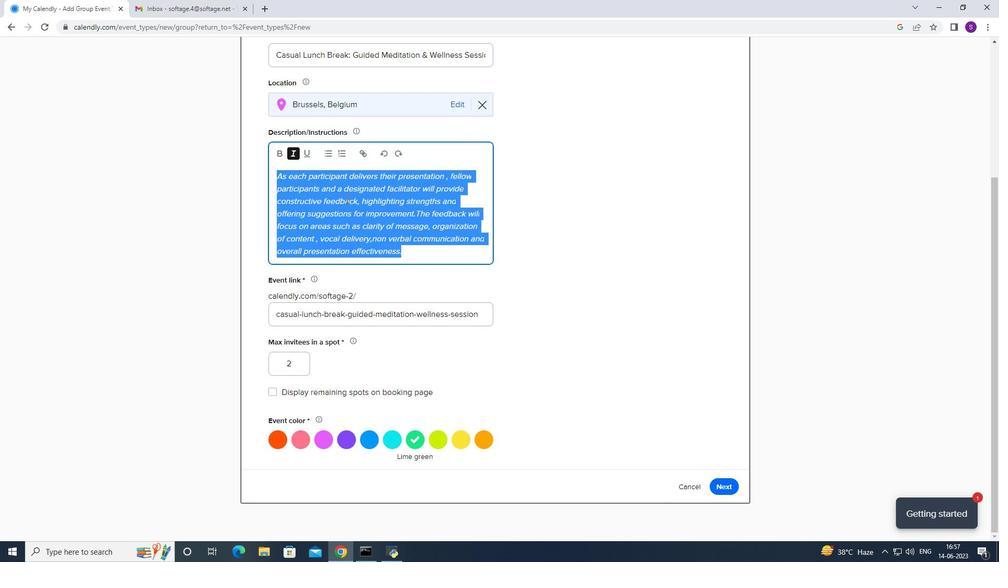 
Action: Mouse pressed left at (350, 213)
Screenshot: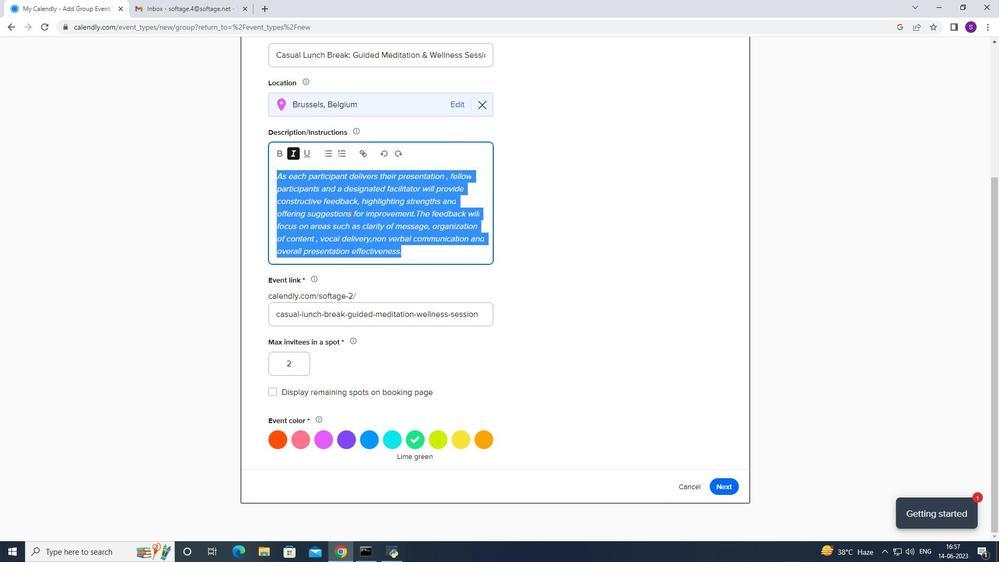 
Action: Mouse moved to (354, 198)
Screenshot: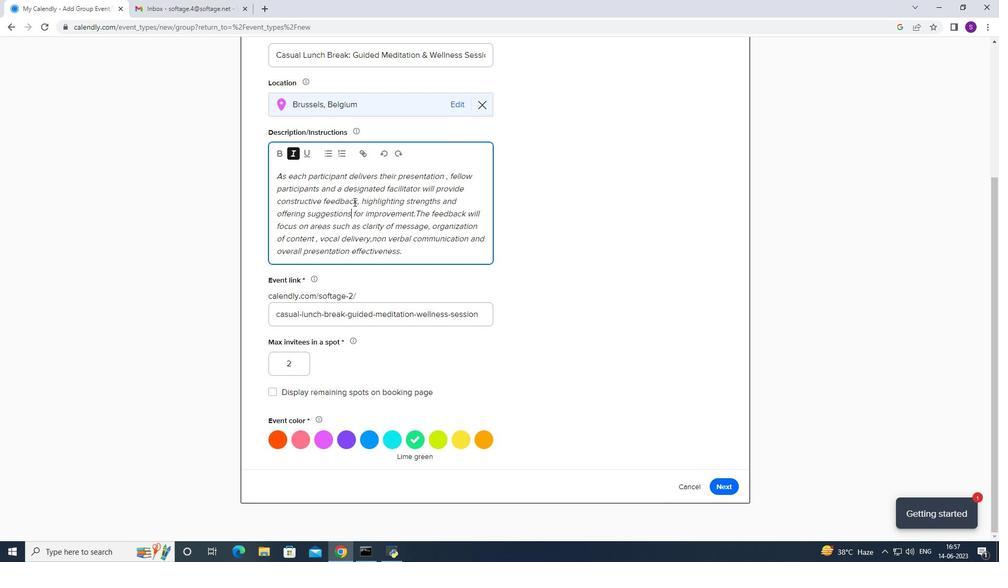 
Action: Mouse scrolled (354, 197) with delta (0, 0)
Screenshot: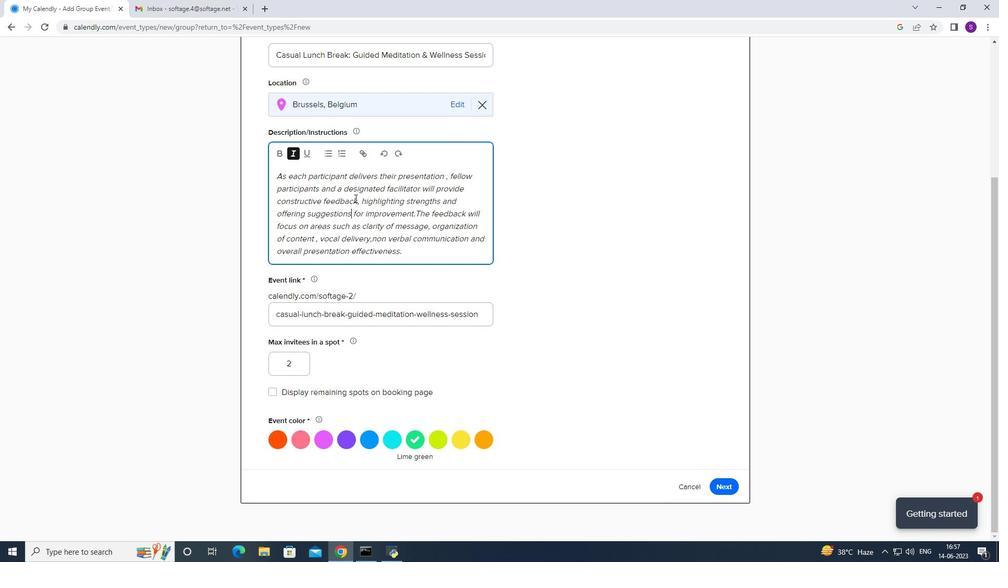 
Action: Mouse scrolled (354, 197) with delta (0, 0)
Screenshot: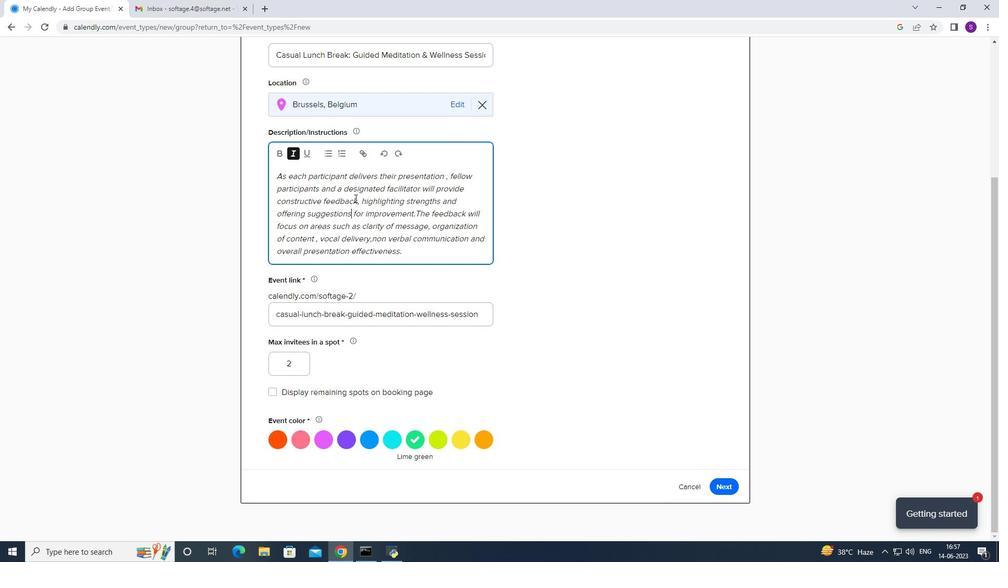 
Action: Mouse scrolled (354, 197) with delta (0, 0)
Screenshot: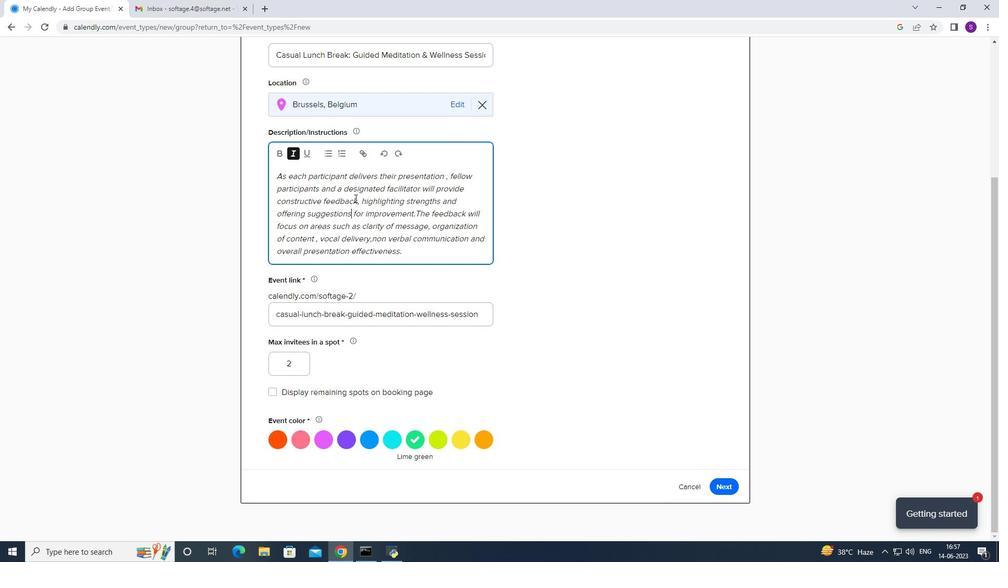 
Action: Mouse scrolled (354, 197) with delta (0, 0)
Screenshot: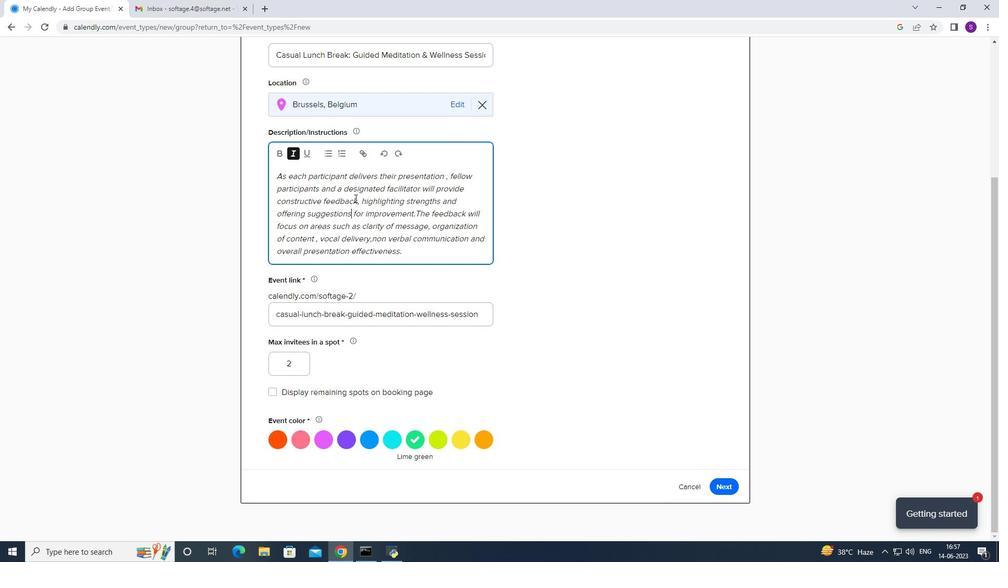 
Action: Mouse moved to (721, 484)
Screenshot: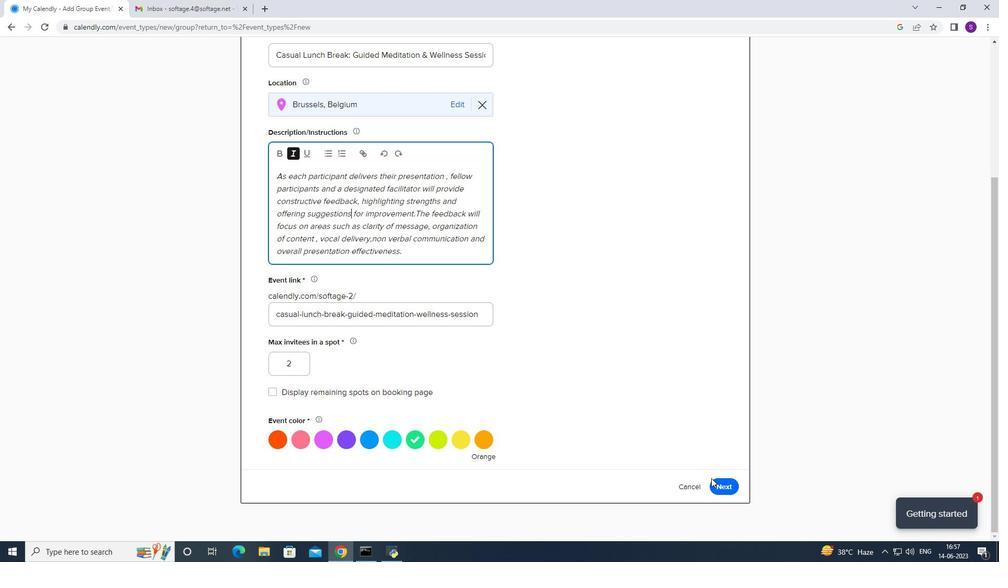 
Action: Mouse pressed left at (721, 484)
Screenshot: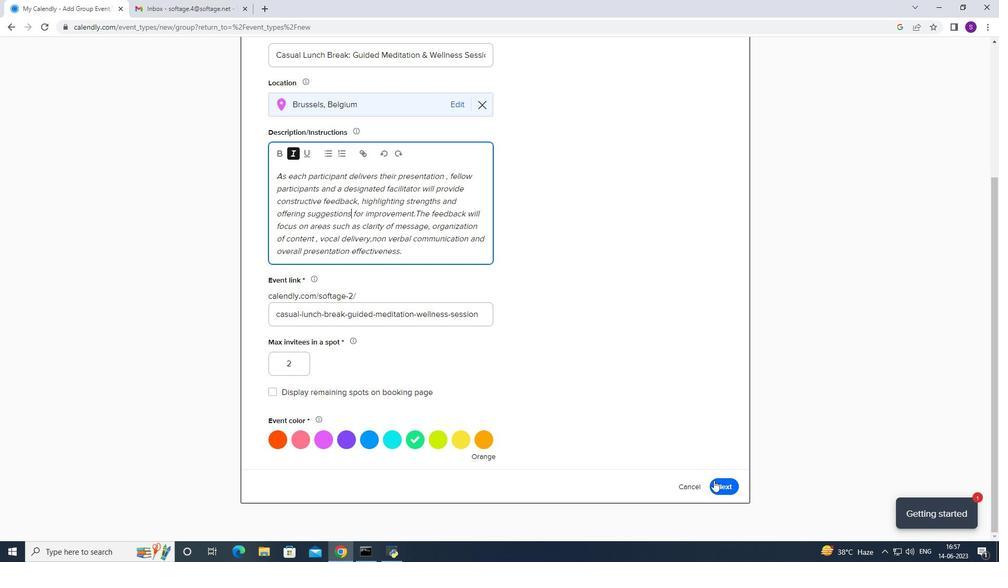 
Action: Mouse moved to (543, 367)
Screenshot: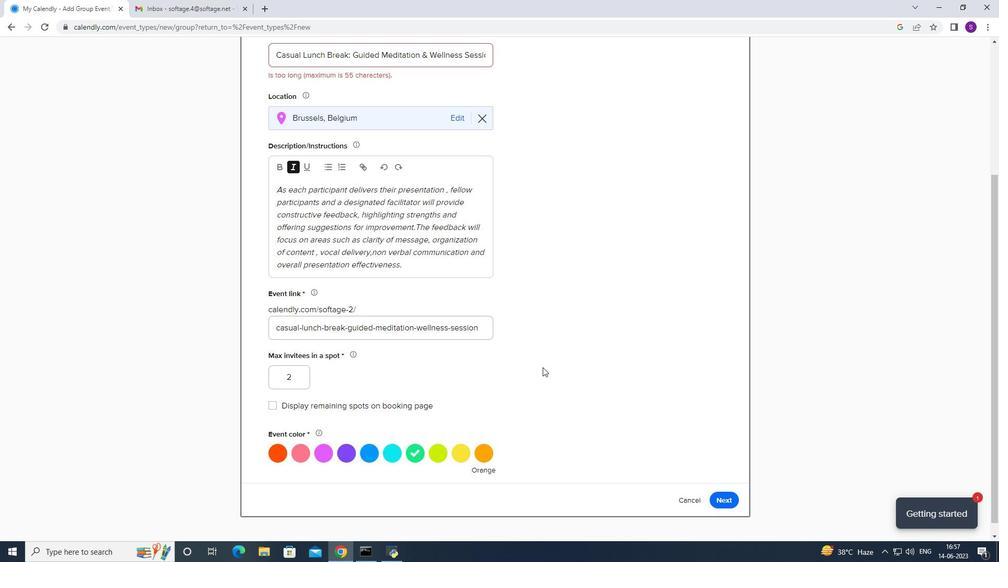 
Action: Mouse scrolled (543, 366) with delta (0, 0)
Screenshot: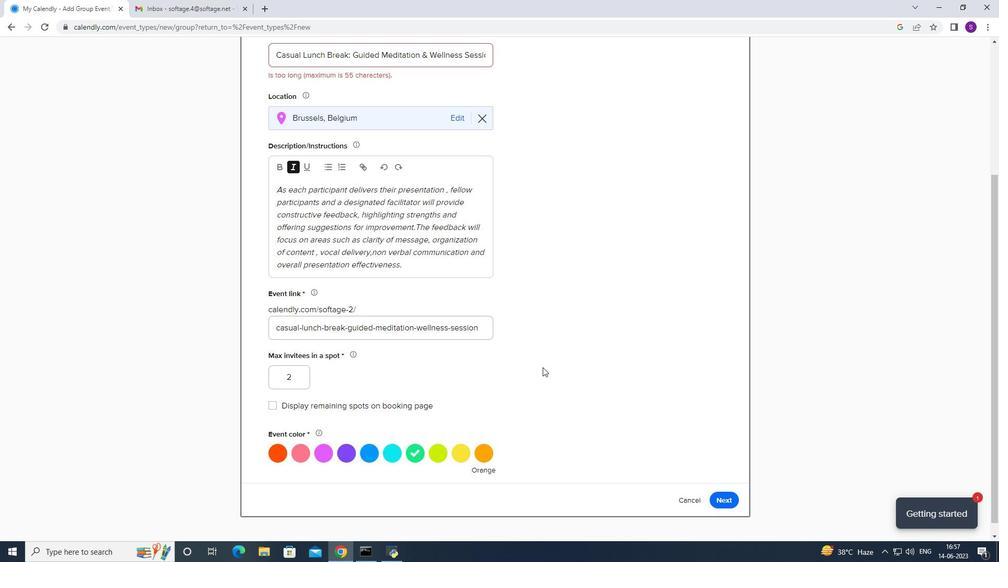 
Action: Mouse moved to (543, 368)
Screenshot: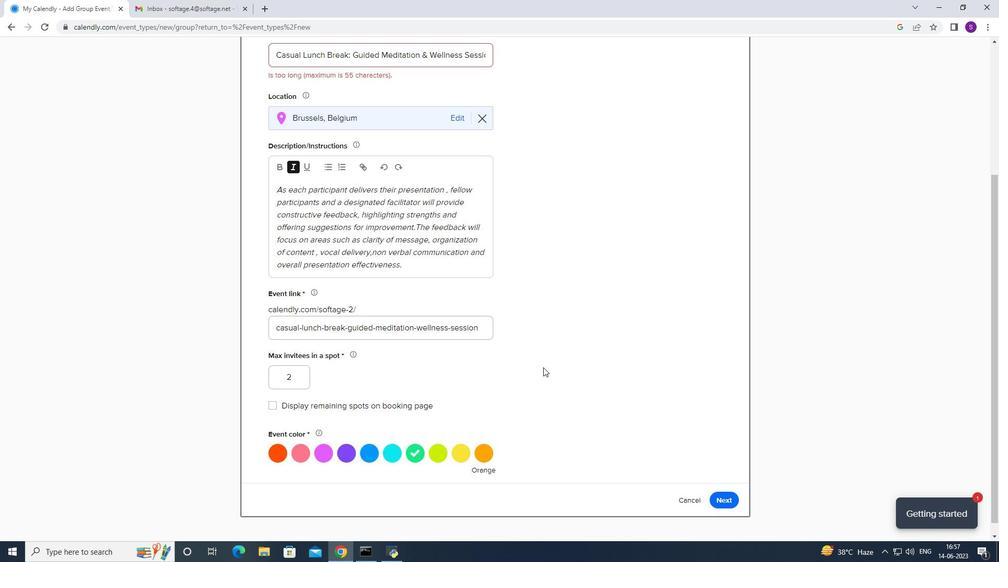 
Action: Mouse scrolled (543, 367) with delta (0, 0)
Screenshot: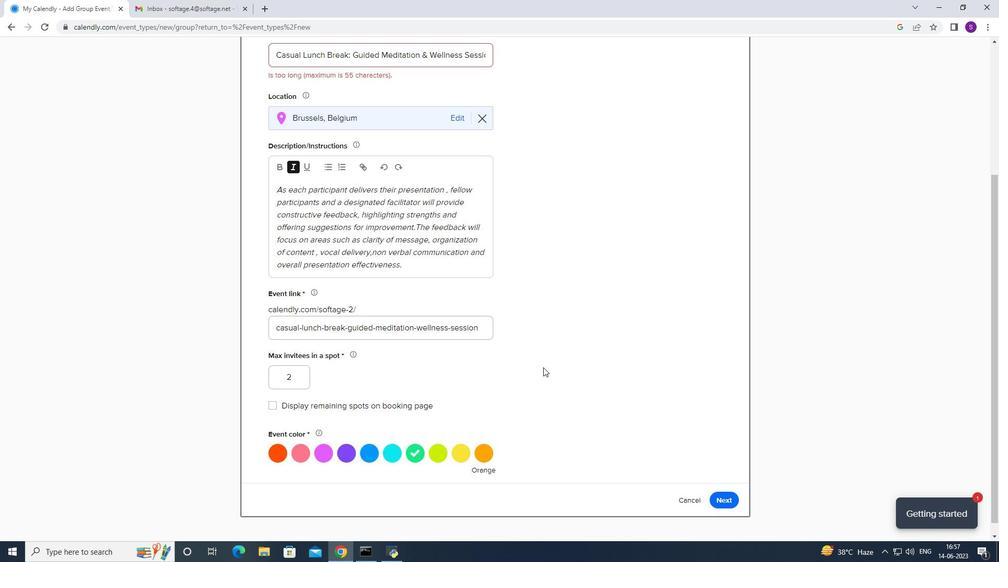
Action: Mouse scrolled (543, 367) with delta (0, 0)
Screenshot: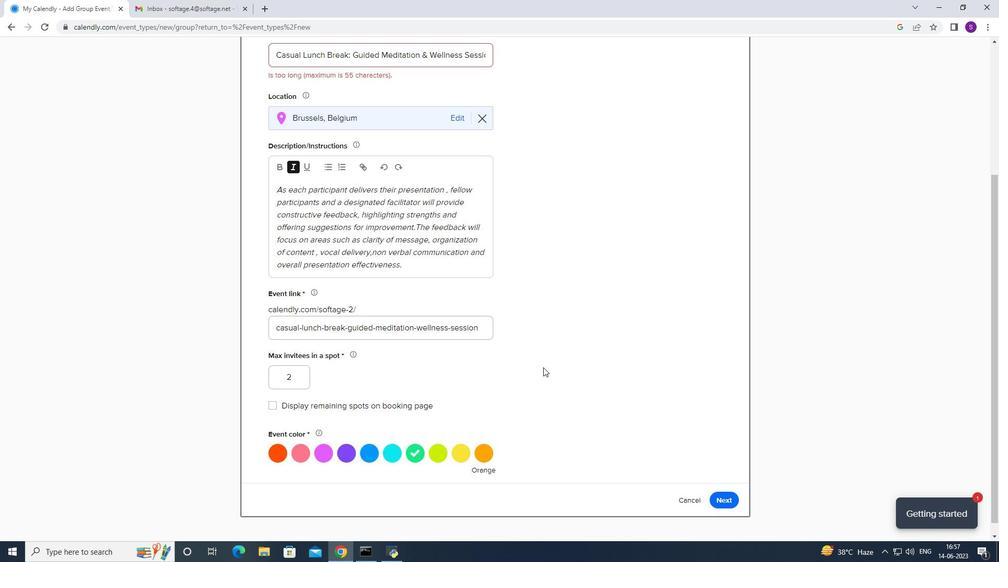 
Action: Mouse moved to (543, 368)
Screenshot: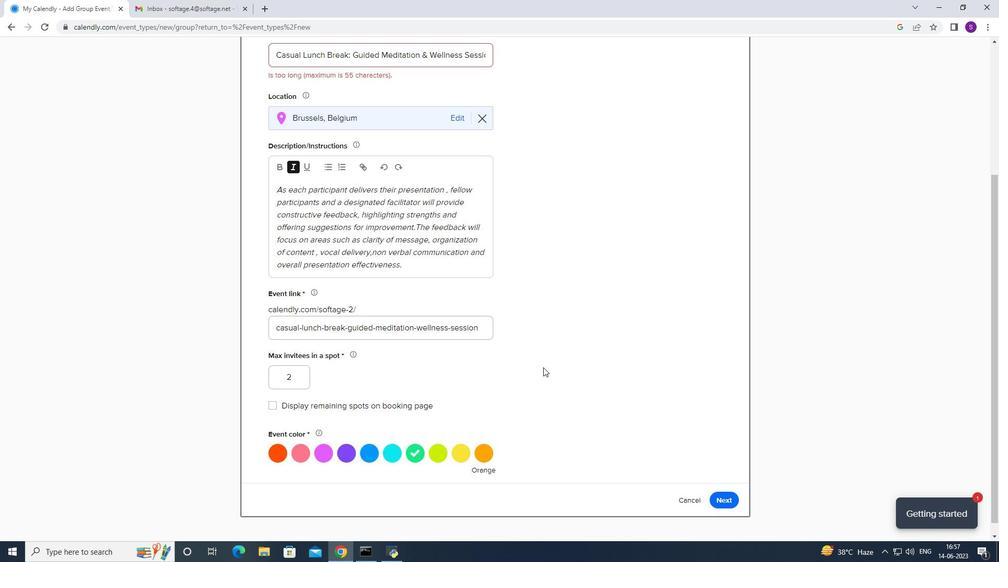 
Action: Mouse scrolled (543, 368) with delta (0, 0)
